 Task: Play online Dominion games.
Action: Mouse moved to (540, 506)
Screenshot: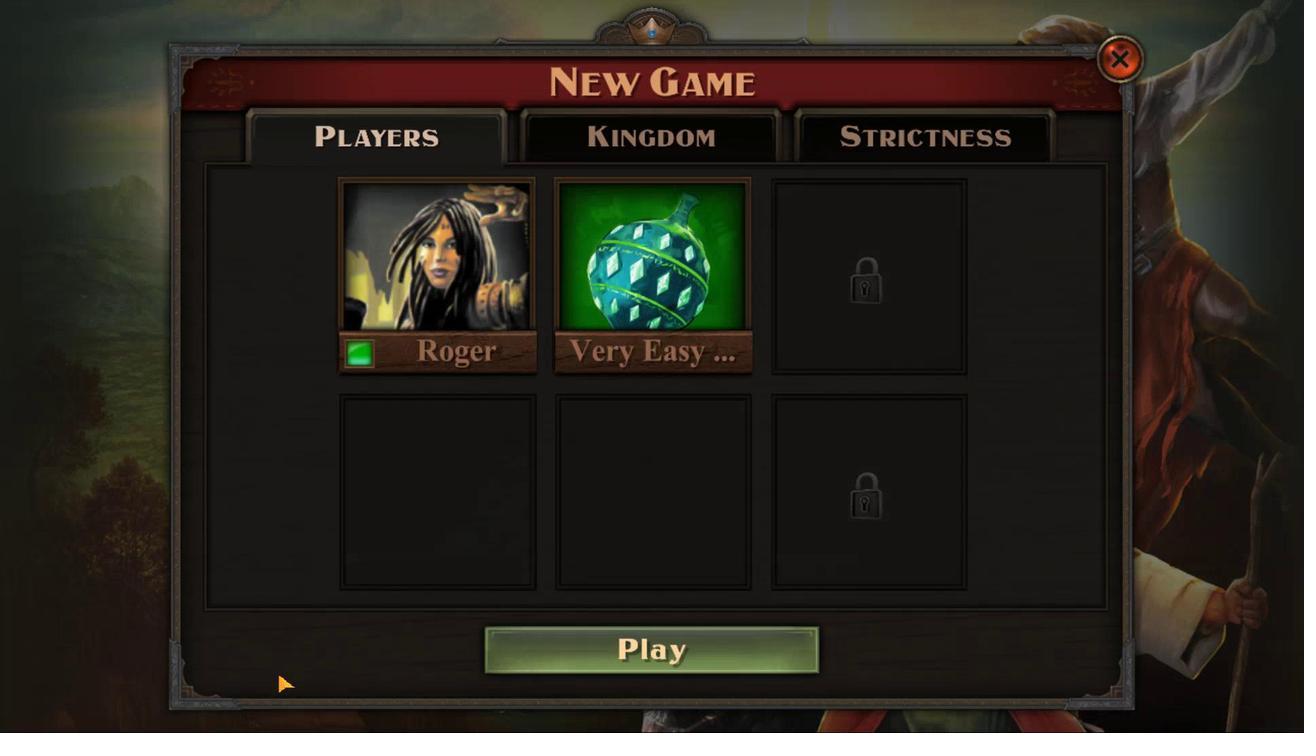 
Action: Mouse pressed left at (540, 506)
Screenshot: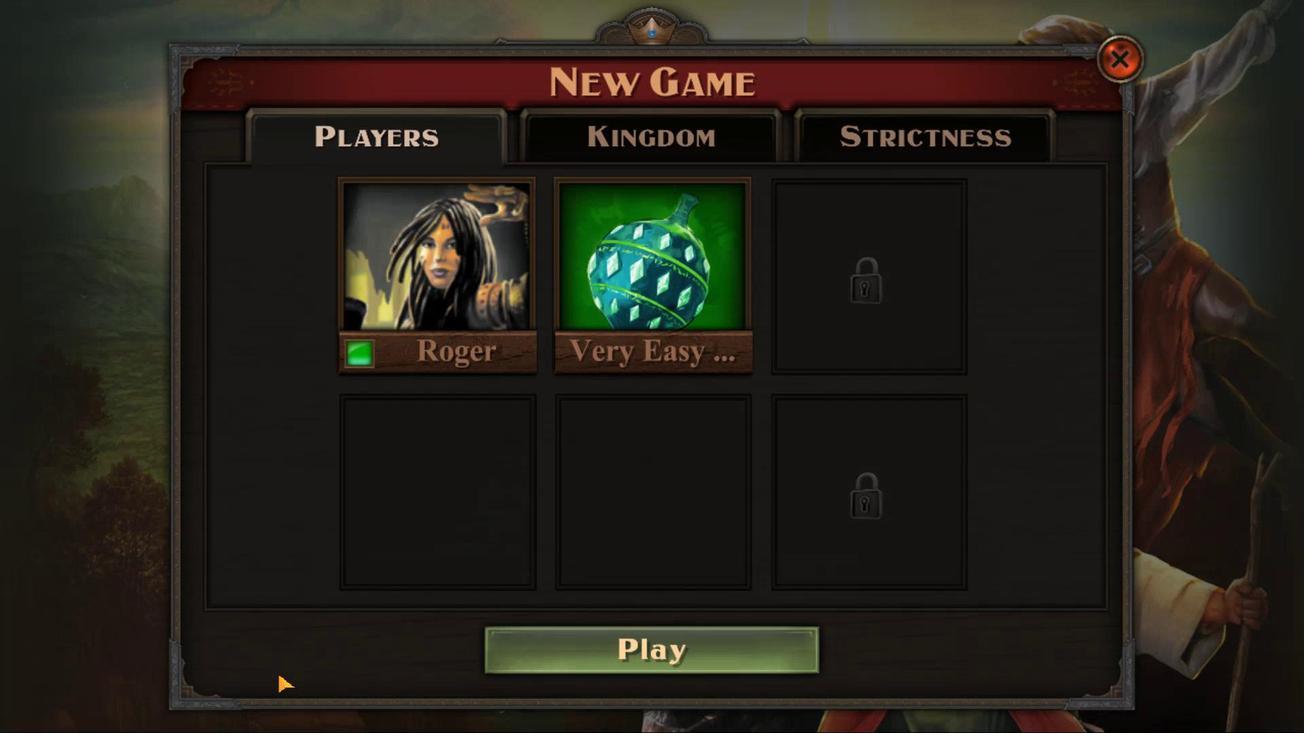 
Action: Mouse moved to (609, 683)
Screenshot: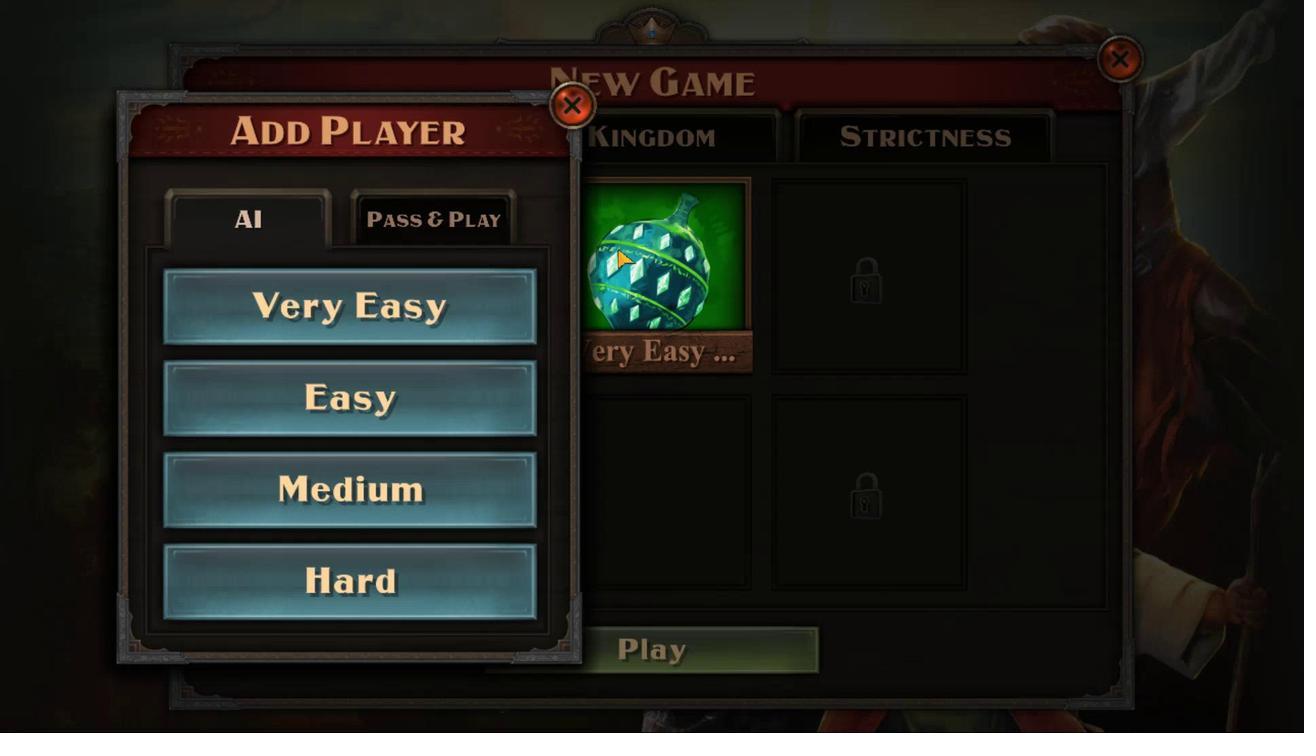 
Action: Mouse pressed left at (609, 683)
Screenshot: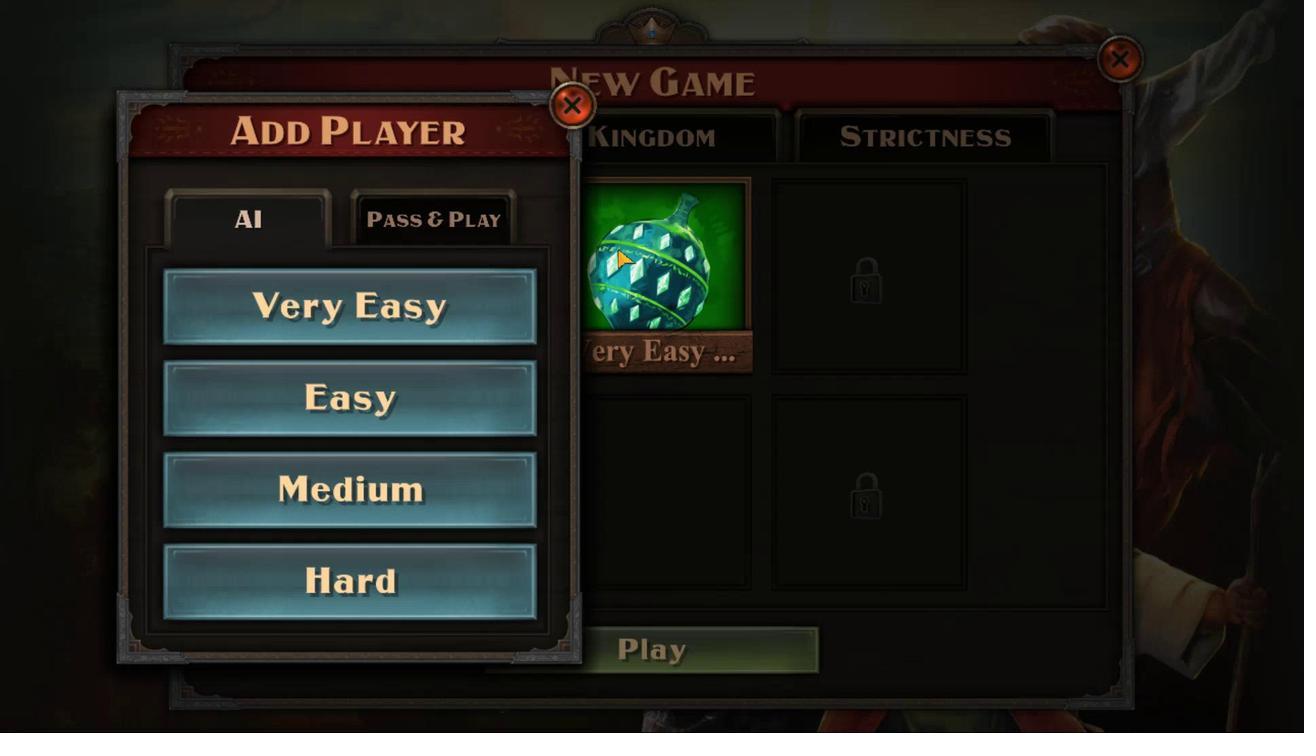 
Action: Mouse moved to (584, 620)
Screenshot: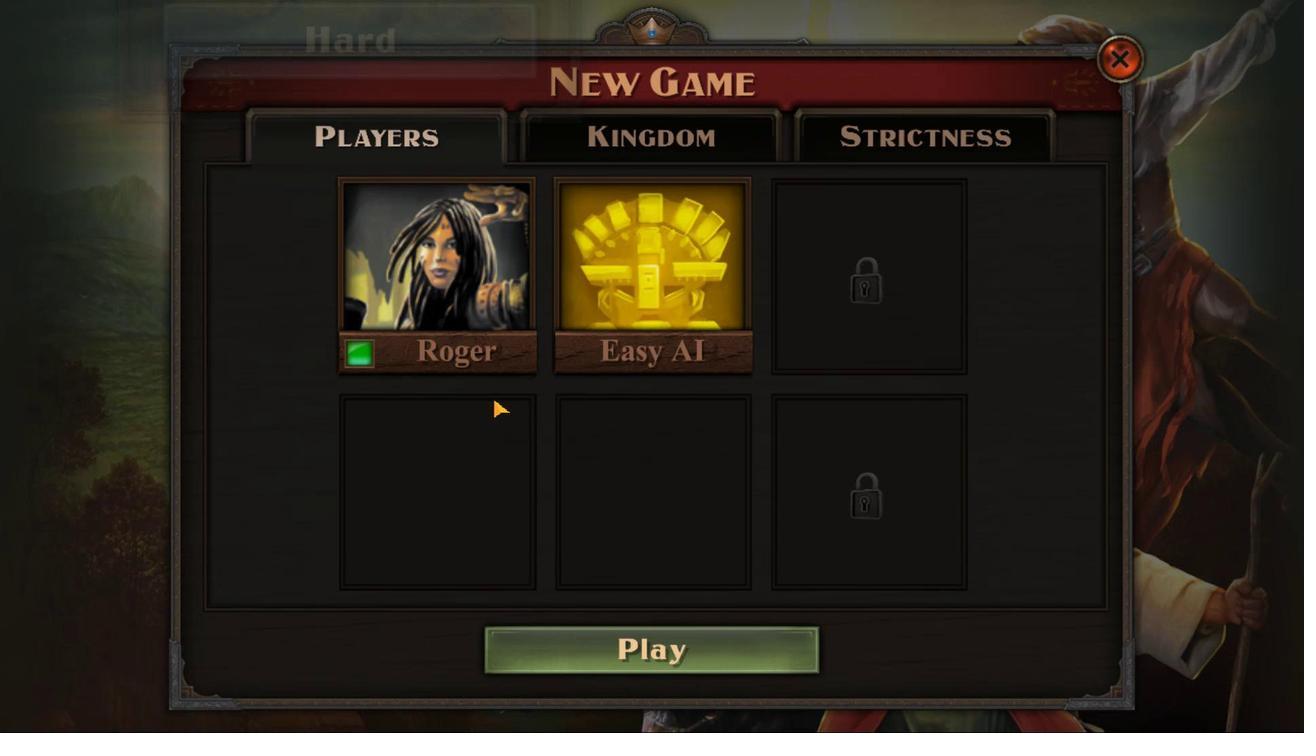 
Action: Mouse pressed left at (584, 620)
Screenshot: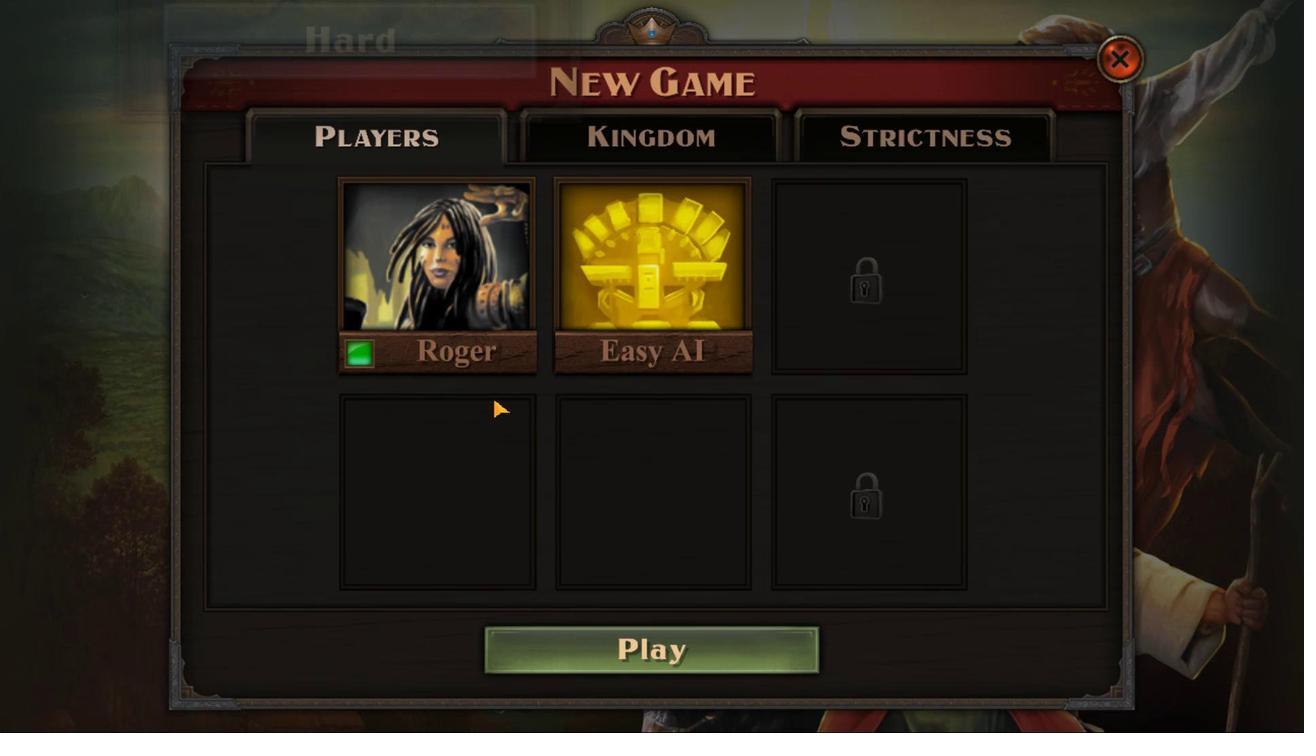 
Action: Mouse moved to (630, 518)
Screenshot: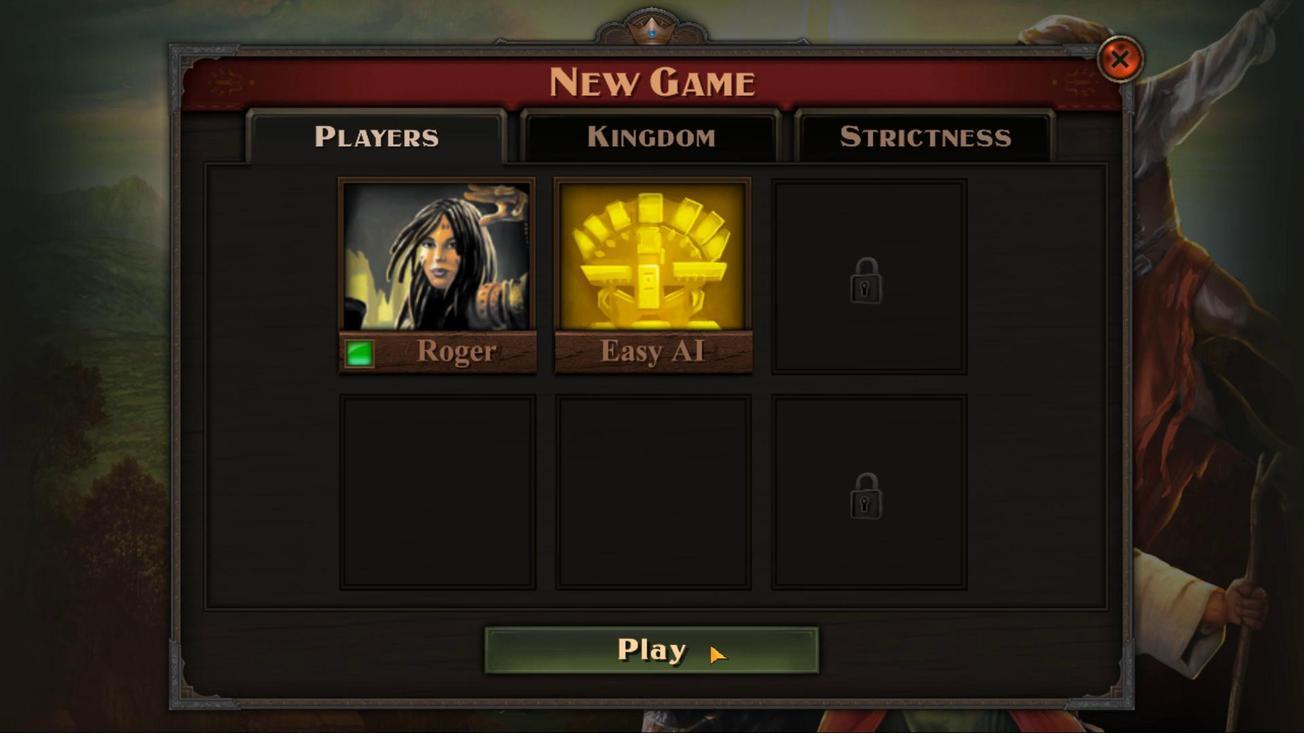 
Action: Mouse pressed left at (630, 518)
Screenshot: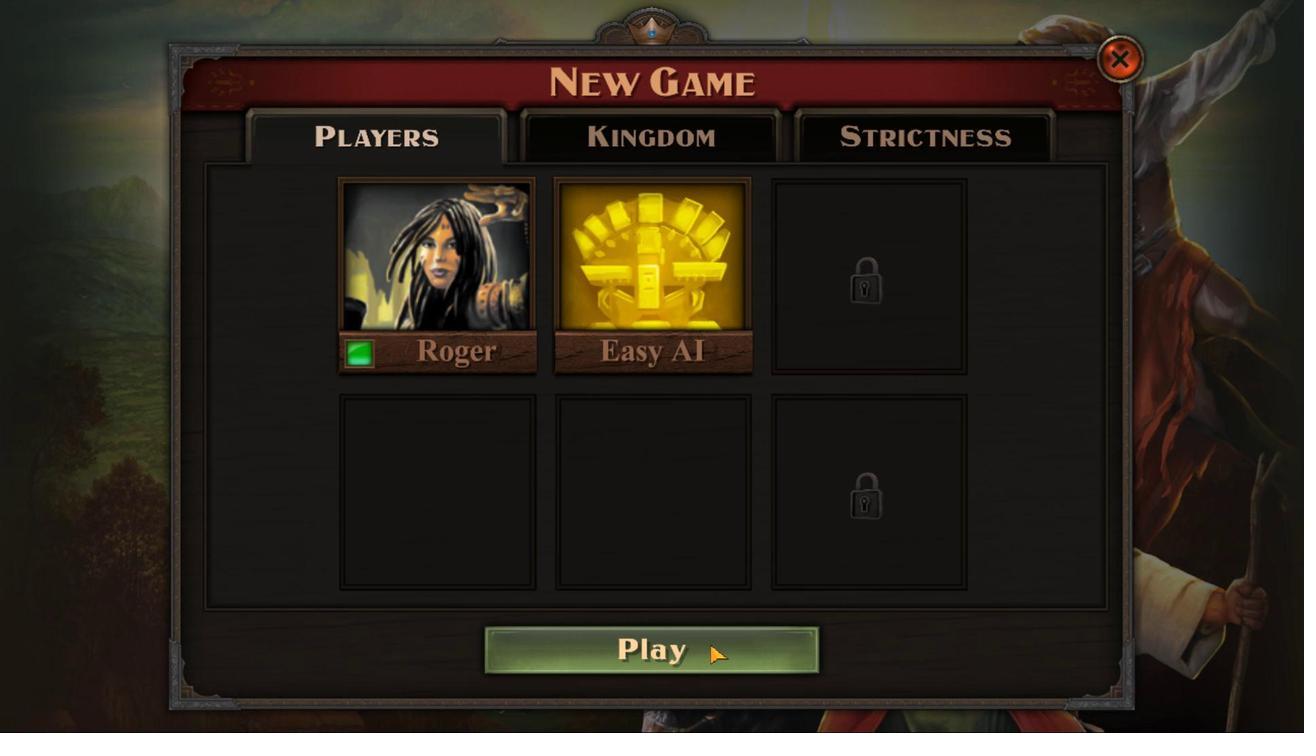 
Action: Mouse moved to (656, 523)
Screenshot: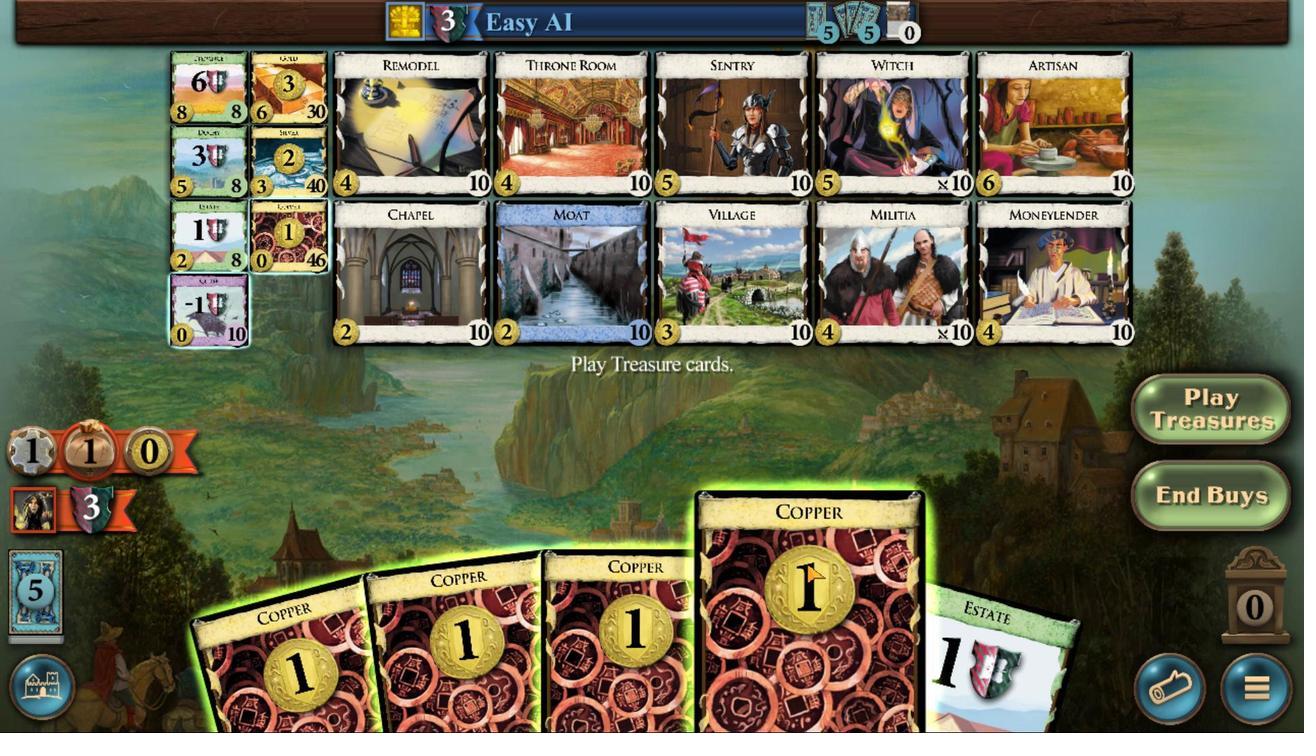 
Action: Mouse pressed left at (656, 523)
Screenshot: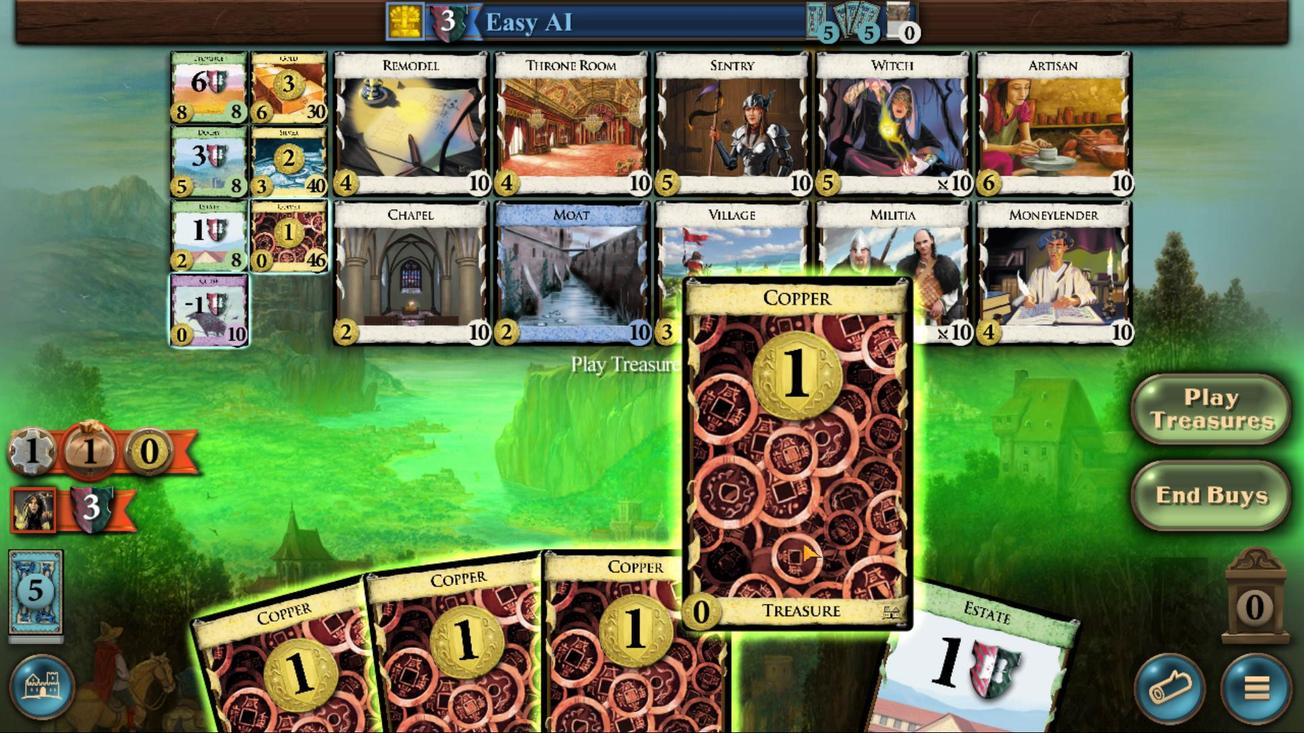
Action: Mouse moved to (629, 516)
Screenshot: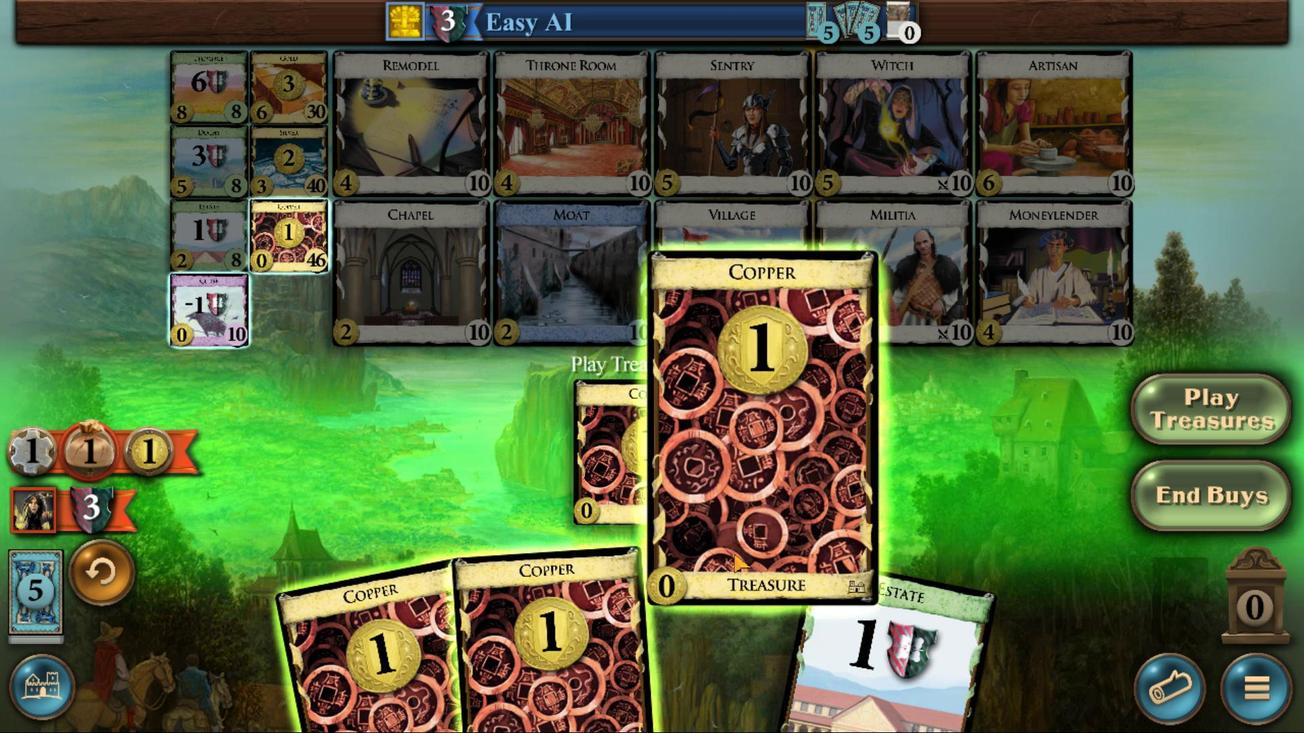 
Action: Mouse pressed left at (629, 516)
Screenshot: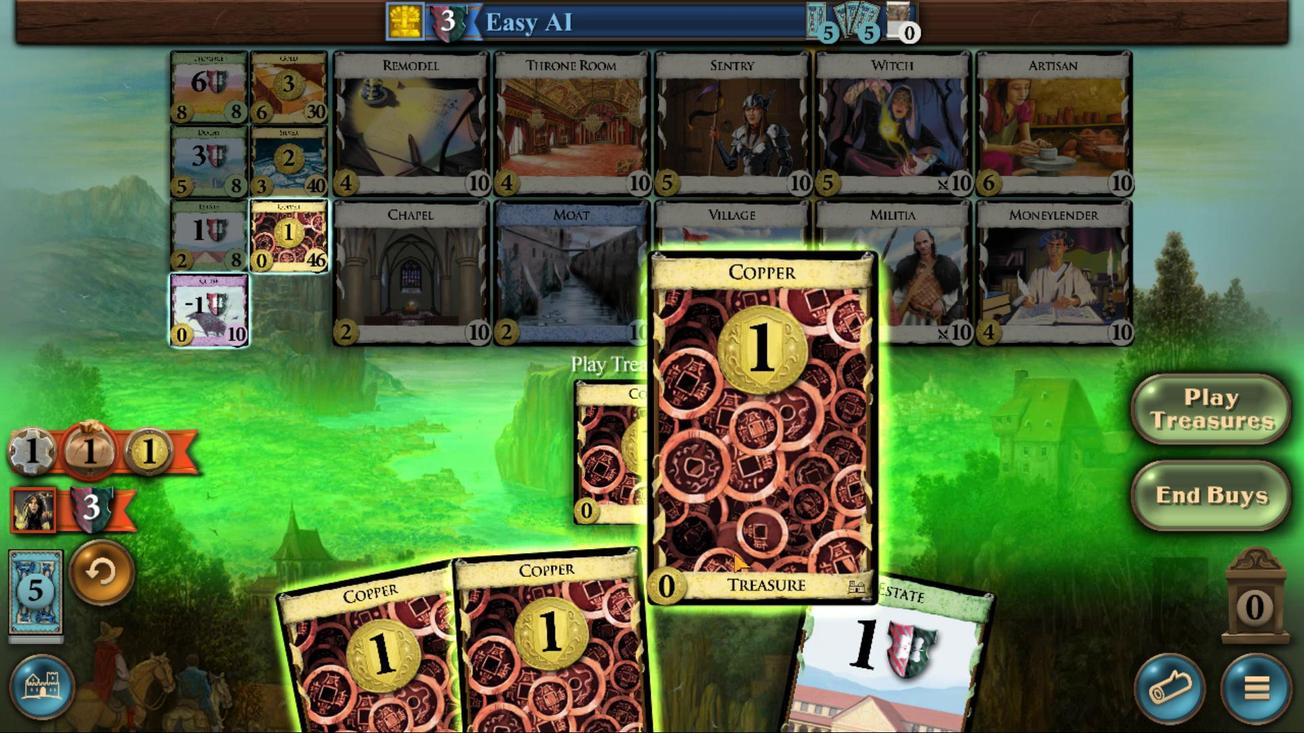 
Action: Mouse moved to (614, 516)
Screenshot: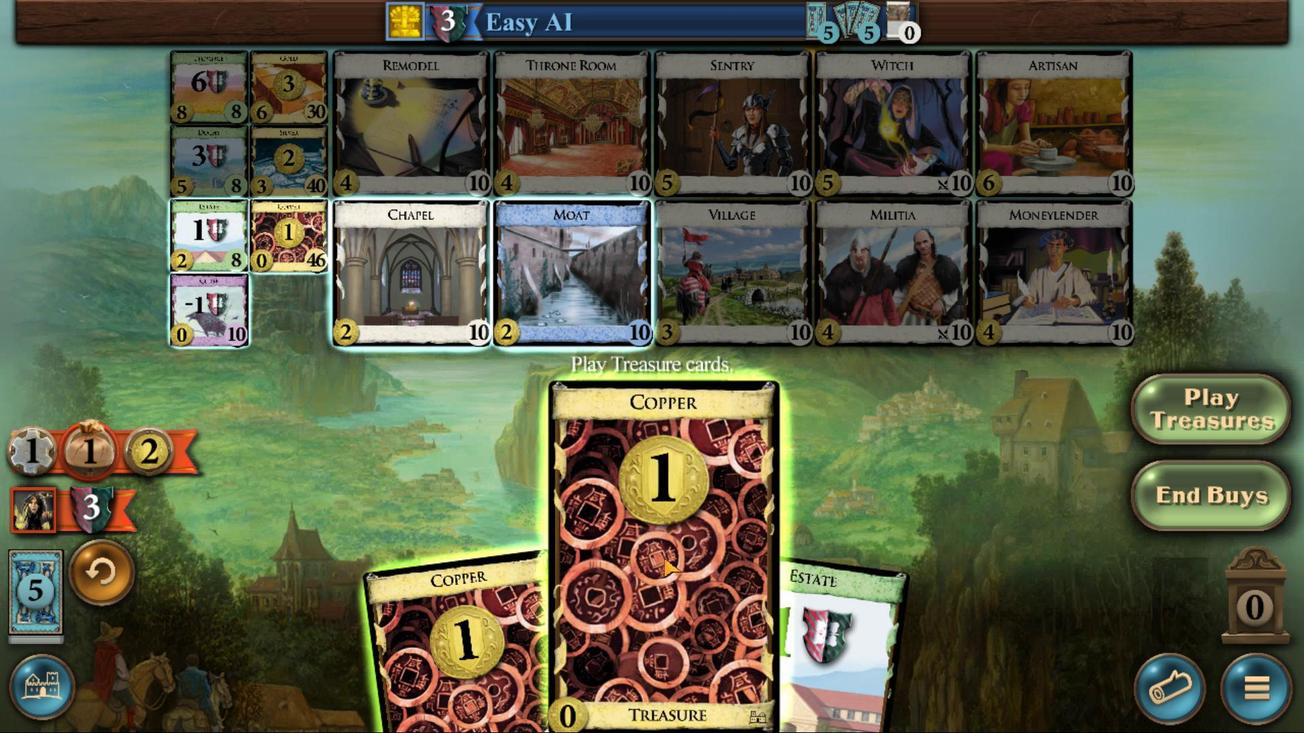 
Action: Mouse pressed left at (614, 516)
Screenshot: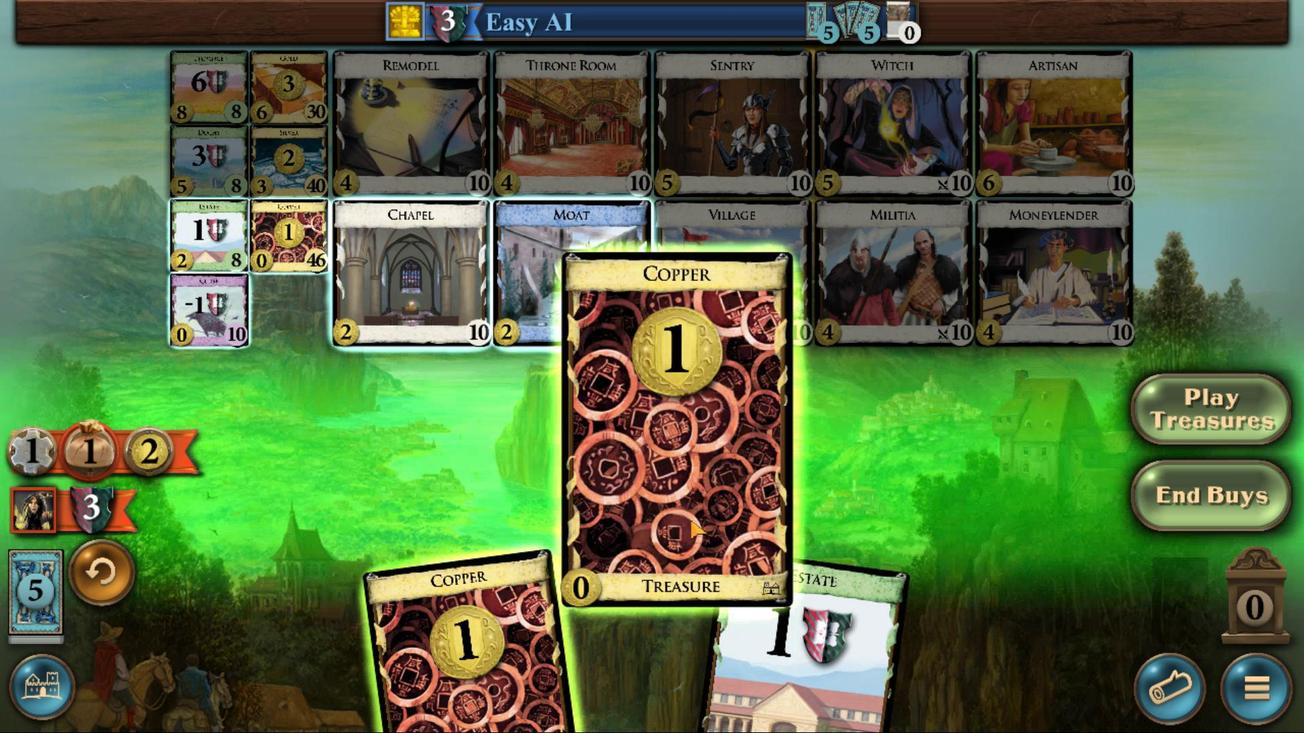 
Action: Mouse moved to (546, 714)
Screenshot: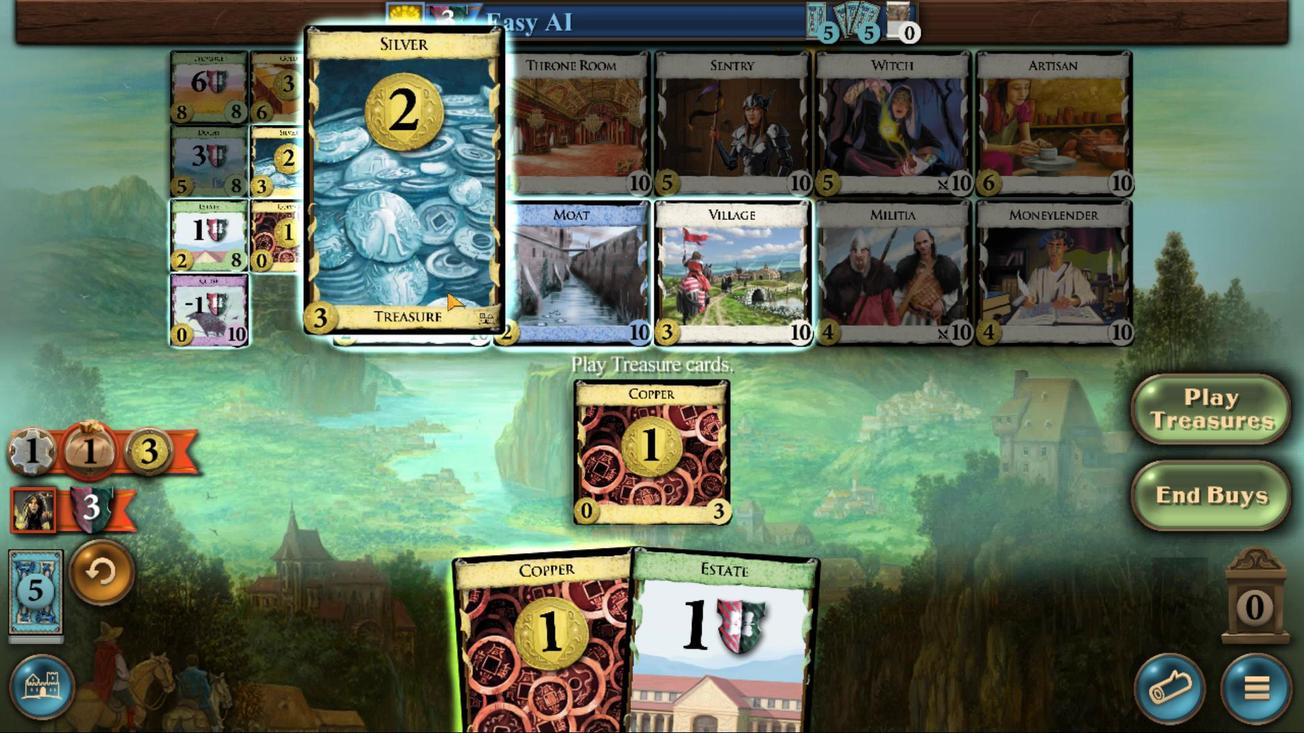 
Action: Mouse pressed left at (546, 714)
Screenshot: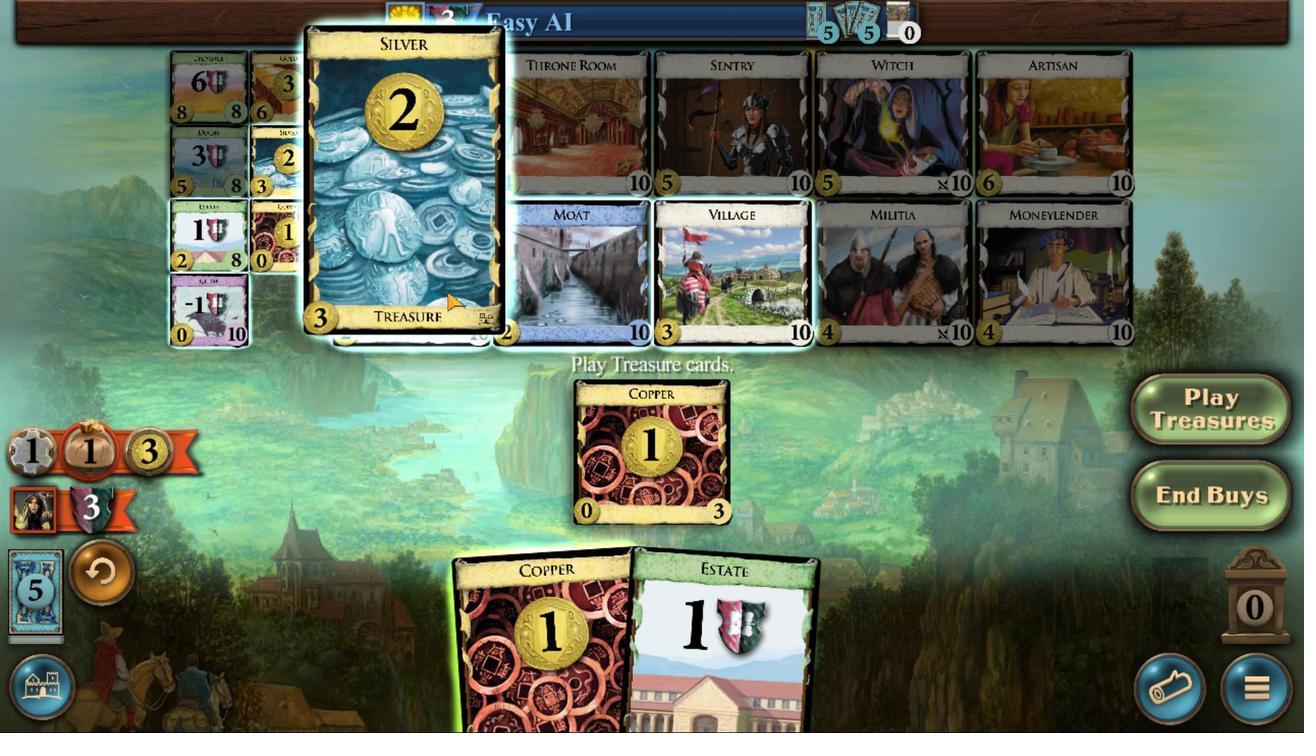 
Action: Mouse moved to (611, 527)
Screenshot: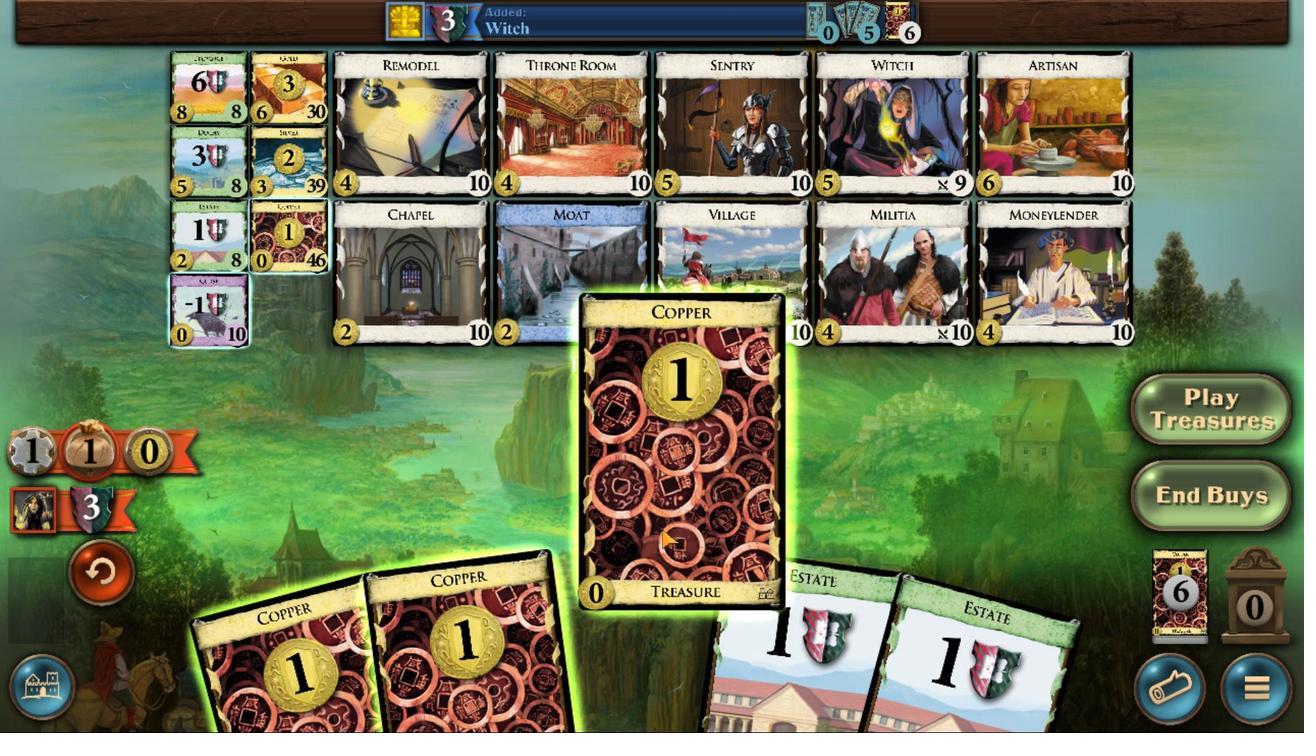 
Action: Mouse pressed left at (611, 527)
Screenshot: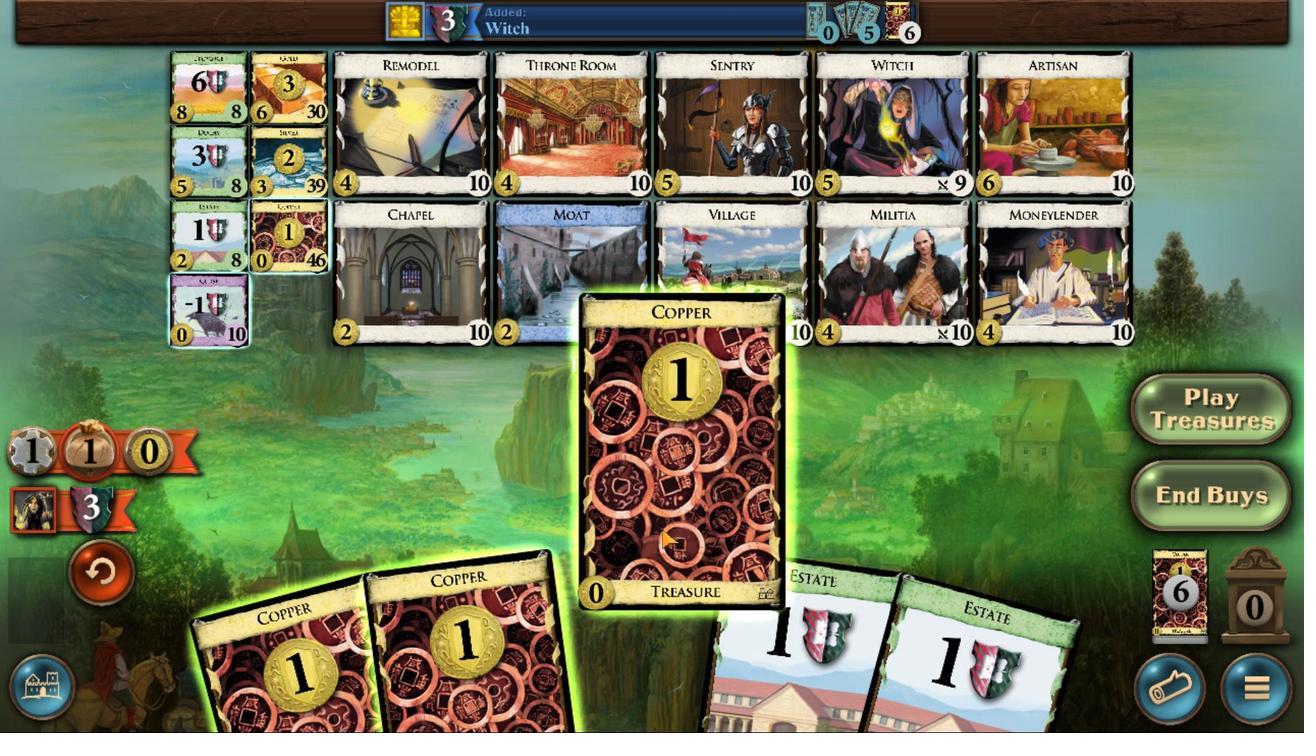 
Action: Mouse moved to (602, 529)
Screenshot: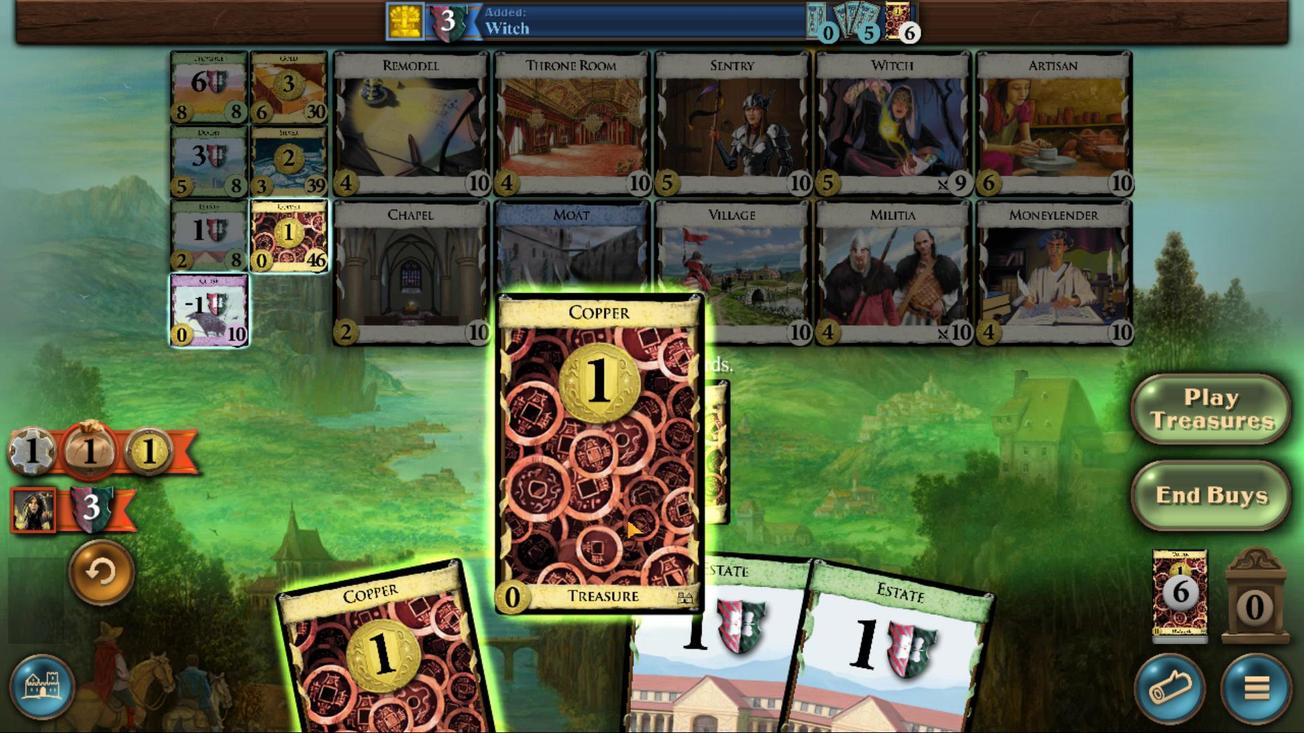 
Action: Mouse pressed left at (602, 529)
Screenshot: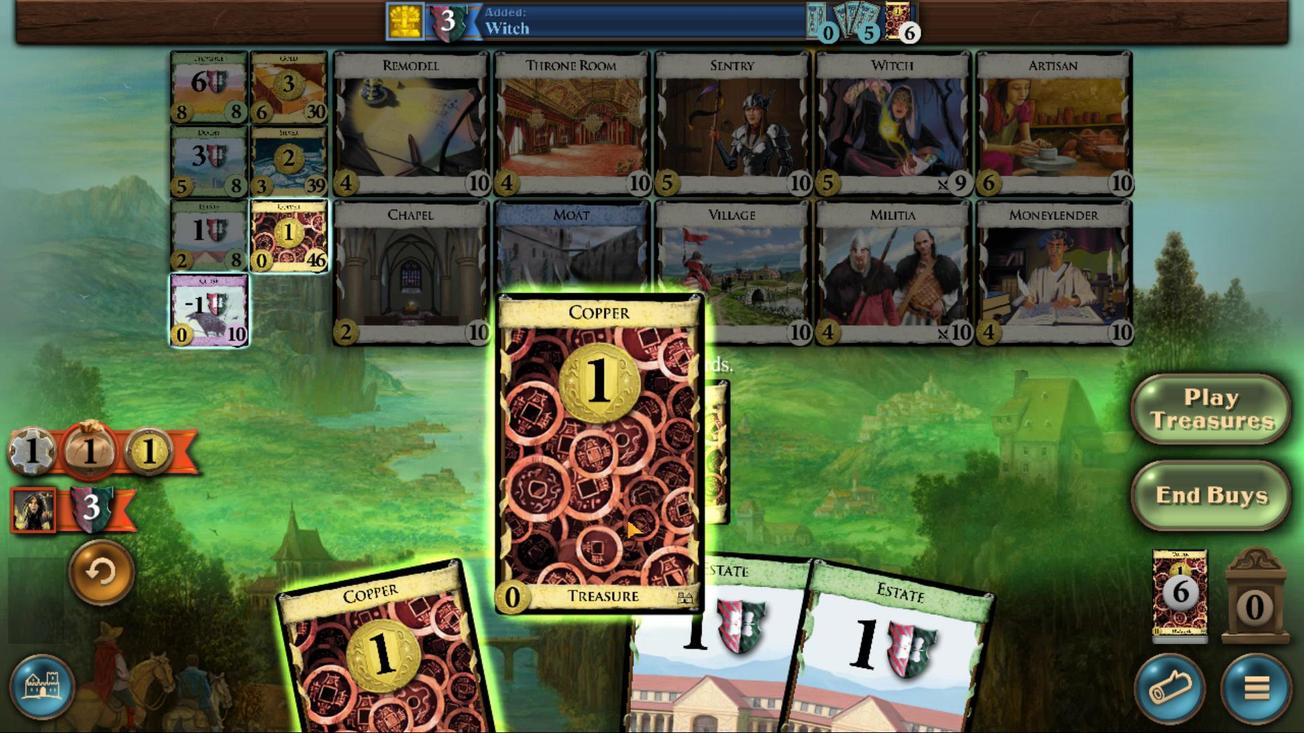 
Action: Mouse moved to (576, 527)
Screenshot: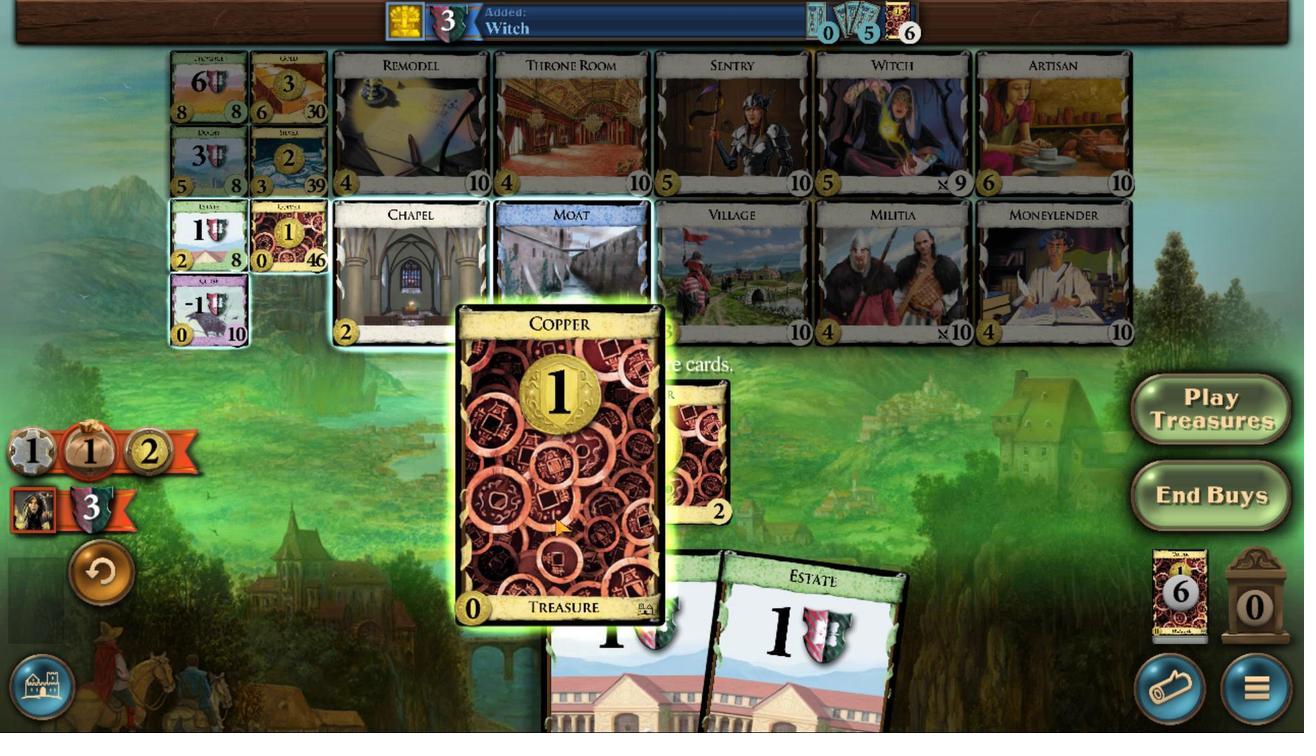 
Action: Mouse pressed left at (576, 527)
Screenshot: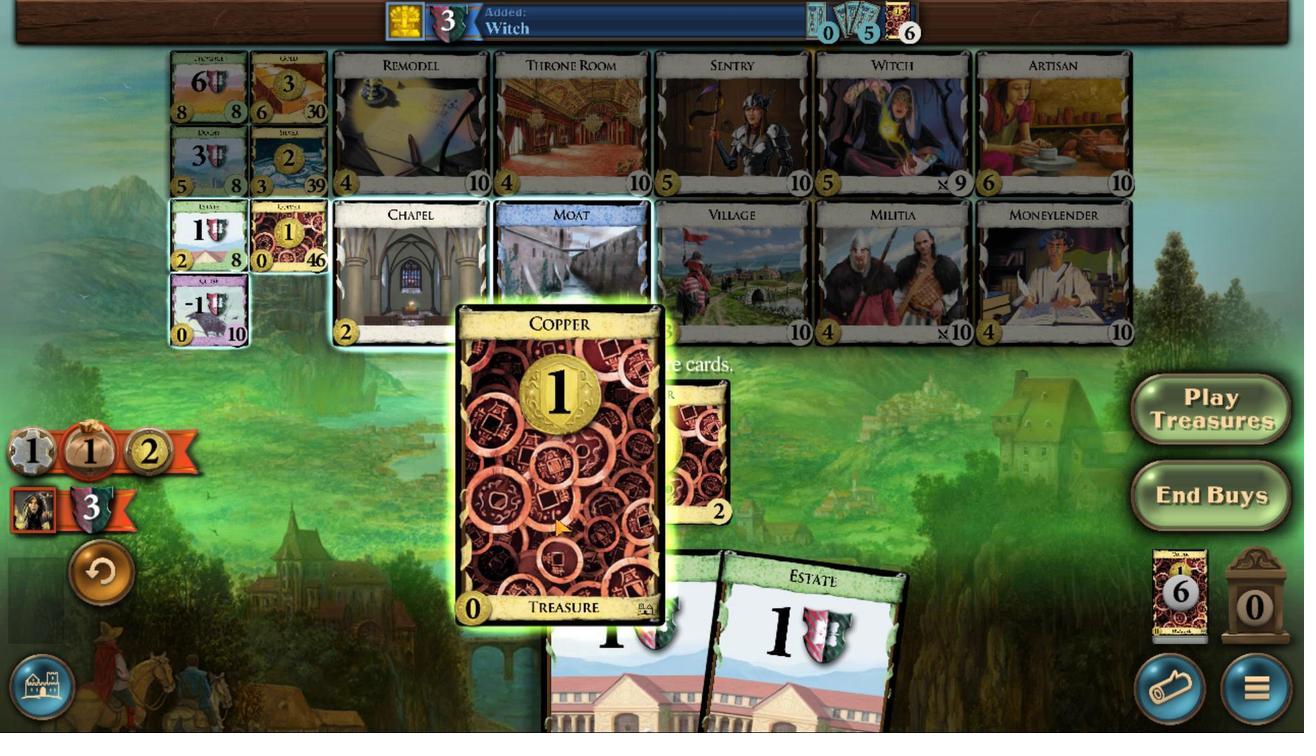 
Action: Mouse moved to (542, 722)
Screenshot: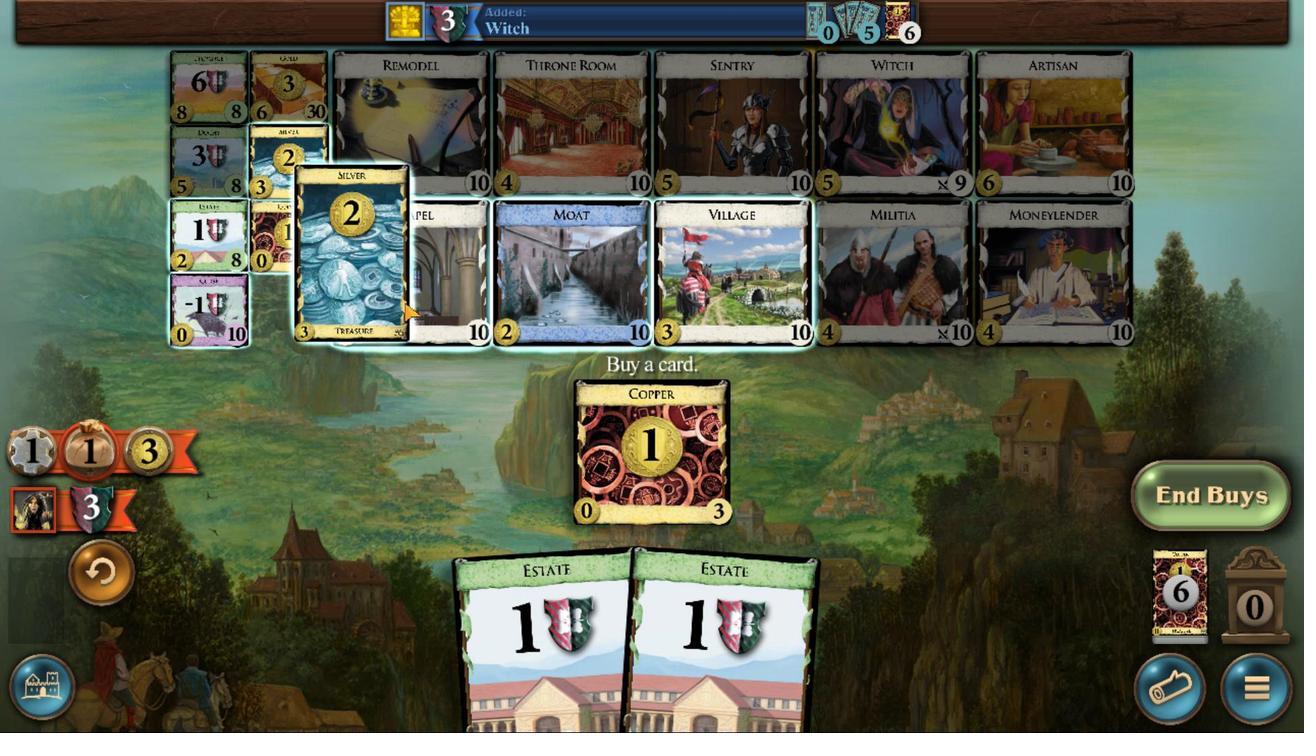 
Action: Mouse pressed left at (542, 722)
Screenshot: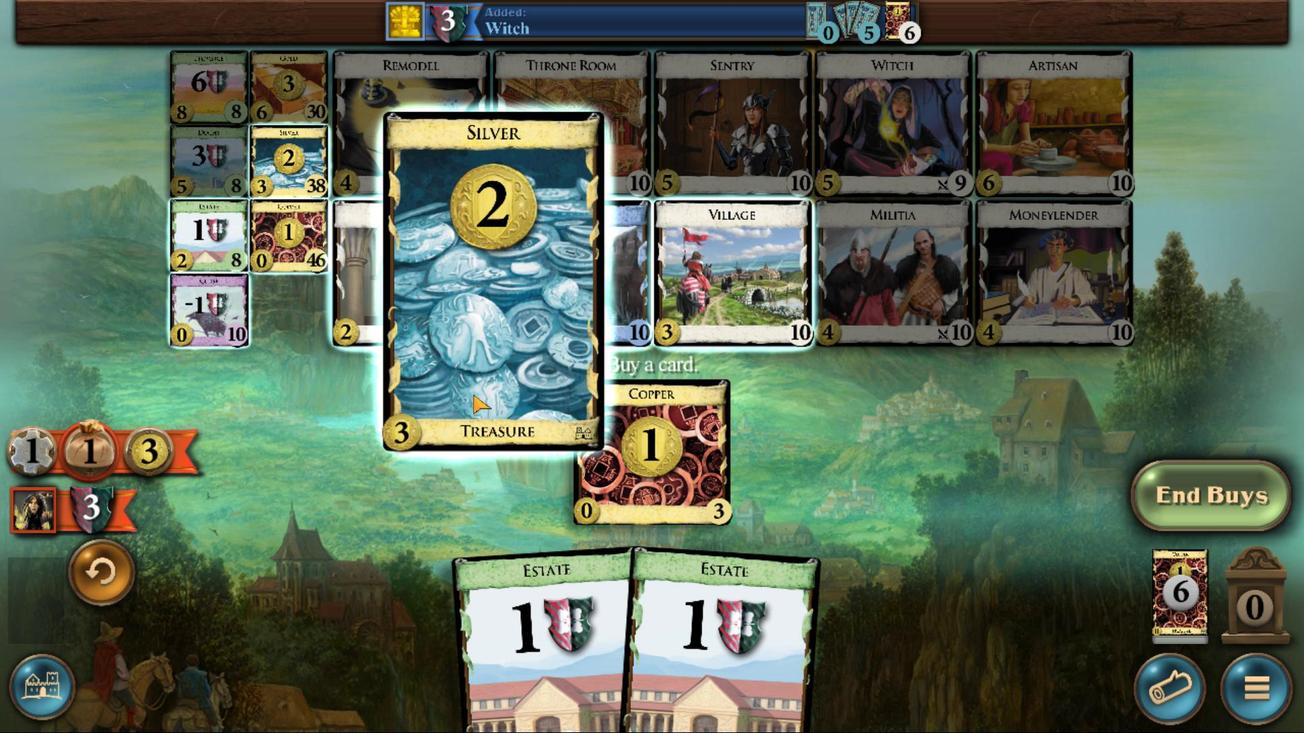 
Action: Mouse moved to (609, 543)
Screenshot: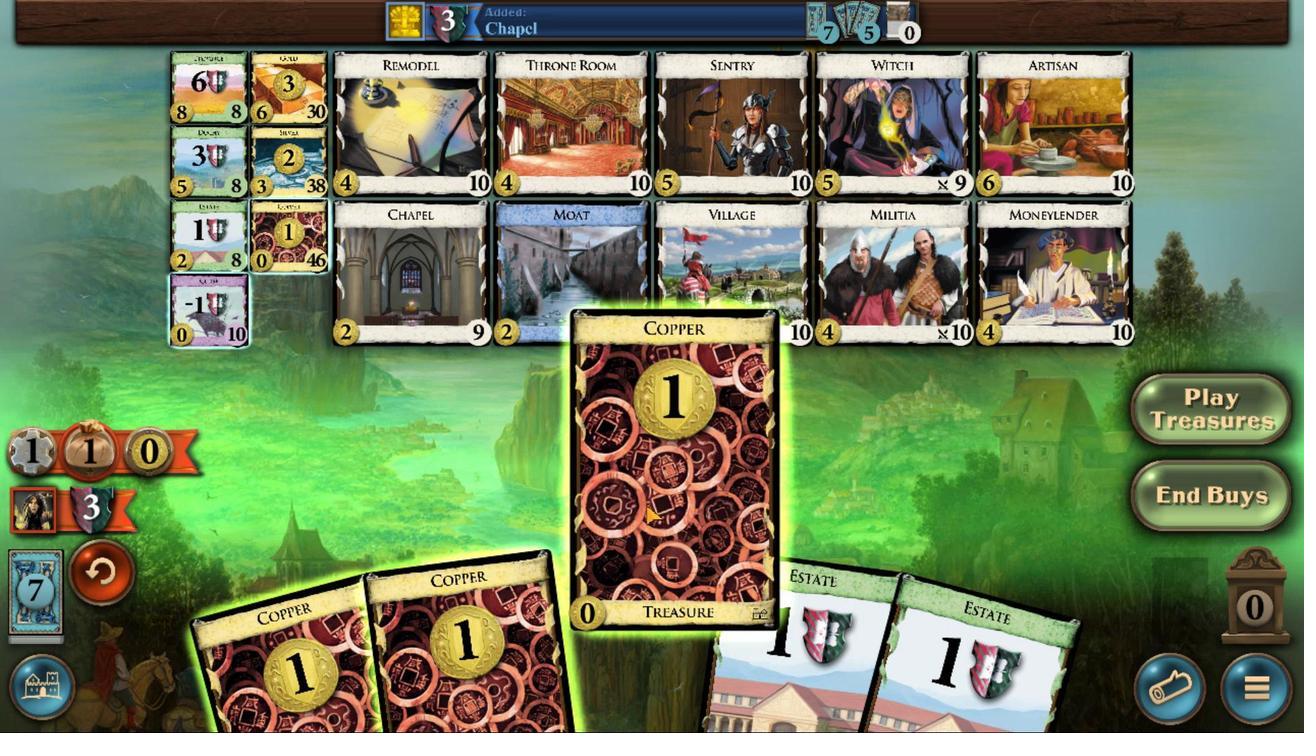 
Action: Mouse pressed left at (609, 543)
Screenshot: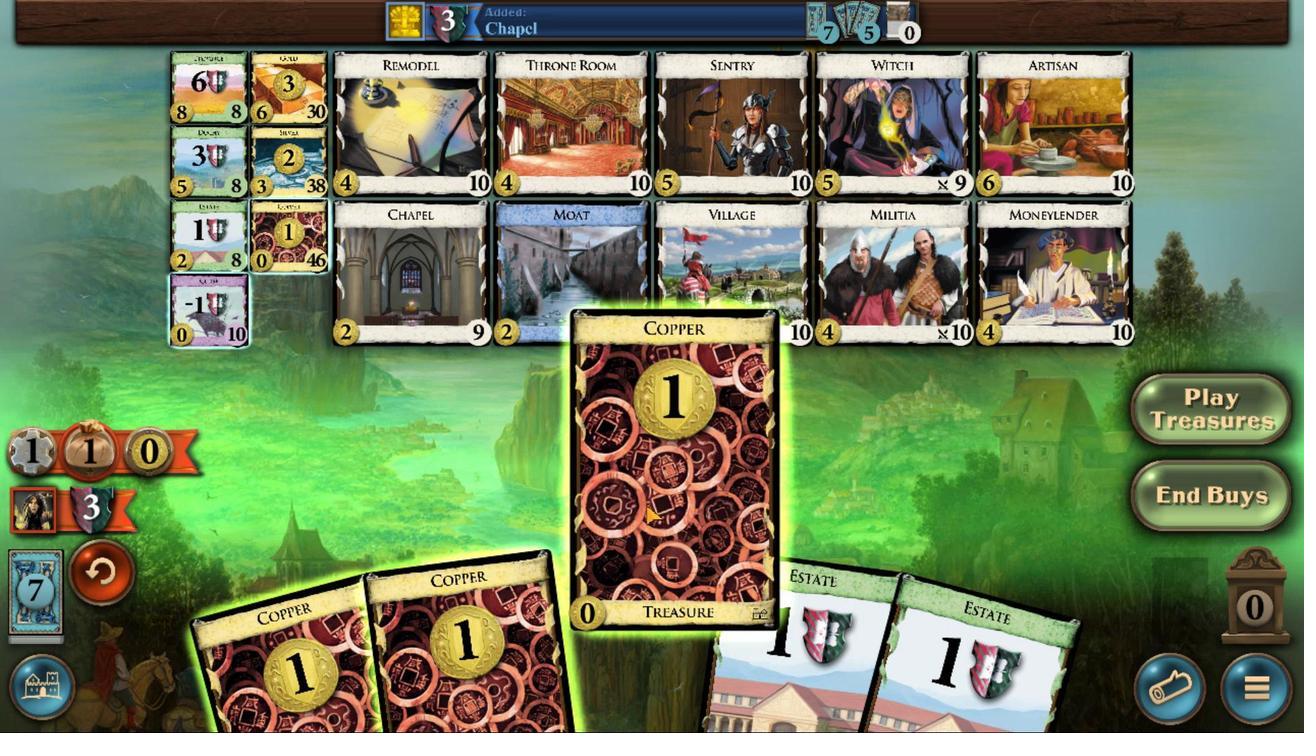 
Action: Mouse moved to (601, 508)
Screenshot: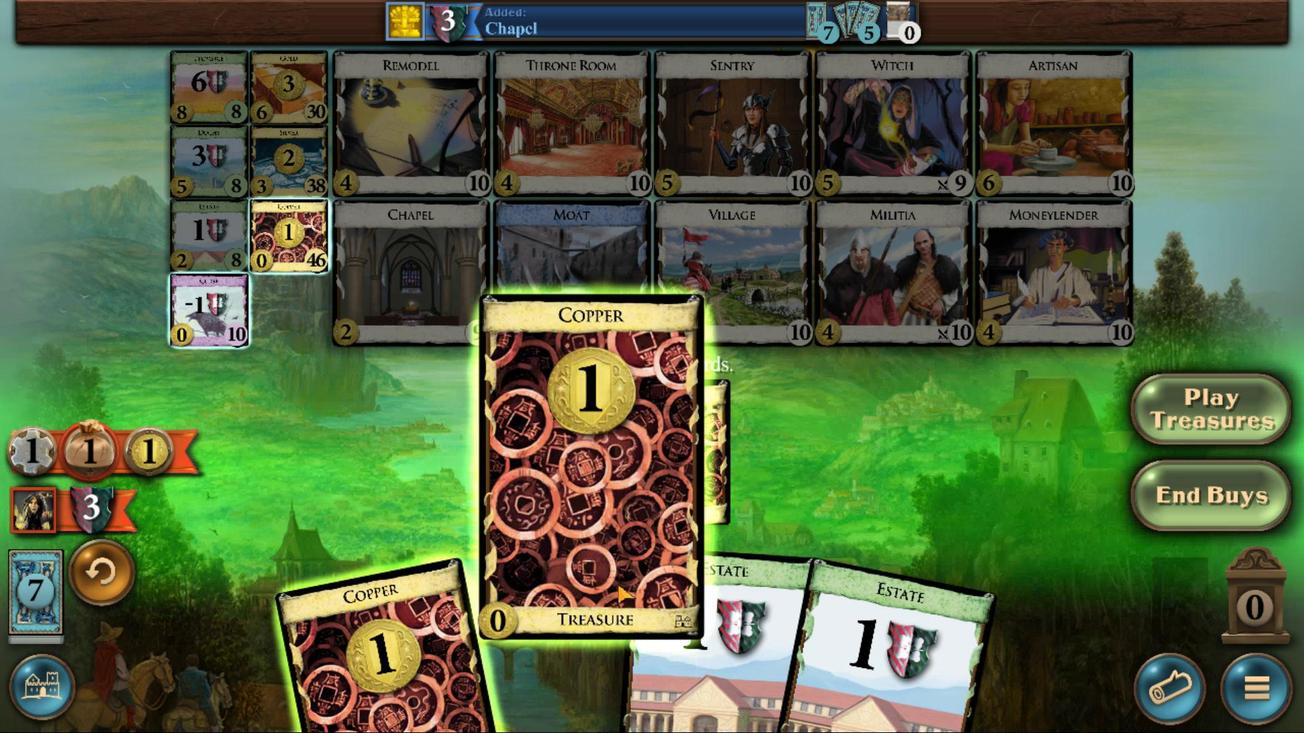 
Action: Mouse pressed left at (601, 508)
Screenshot: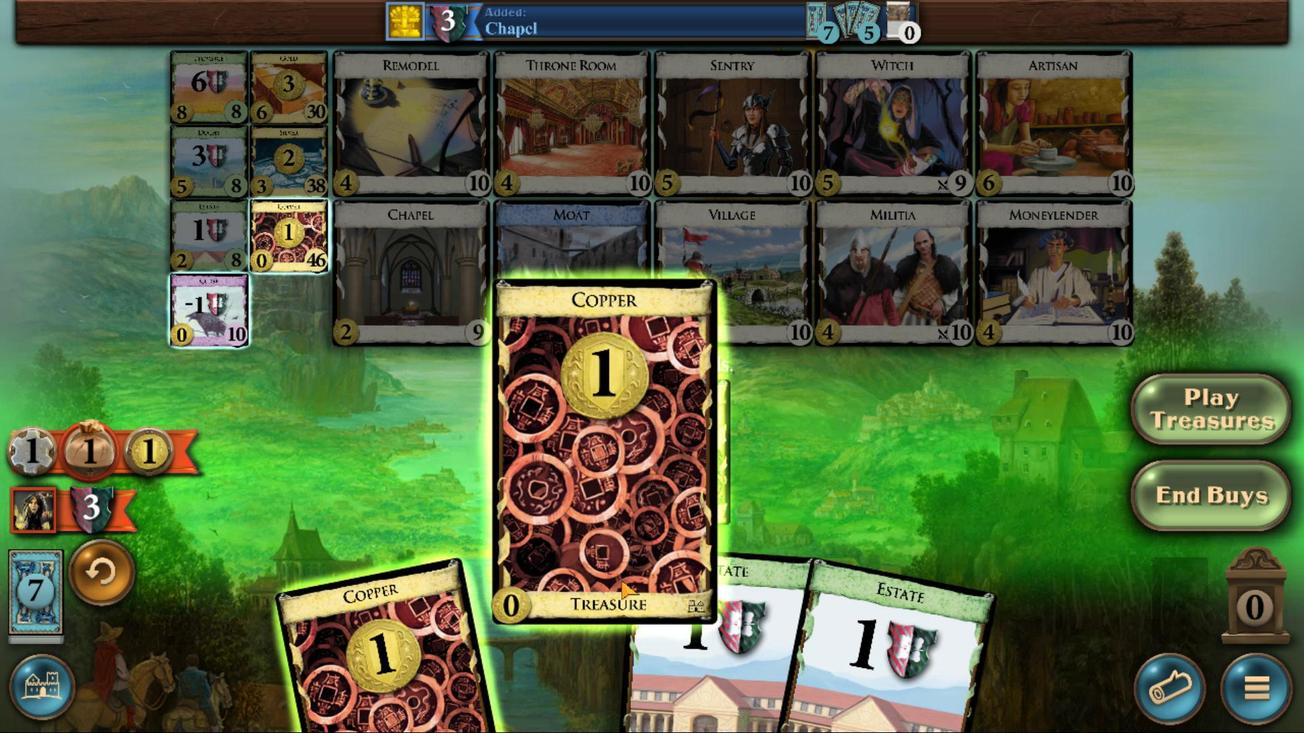 
Action: Mouse moved to (588, 517)
Screenshot: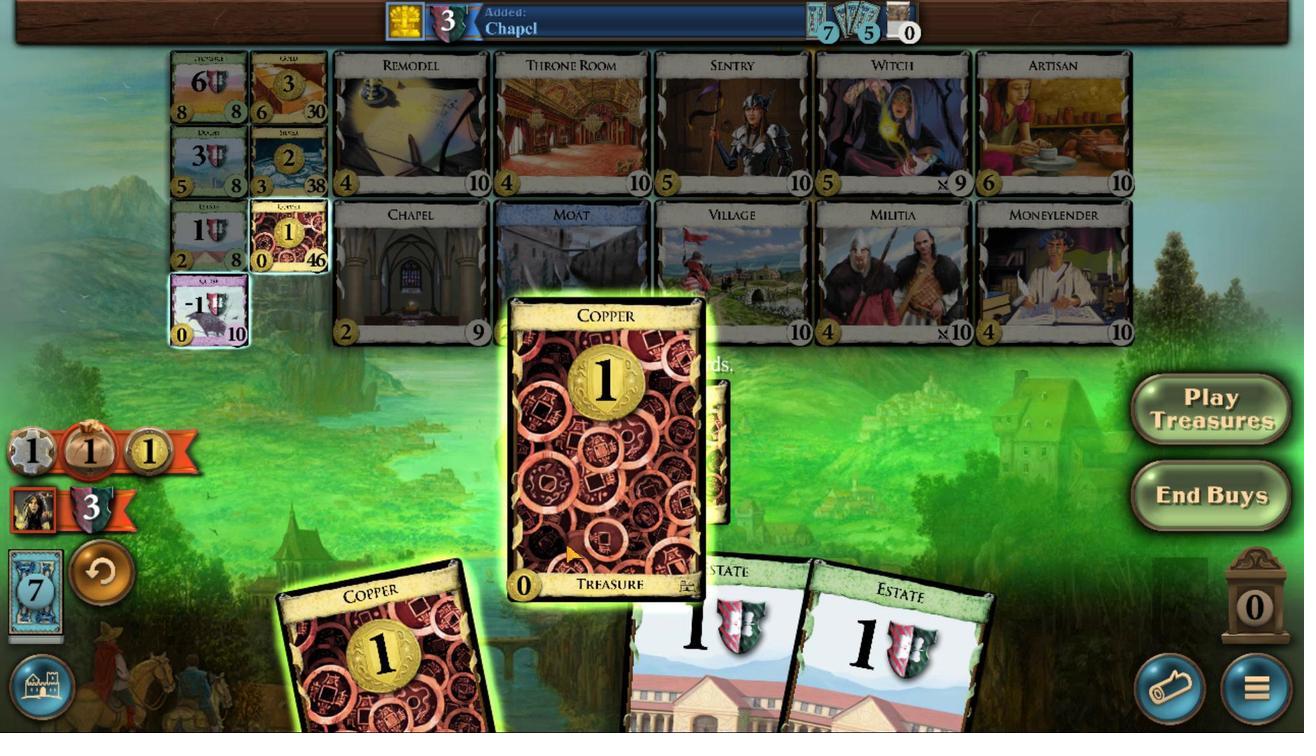 
Action: Mouse pressed left at (588, 517)
Screenshot: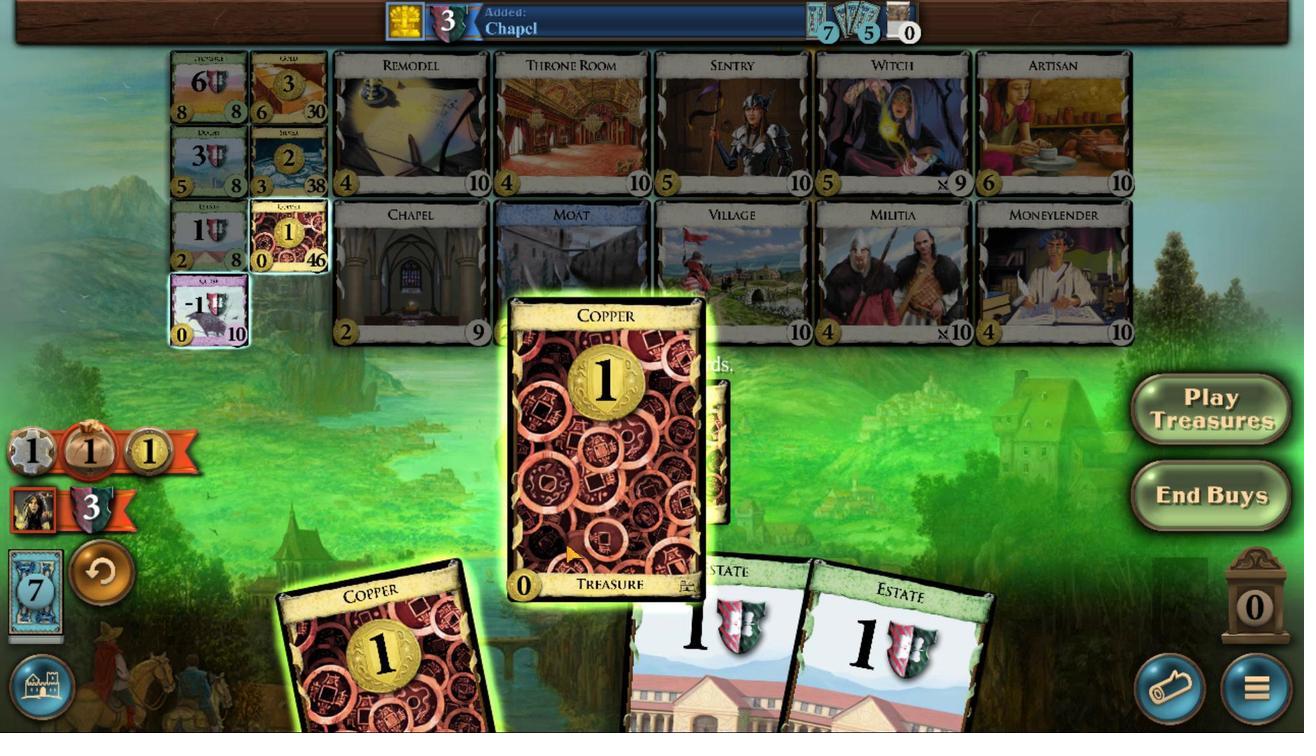 
Action: Mouse moved to (576, 520)
Screenshot: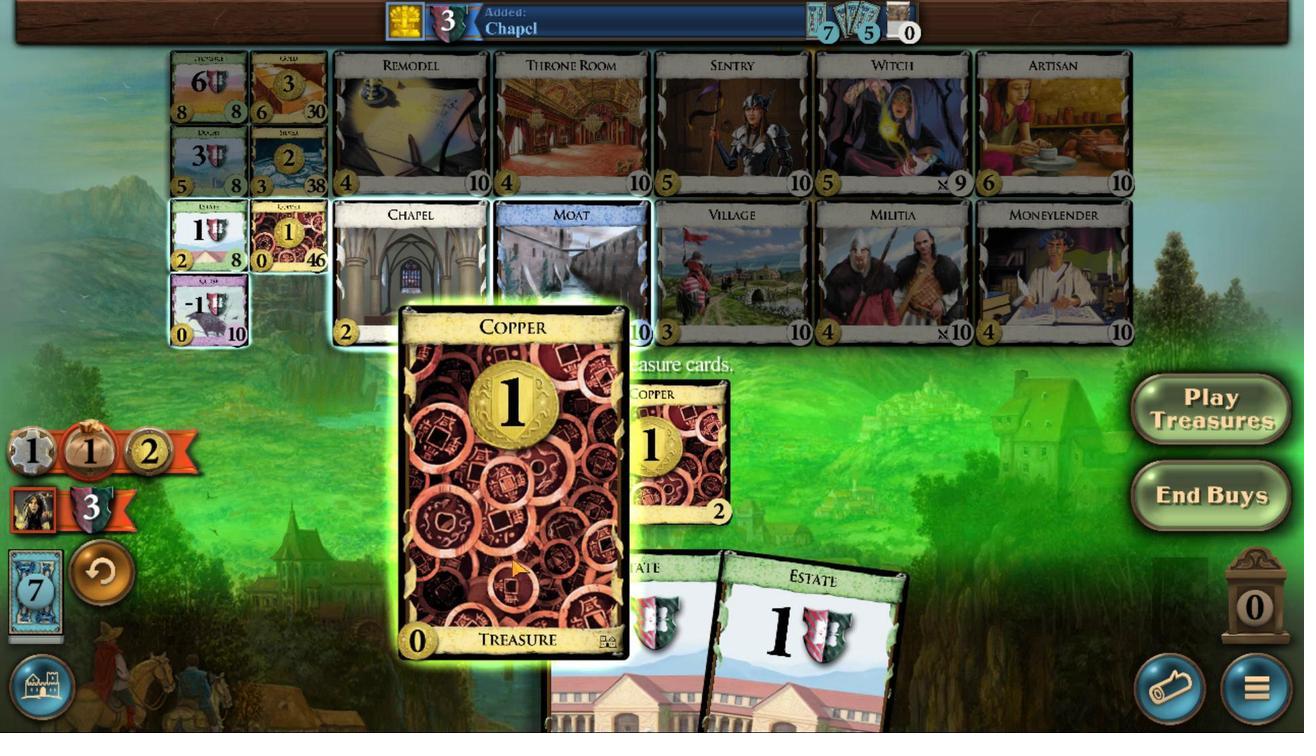 
Action: Mouse pressed left at (576, 520)
Screenshot: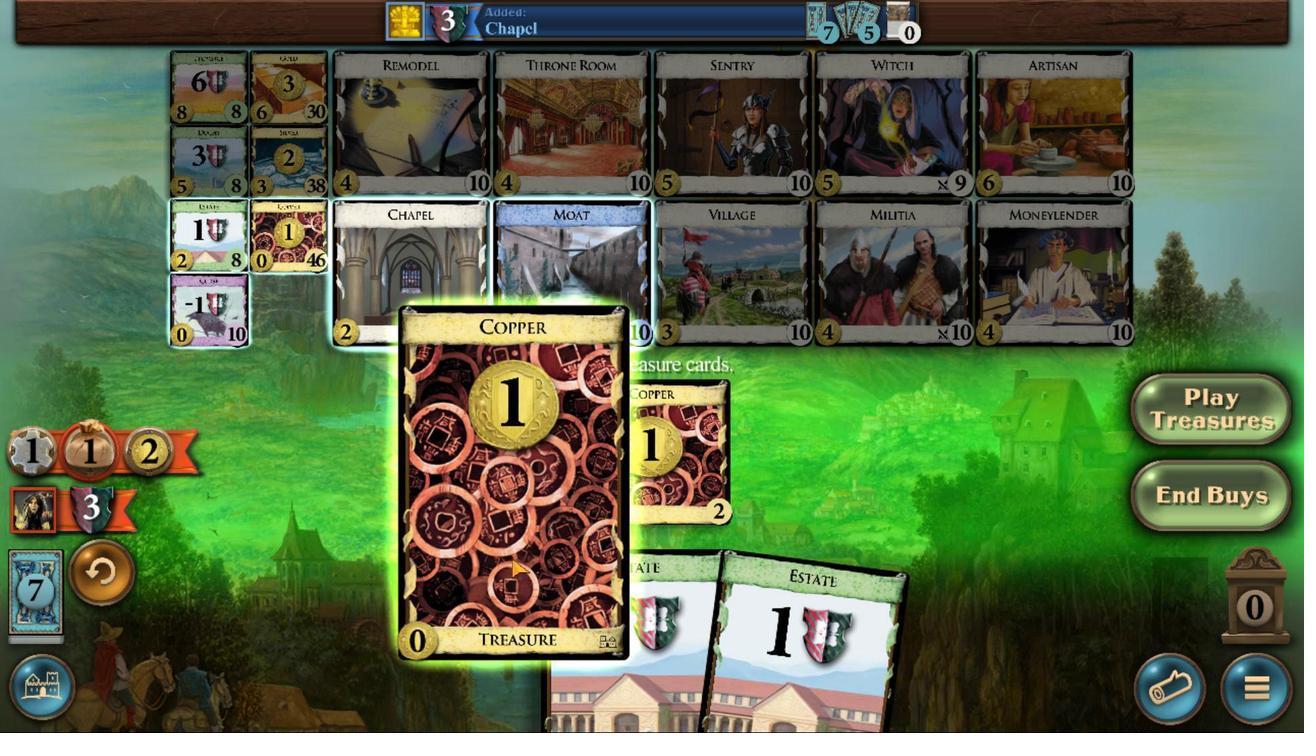 
Action: Mouse moved to (541, 714)
Screenshot: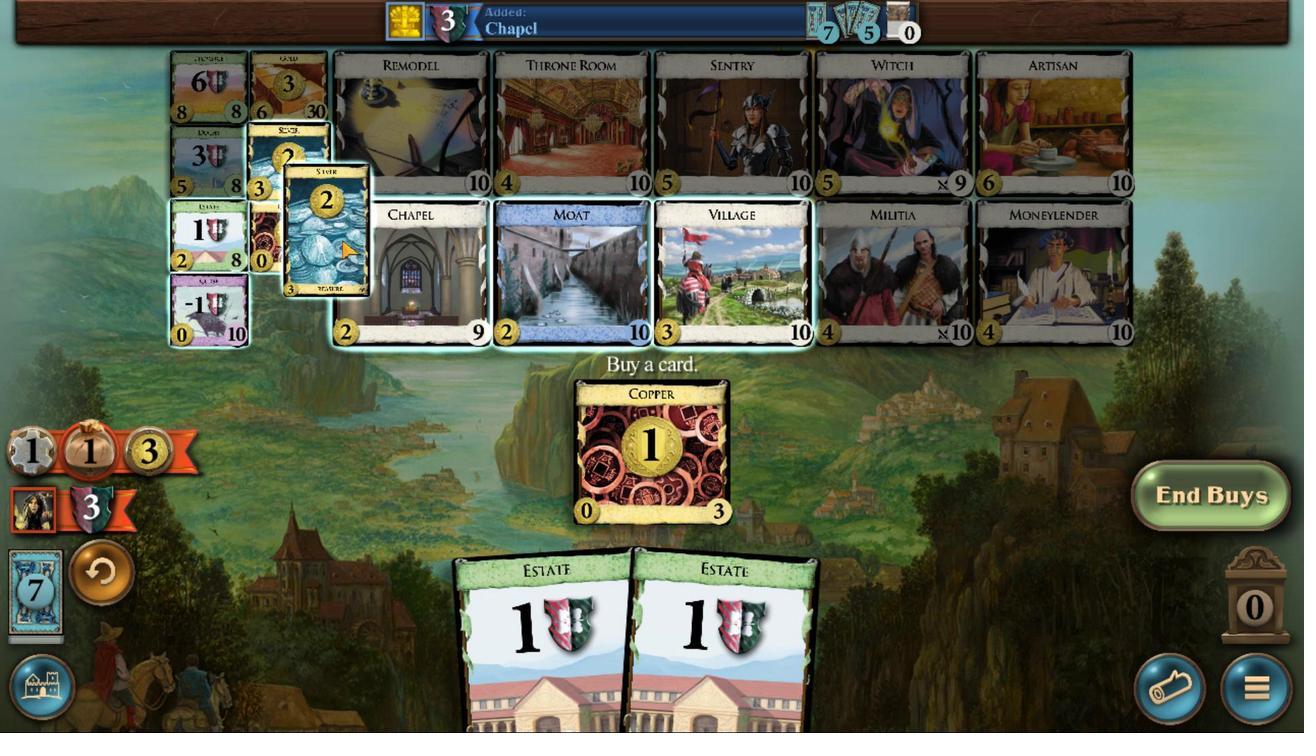 
Action: Mouse pressed left at (541, 714)
Screenshot: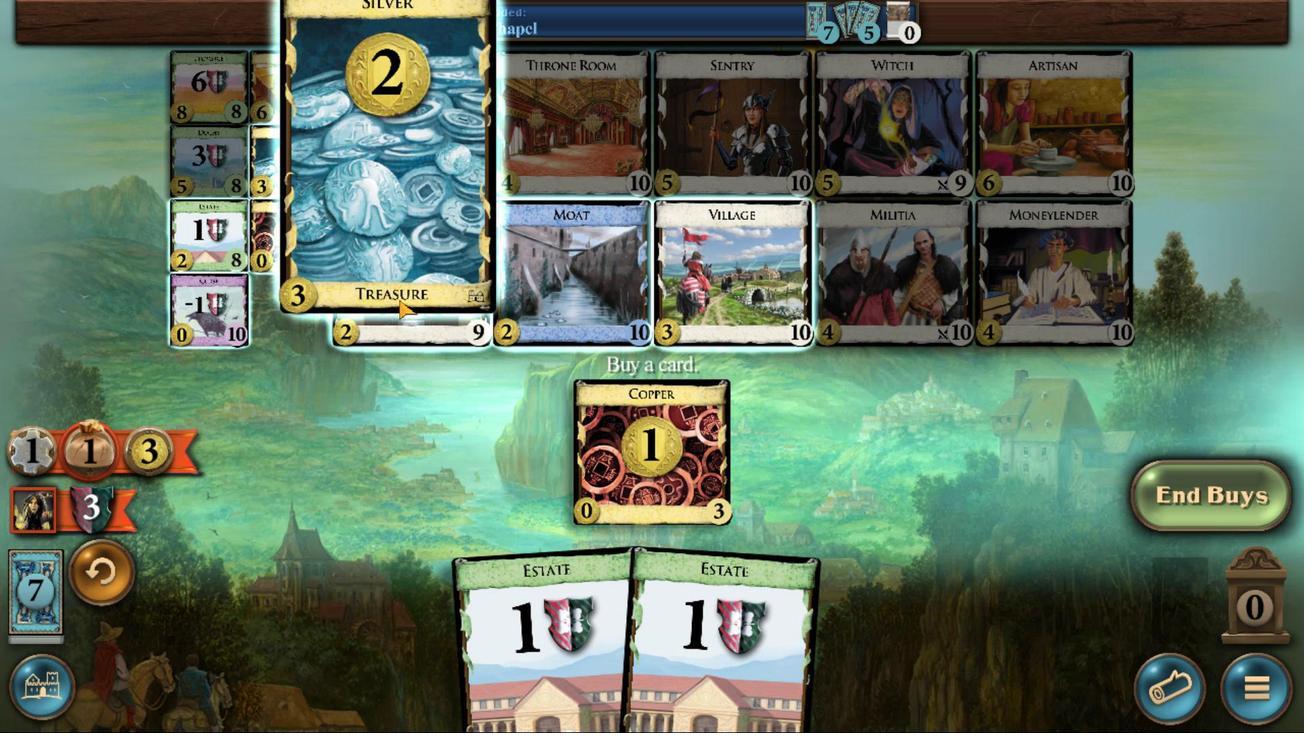 
Action: Mouse moved to (673, 536)
Screenshot: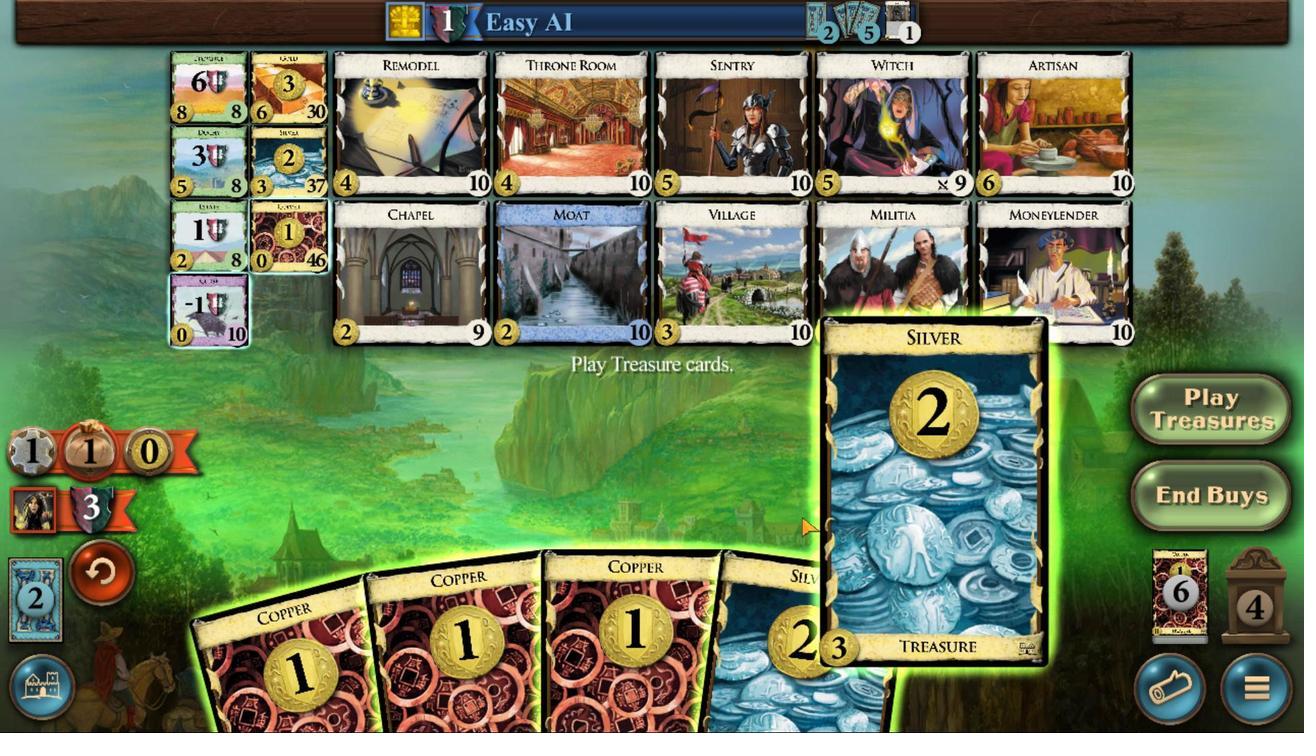 
Action: Mouse pressed left at (673, 536)
Screenshot: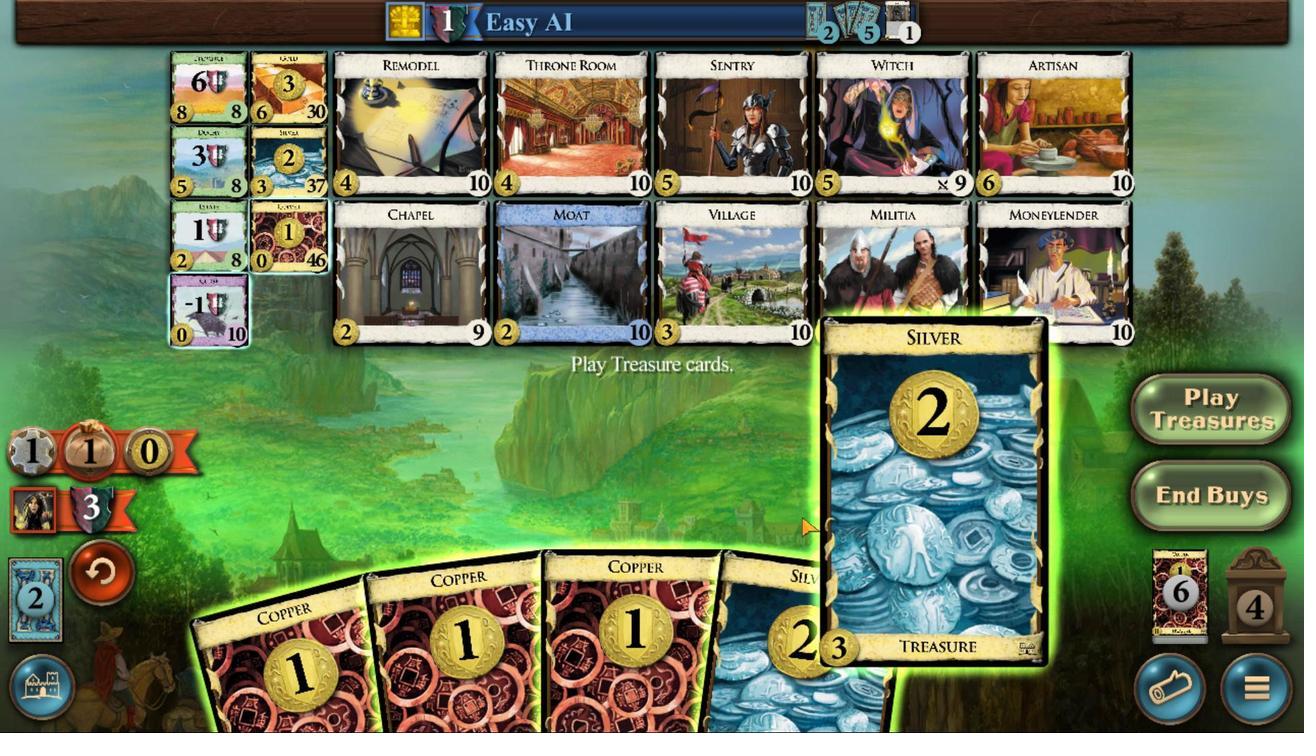 
Action: Mouse moved to (671, 517)
Screenshot: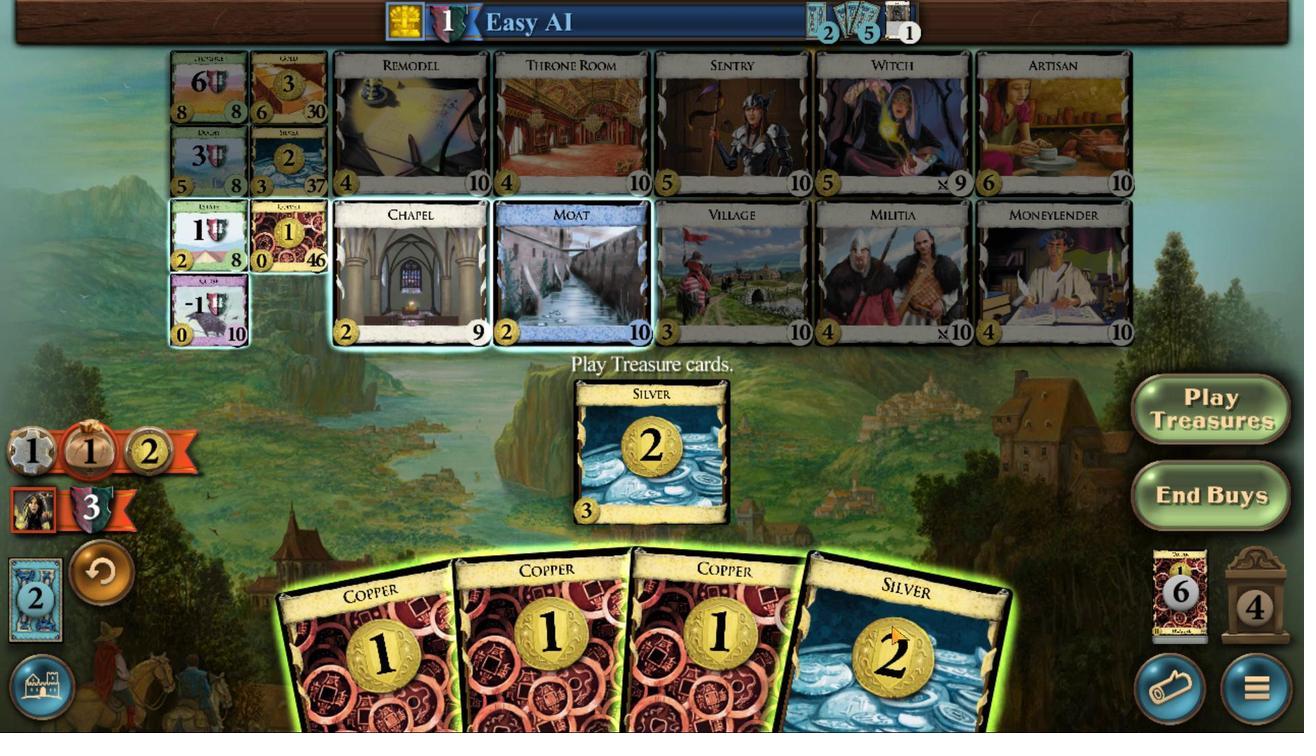 
Action: Mouse pressed left at (671, 517)
Screenshot: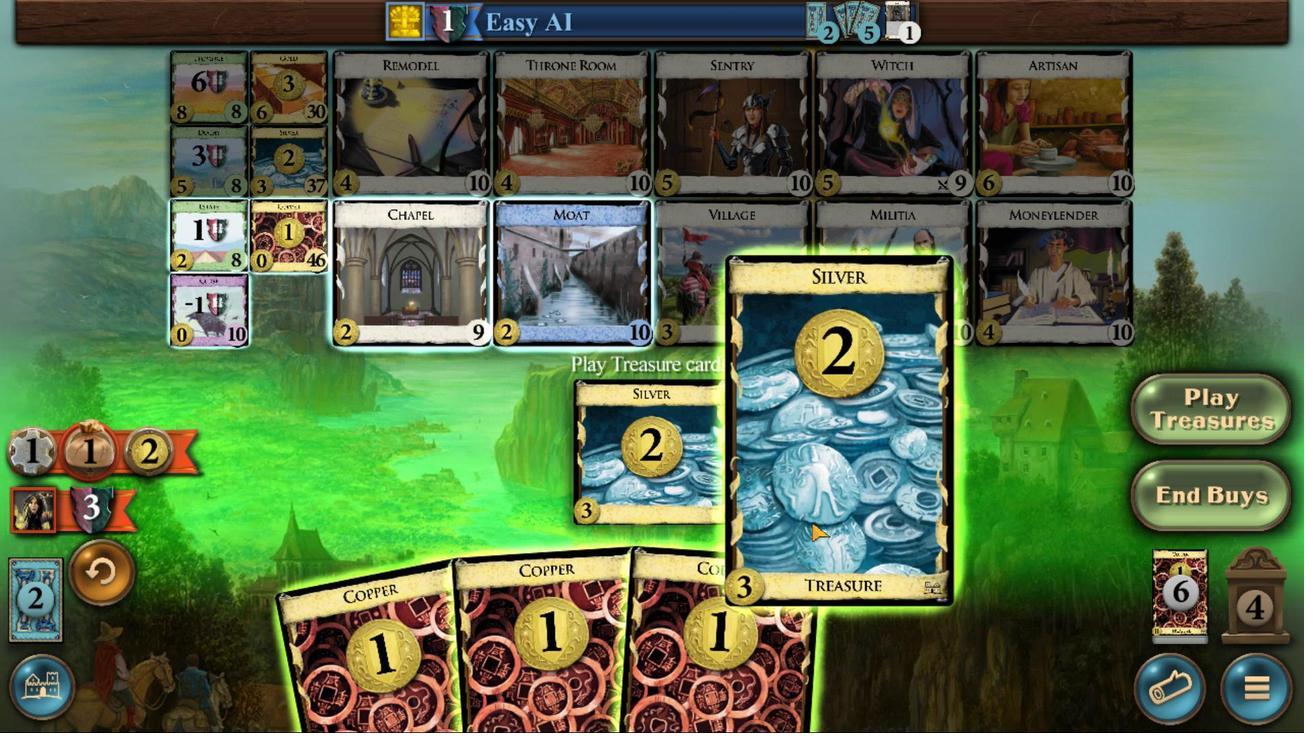 
Action: Mouse moved to (659, 524)
Screenshot: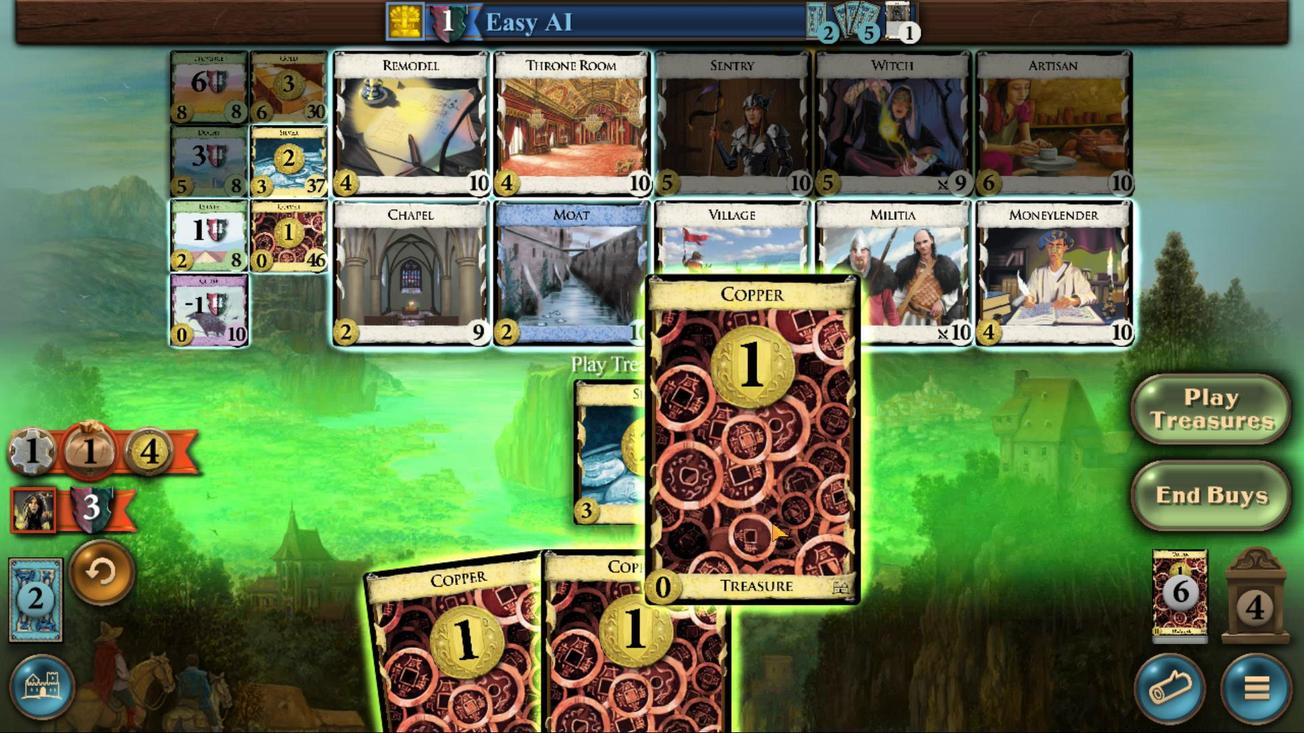 
Action: Mouse pressed left at (659, 524)
Screenshot: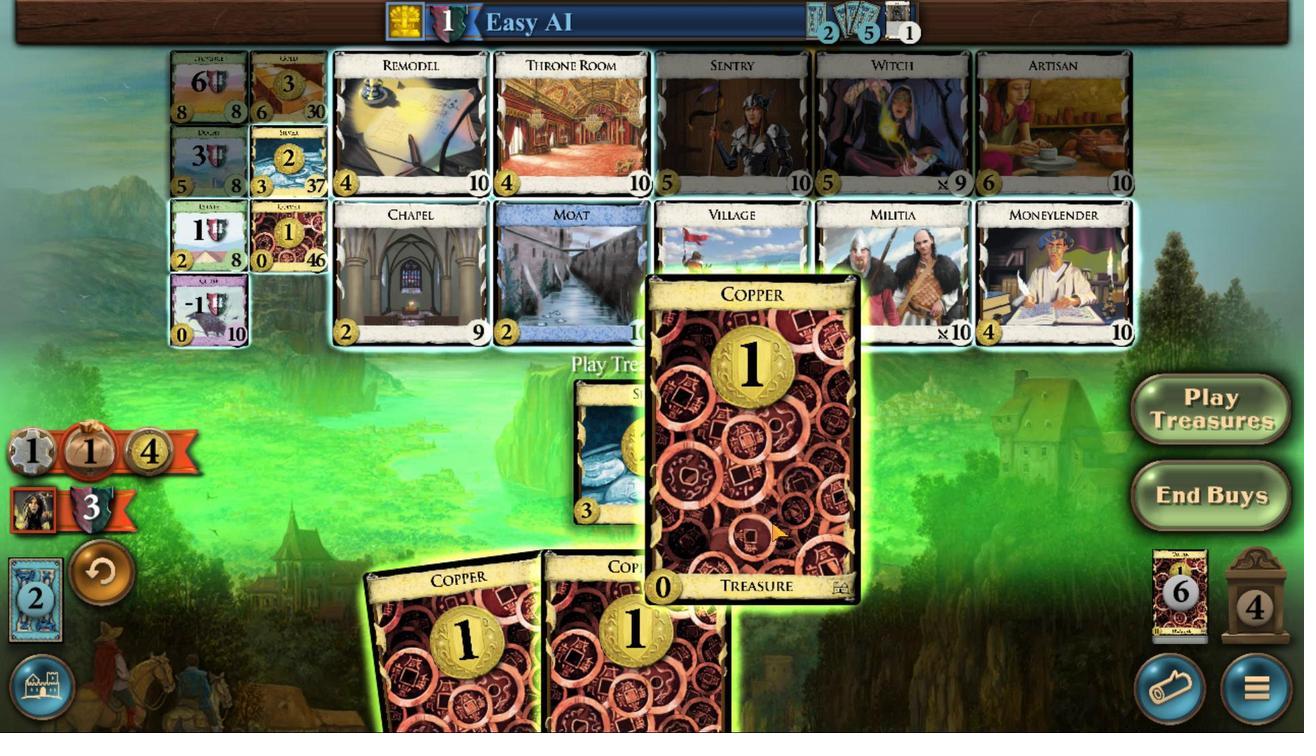 
Action: Mouse moved to (639, 521)
Screenshot: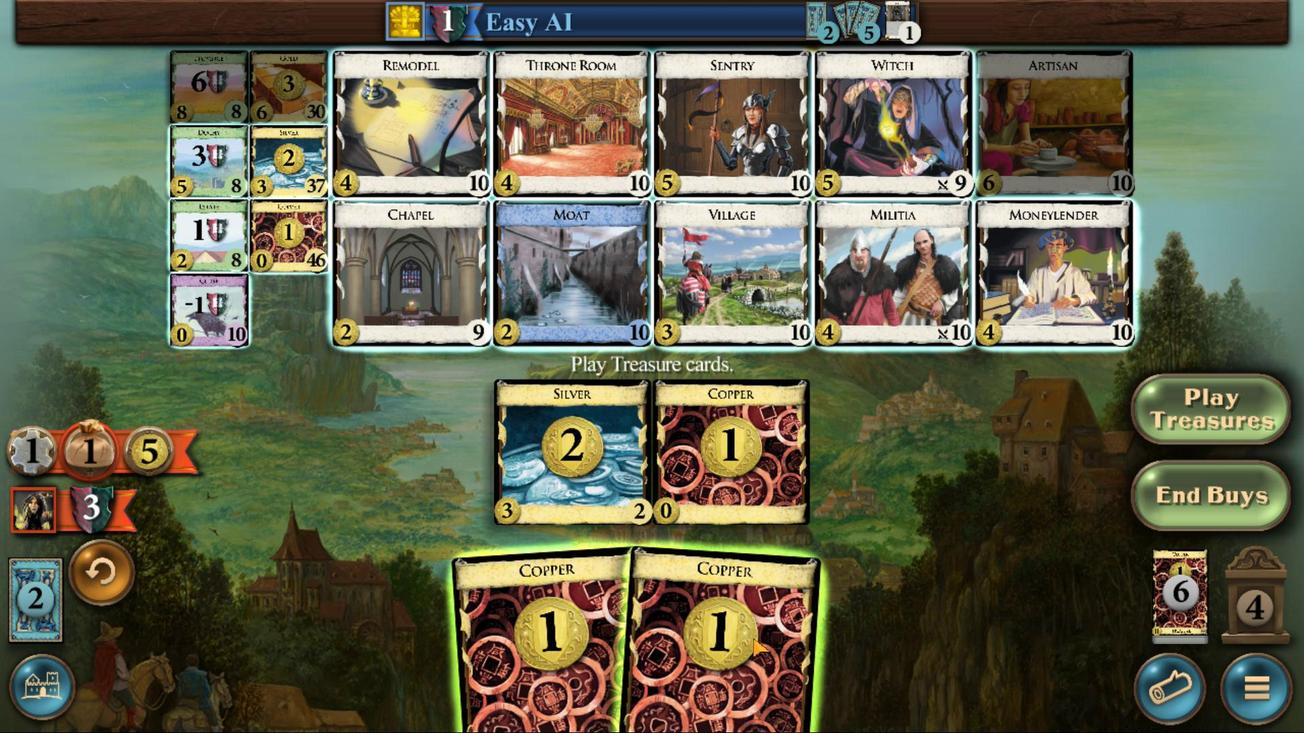 
Action: Mouse pressed left at (639, 521)
Screenshot: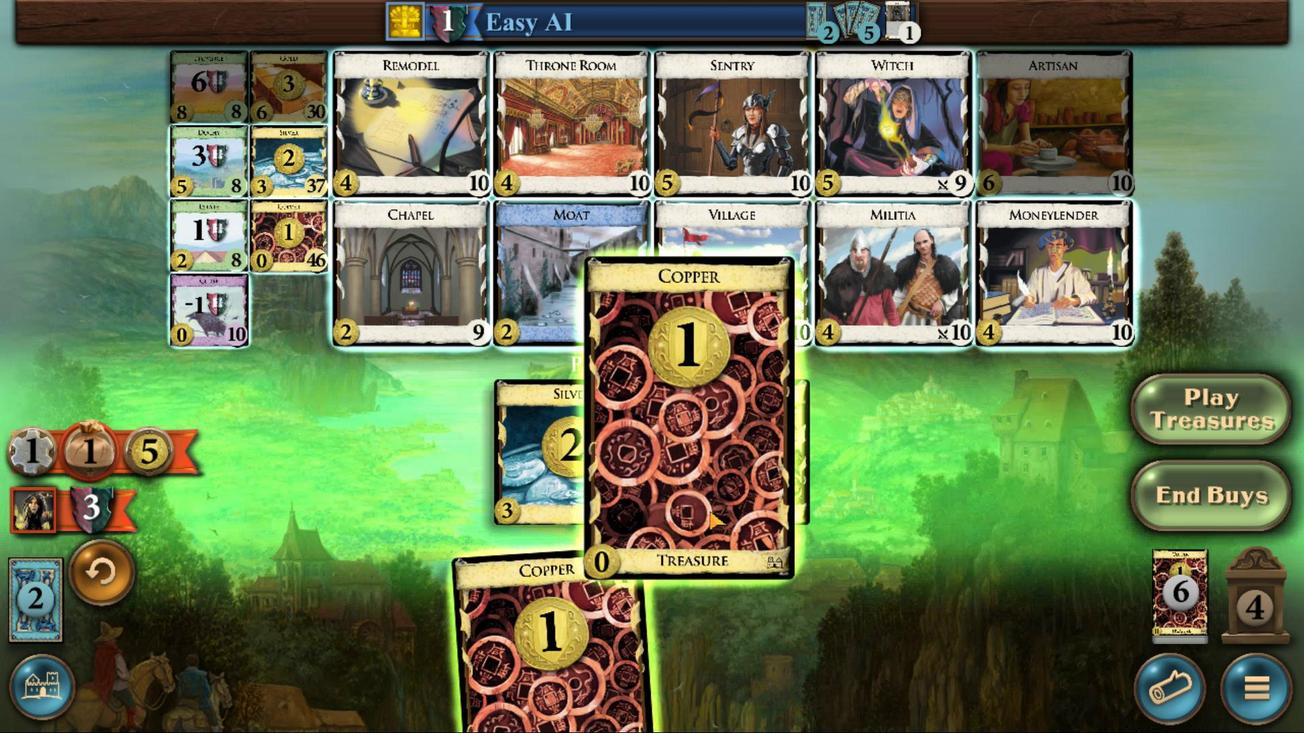 
Action: Mouse moved to (544, 748)
Screenshot: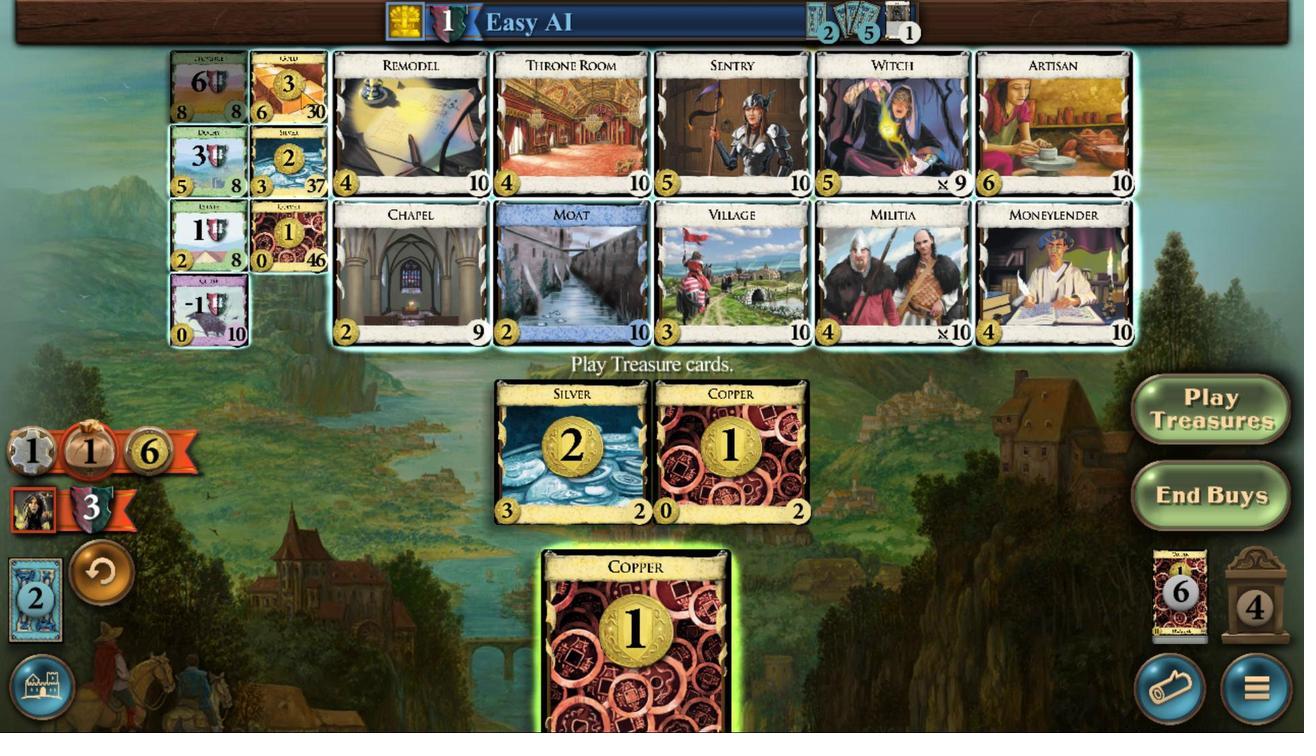 
Action: Mouse pressed left at (544, 748)
Screenshot: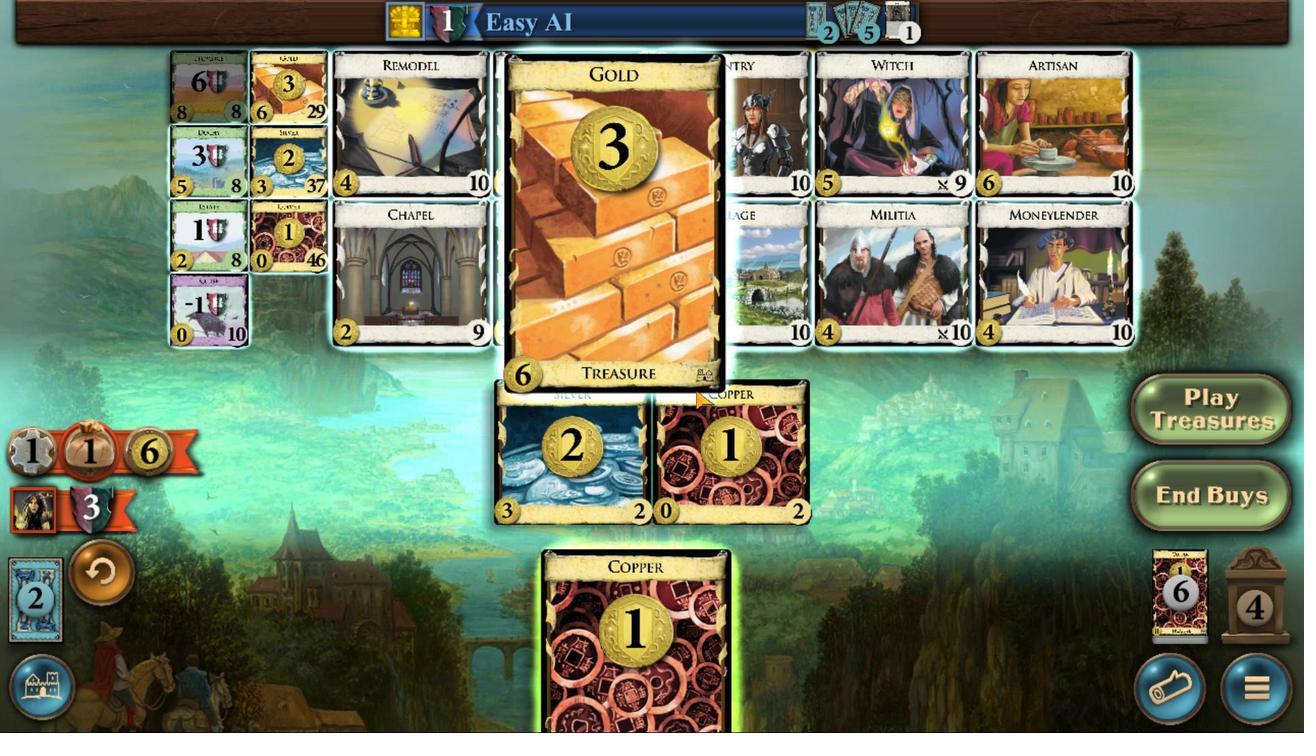 
Action: Mouse moved to (602, 531)
Screenshot: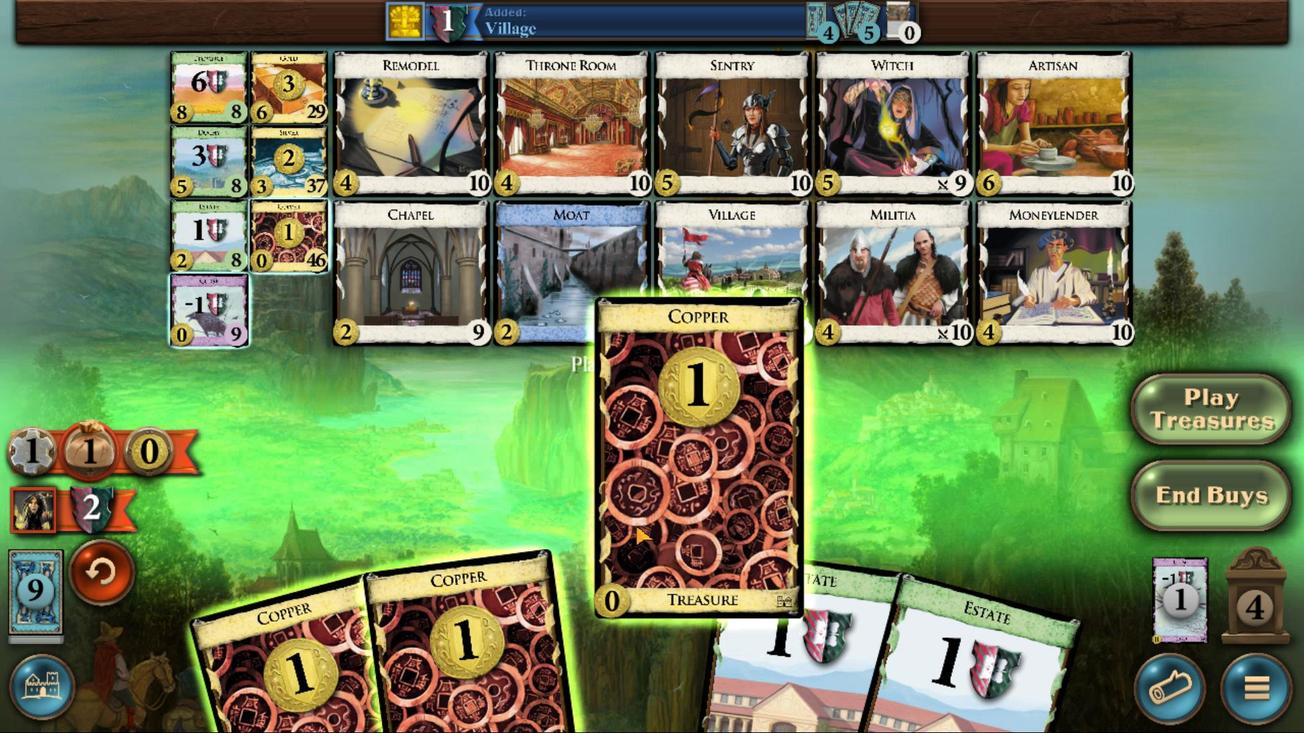 
Action: Mouse pressed left at (602, 531)
Screenshot: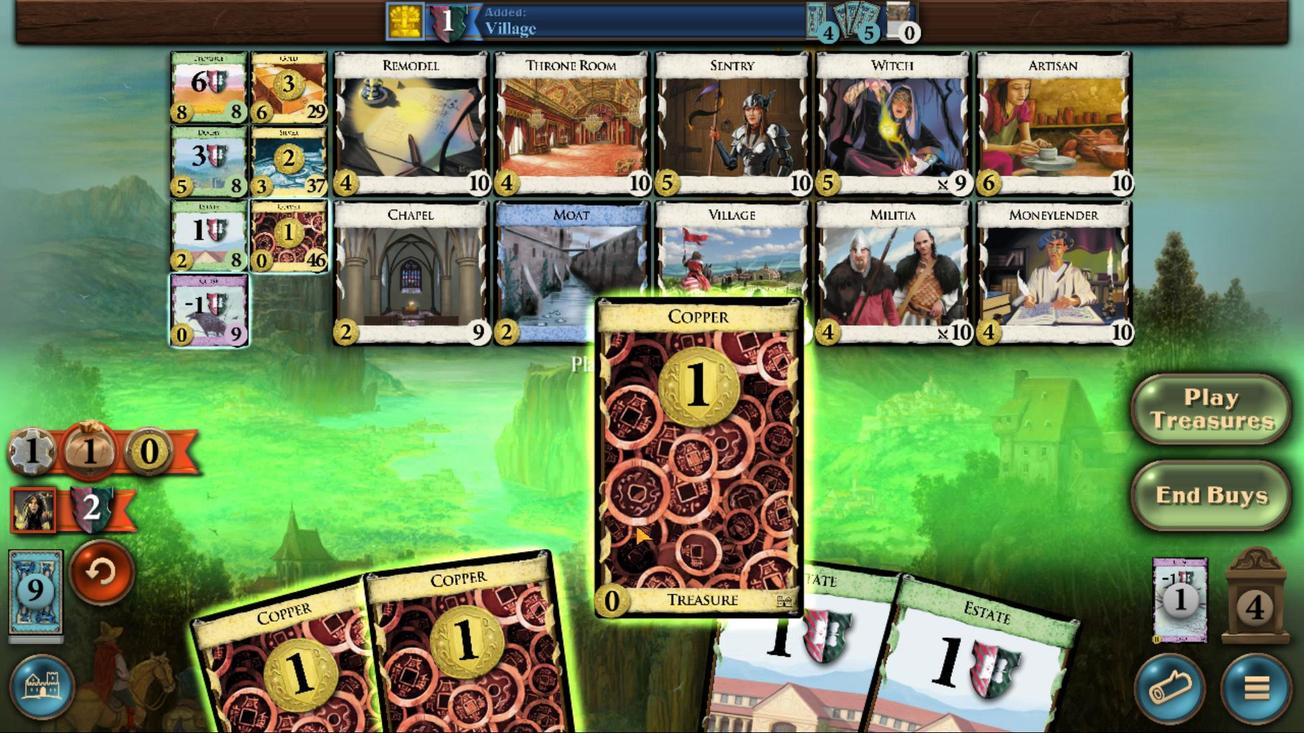 
Action: Mouse moved to (587, 538)
Screenshot: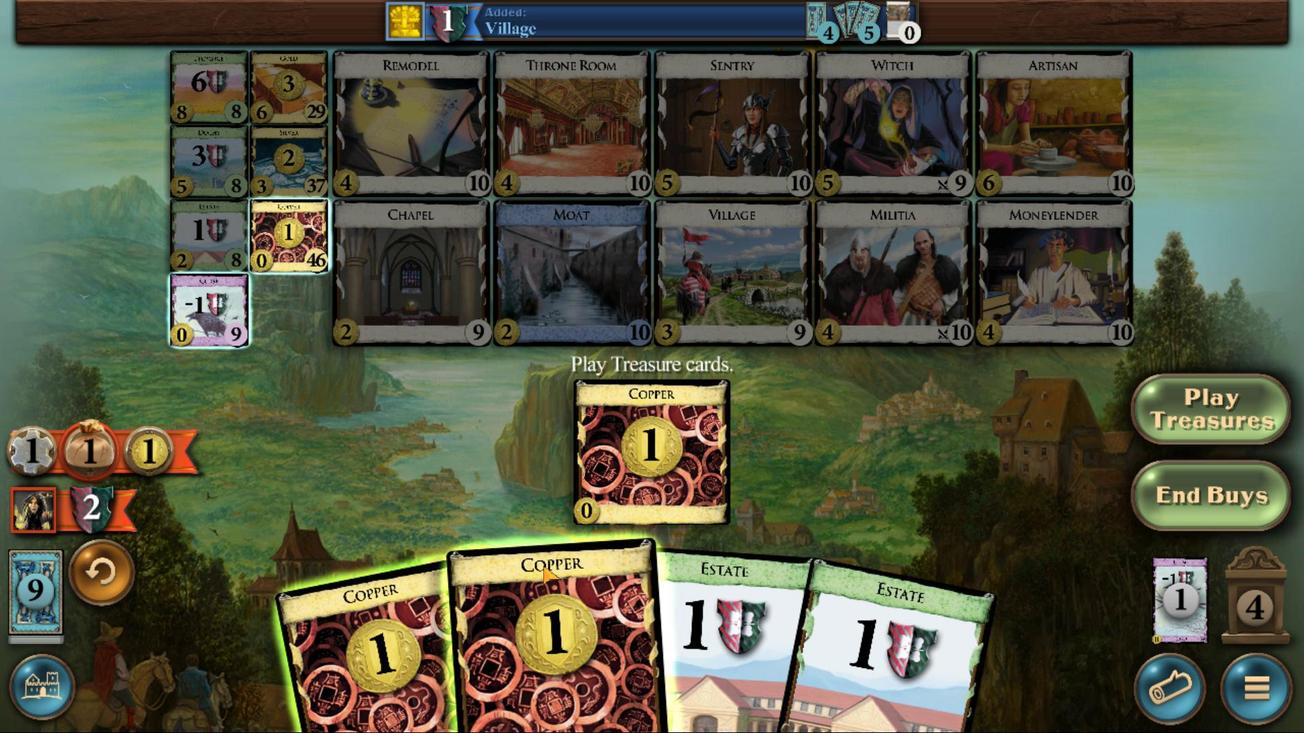 
Action: Mouse pressed left at (587, 538)
Screenshot: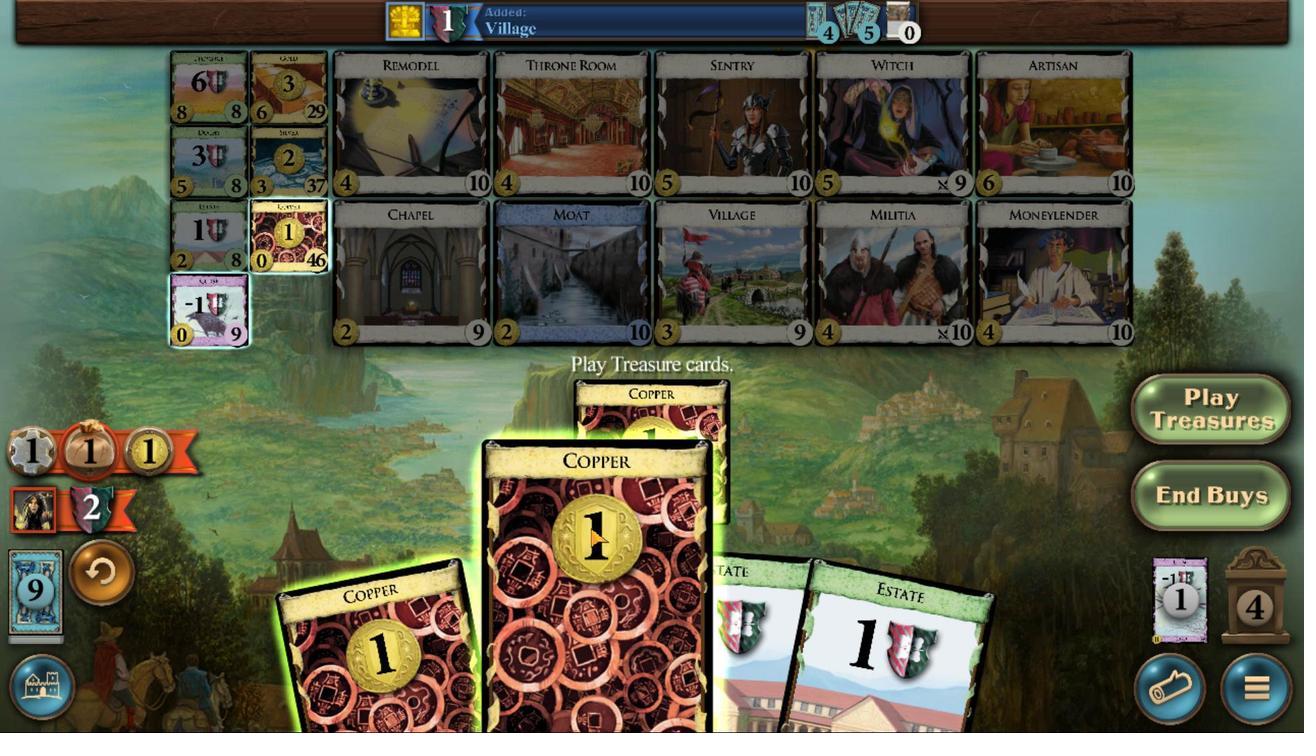 
Action: Mouse moved to (581, 534)
Screenshot: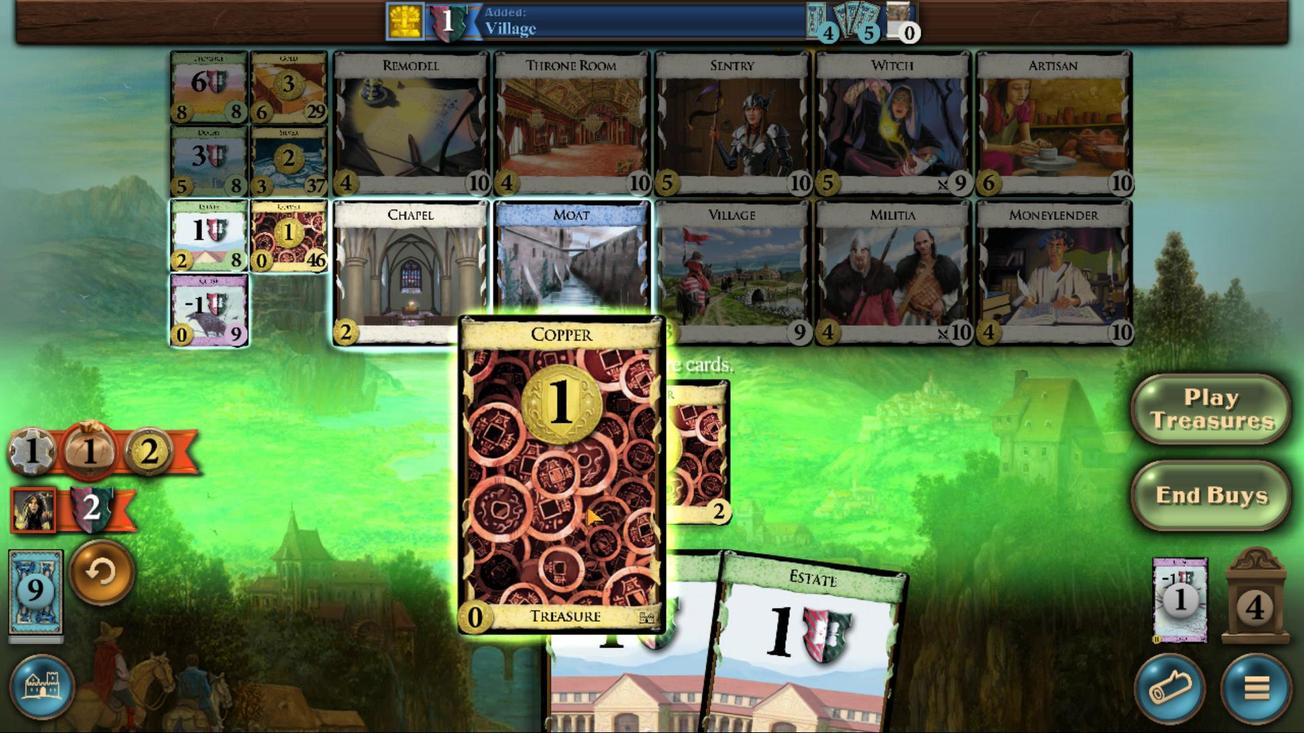 
Action: Mouse pressed left at (581, 534)
Screenshot: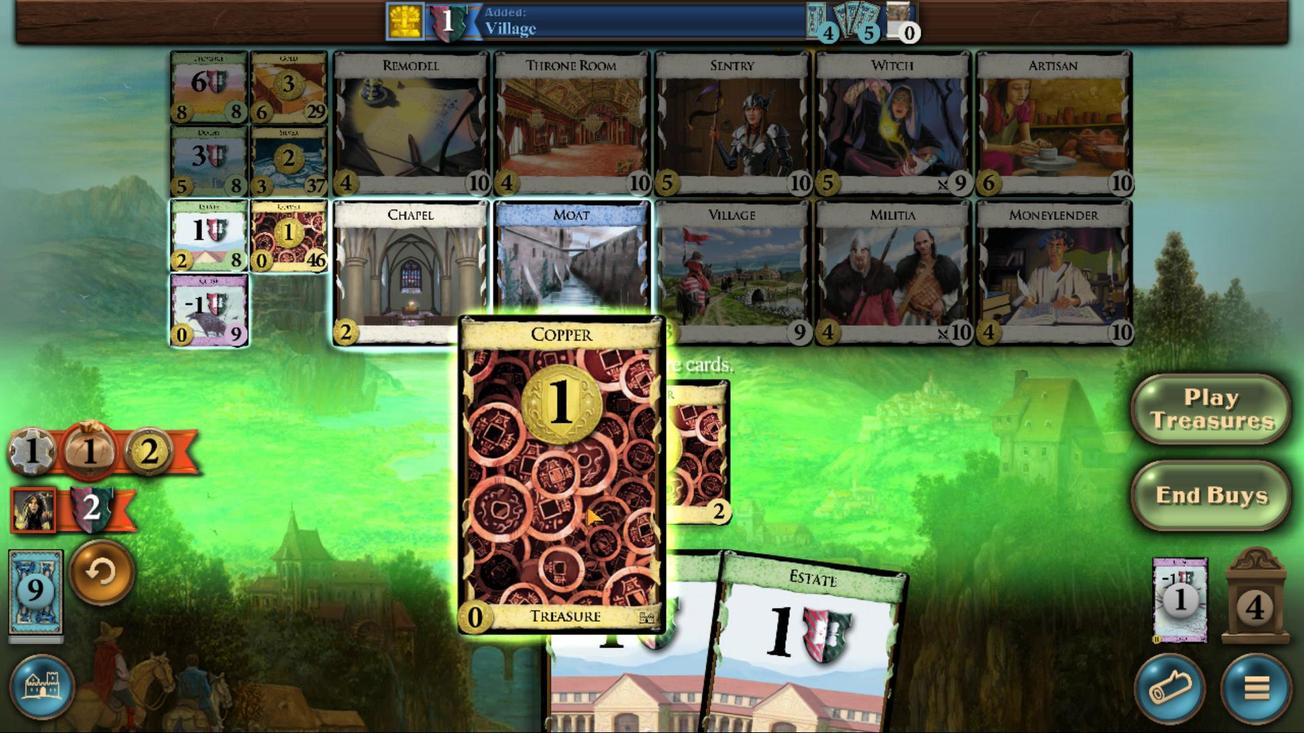 
Action: Mouse moved to (543, 716)
Screenshot: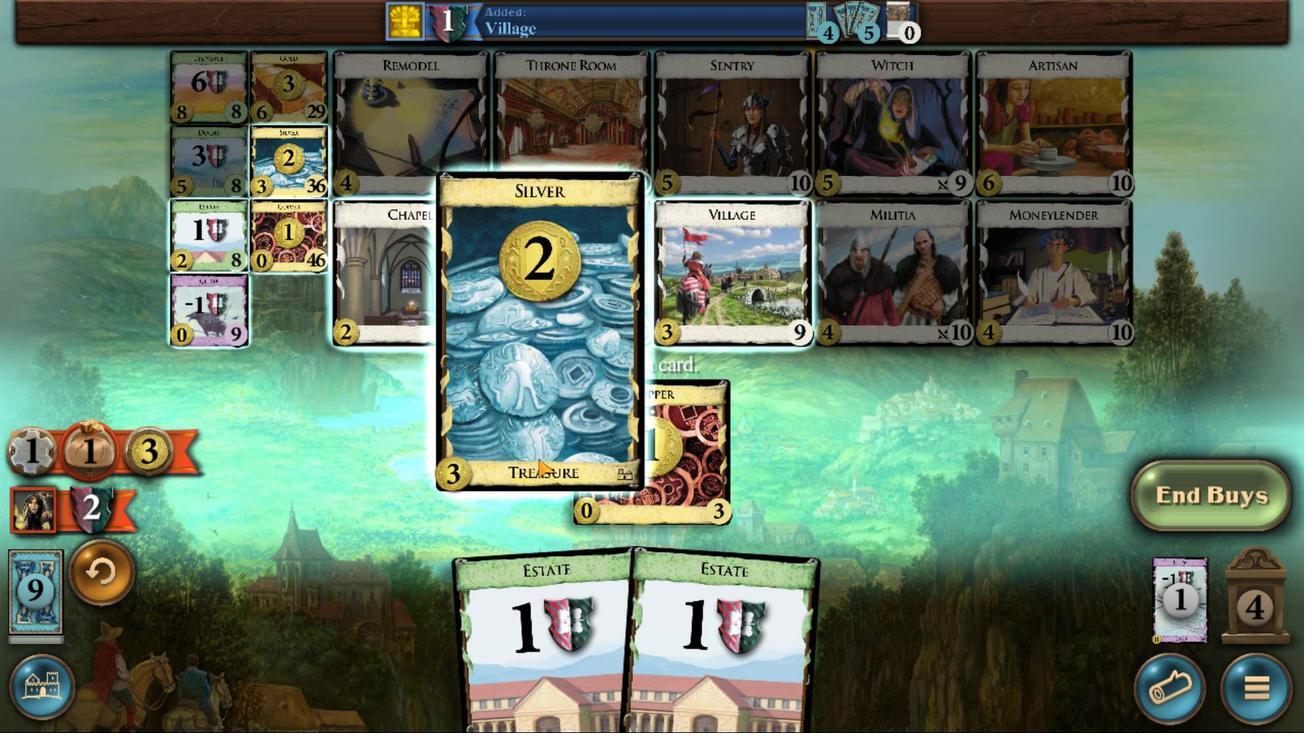 
Action: Mouse pressed left at (543, 716)
Screenshot: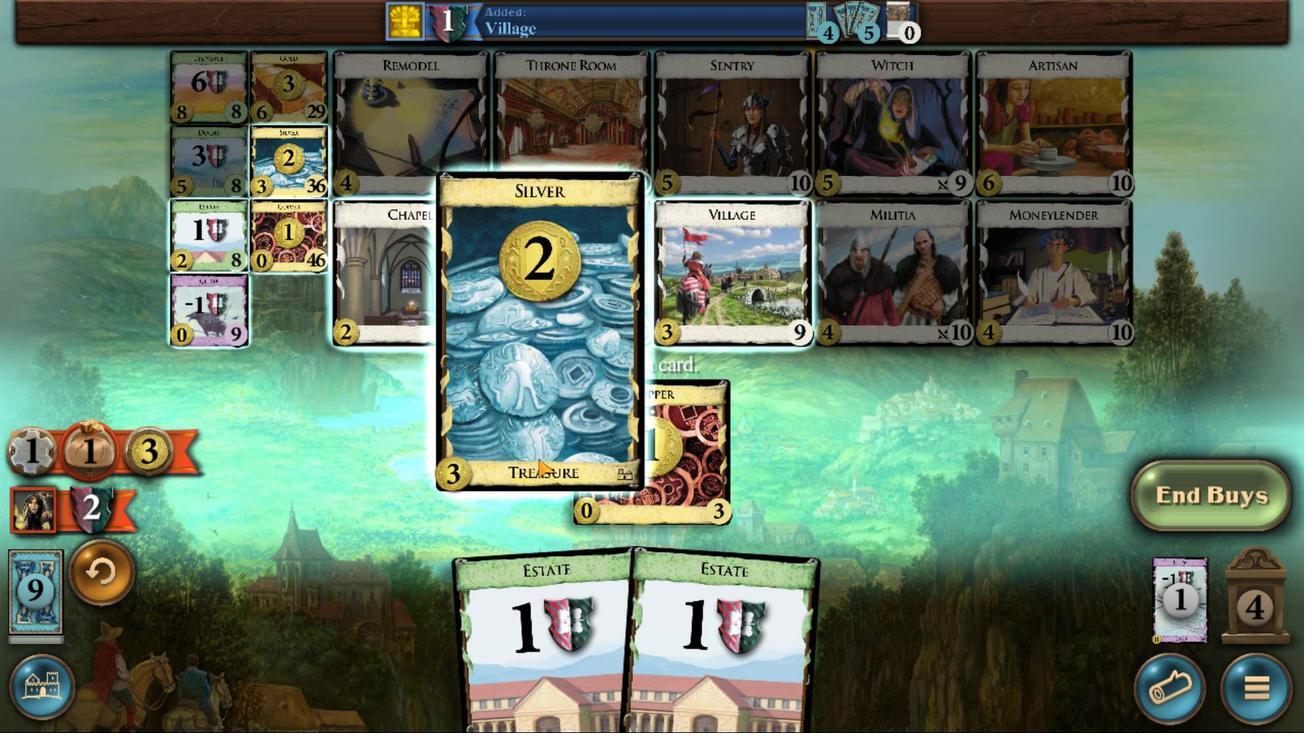 
Action: Mouse moved to (655, 513)
Screenshot: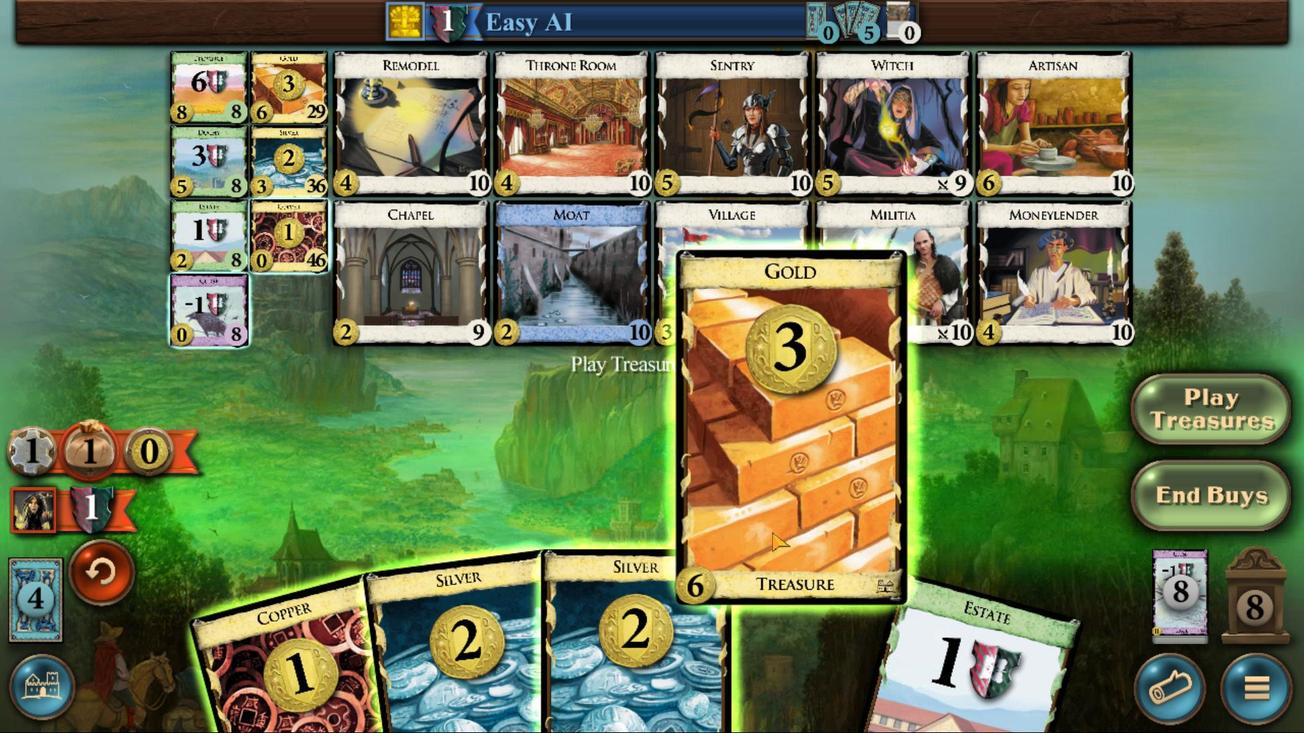 
Action: Mouse pressed left at (655, 513)
Screenshot: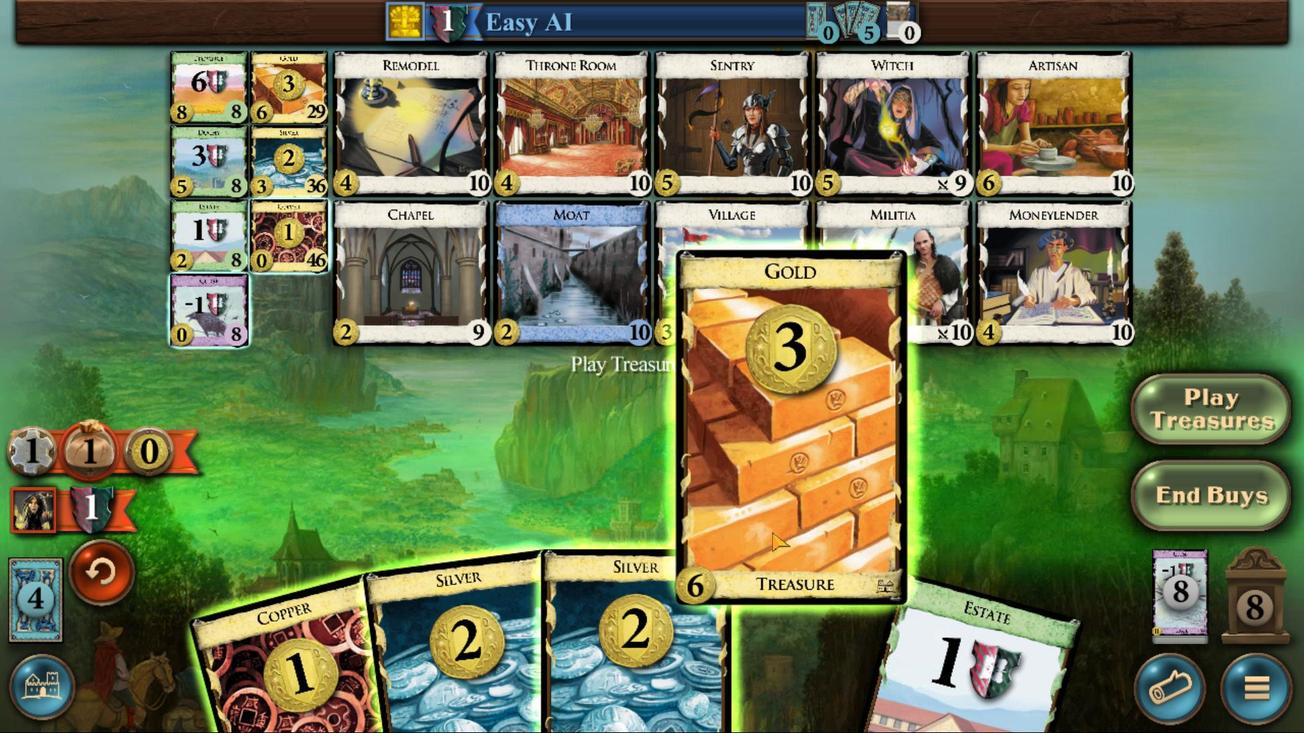 
Action: Mouse moved to (561, 527)
Screenshot: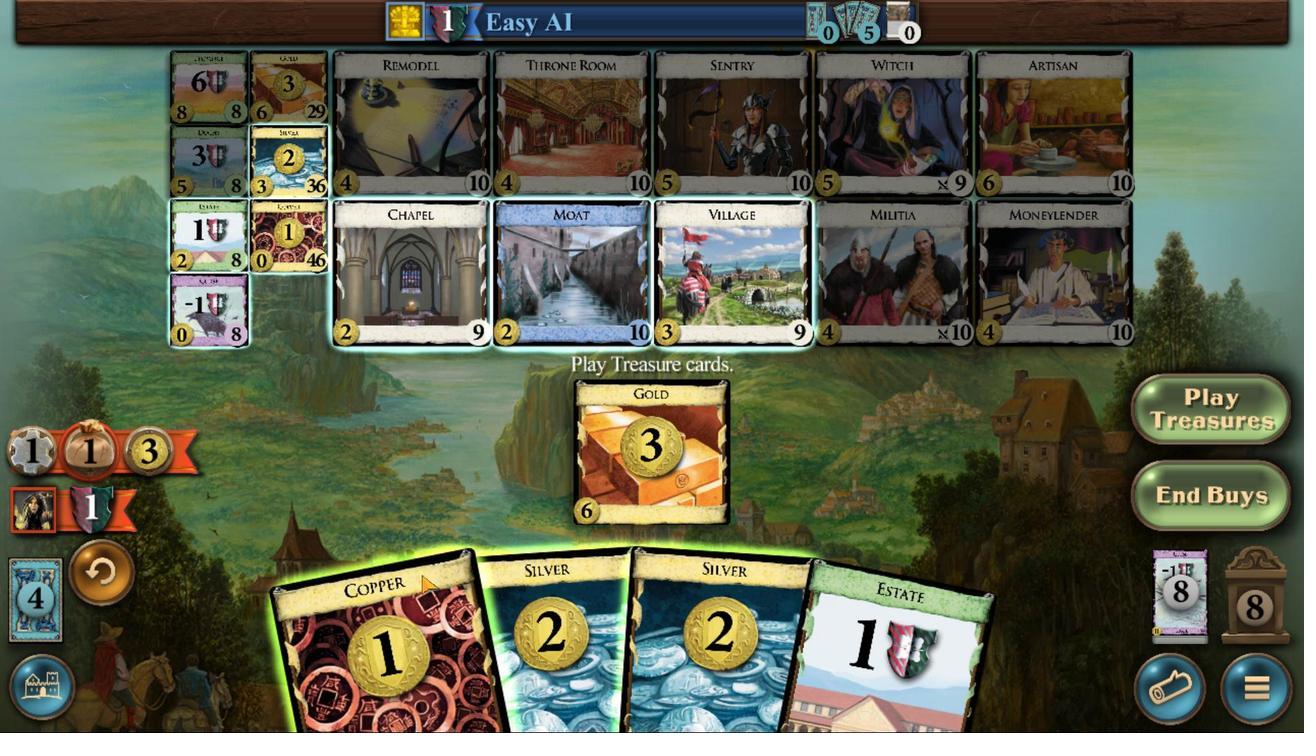 
Action: Mouse pressed left at (561, 527)
Screenshot: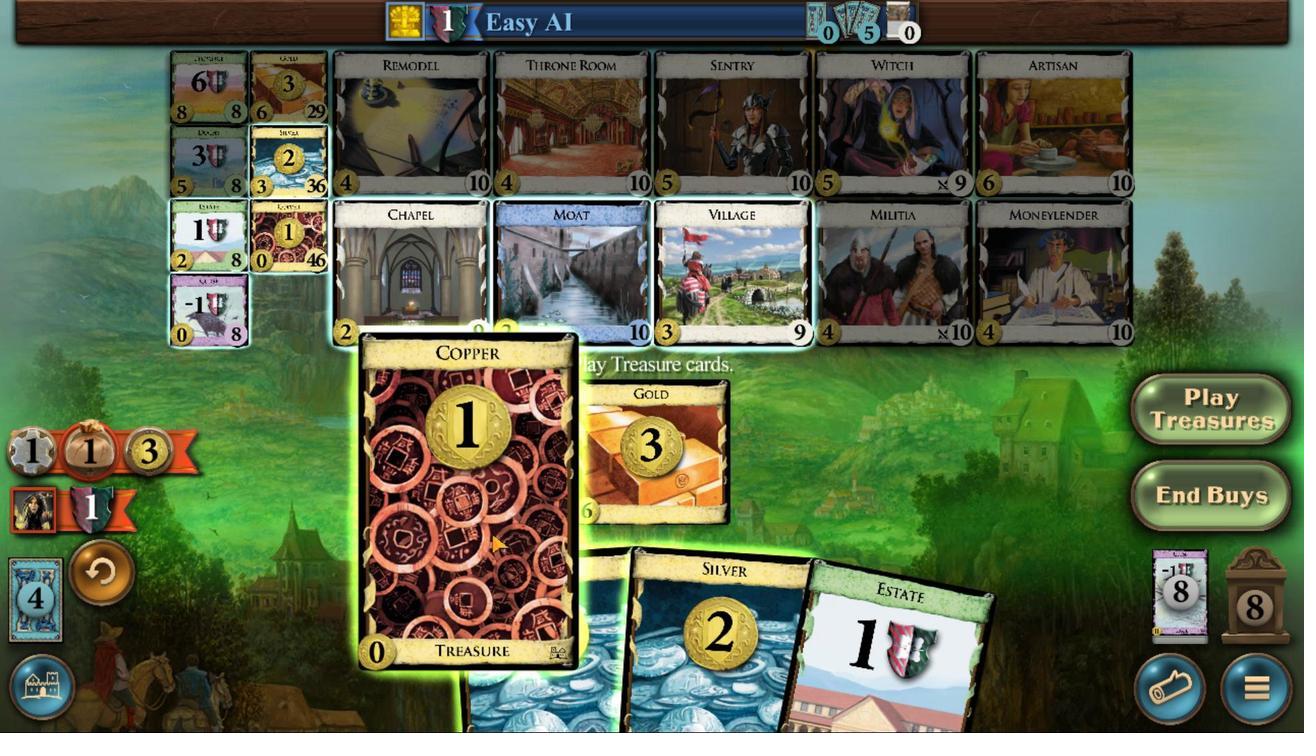 
Action: Mouse moved to (610, 530)
Screenshot: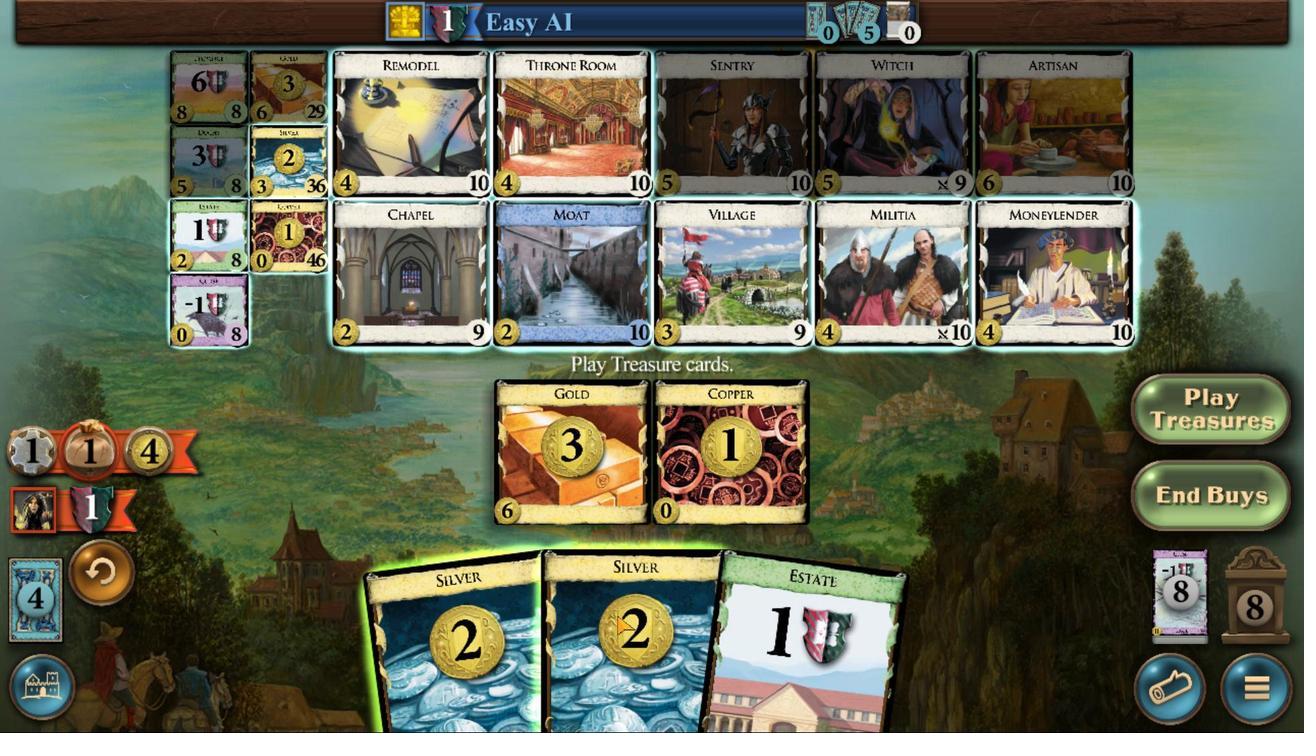 
Action: Mouse pressed left at (610, 530)
Screenshot: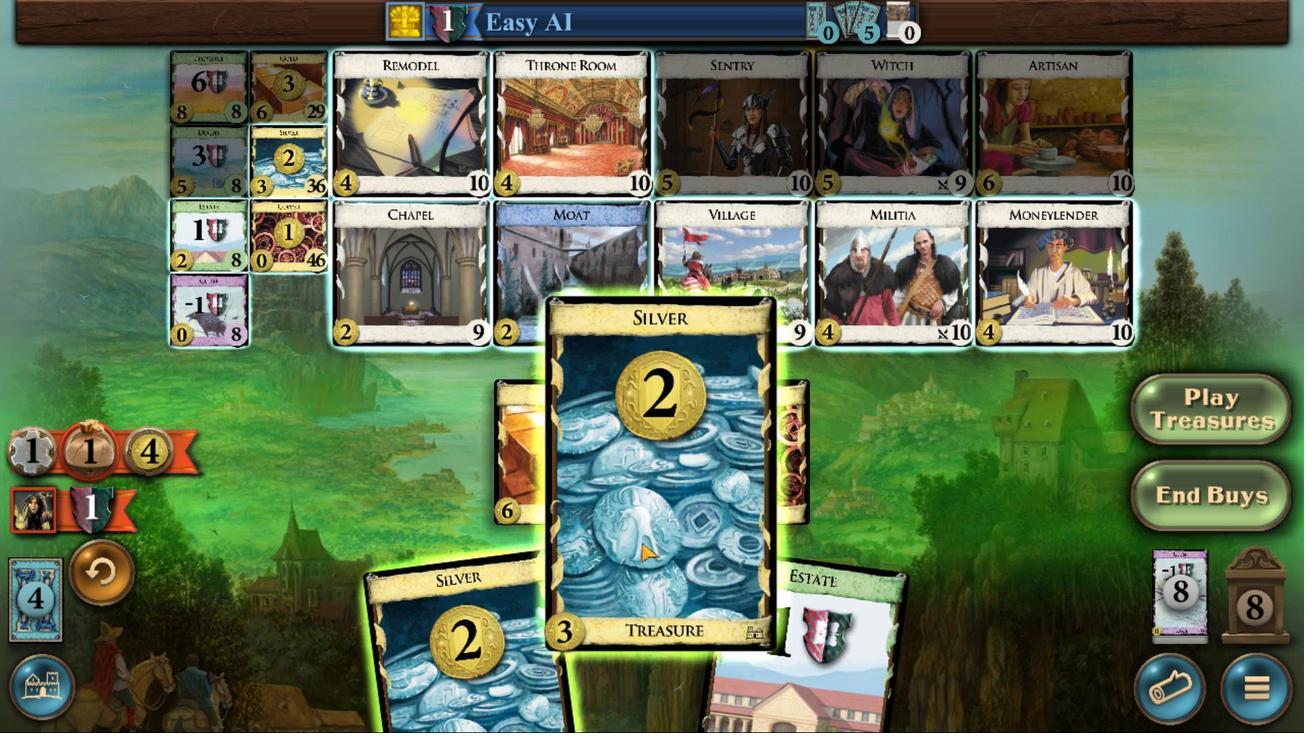 
Action: Mouse moved to (602, 536)
Screenshot: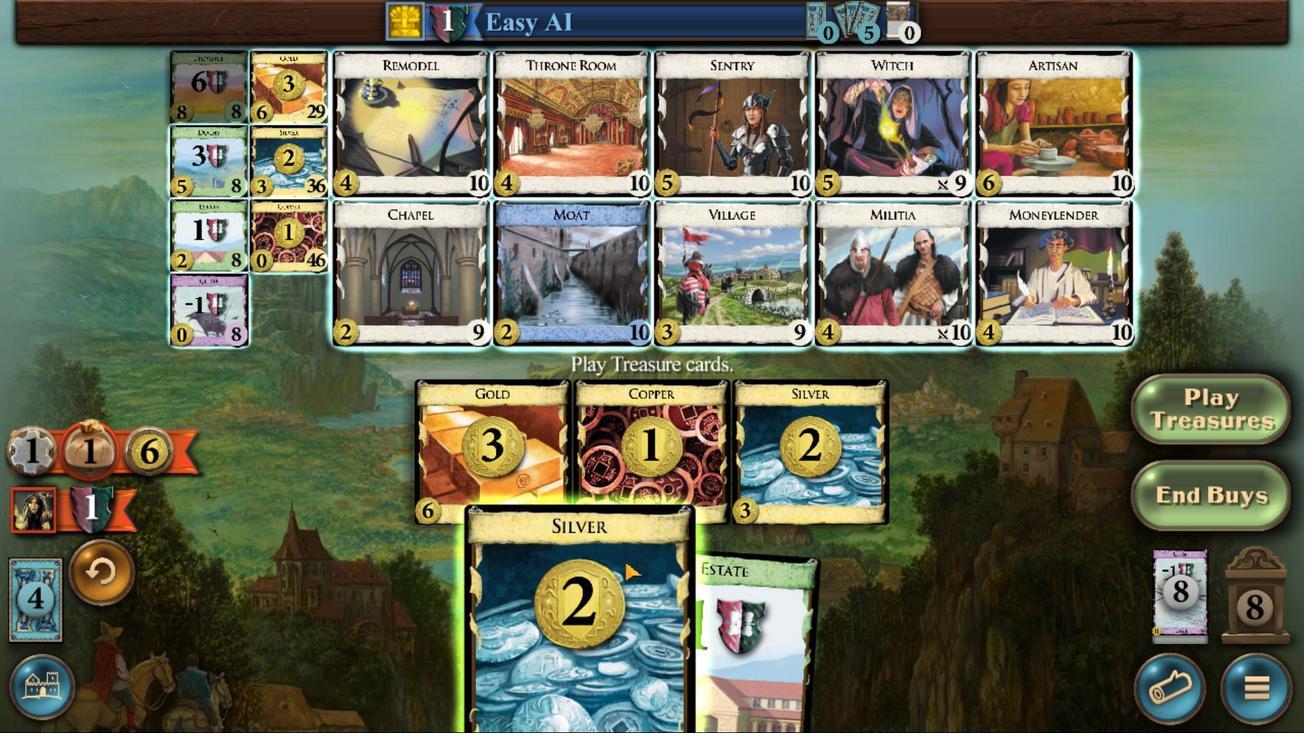 
Action: Mouse pressed left at (602, 536)
Screenshot: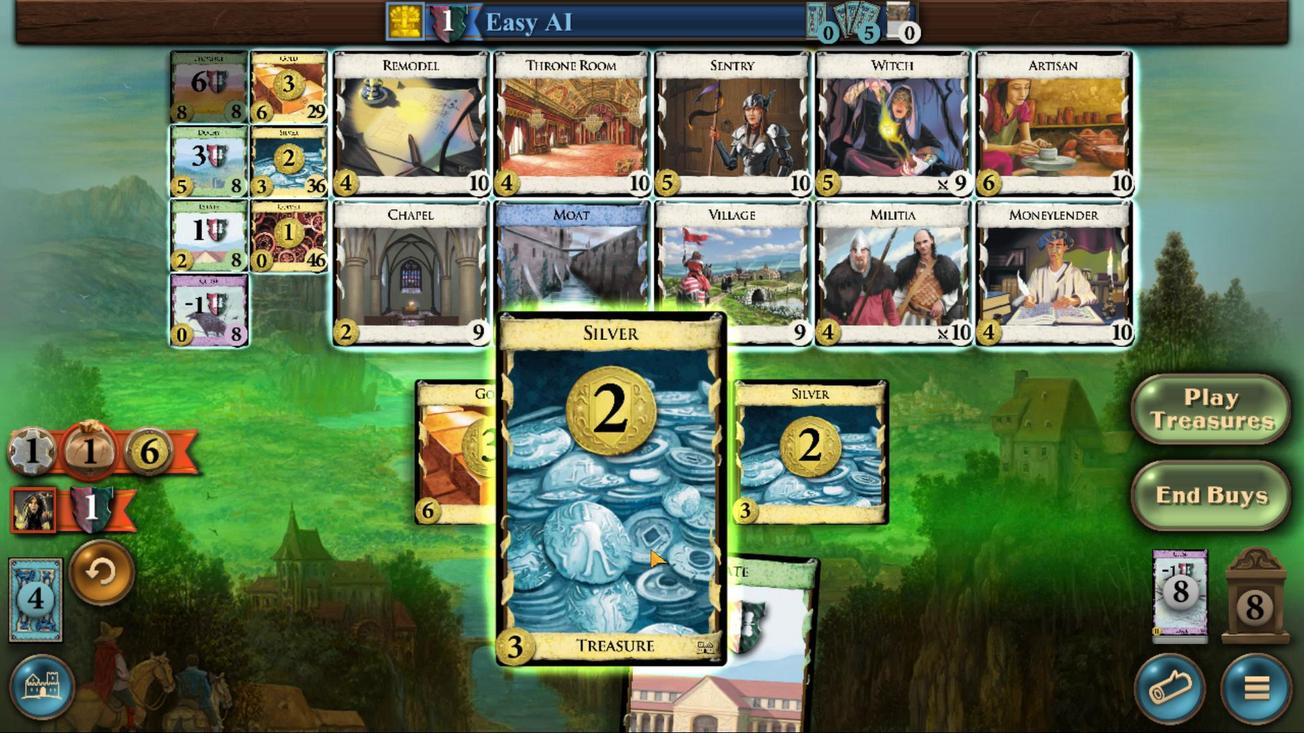 
Action: Mouse moved to (527, 752)
Screenshot: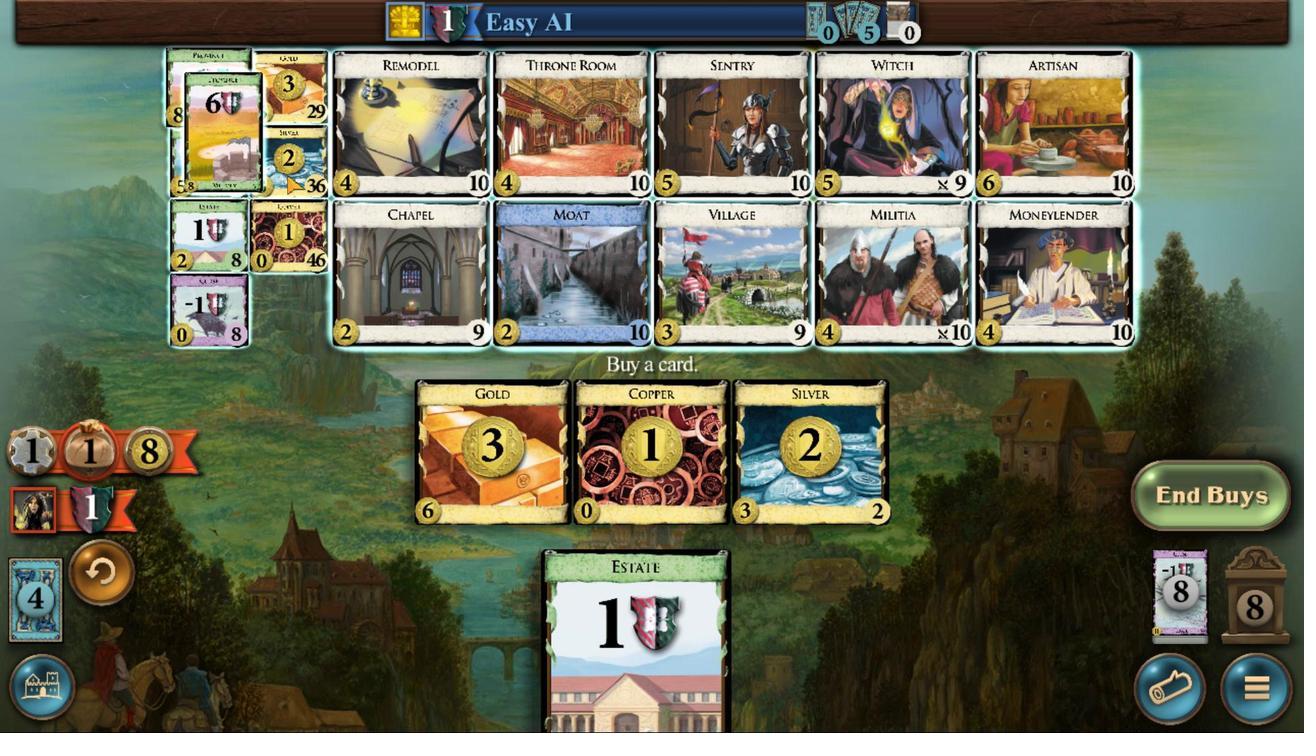 
Action: Mouse pressed left at (527, 752)
Screenshot: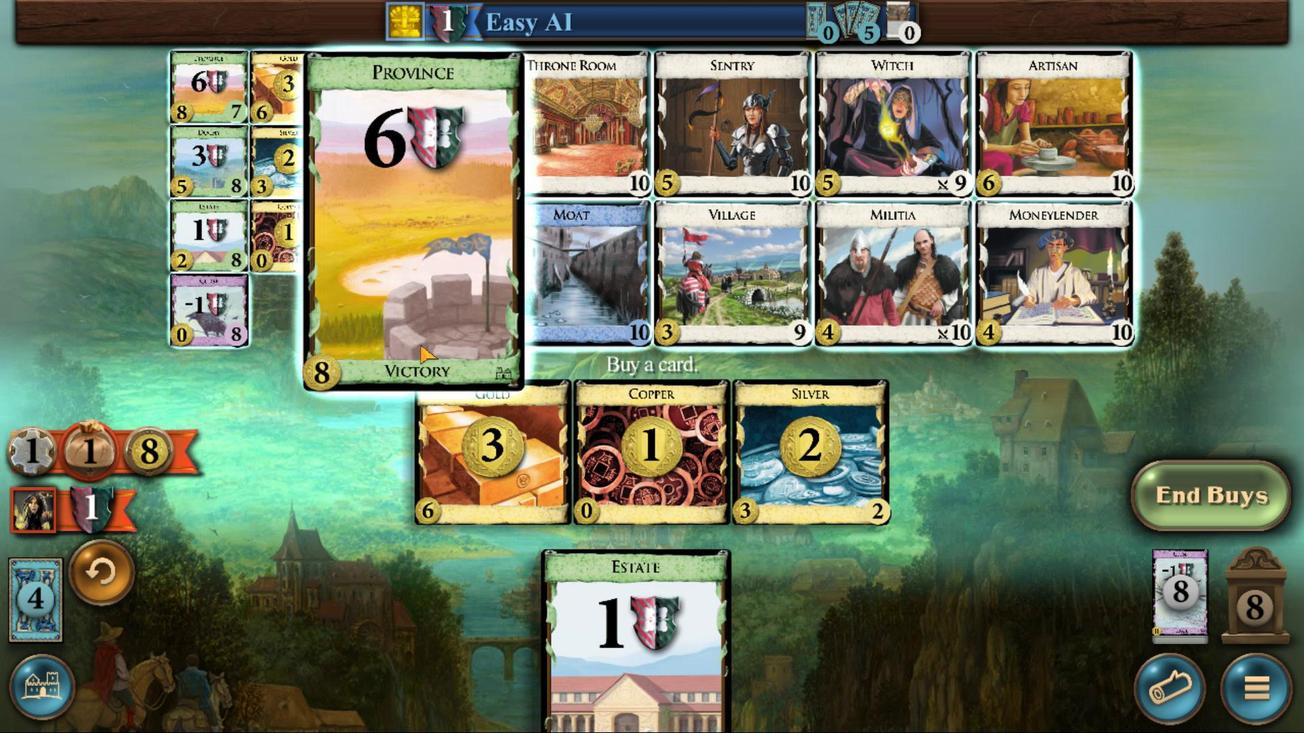 
Action: Mouse moved to (678, 512)
Screenshot: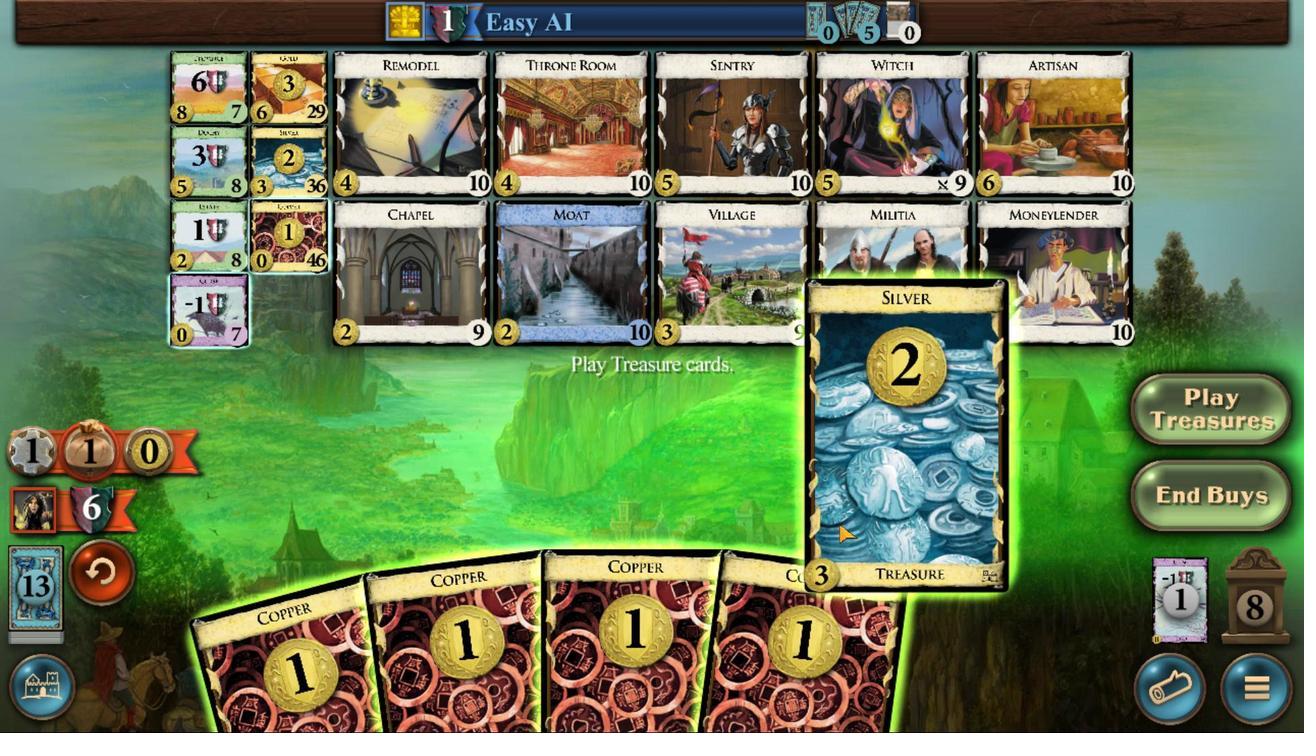 
Action: Mouse pressed left at (678, 512)
Screenshot: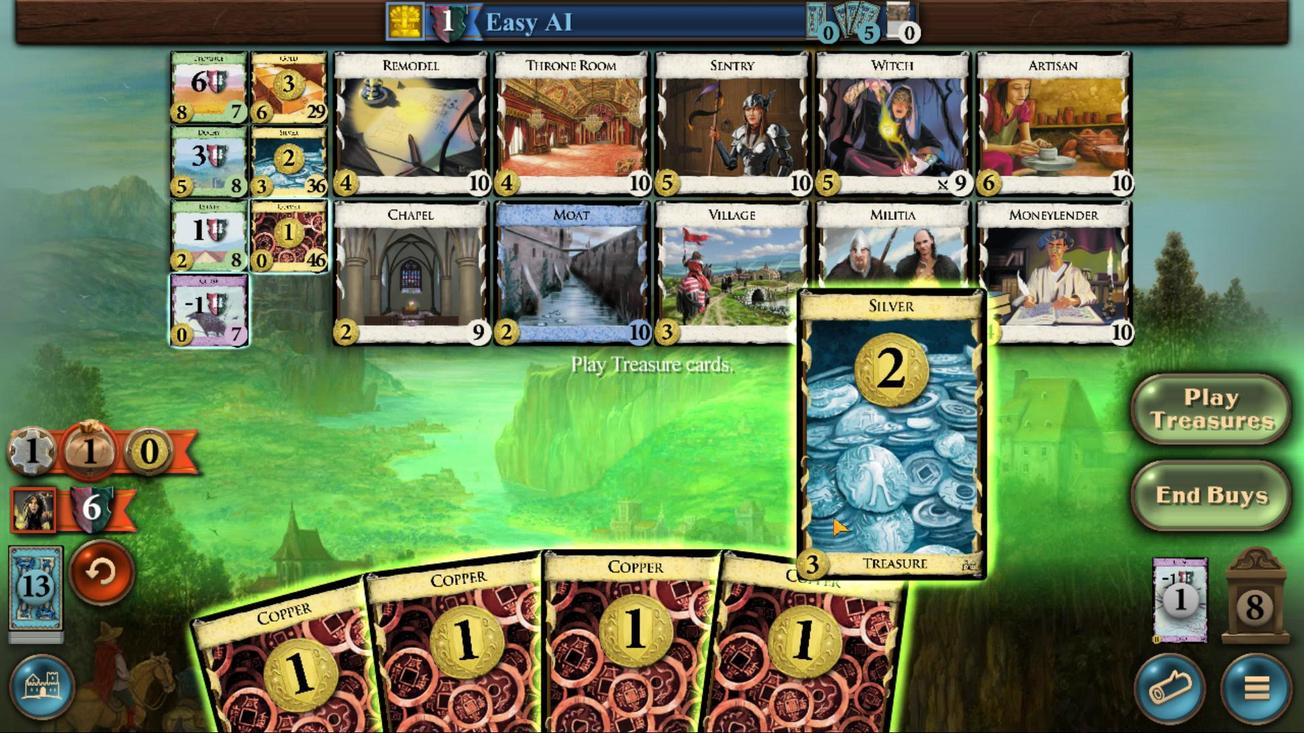 
Action: Mouse moved to (667, 508)
Screenshot: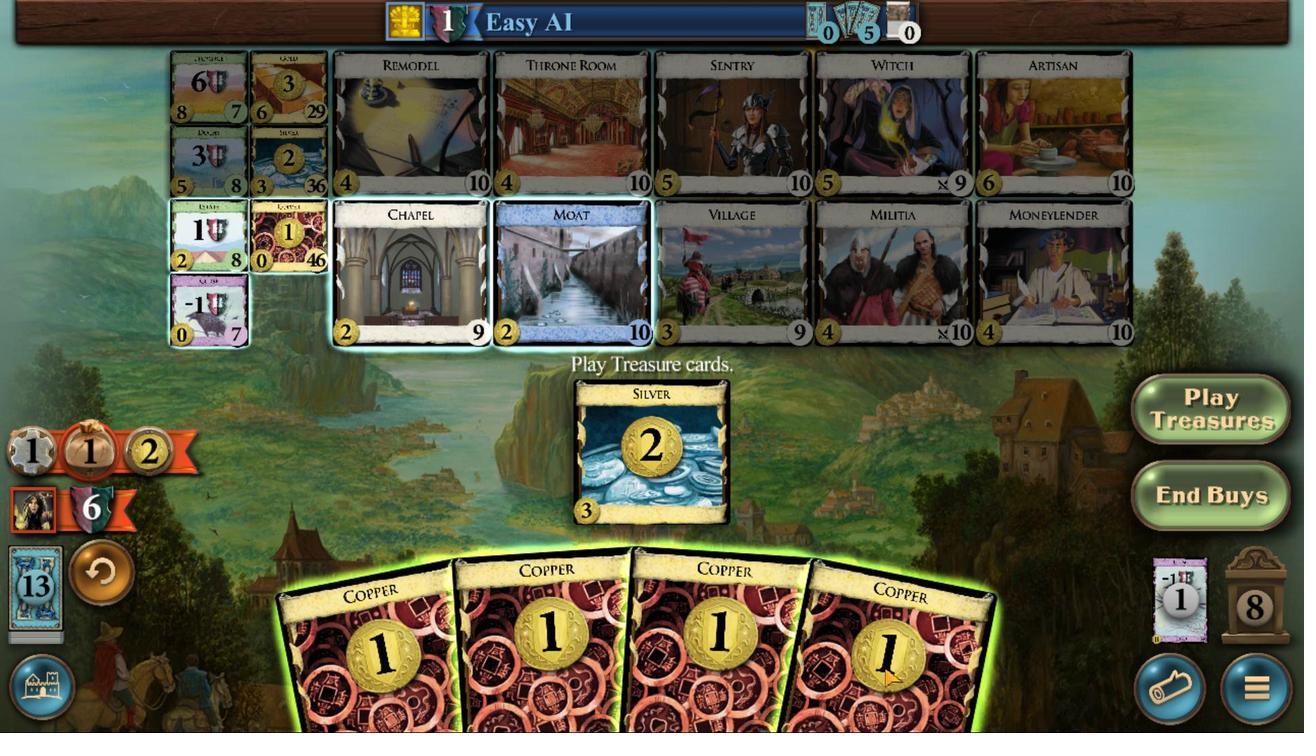 
Action: Mouse pressed left at (667, 508)
Screenshot: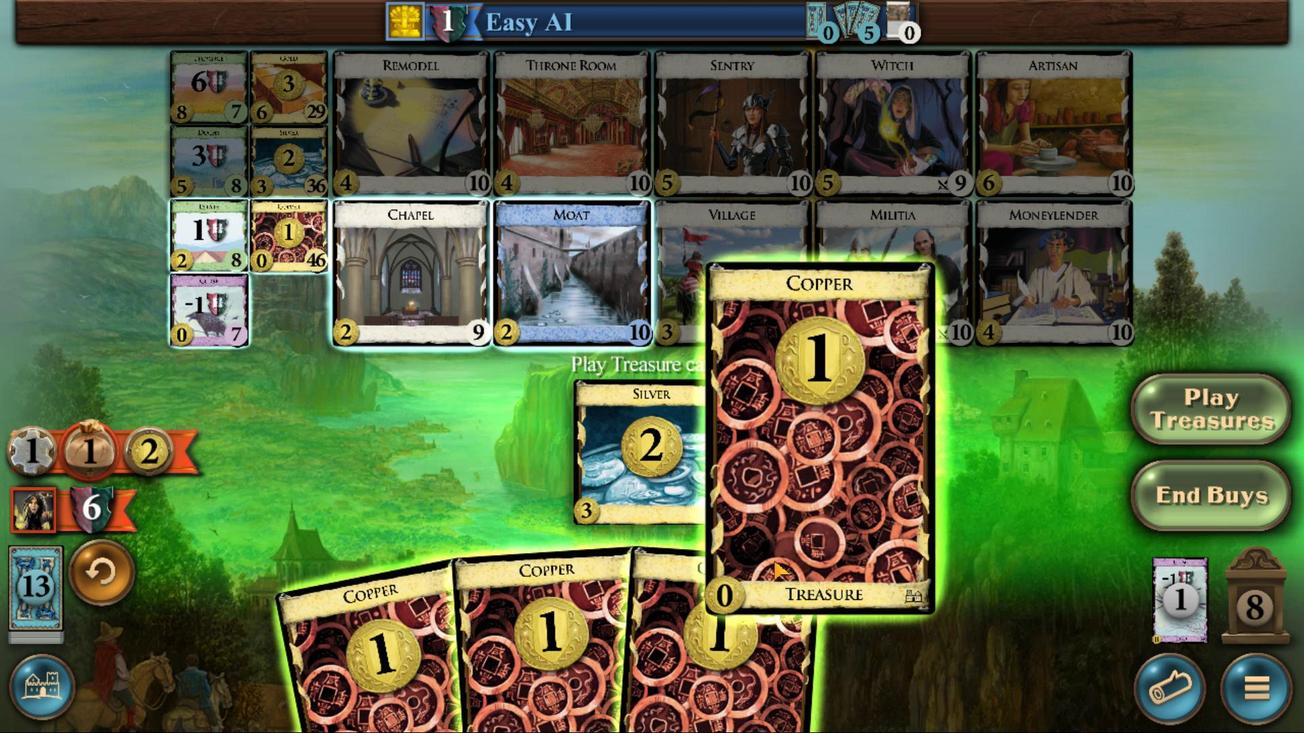 
Action: Mouse moved to (646, 512)
Screenshot: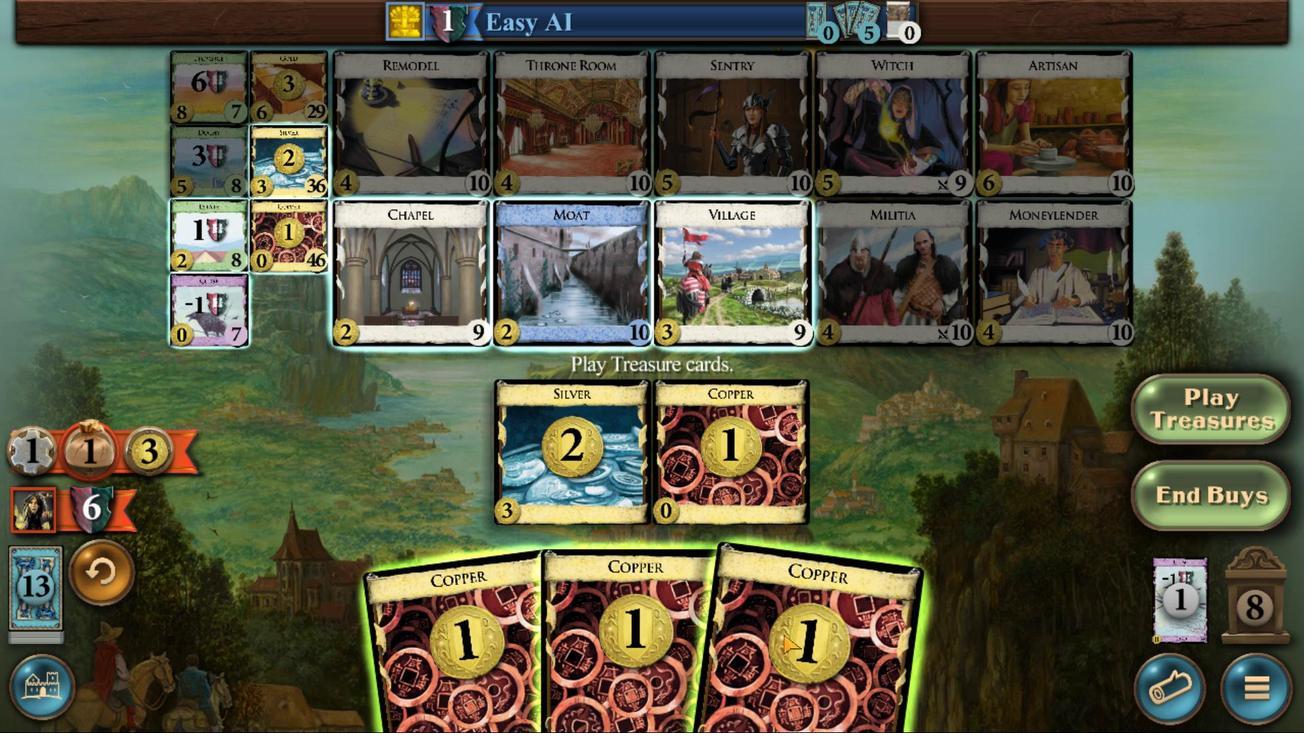 
Action: Mouse pressed left at (646, 512)
Screenshot: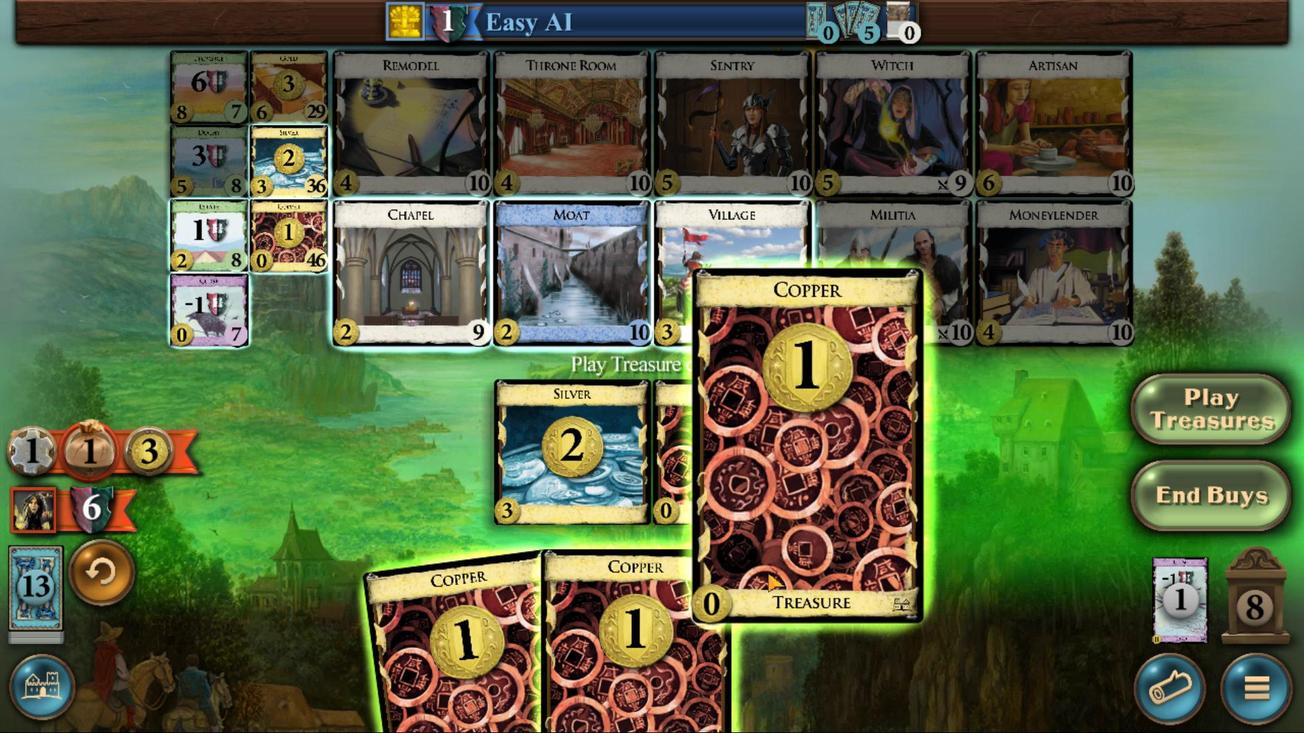 
Action: Mouse moved to (634, 510)
Screenshot: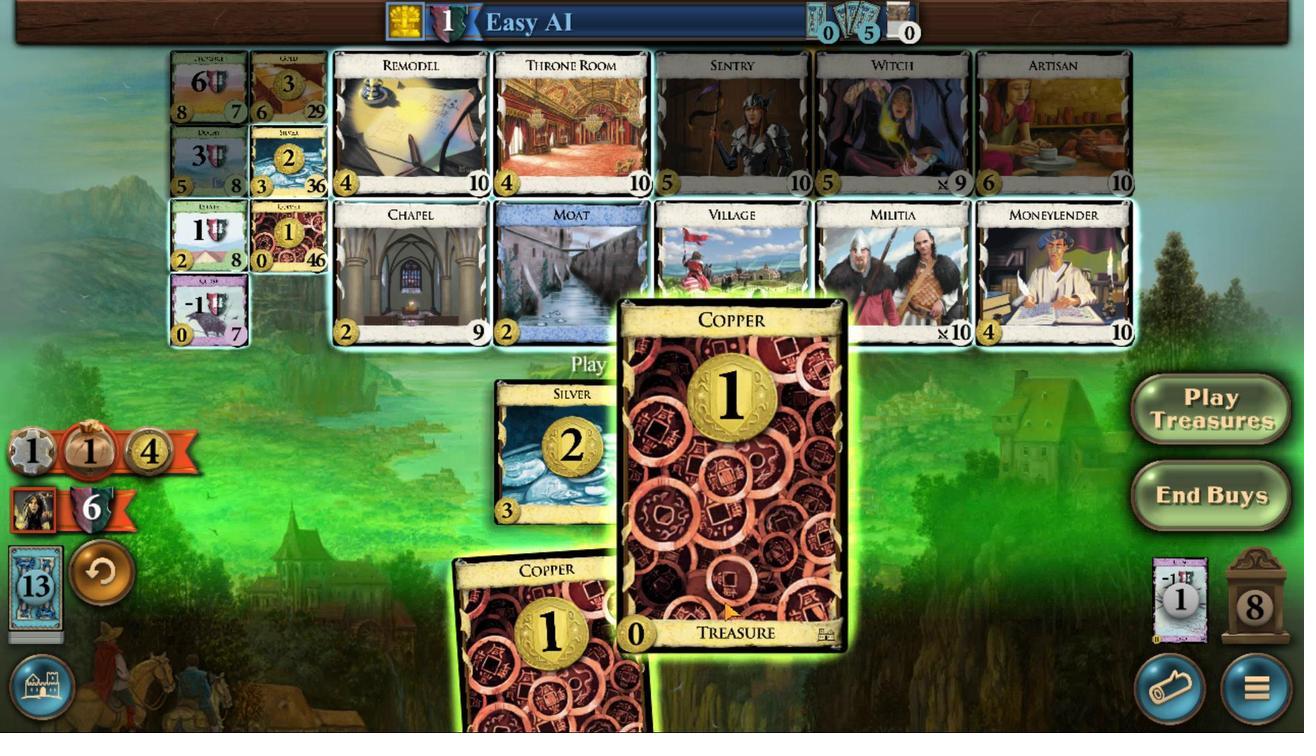 
Action: Mouse pressed left at (634, 510)
Screenshot: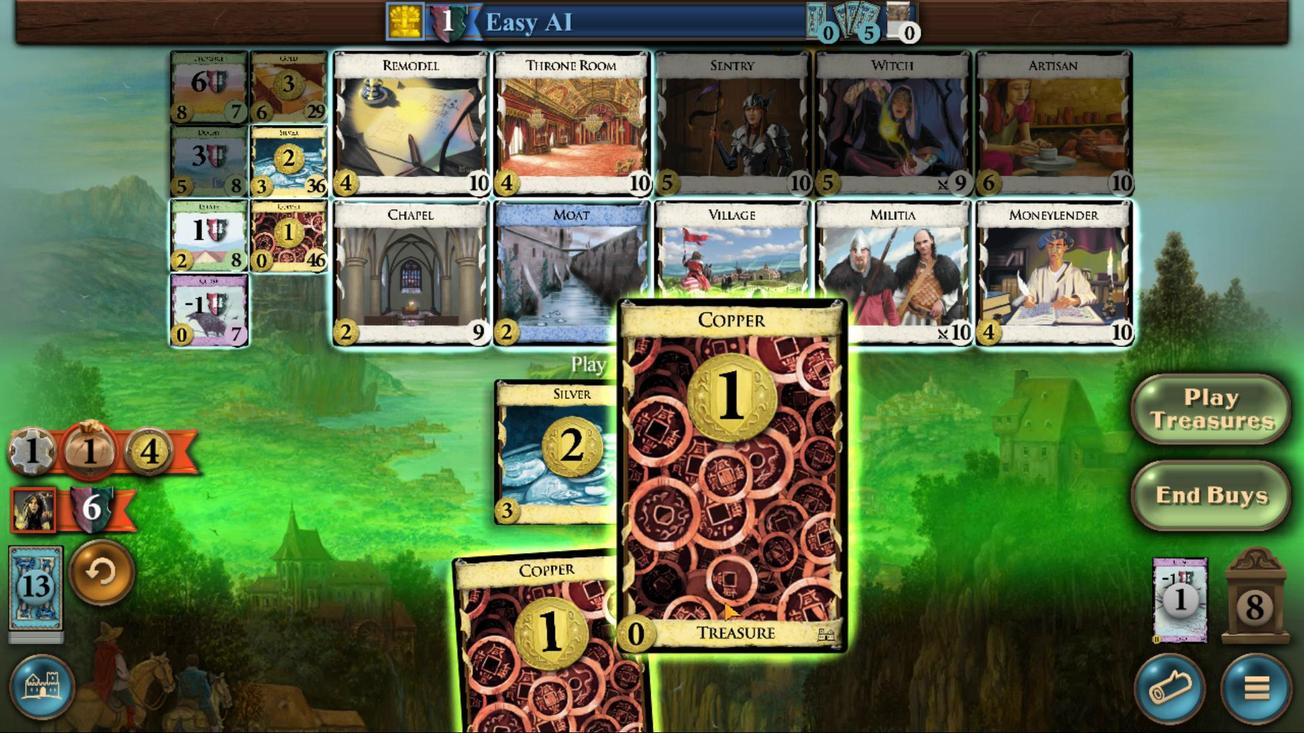 
Action: Mouse moved to (633, 539)
Screenshot: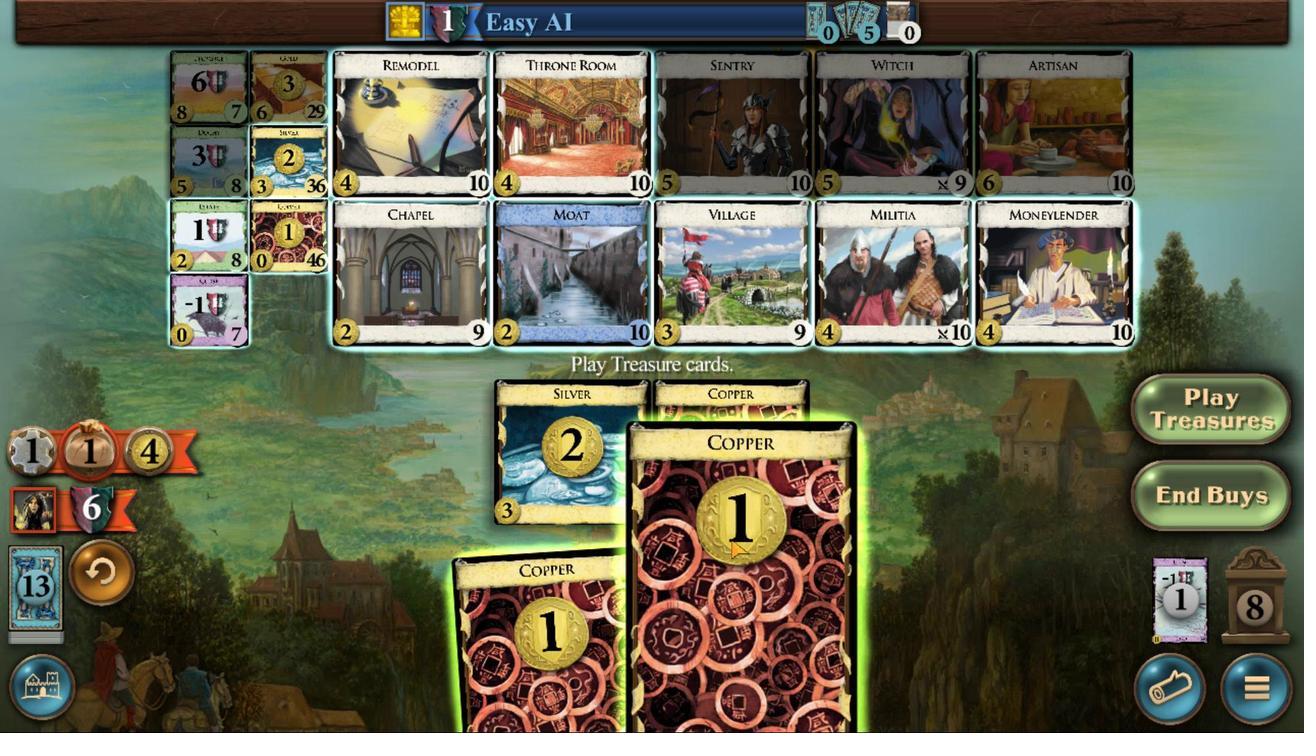 
Action: Mouse pressed left at (633, 539)
Screenshot: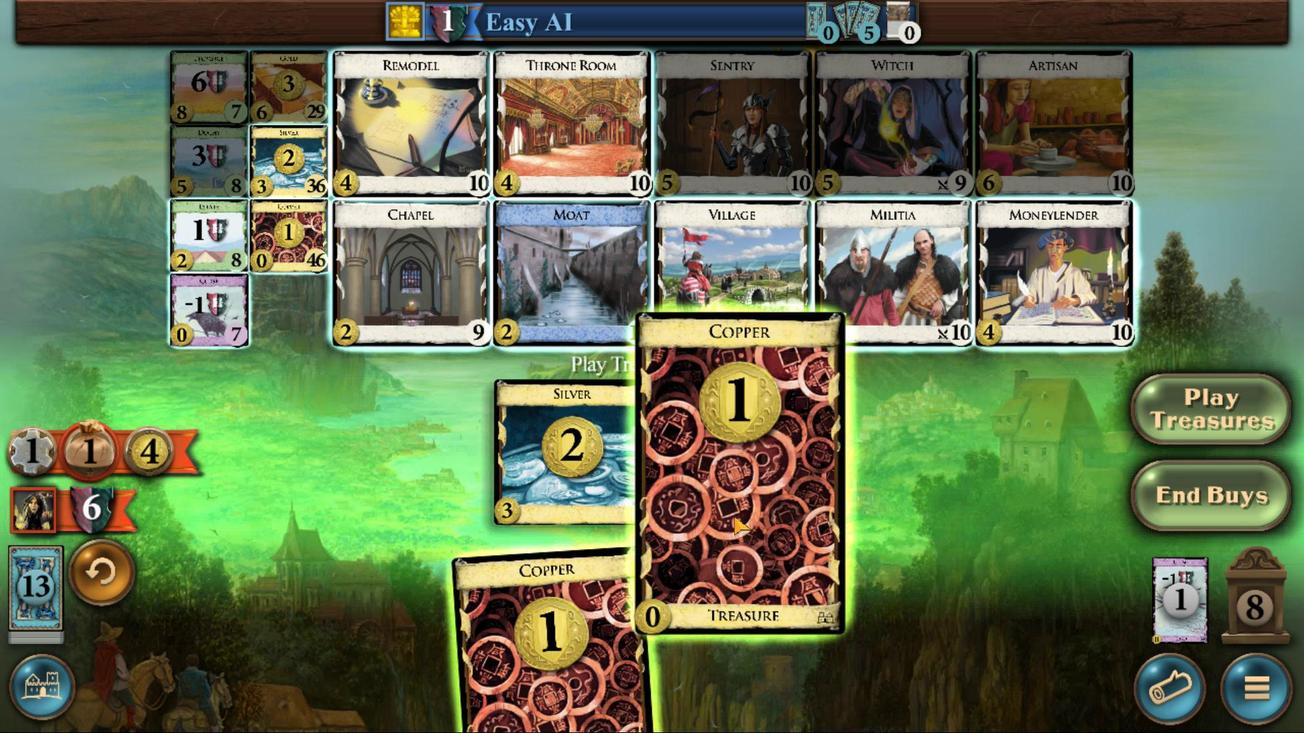 
Action: Mouse moved to (625, 531)
Screenshot: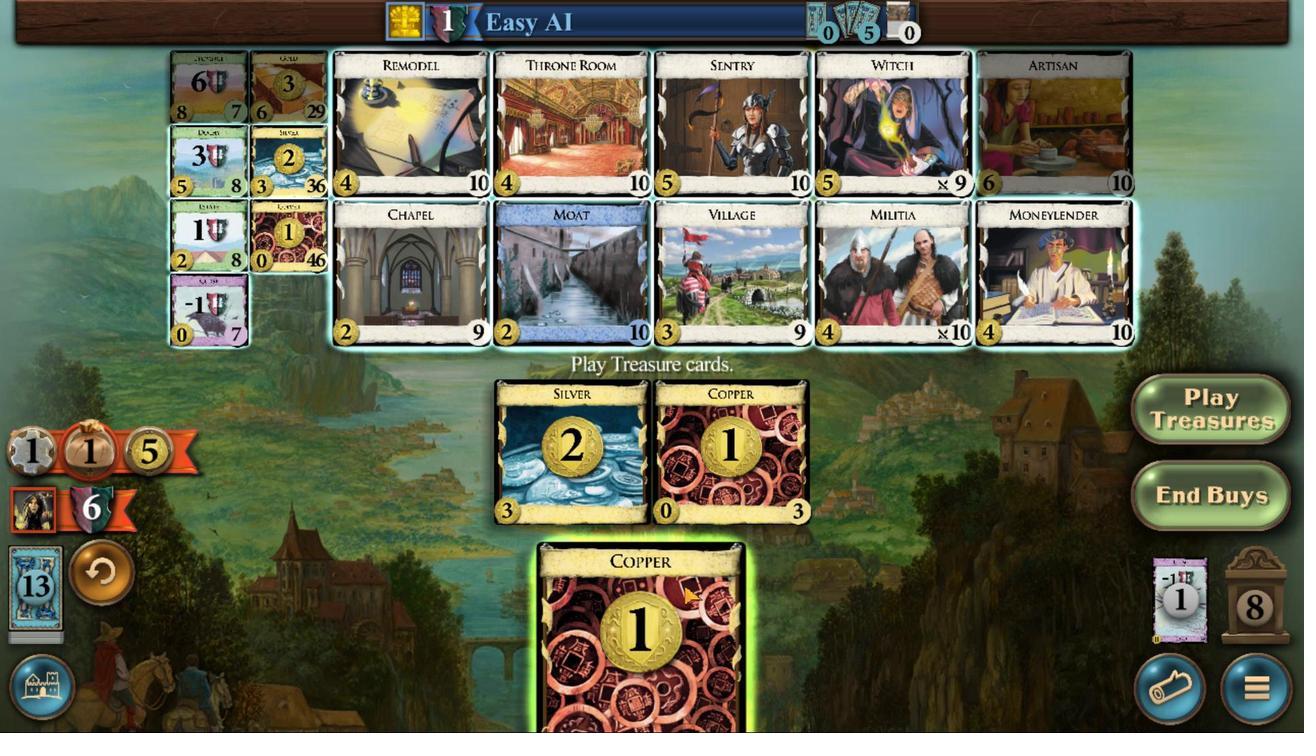 
Action: Mouse pressed left at (625, 531)
Screenshot: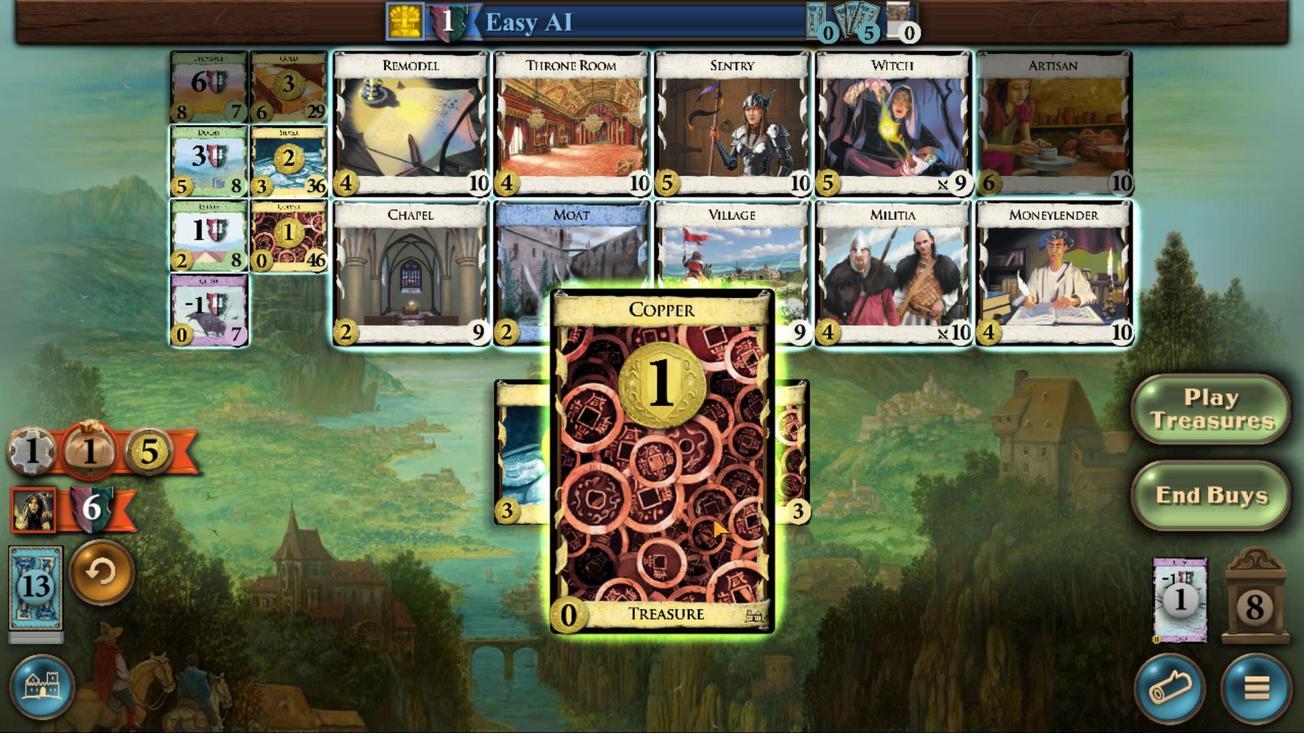 
Action: Mouse moved to (539, 756)
Screenshot: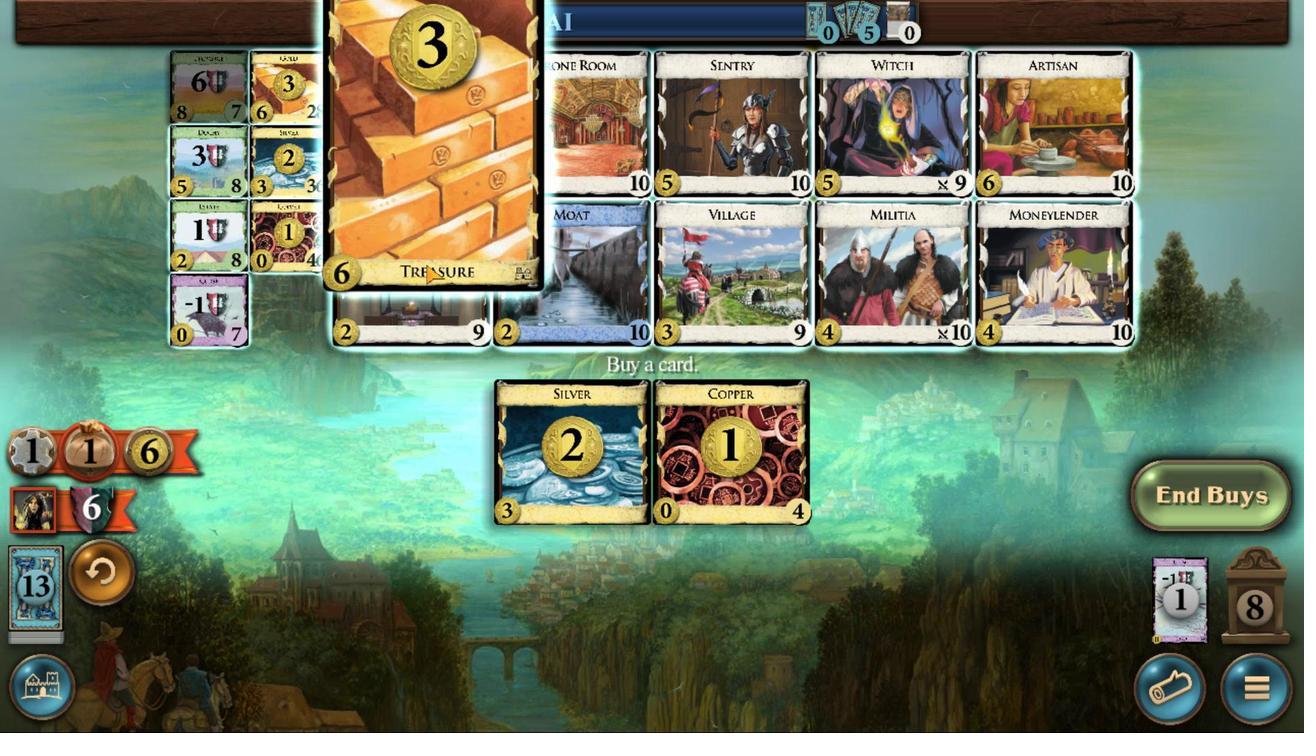 
Action: Mouse pressed left at (539, 756)
Screenshot: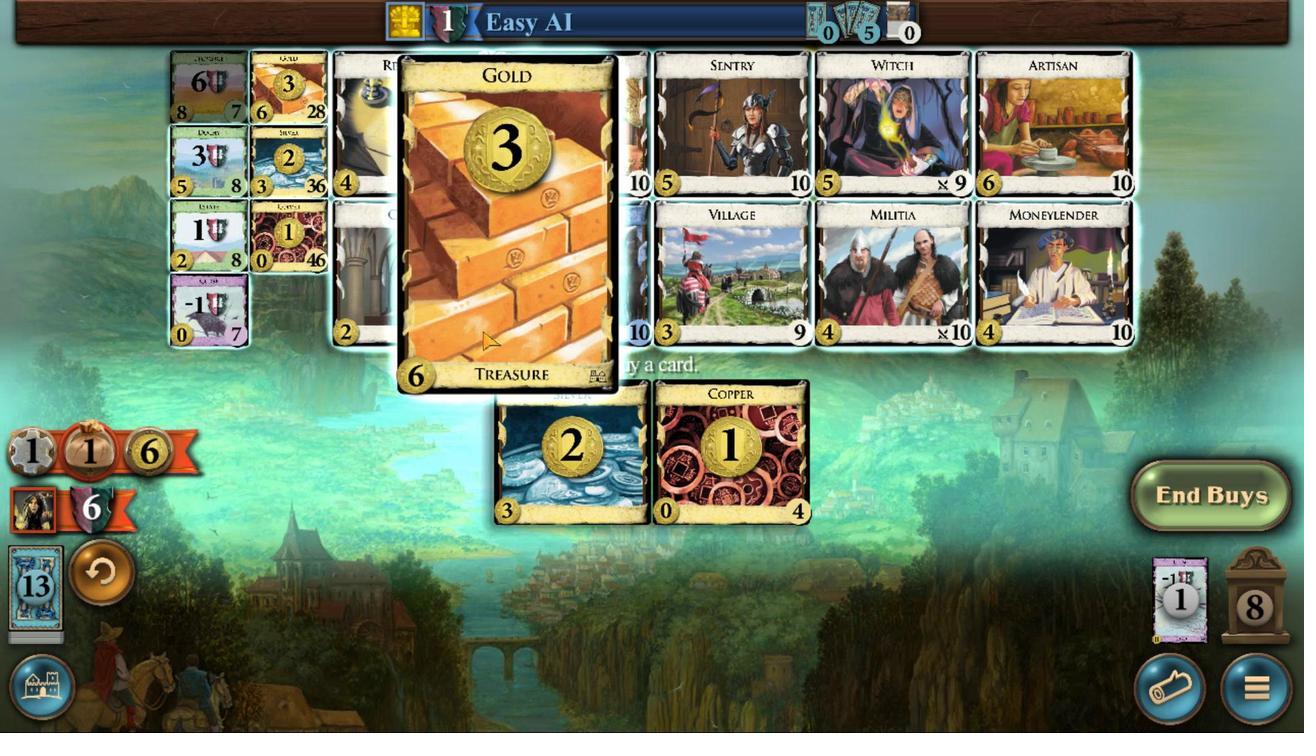 
Action: Mouse moved to (576, 544)
Screenshot: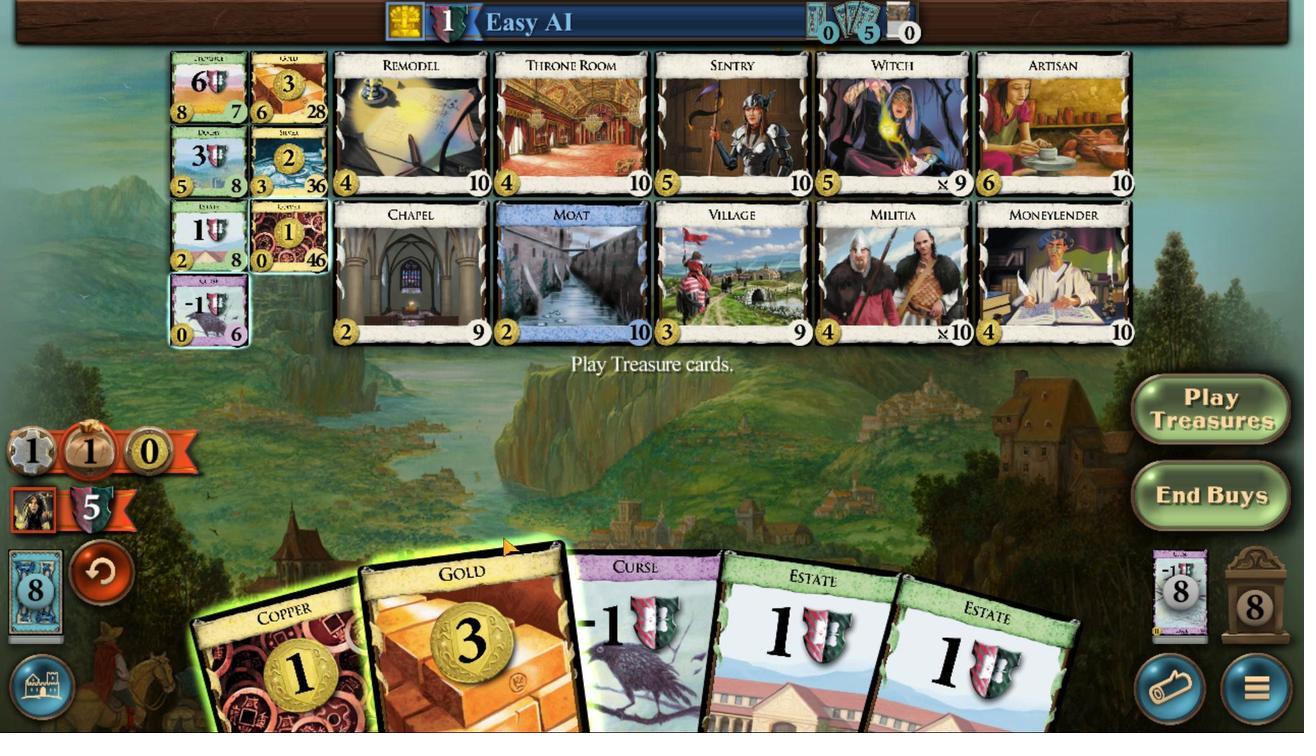 
Action: Mouse pressed left at (576, 544)
Screenshot: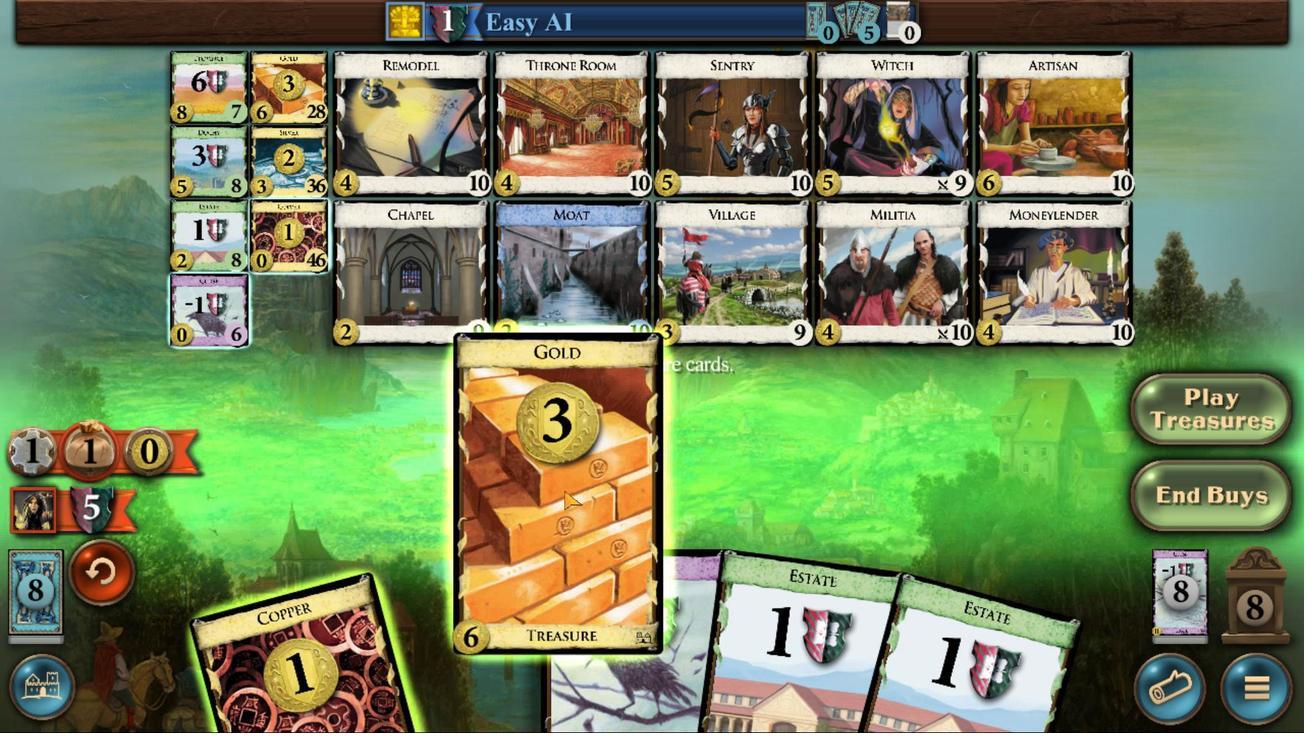 
Action: Mouse moved to (540, 714)
Screenshot: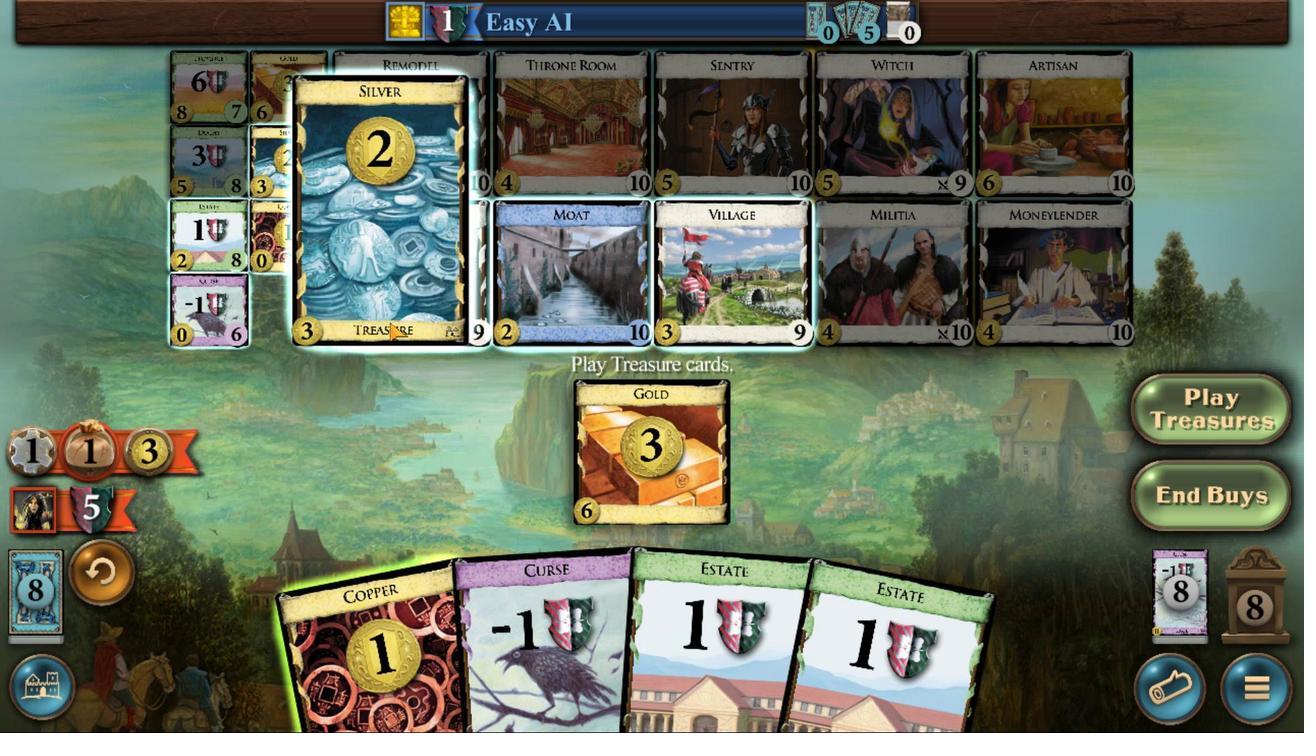
Action: Mouse pressed left at (540, 714)
Screenshot: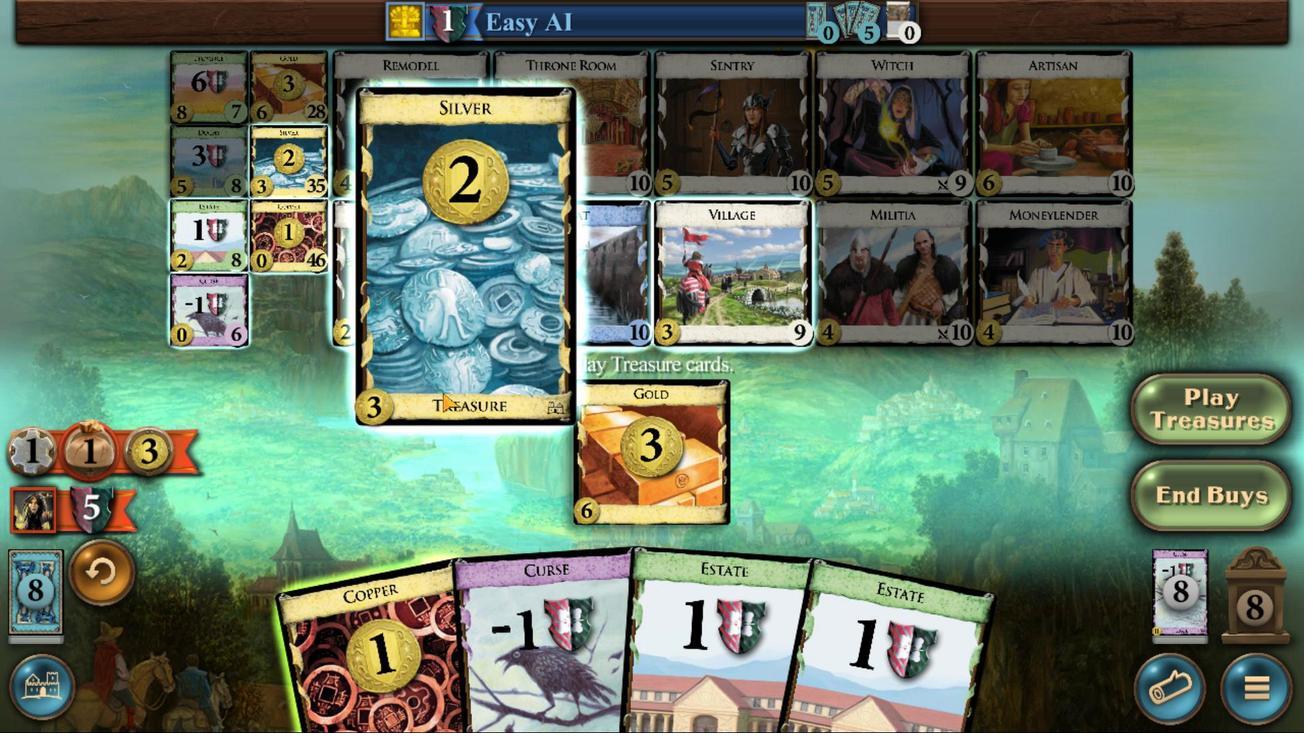 
Action: Mouse moved to (613, 527)
Screenshot: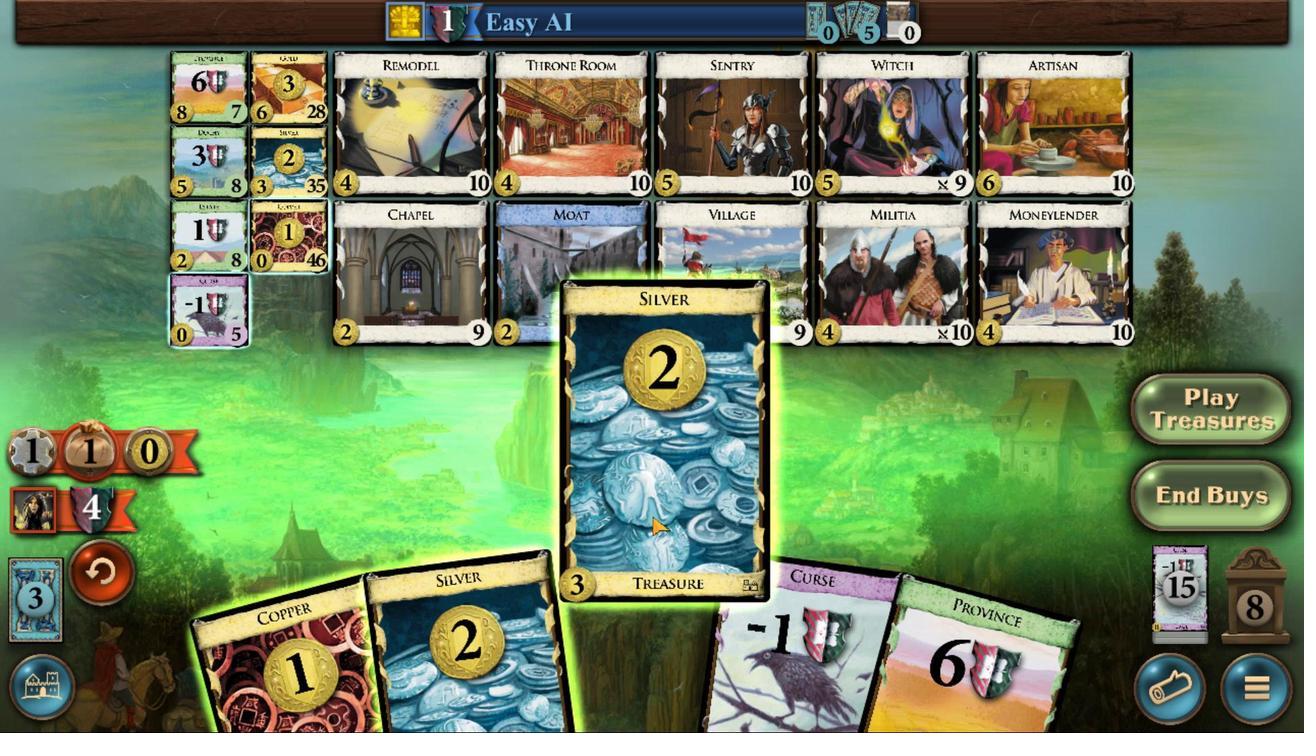 
Action: Mouse pressed left at (613, 527)
Screenshot: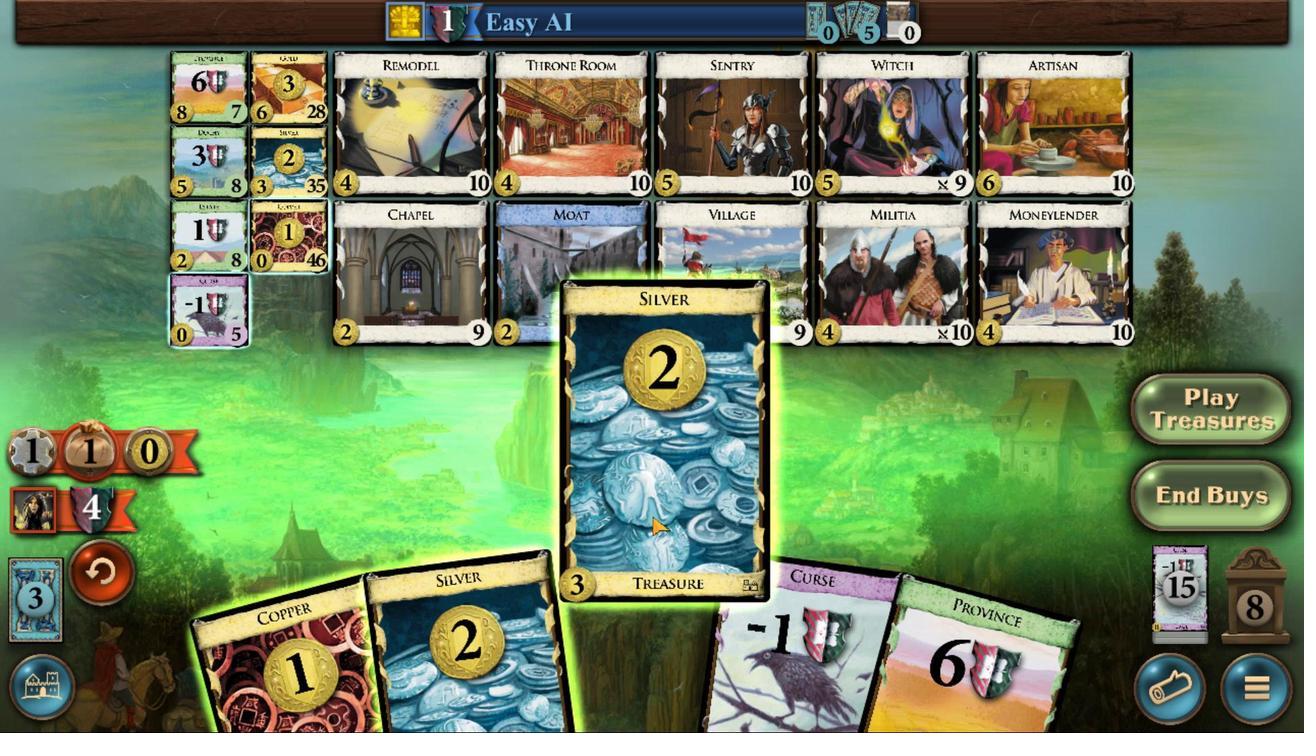 
Action: Mouse moved to (565, 523)
Screenshot: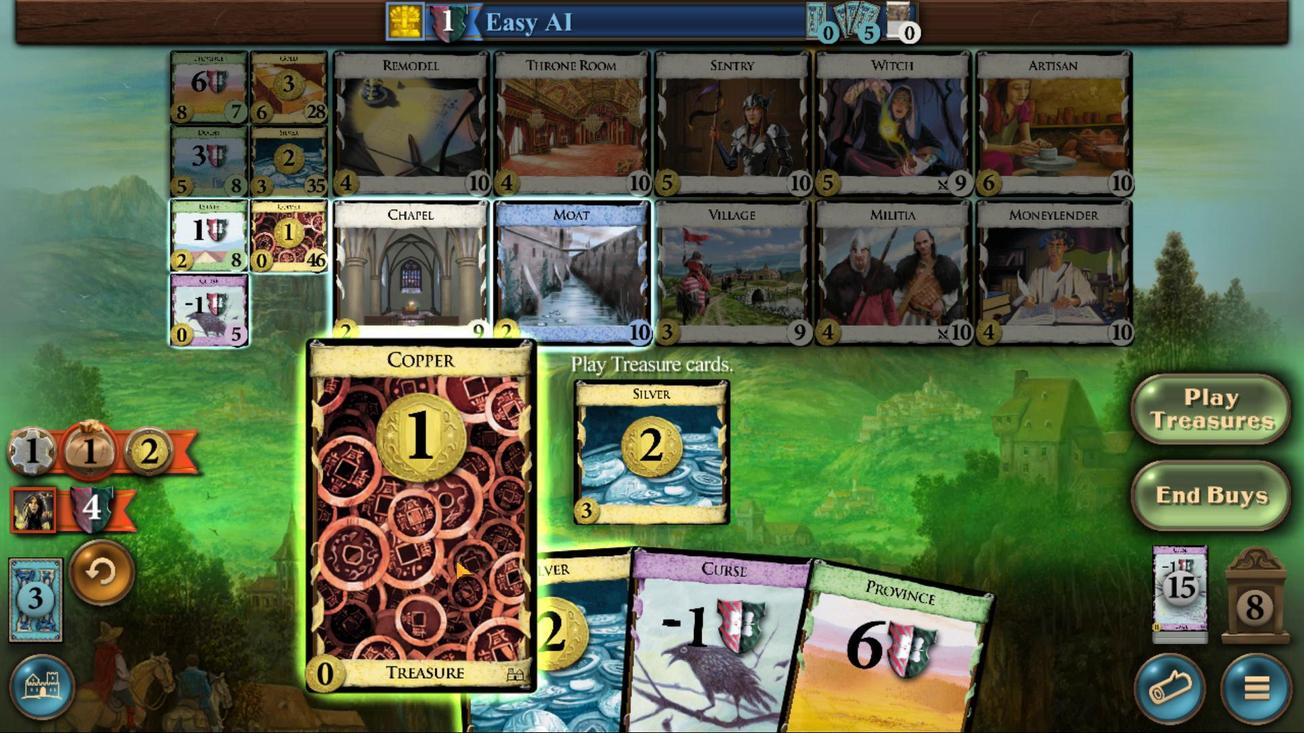 
Action: Mouse pressed left at (565, 523)
Screenshot: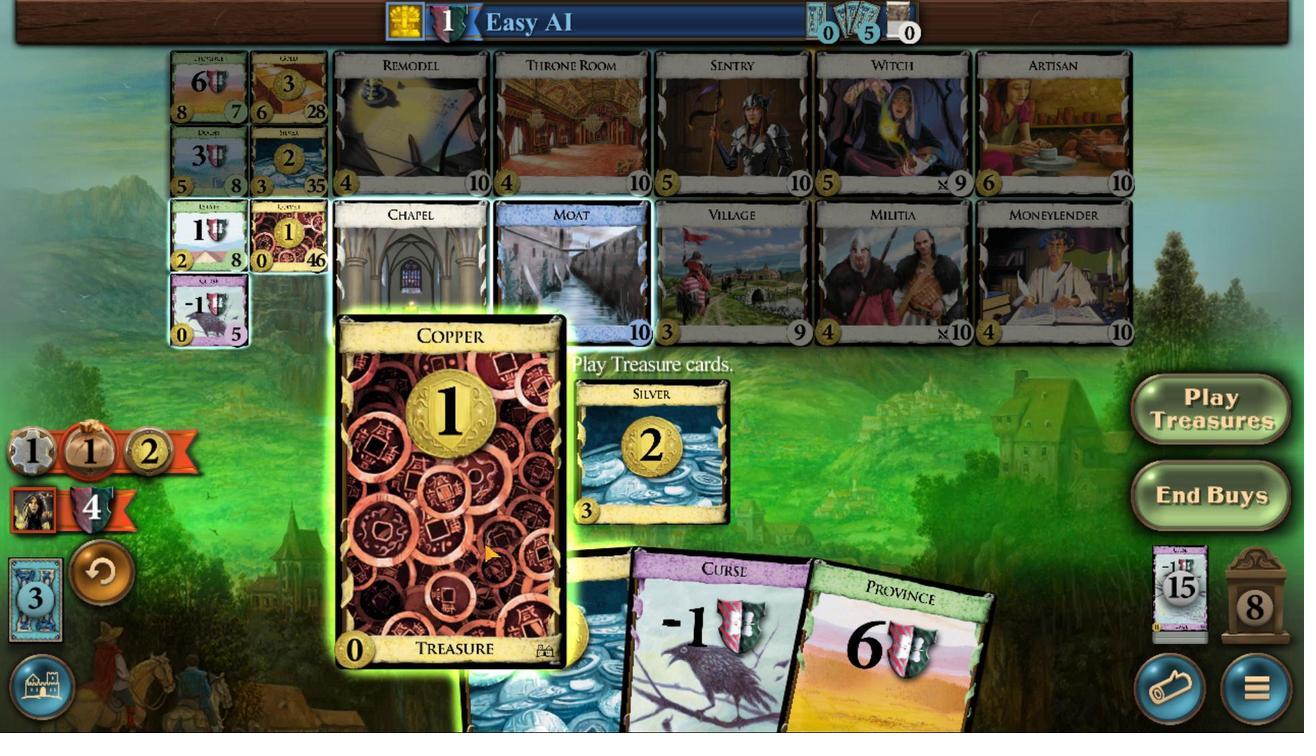 
Action: Mouse moved to (538, 722)
Screenshot: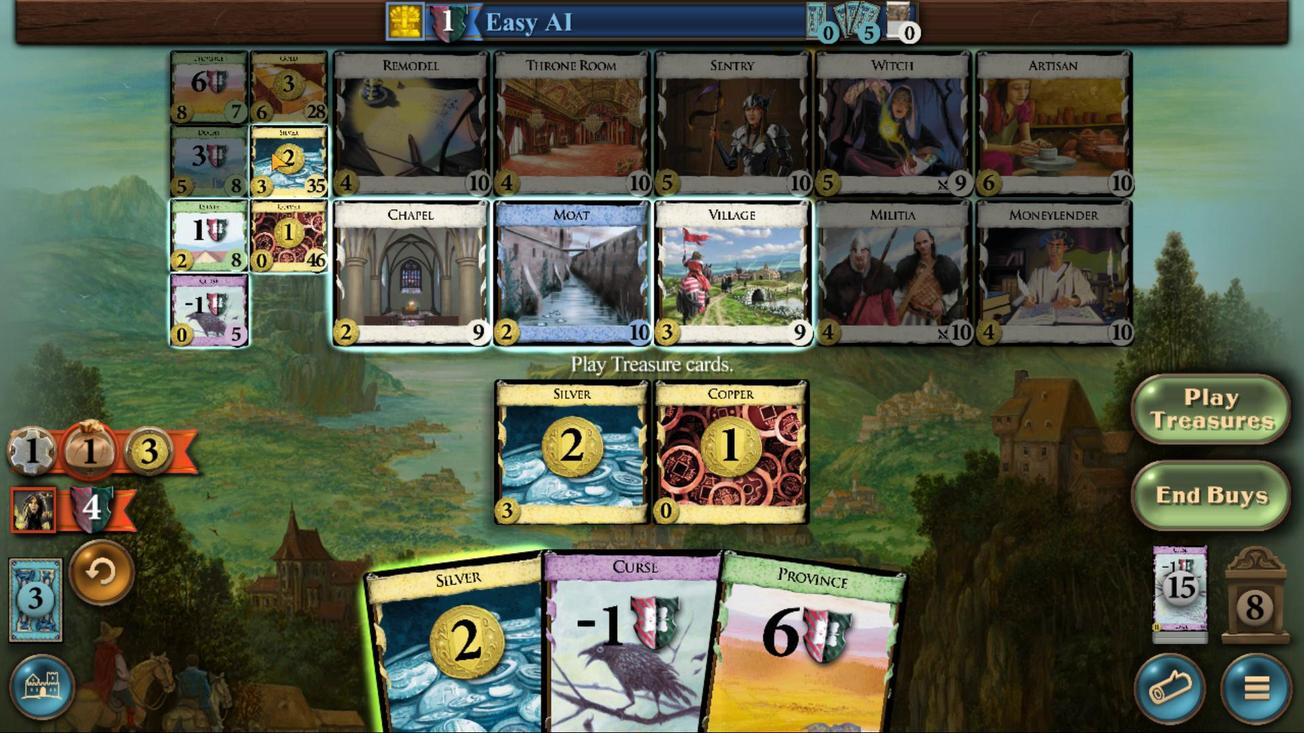 
Action: Mouse pressed left at (538, 722)
Screenshot: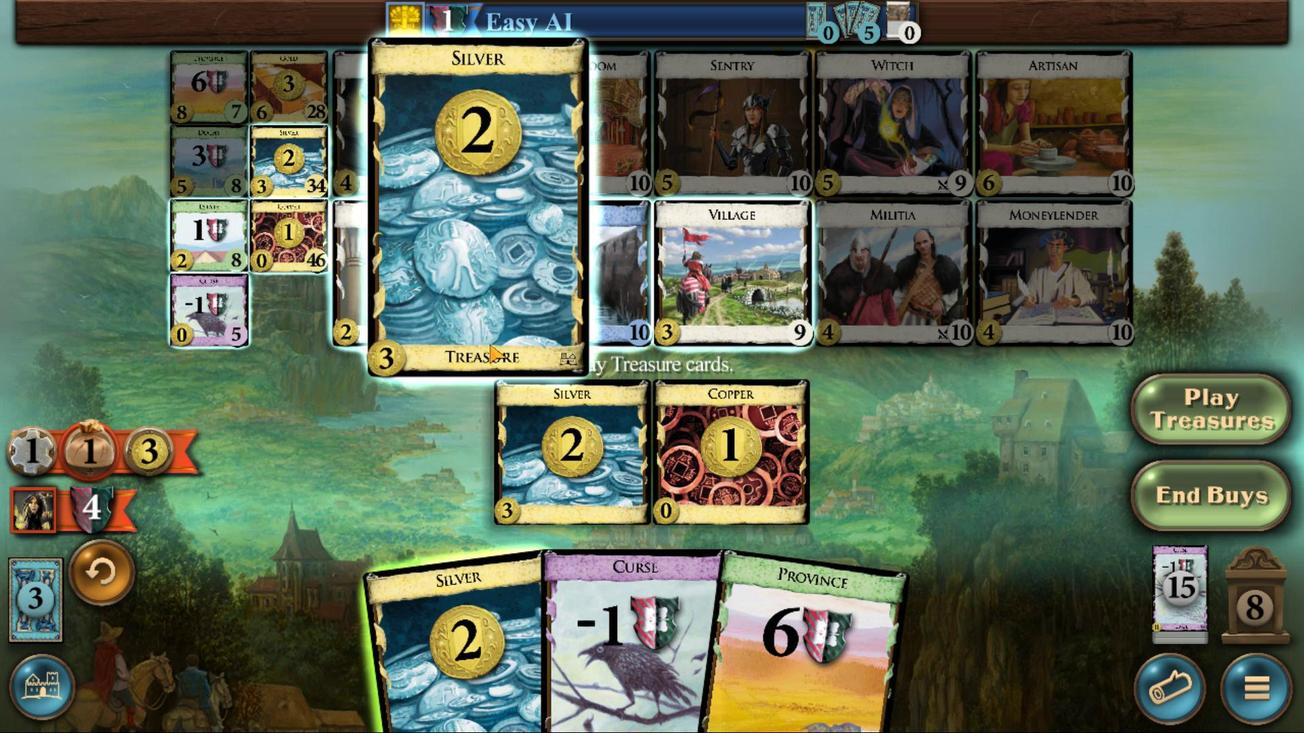 
Action: Mouse moved to (616, 528)
Screenshot: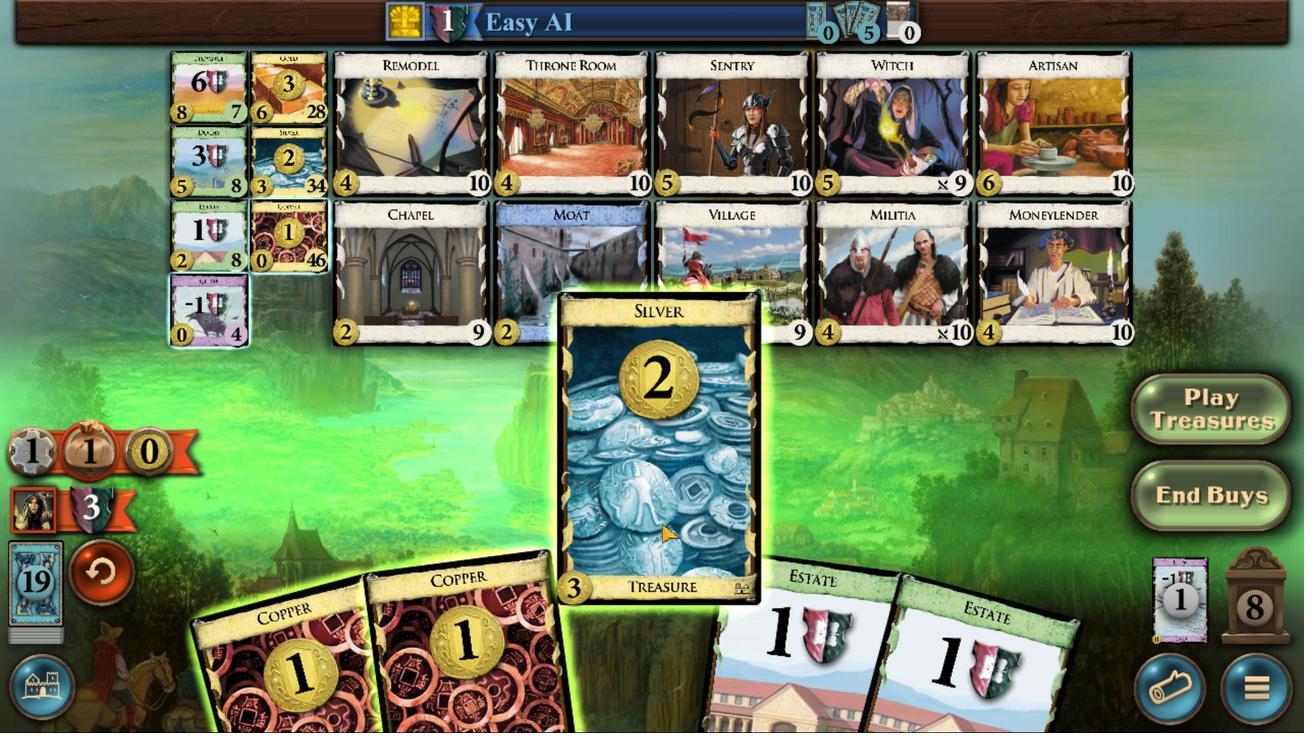 
Action: Mouse pressed left at (616, 528)
Screenshot: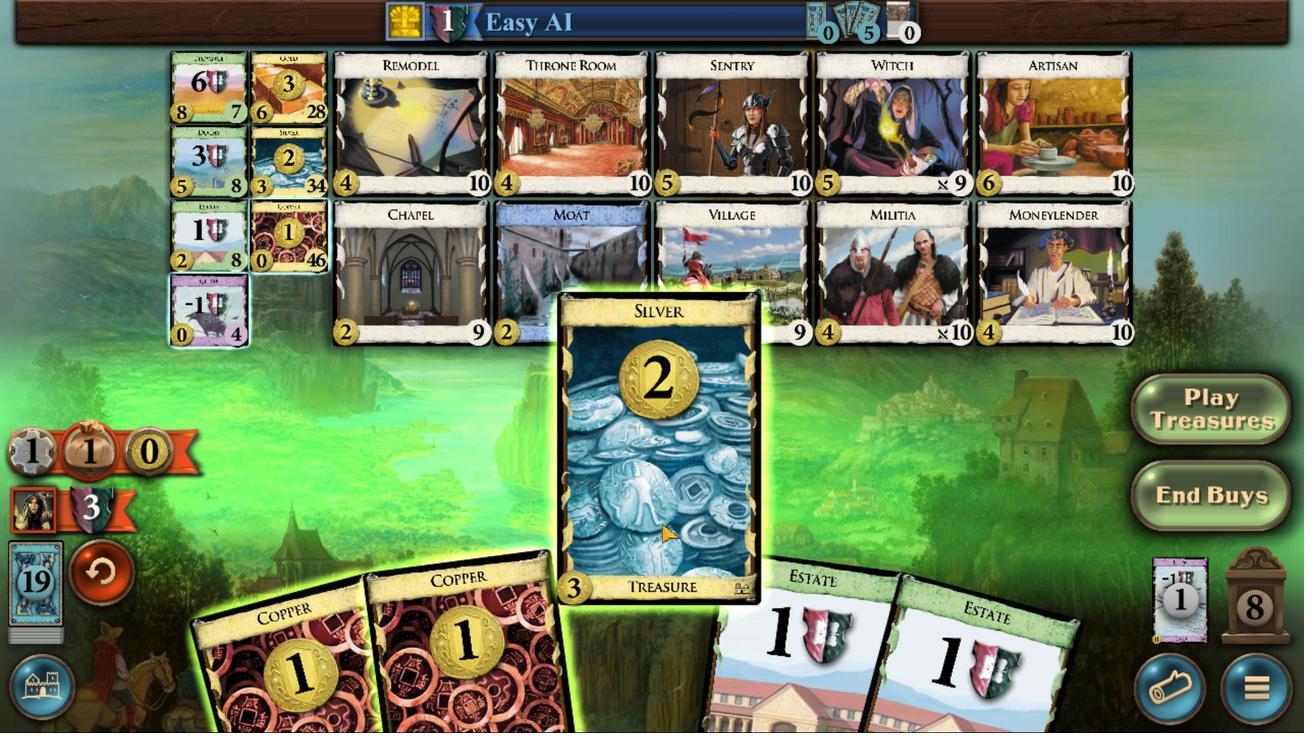 
Action: Mouse moved to (599, 531)
Screenshot: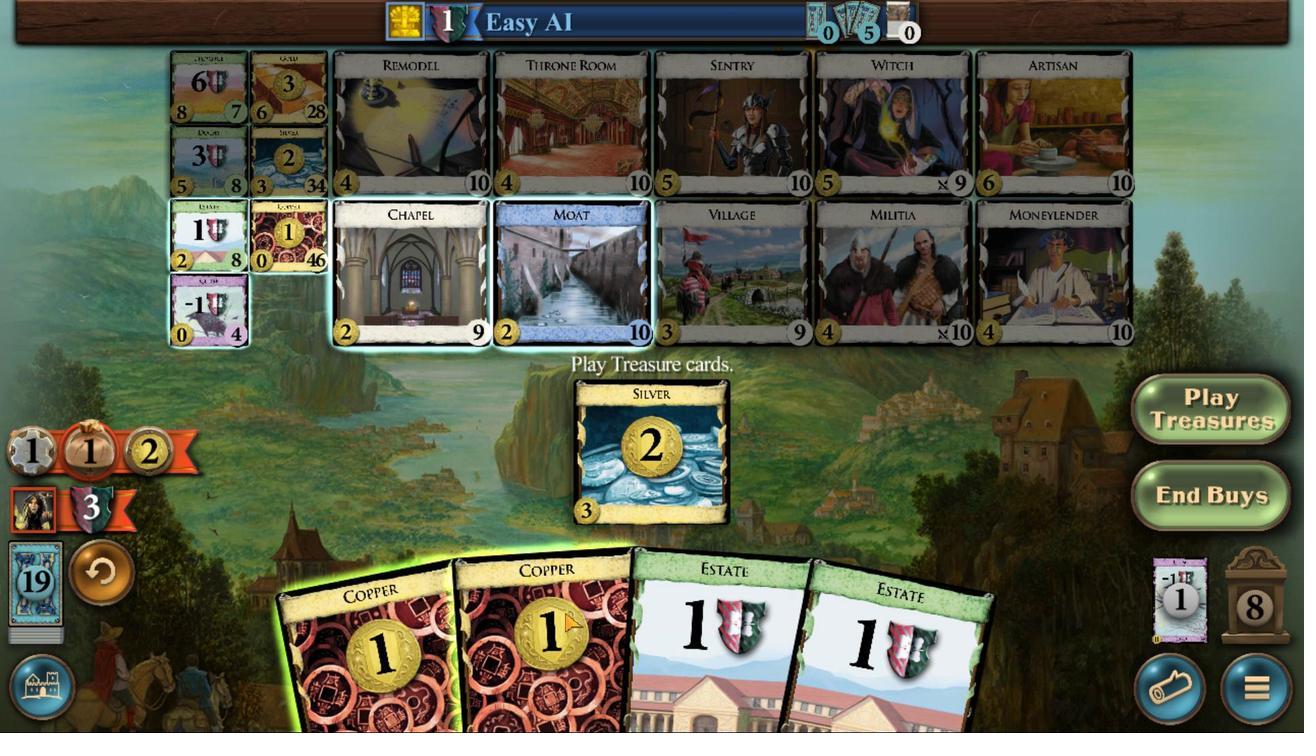 
Action: Mouse pressed left at (599, 531)
Screenshot: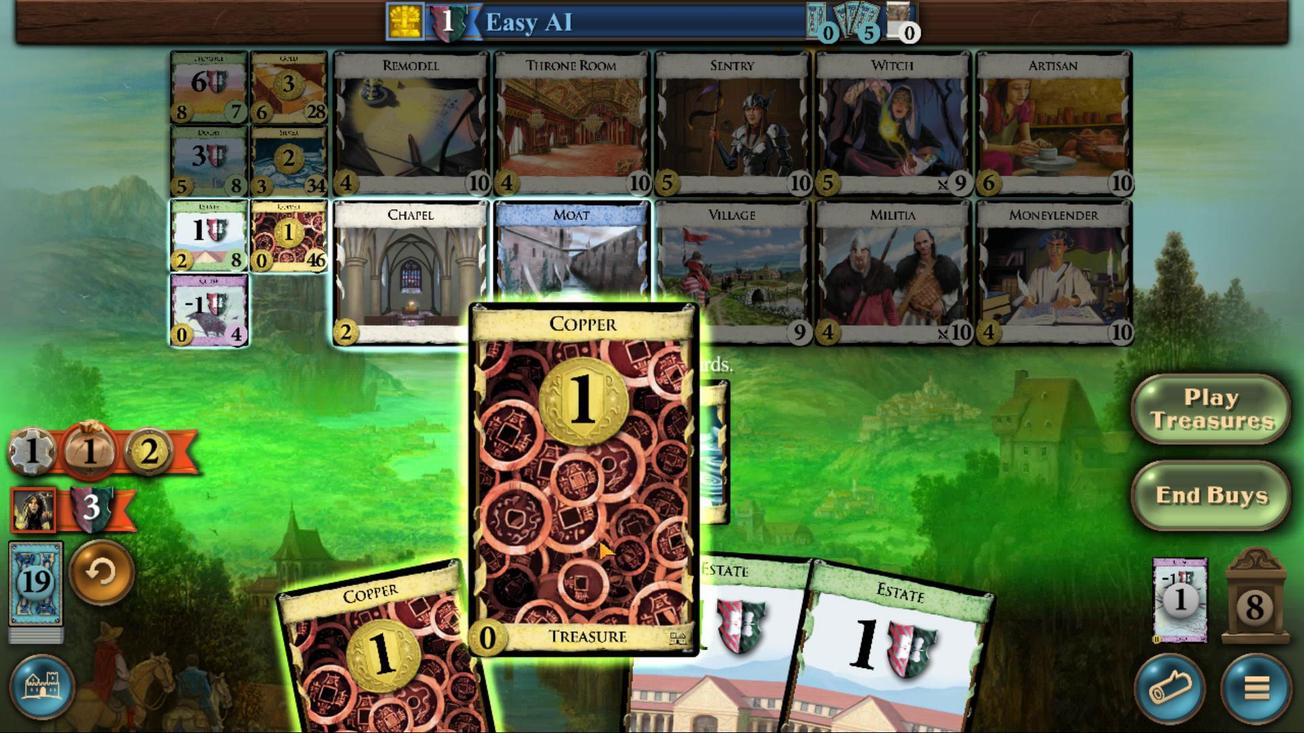 
Action: Mouse moved to (541, 724)
Screenshot: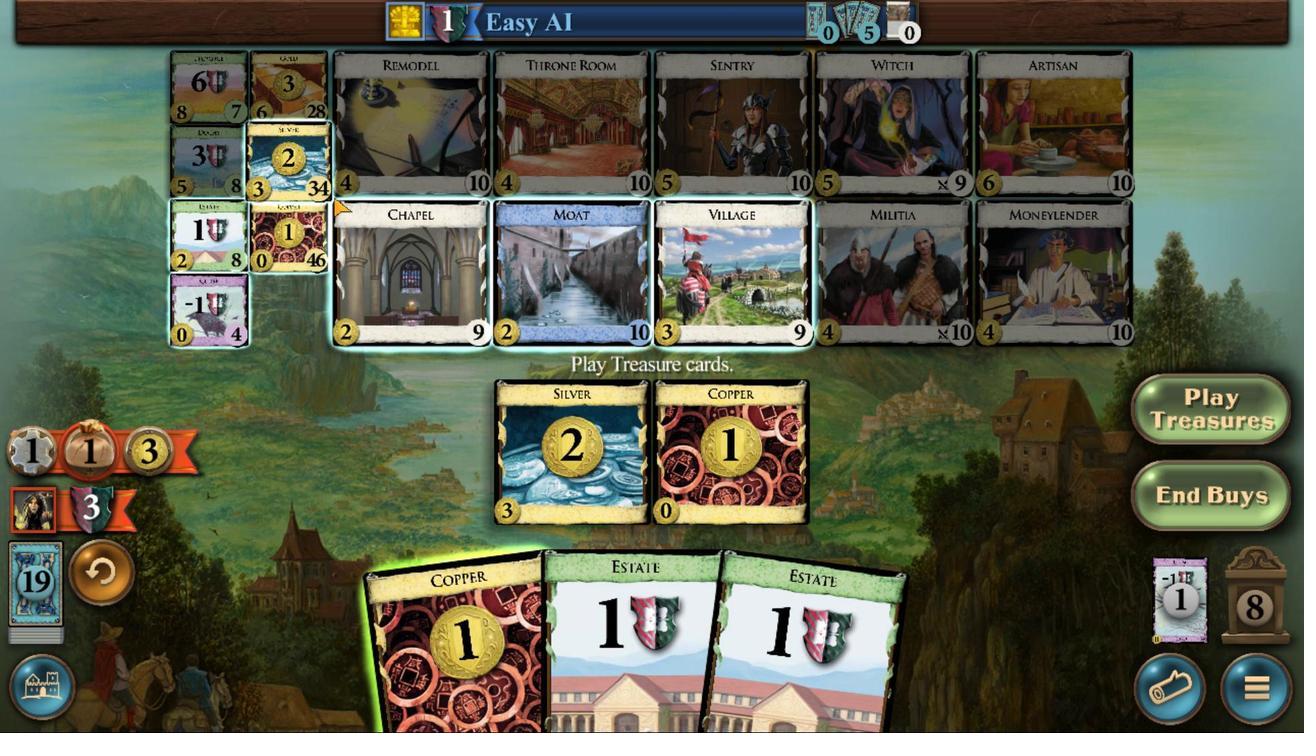 
Action: Mouse pressed left at (541, 724)
Screenshot: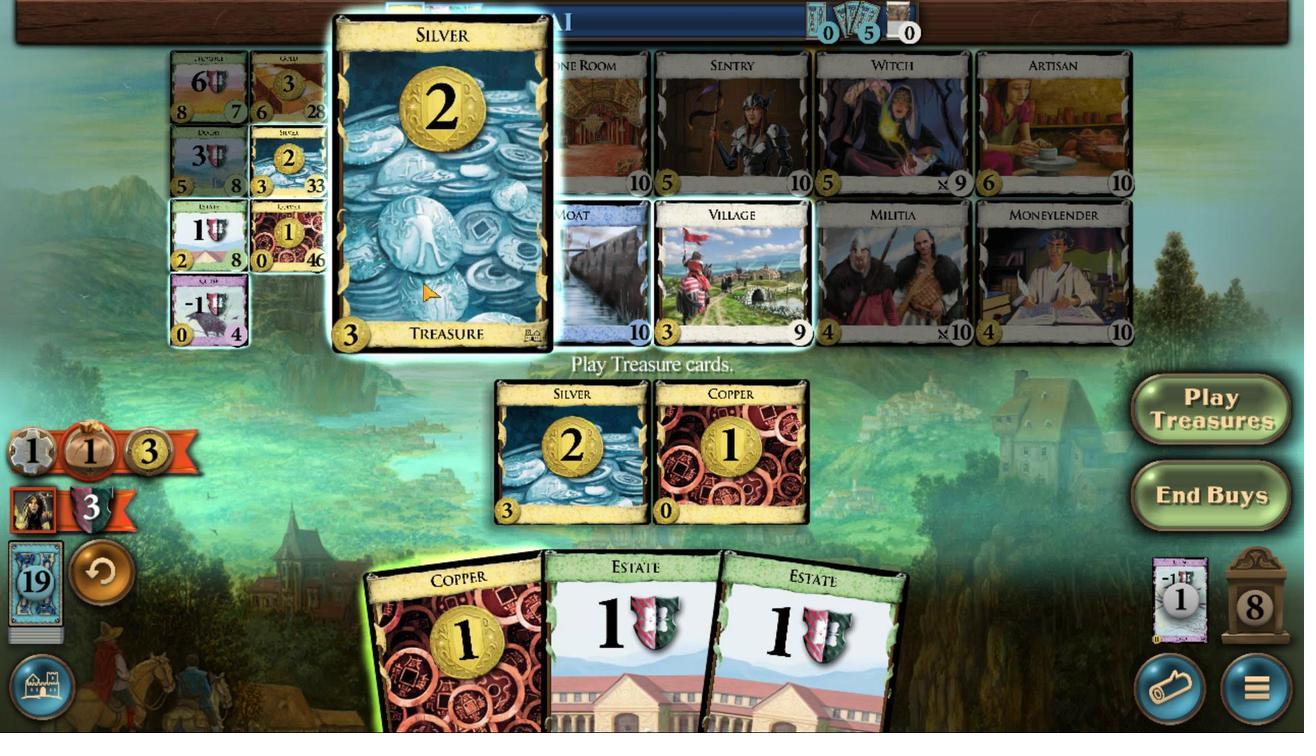 
Action: Mouse moved to (545, 528)
Screenshot: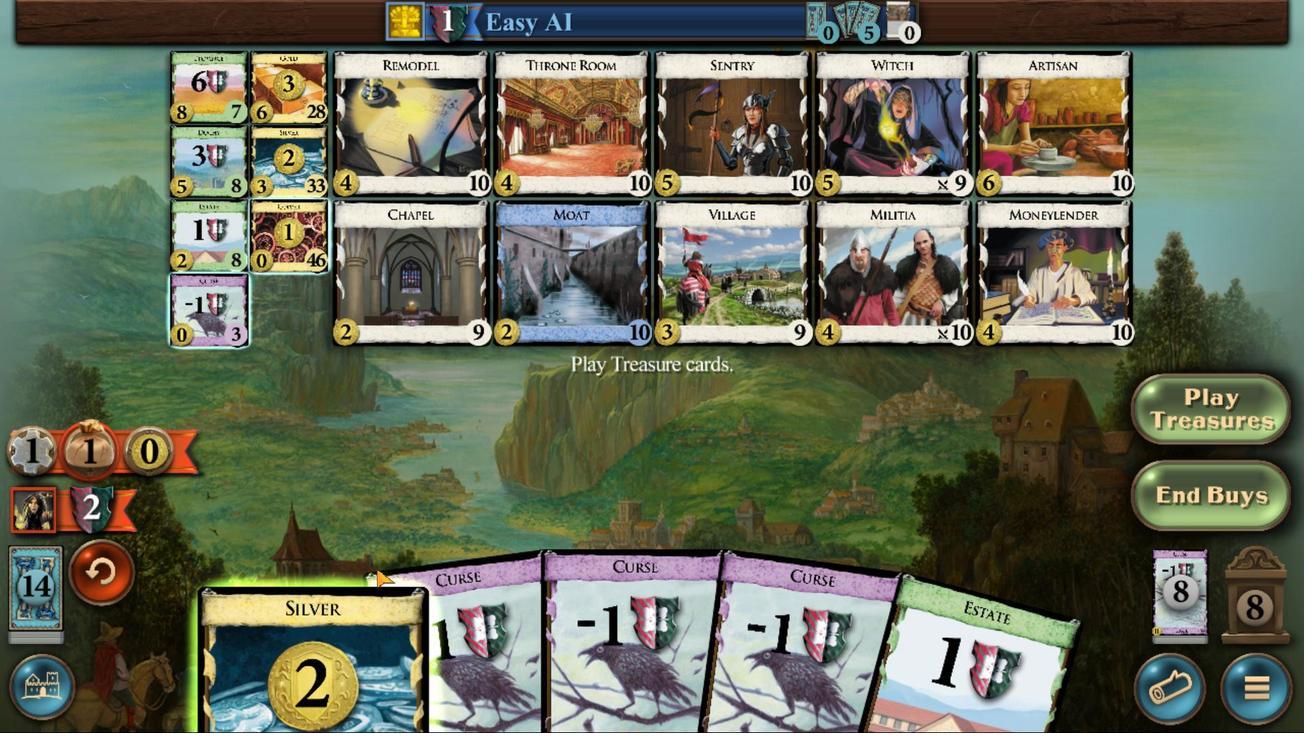
Action: Mouse pressed left at (545, 528)
Screenshot: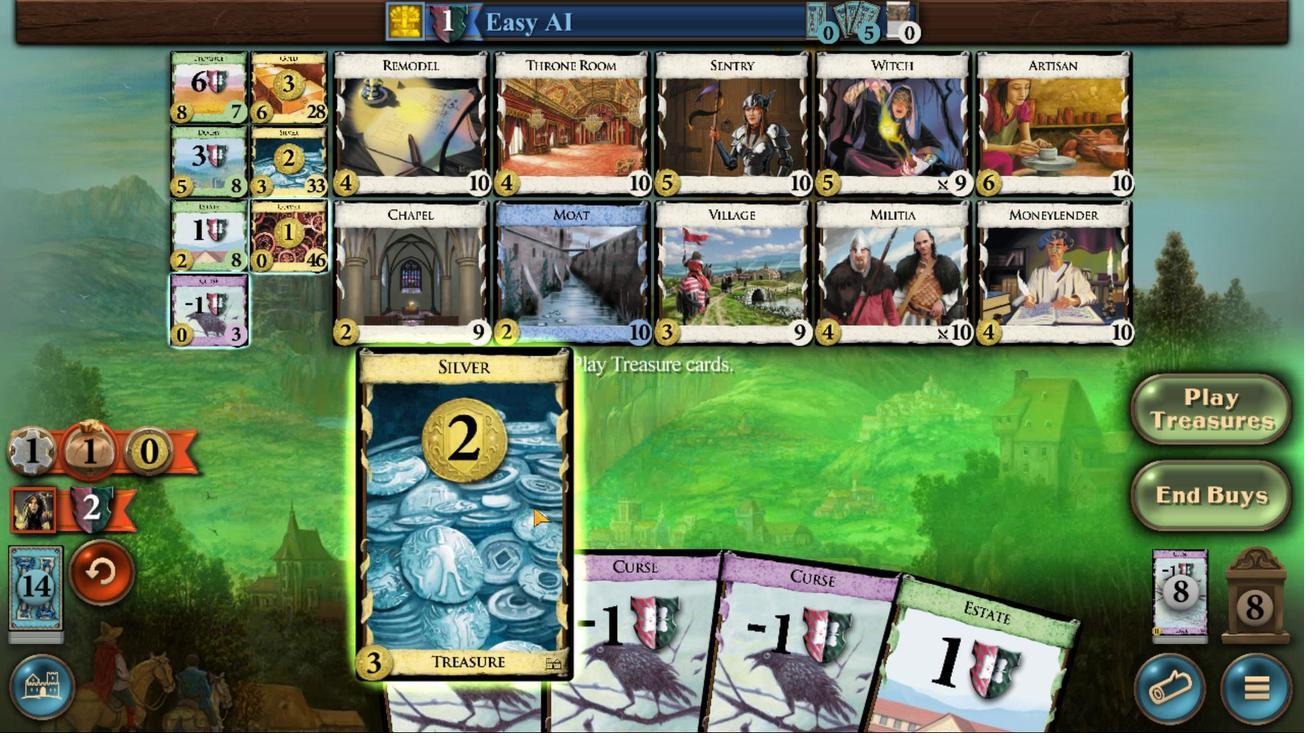 
Action: Mouse moved to (596, 669)
Screenshot: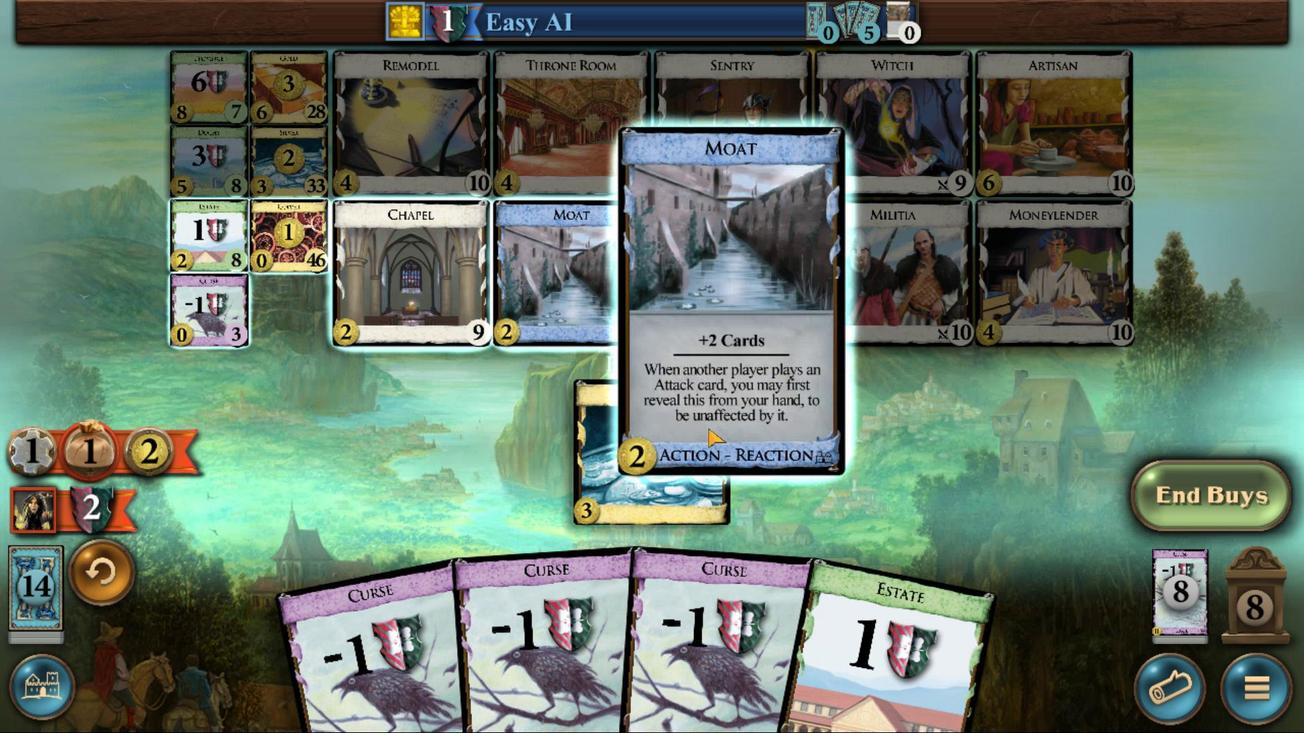 
Action: Mouse pressed left at (596, 669)
Screenshot: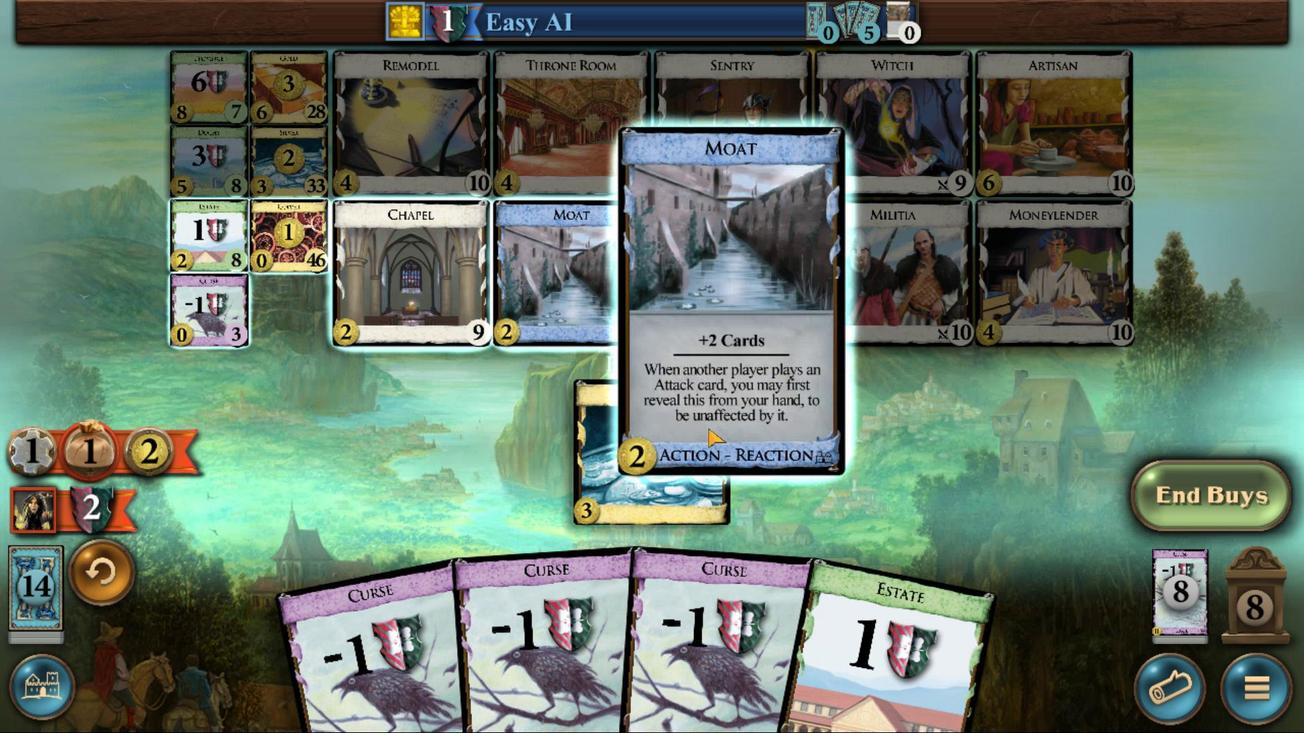 
Action: Mouse moved to (638, 520)
Screenshot: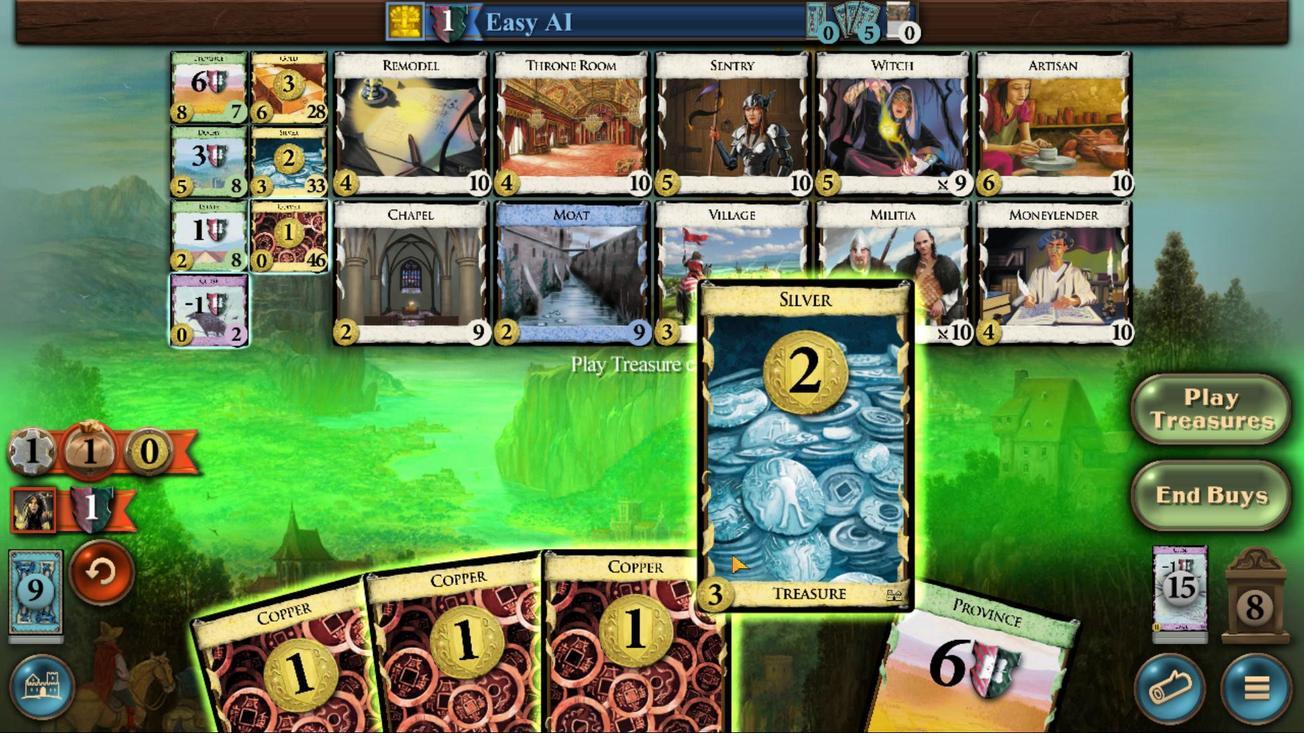 
Action: Mouse pressed left at (638, 520)
Screenshot: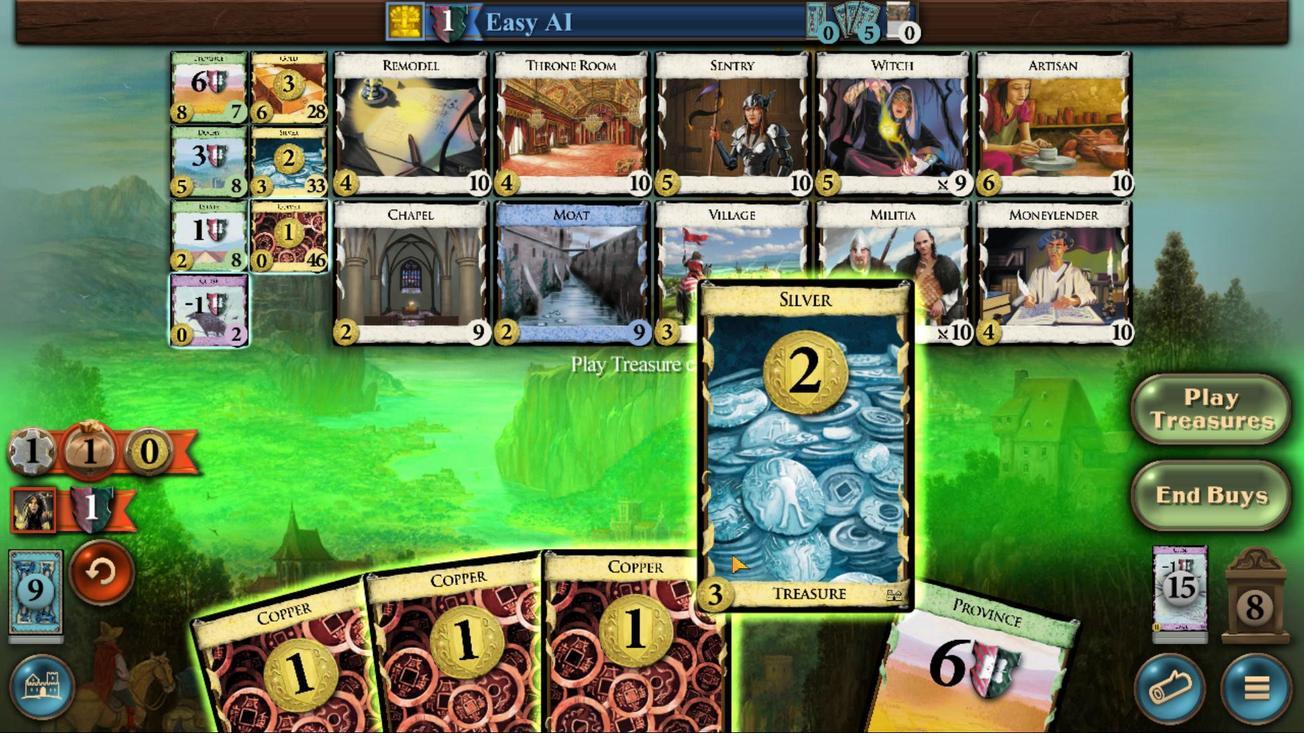 
Action: Mouse moved to (623, 529)
Screenshot: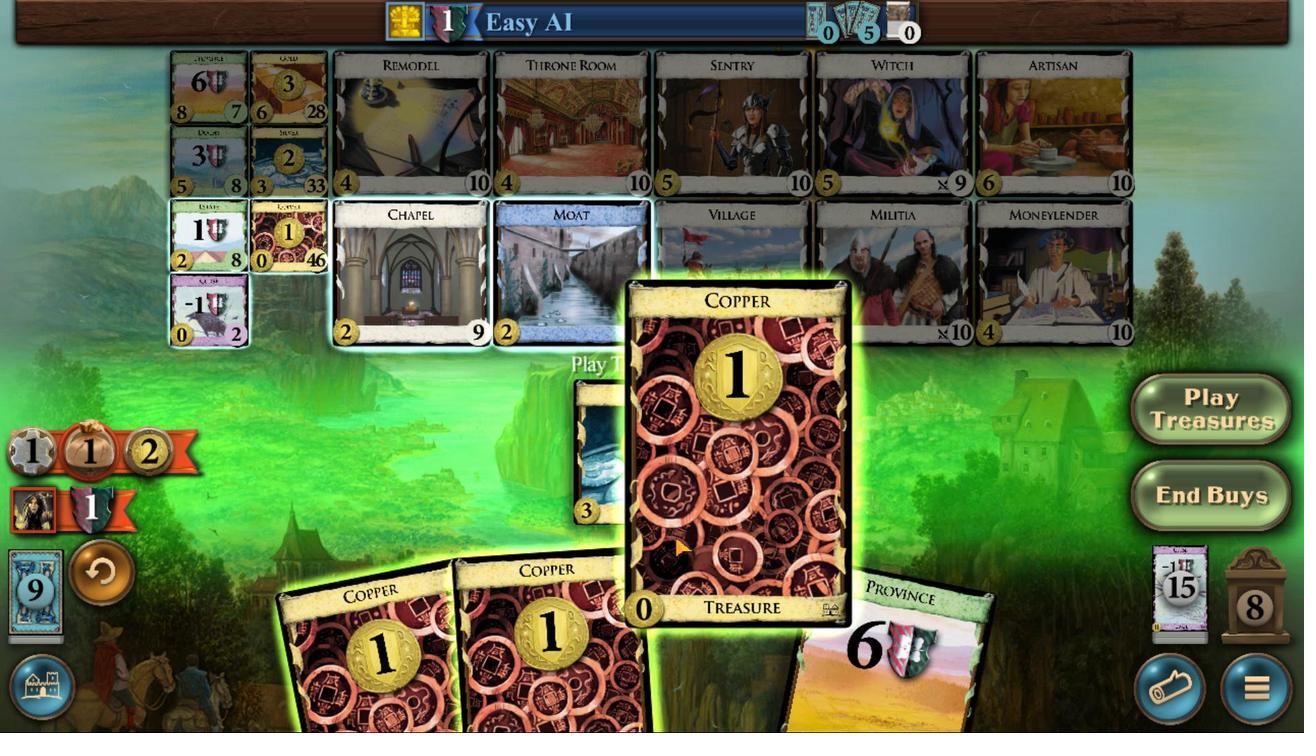 
Action: Mouse pressed left at (623, 529)
Screenshot: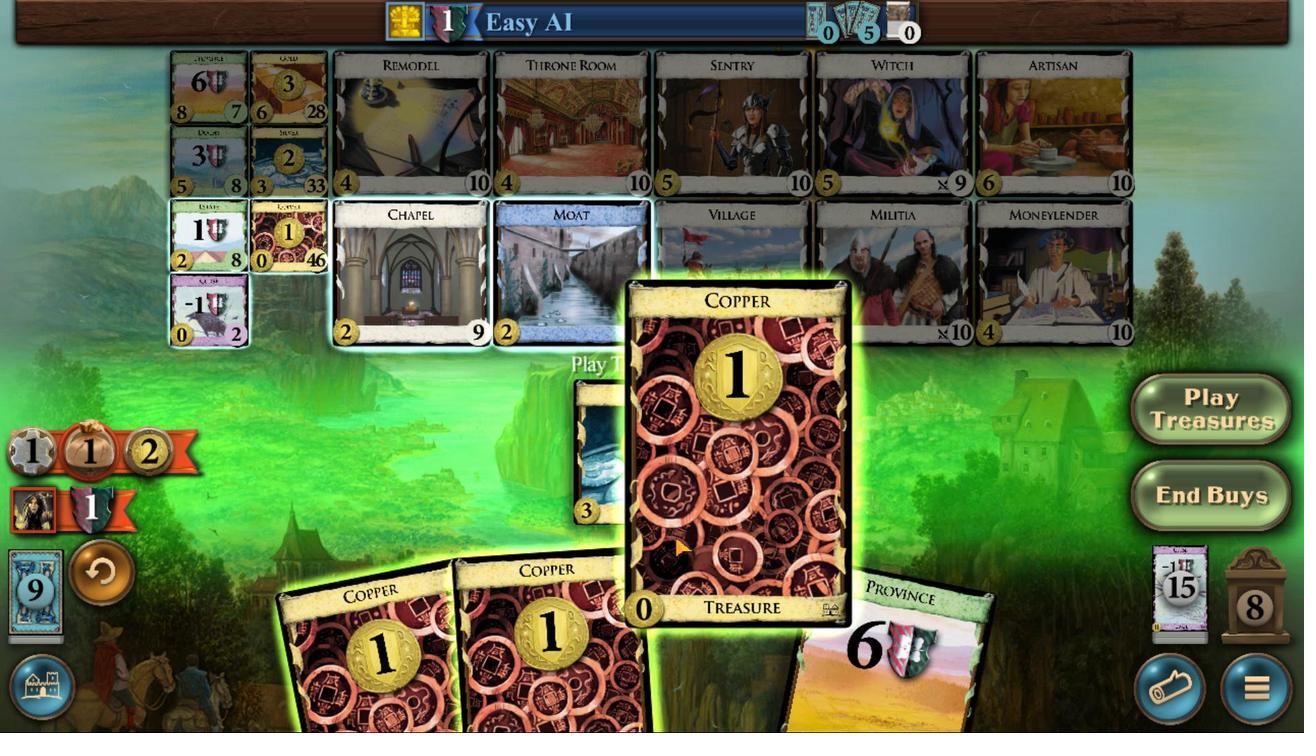 
Action: Mouse moved to (615, 542)
Screenshot: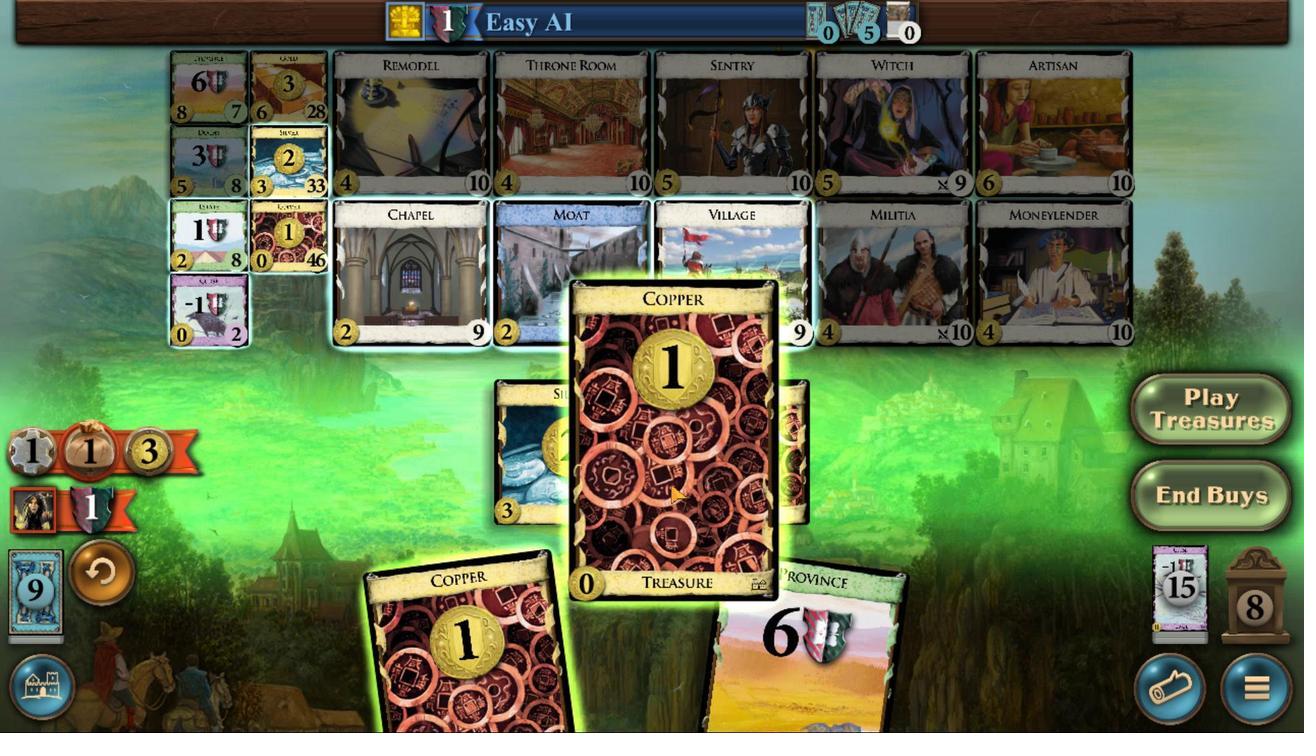 
Action: Mouse pressed left at (615, 542)
Screenshot: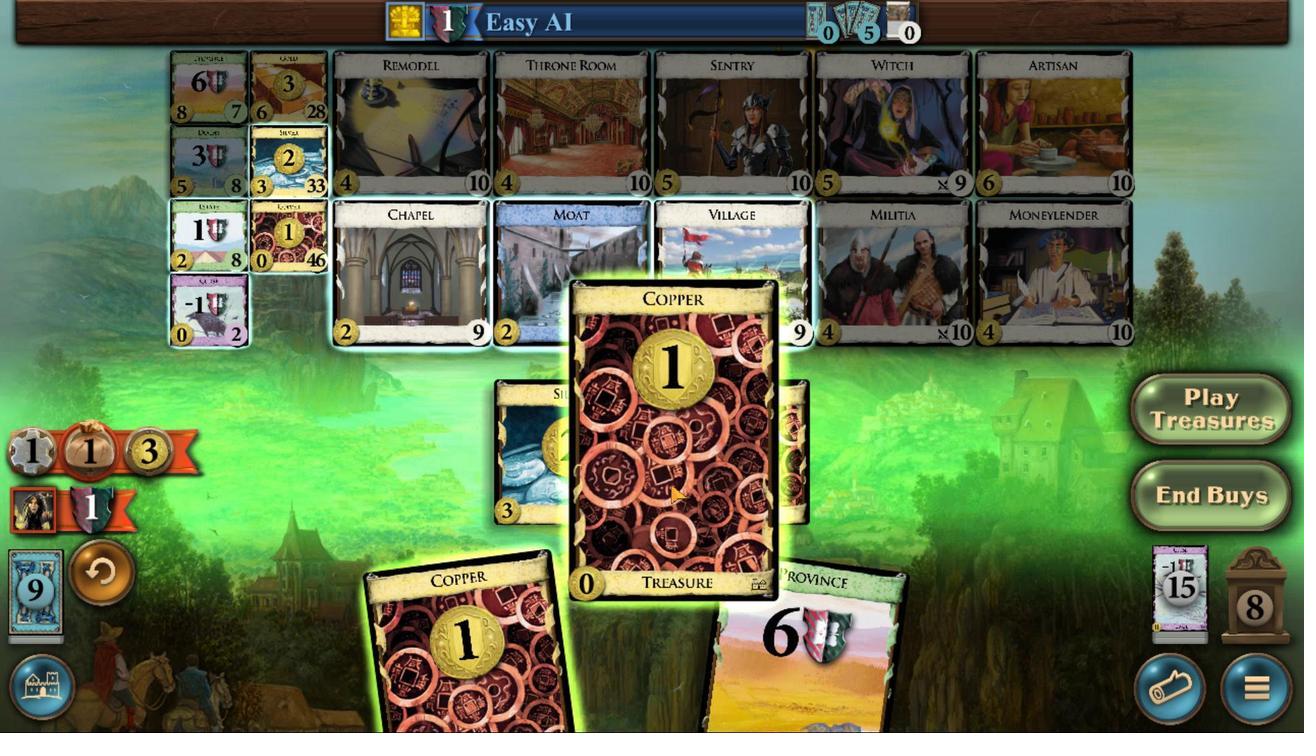
Action: Mouse moved to (543, 714)
Screenshot: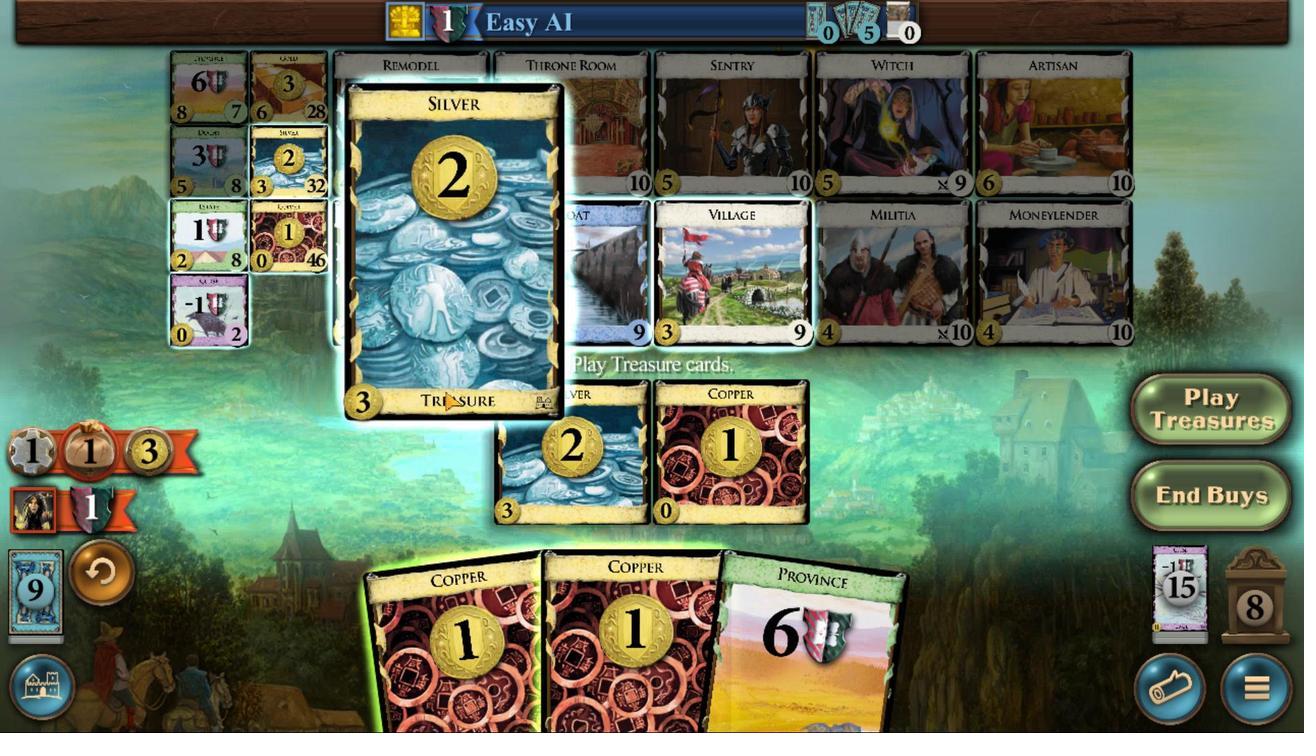 
Action: Mouse pressed left at (543, 714)
Screenshot: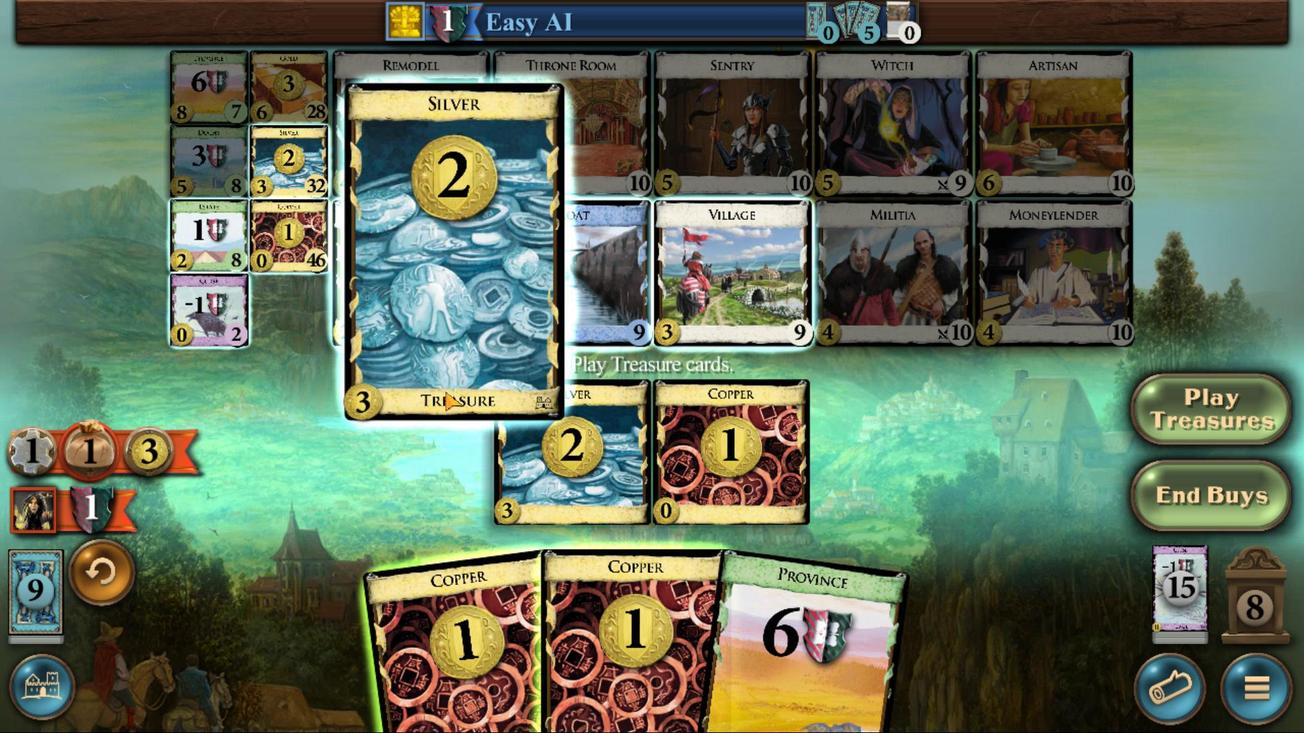 
Action: Mouse moved to (636, 537)
Screenshot: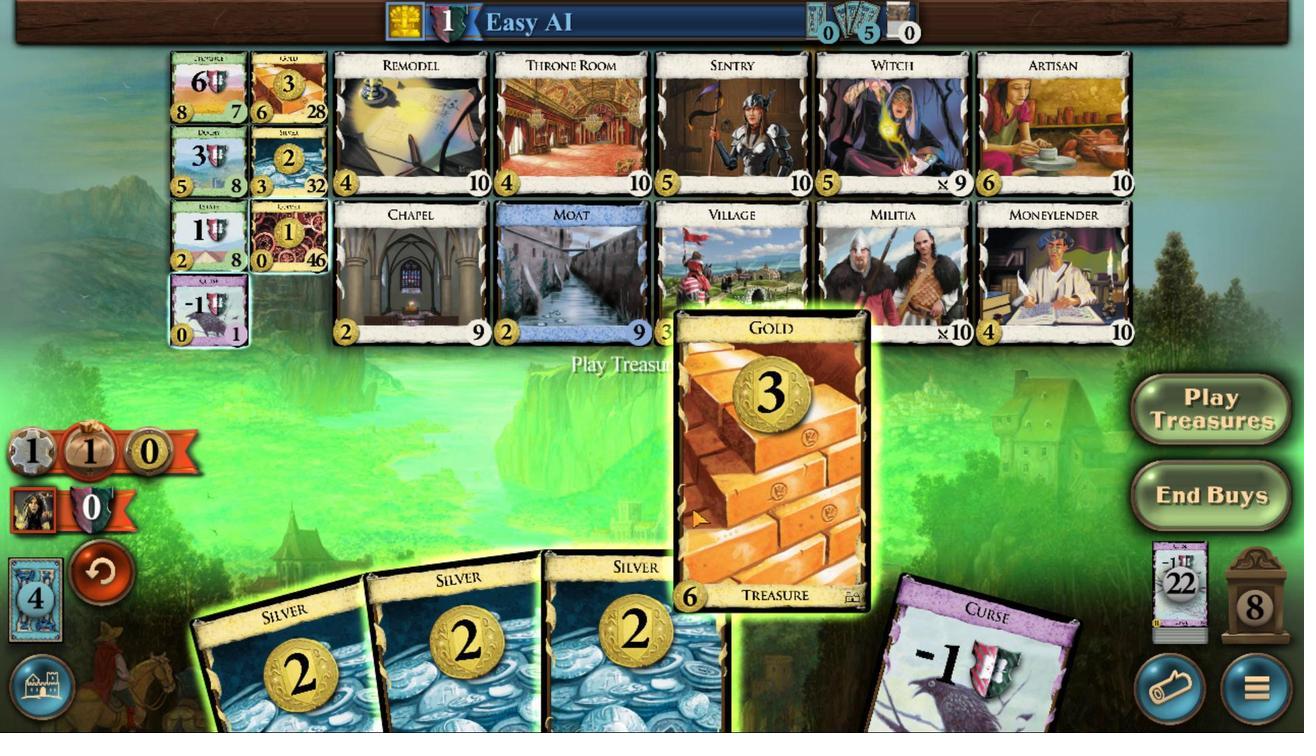 
Action: Mouse pressed left at (636, 537)
Screenshot: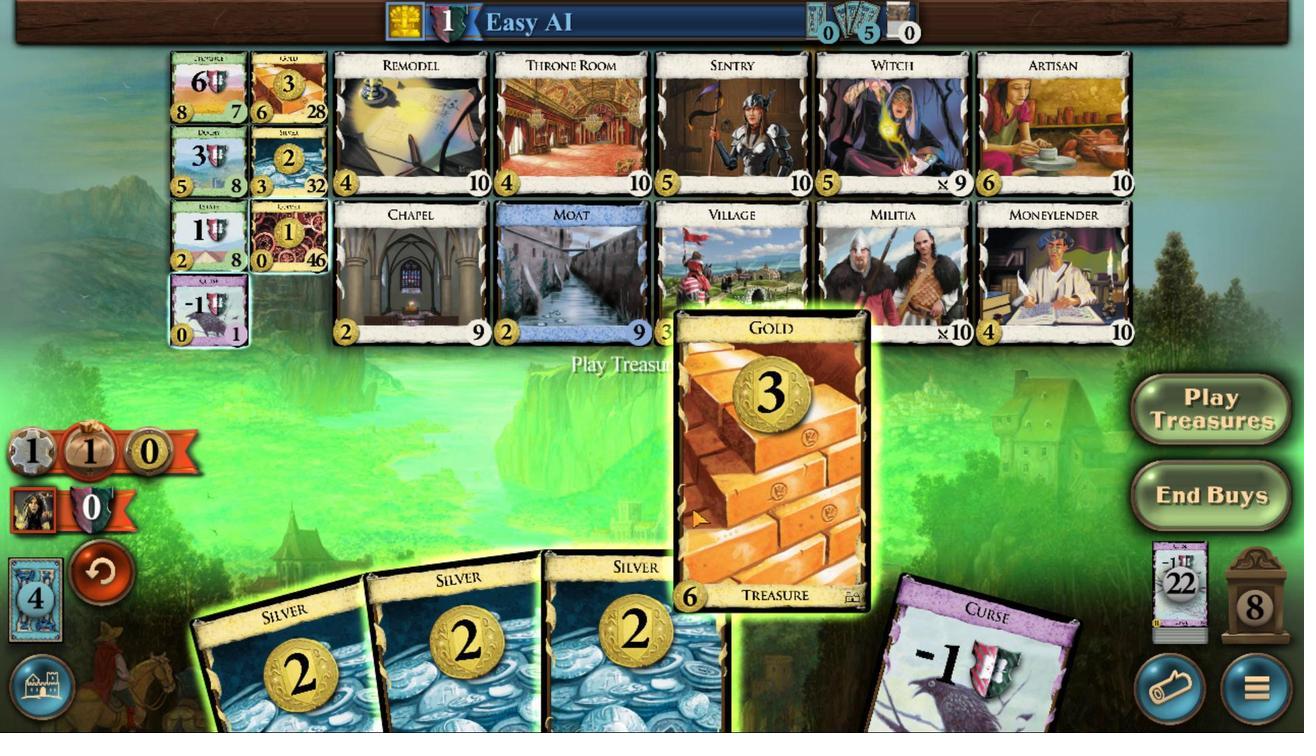 
Action: Mouse moved to (623, 542)
Screenshot: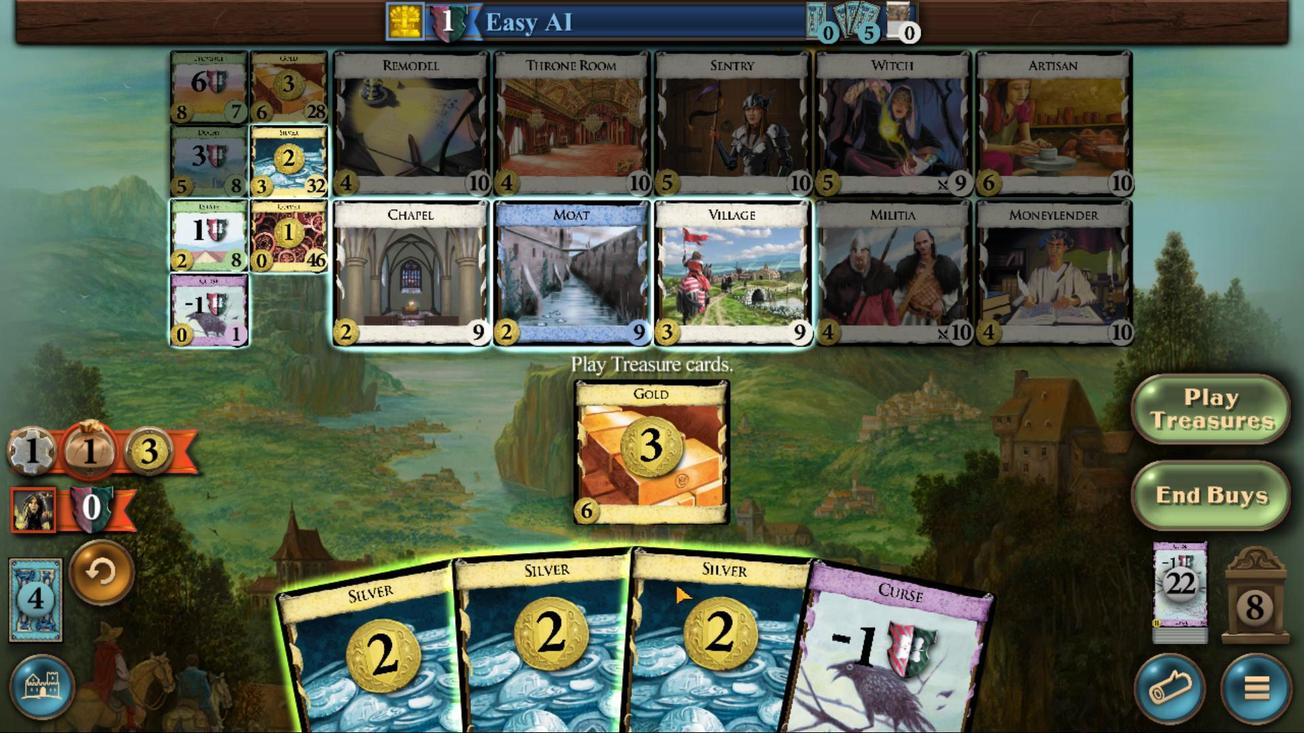 
Action: Mouse pressed left at (623, 542)
Screenshot: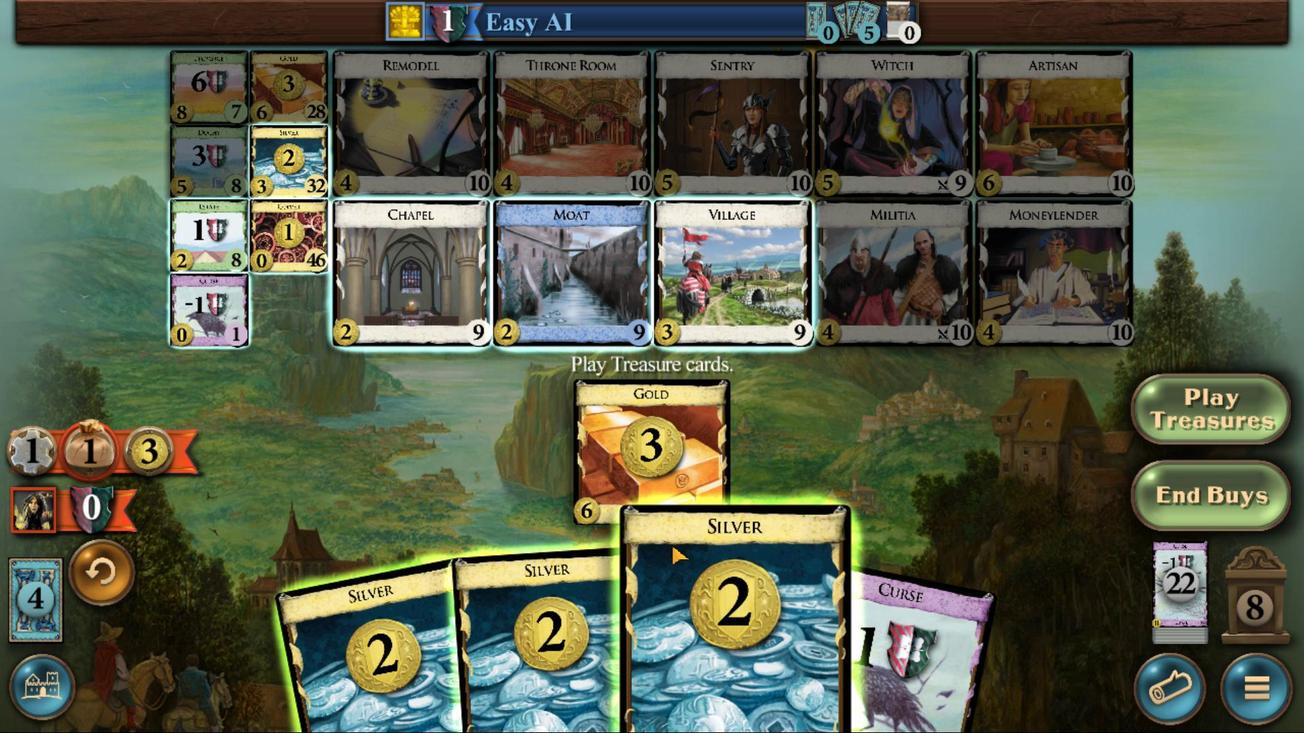 
Action: Mouse moved to (616, 544)
Screenshot: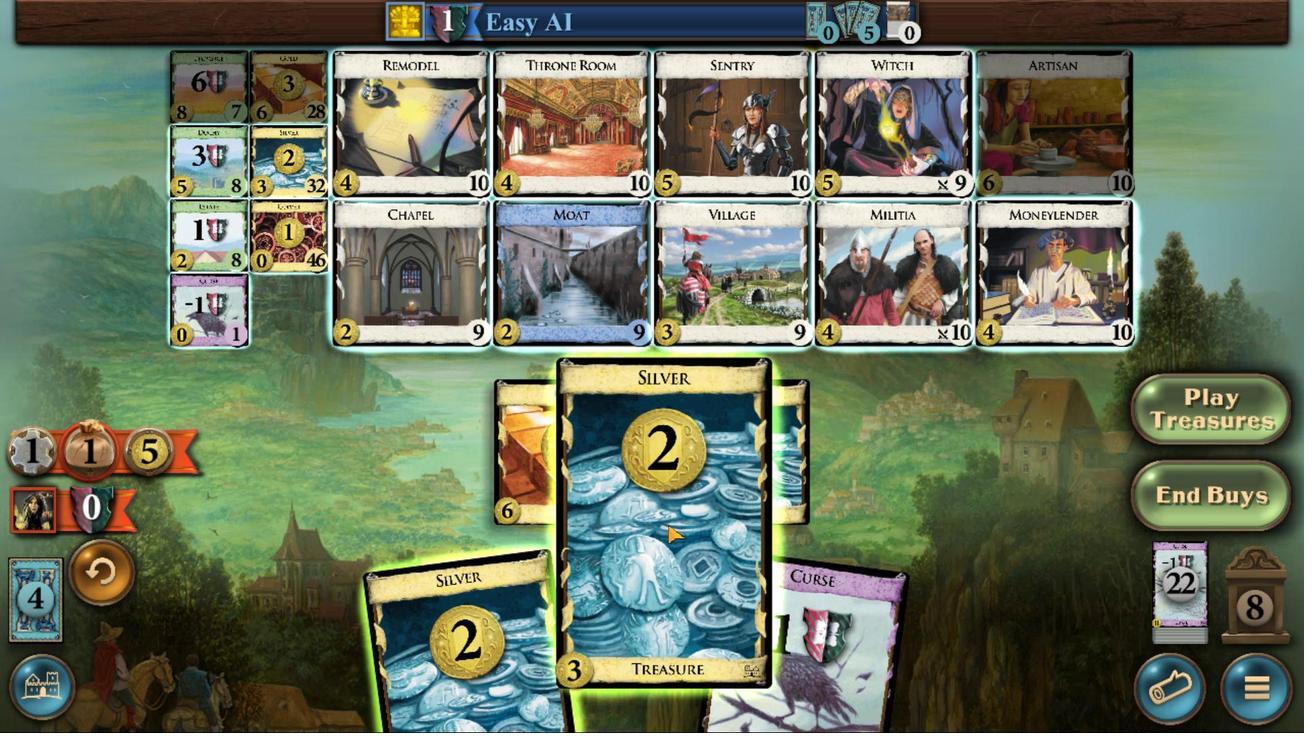 
Action: Mouse pressed left at (616, 544)
Screenshot: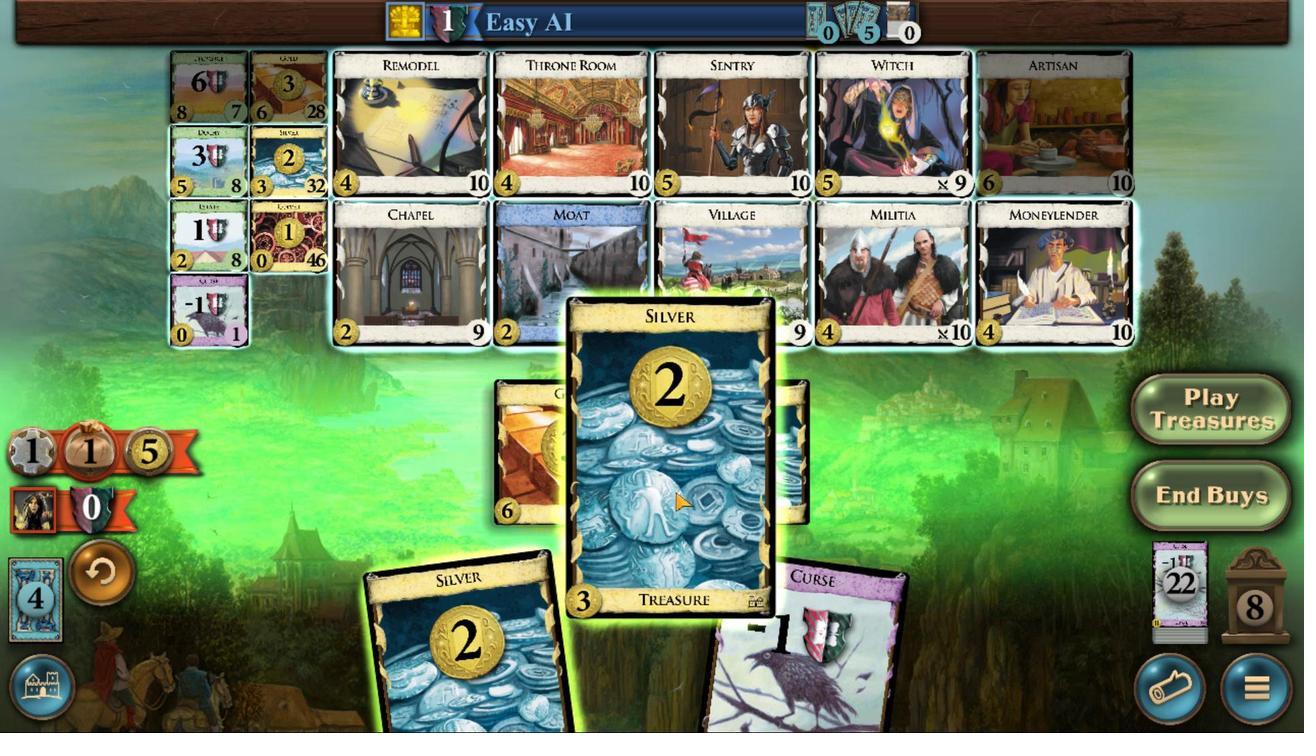 
Action: Mouse moved to (623, 584)
Screenshot: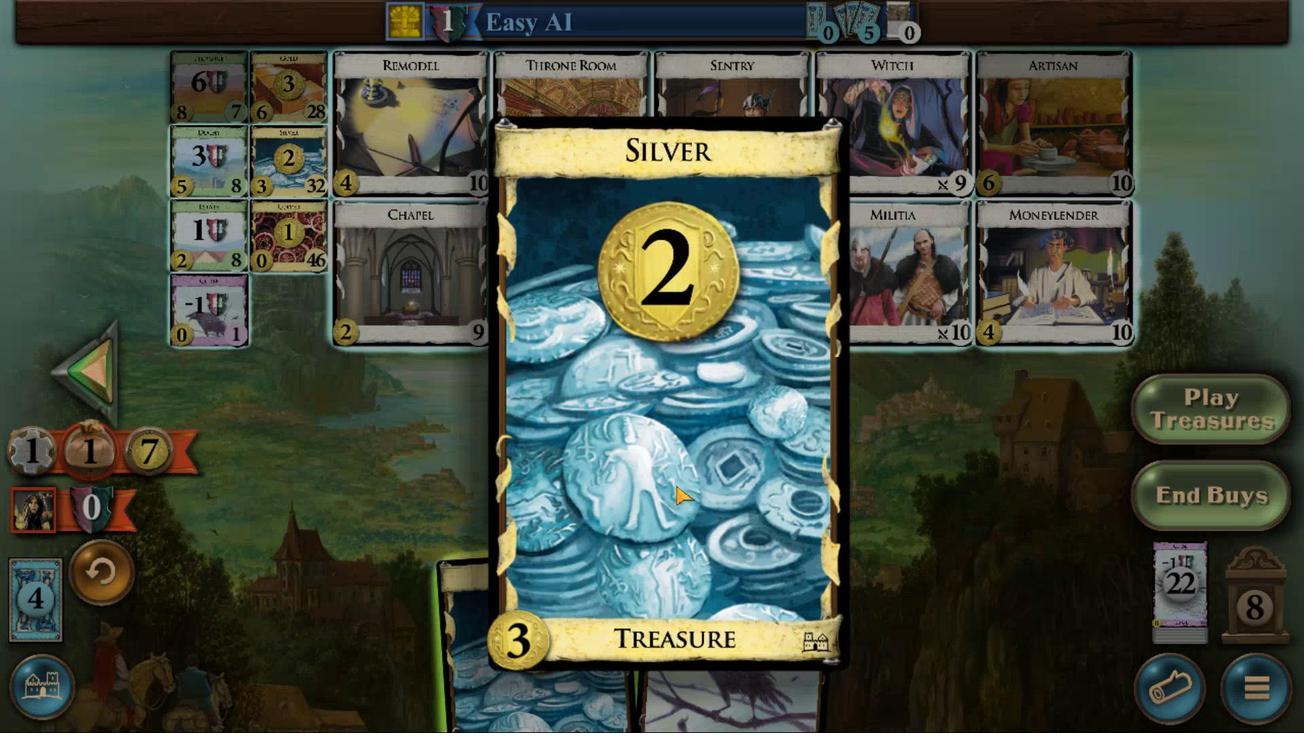 
Action: Mouse pressed left at (623, 584)
Screenshot: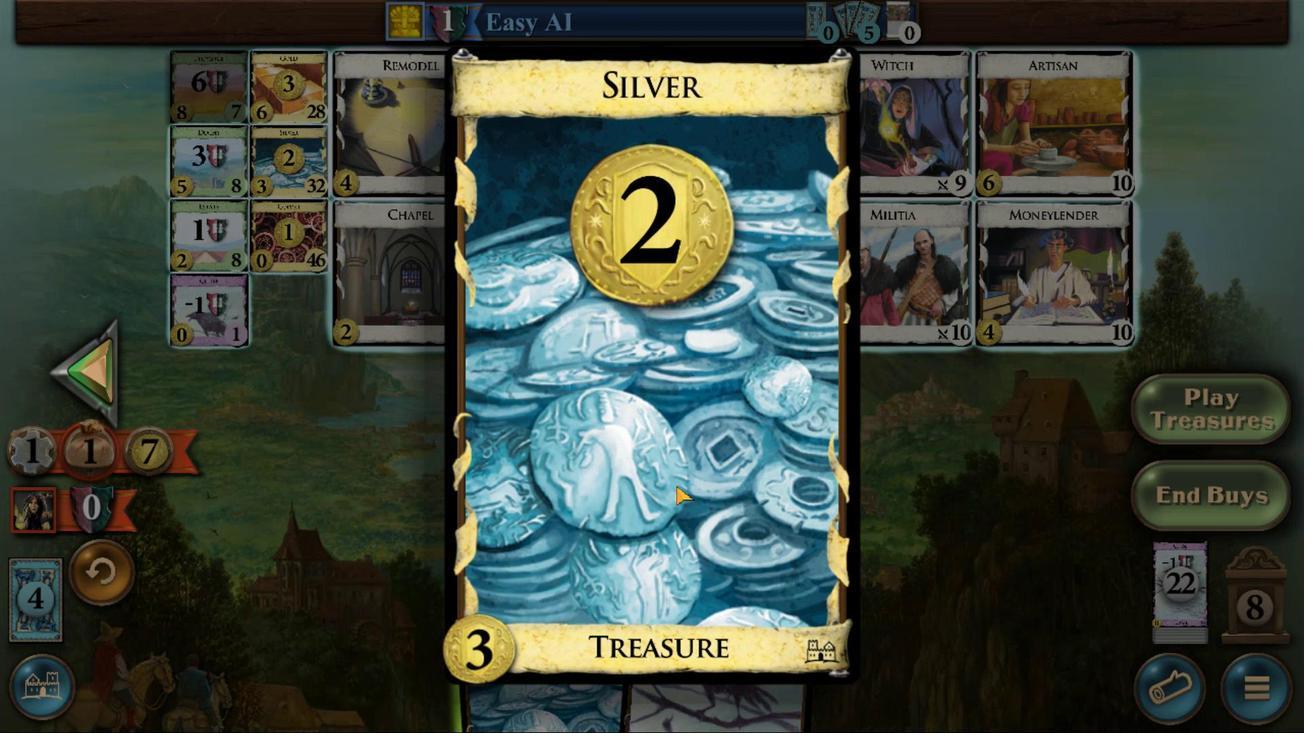 
Action: Mouse moved to (667, 591)
Screenshot: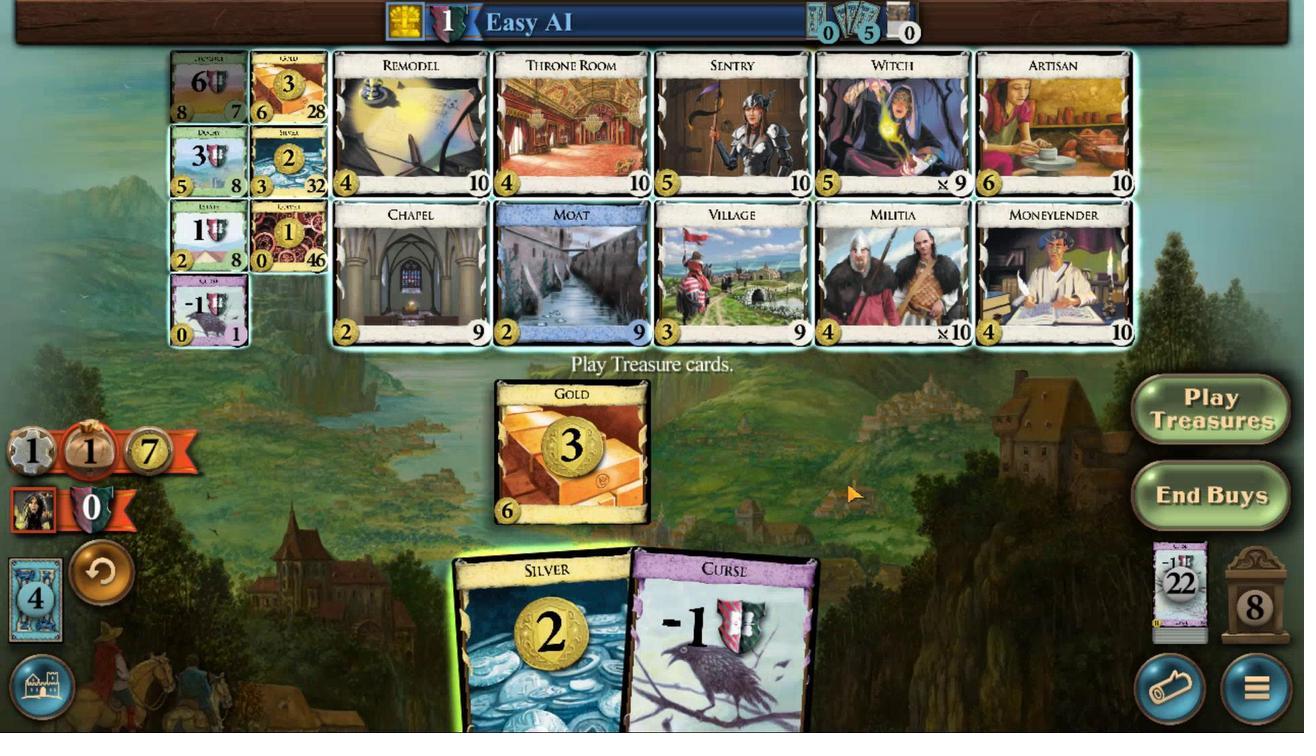 
Action: Mouse pressed left at (667, 591)
Screenshot: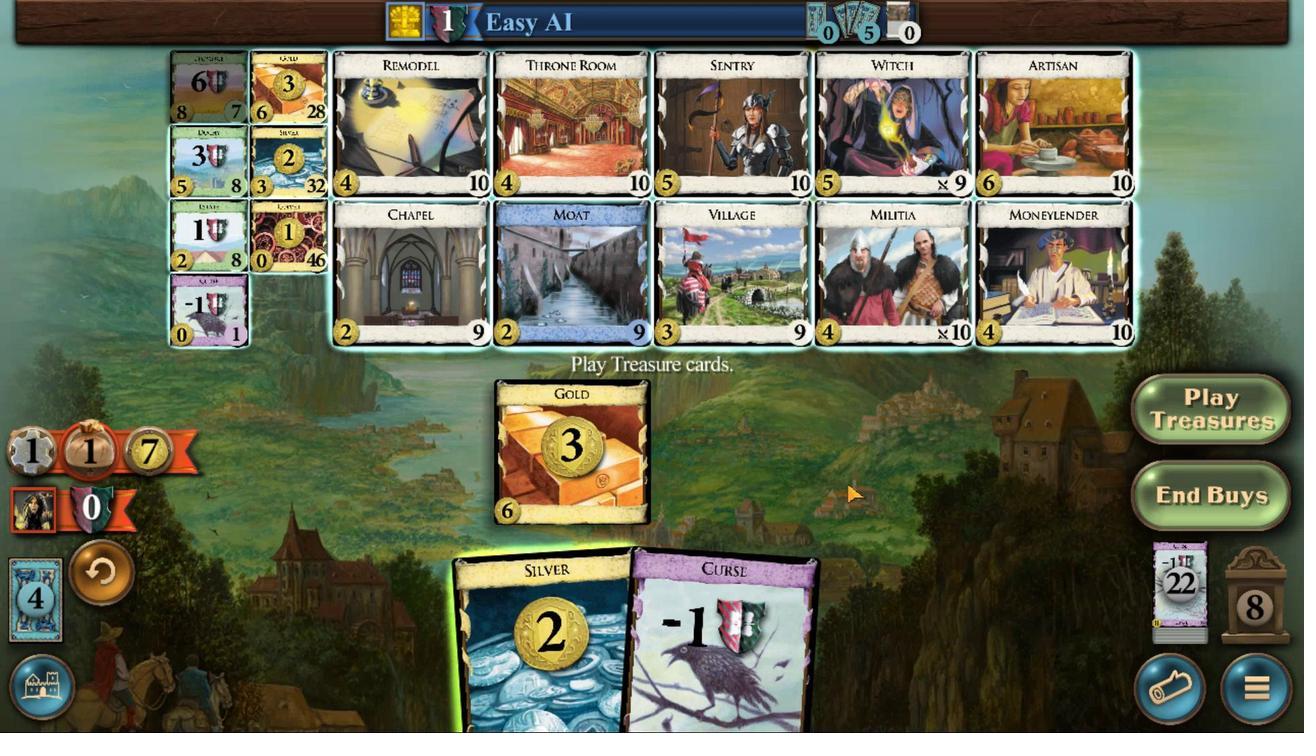
Action: Mouse moved to (605, 536)
Screenshot: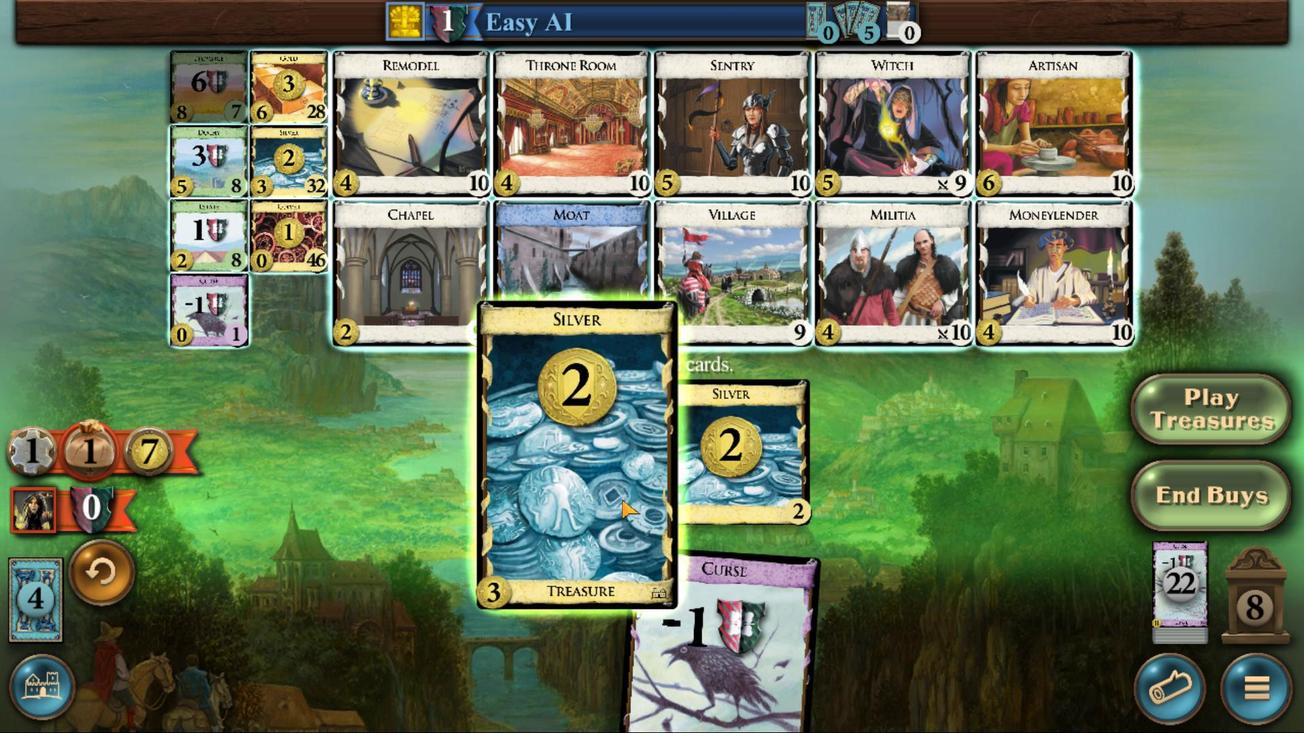 
Action: Mouse pressed left at (605, 536)
Screenshot: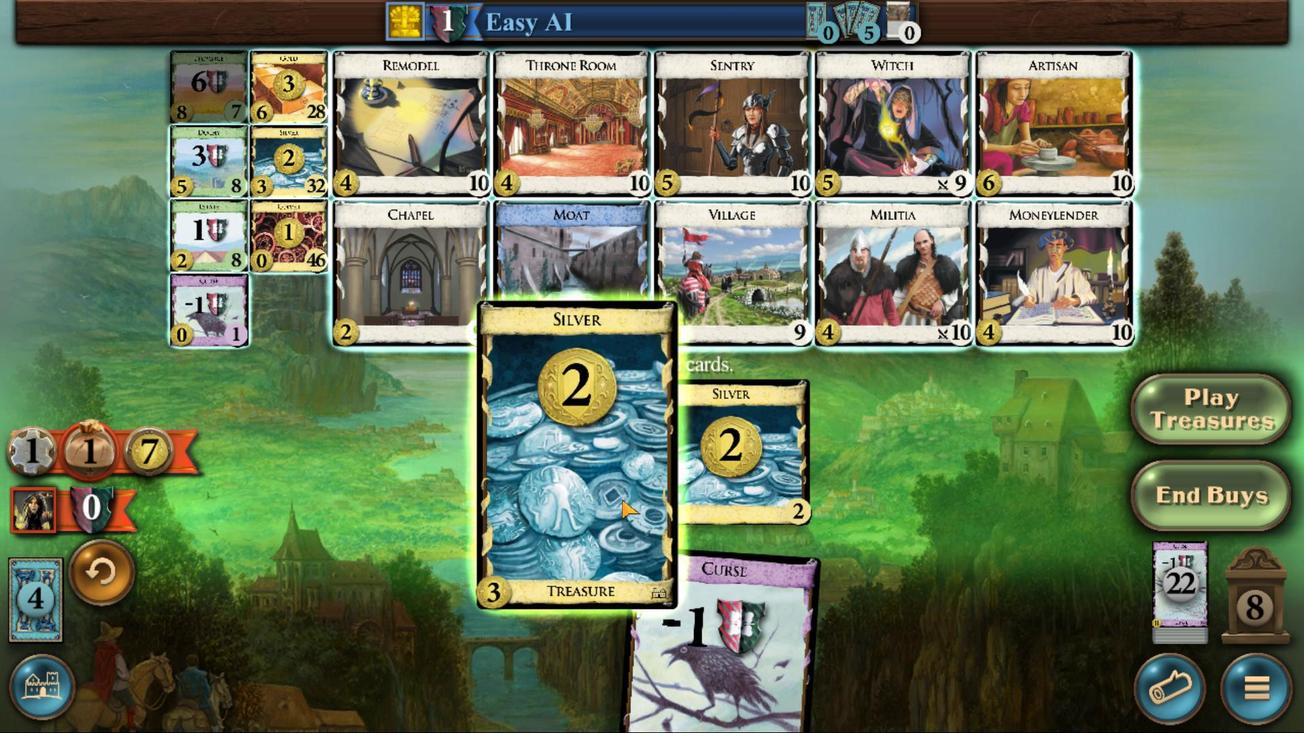 
Action: Mouse moved to (524, 748)
Screenshot: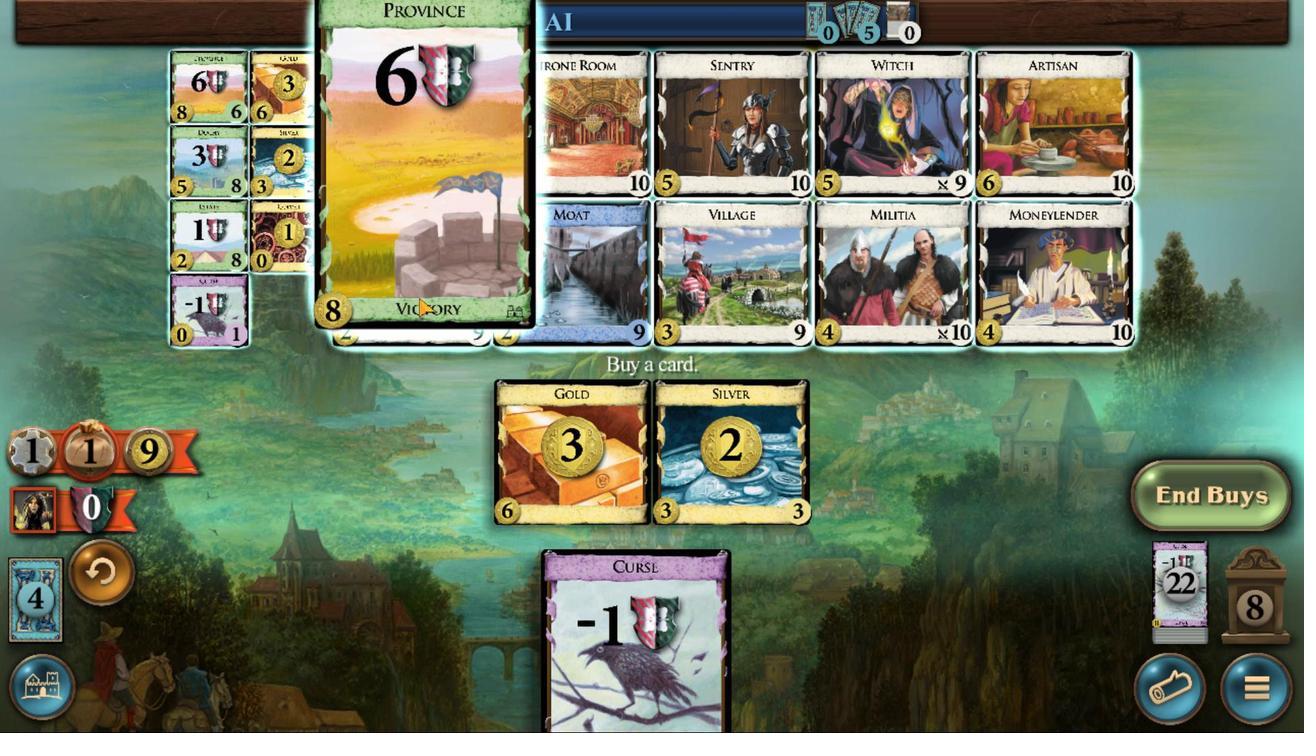 
Action: Mouse pressed left at (524, 748)
Screenshot: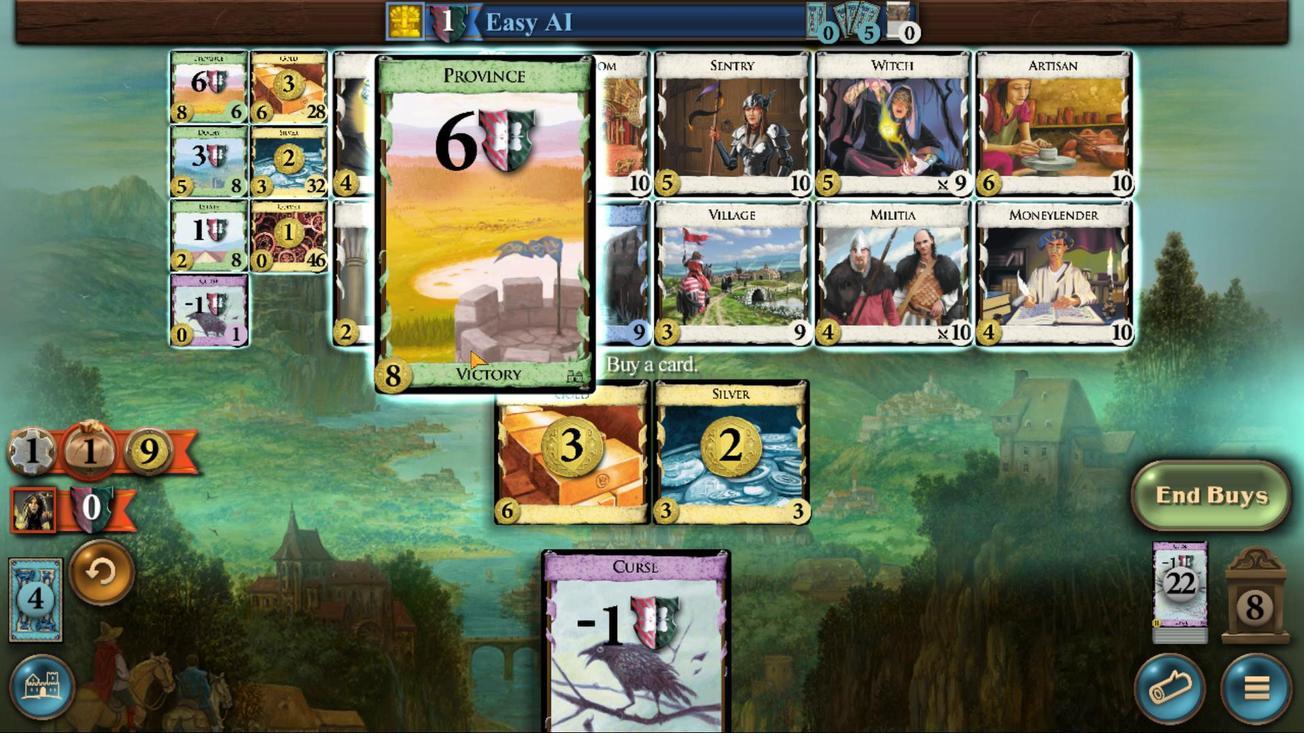 
Action: Mouse moved to (642, 547)
Screenshot: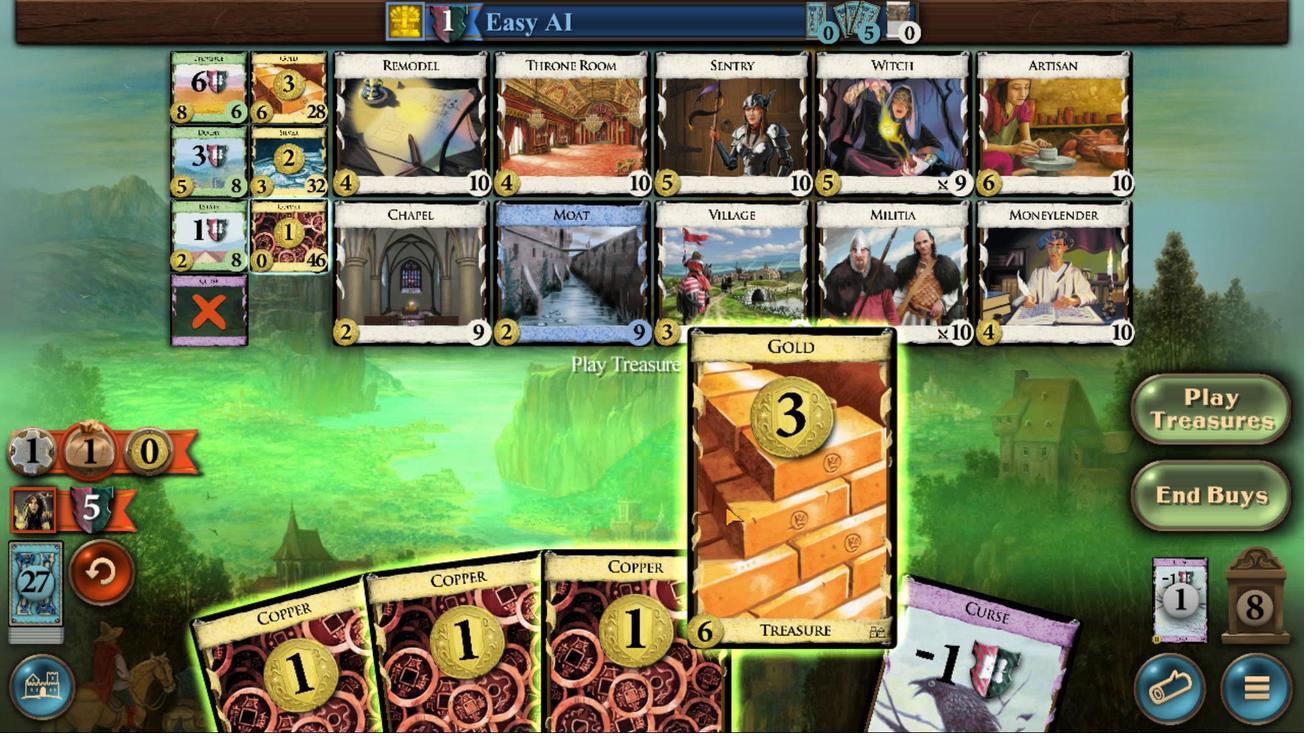 
Action: Mouse pressed left at (642, 547)
Screenshot: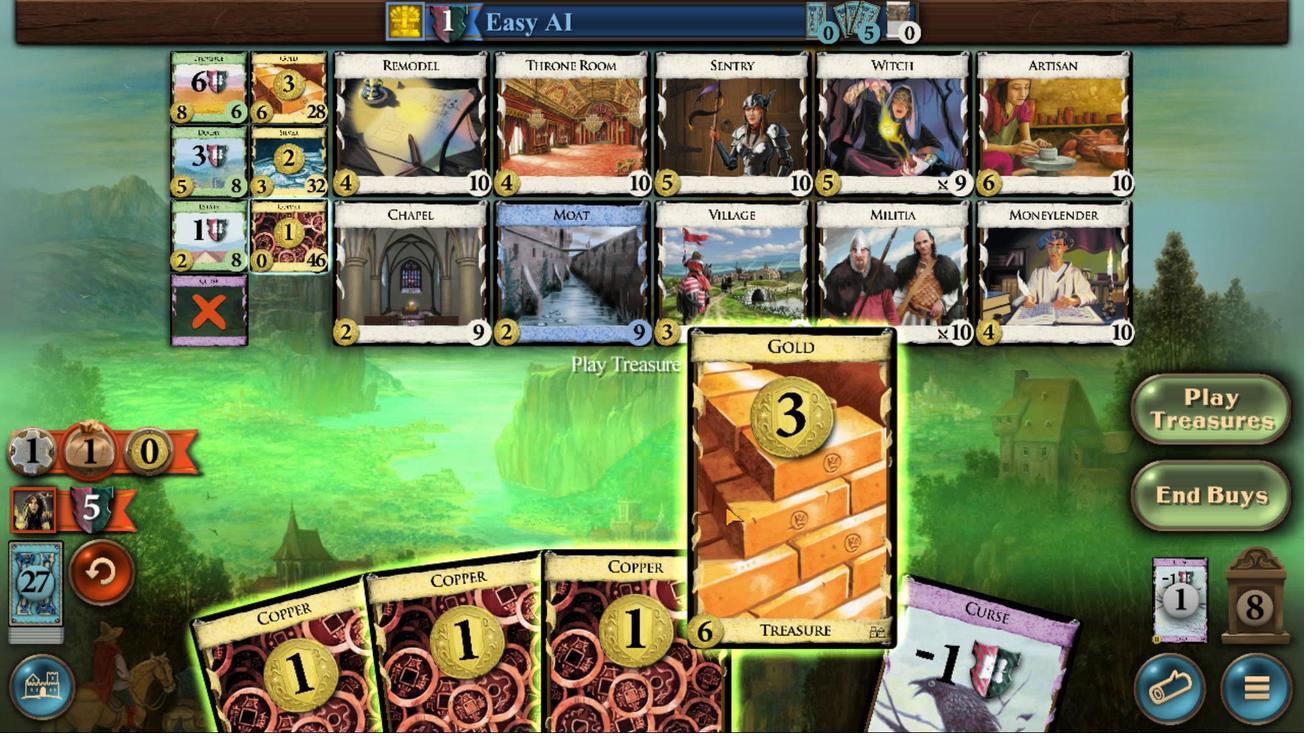 
Action: Mouse moved to (627, 538)
Screenshot: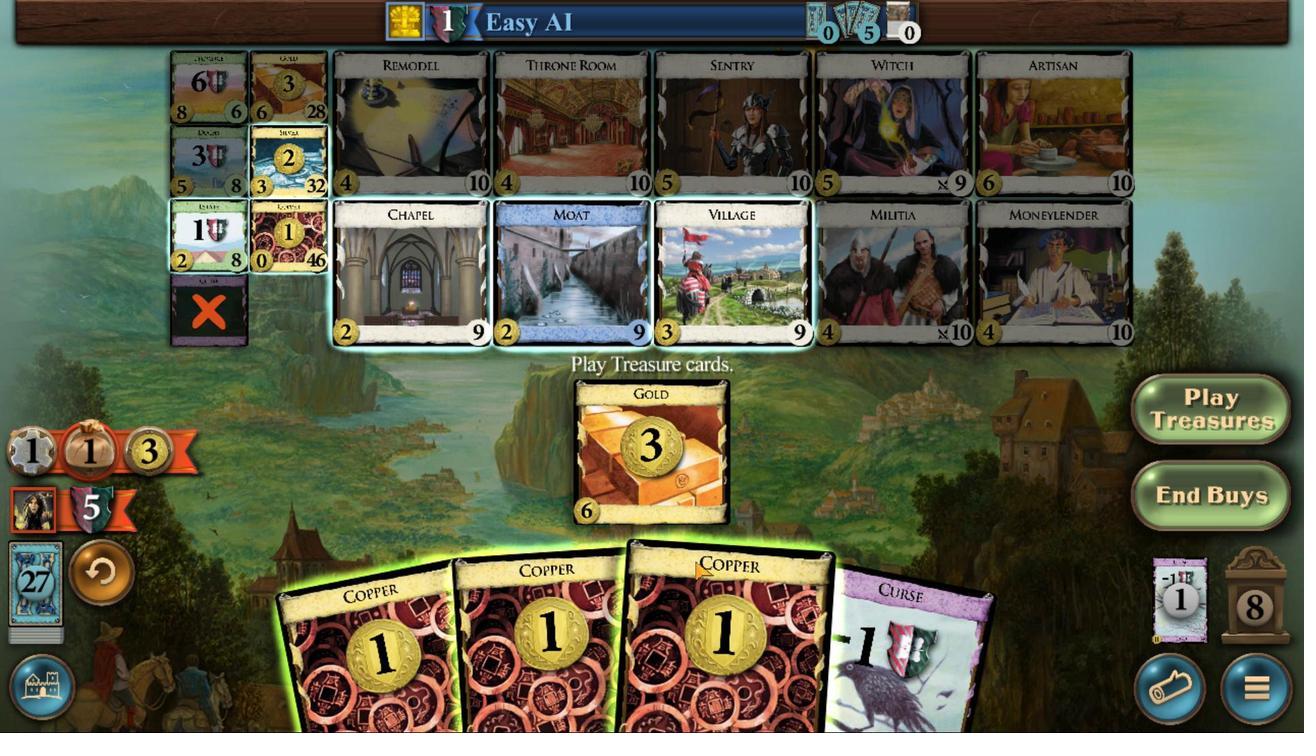 
Action: Mouse pressed left at (627, 538)
Screenshot: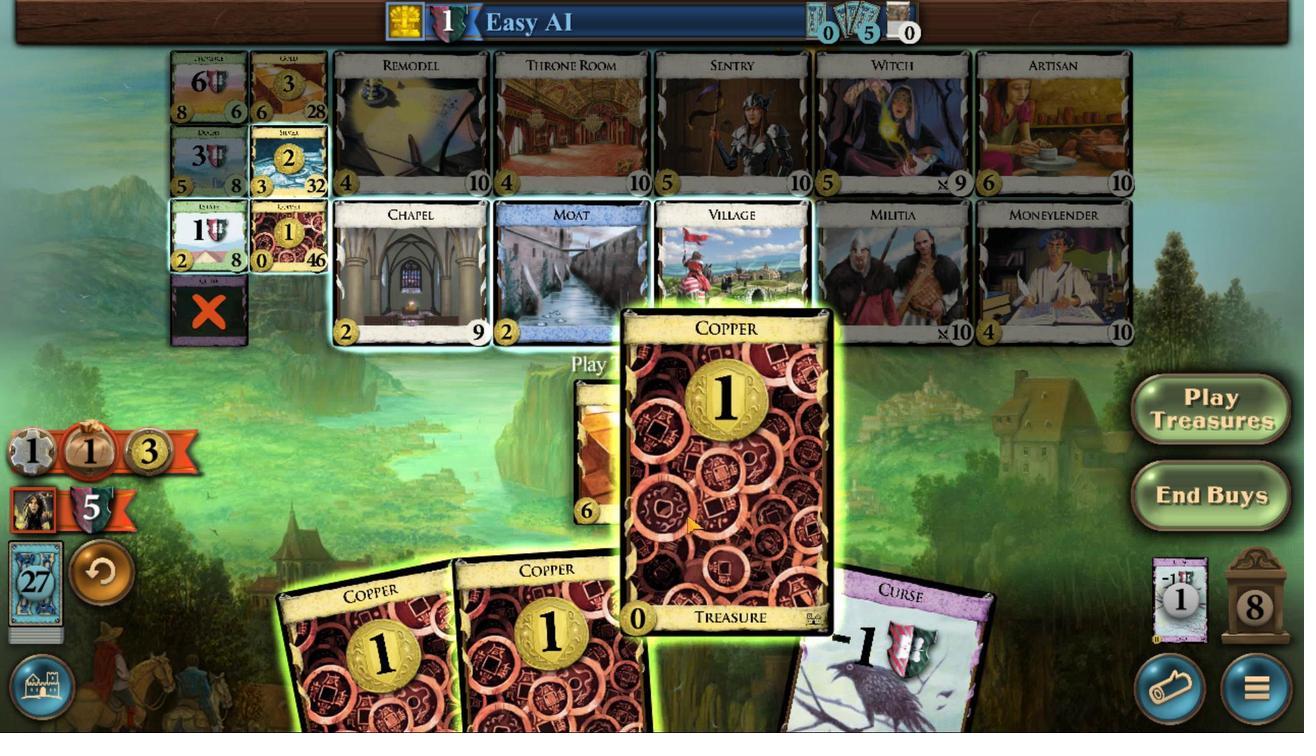 
Action: Mouse moved to (616, 546)
Screenshot: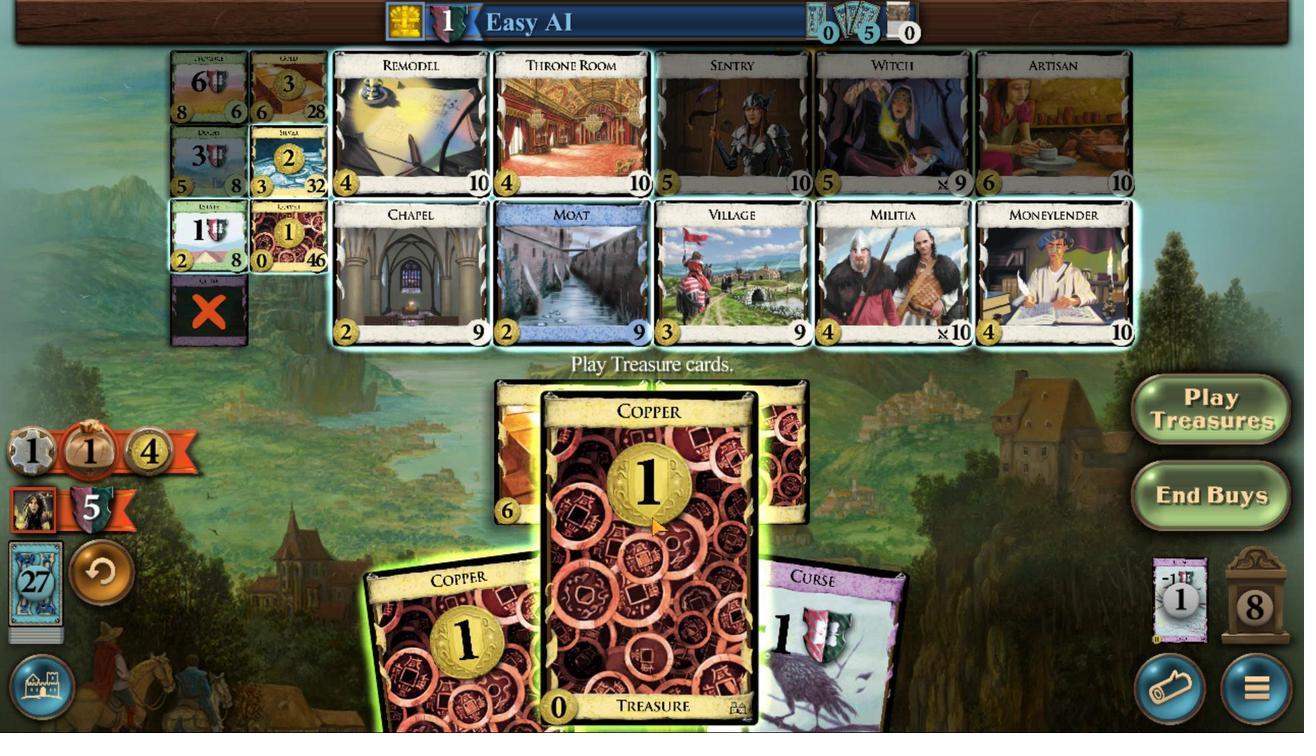 
Action: Mouse pressed left at (616, 546)
Screenshot: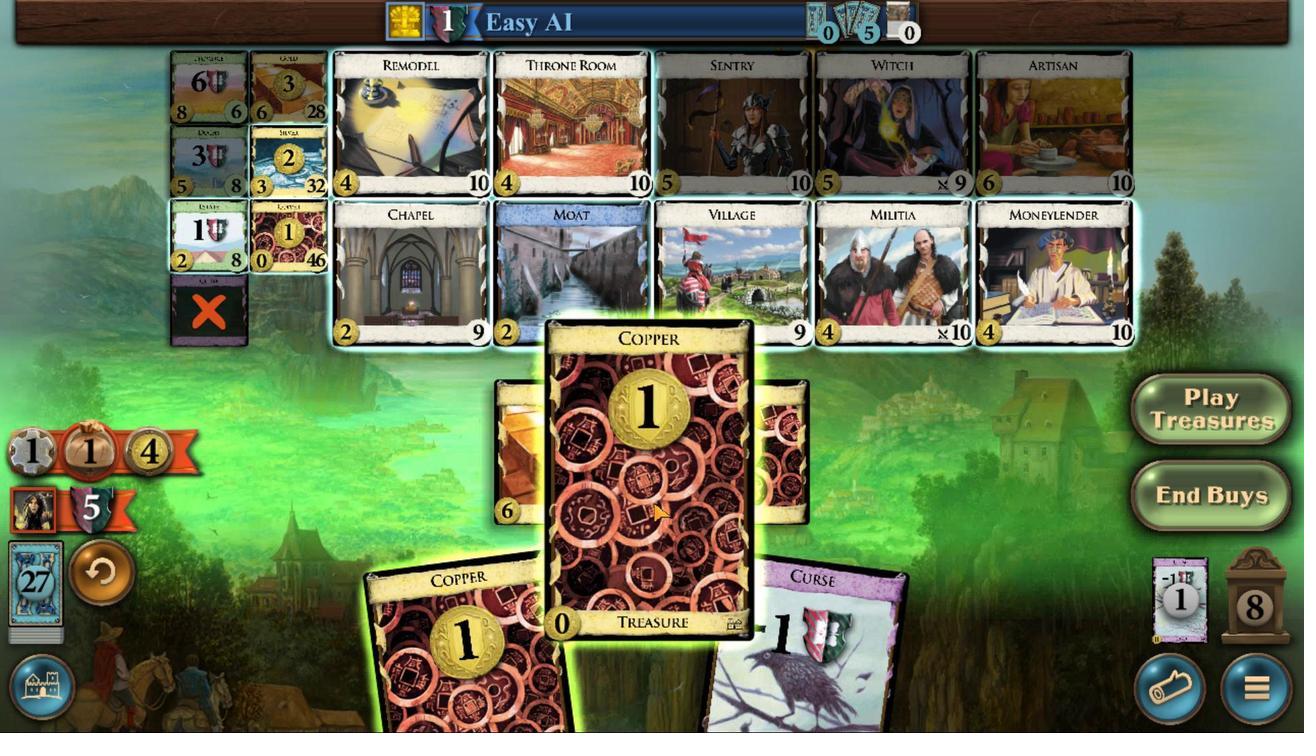 
Action: Mouse moved to (604, 542)
Screenshot: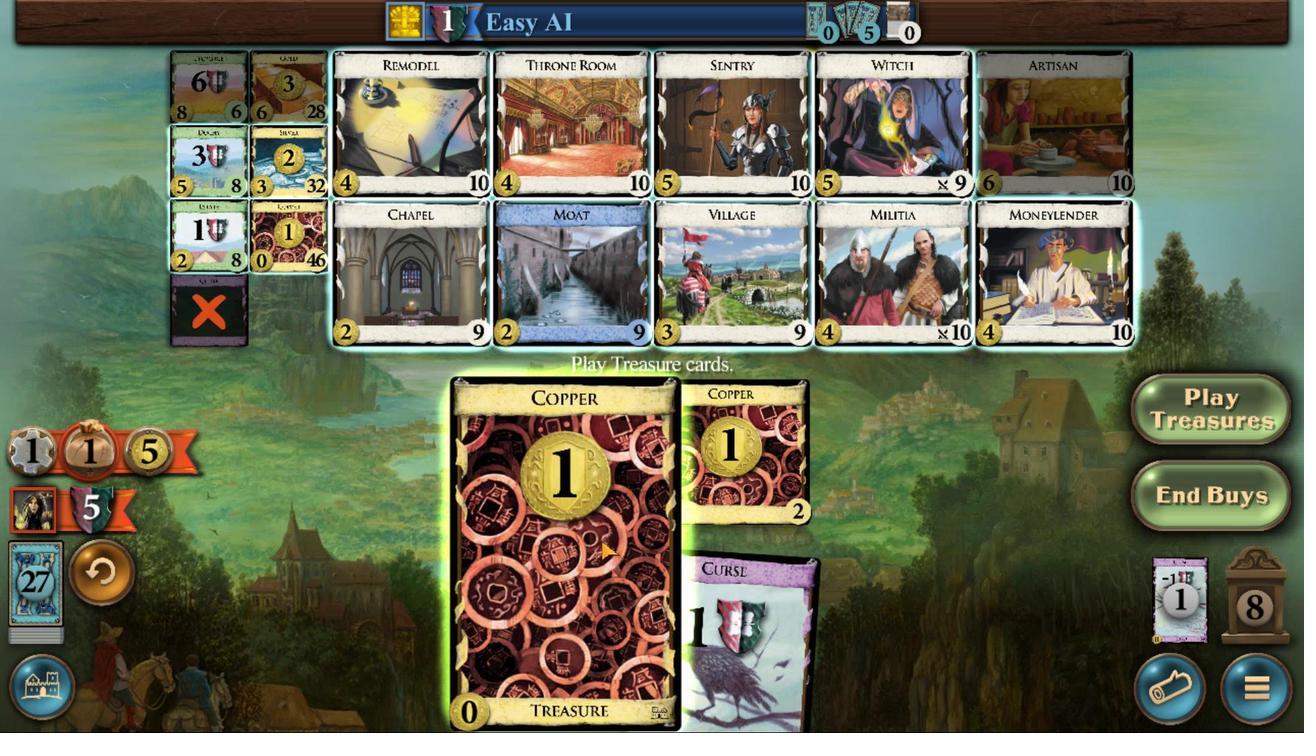 
Action: Mouse pressed left at (604, 542)
Screenshot: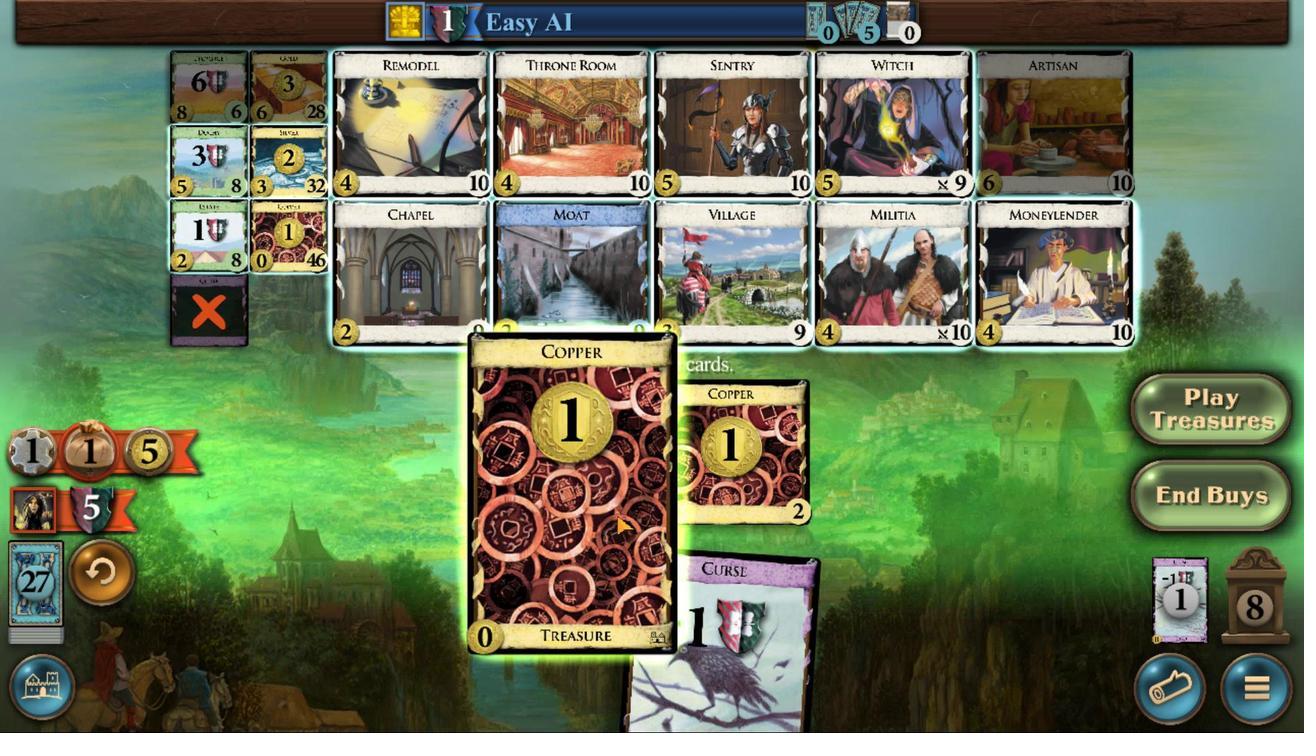 
Action: Mouse moved to (541, 752)
Screenshot: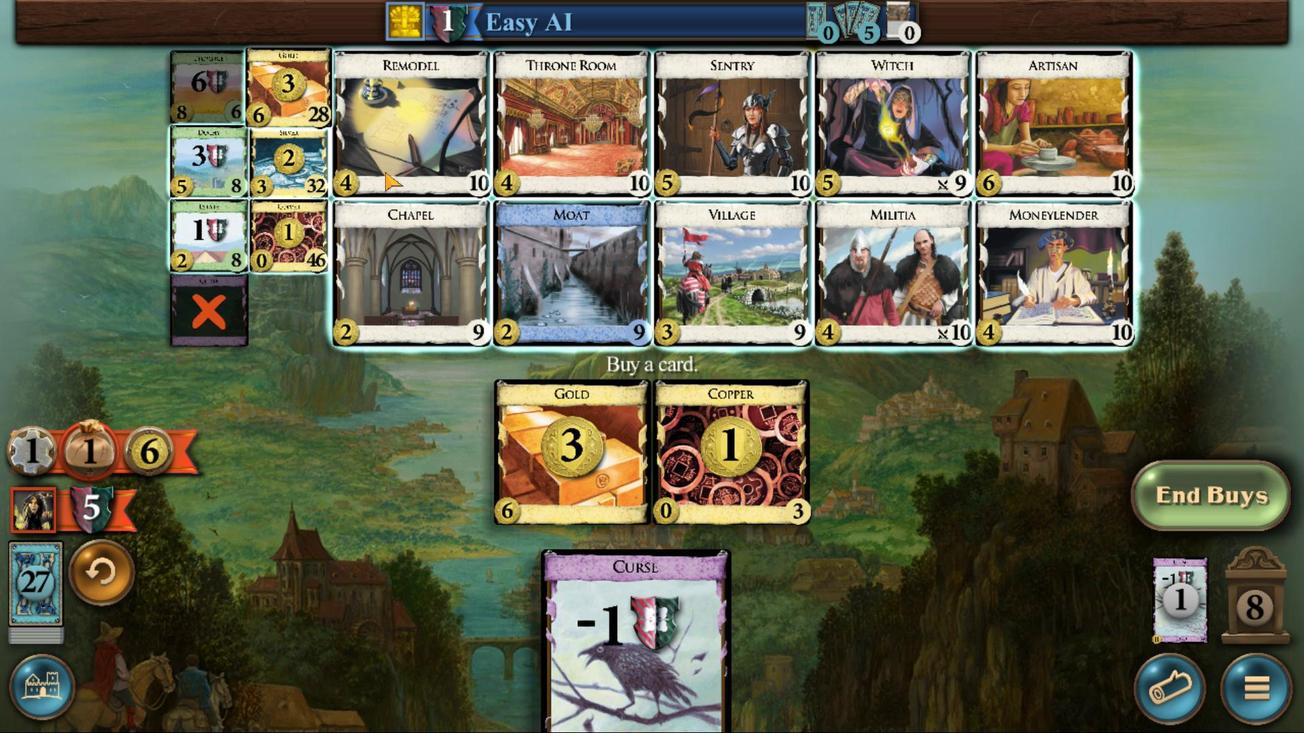 
Action: Mouse pressed left at (541, 752)
Screenshot: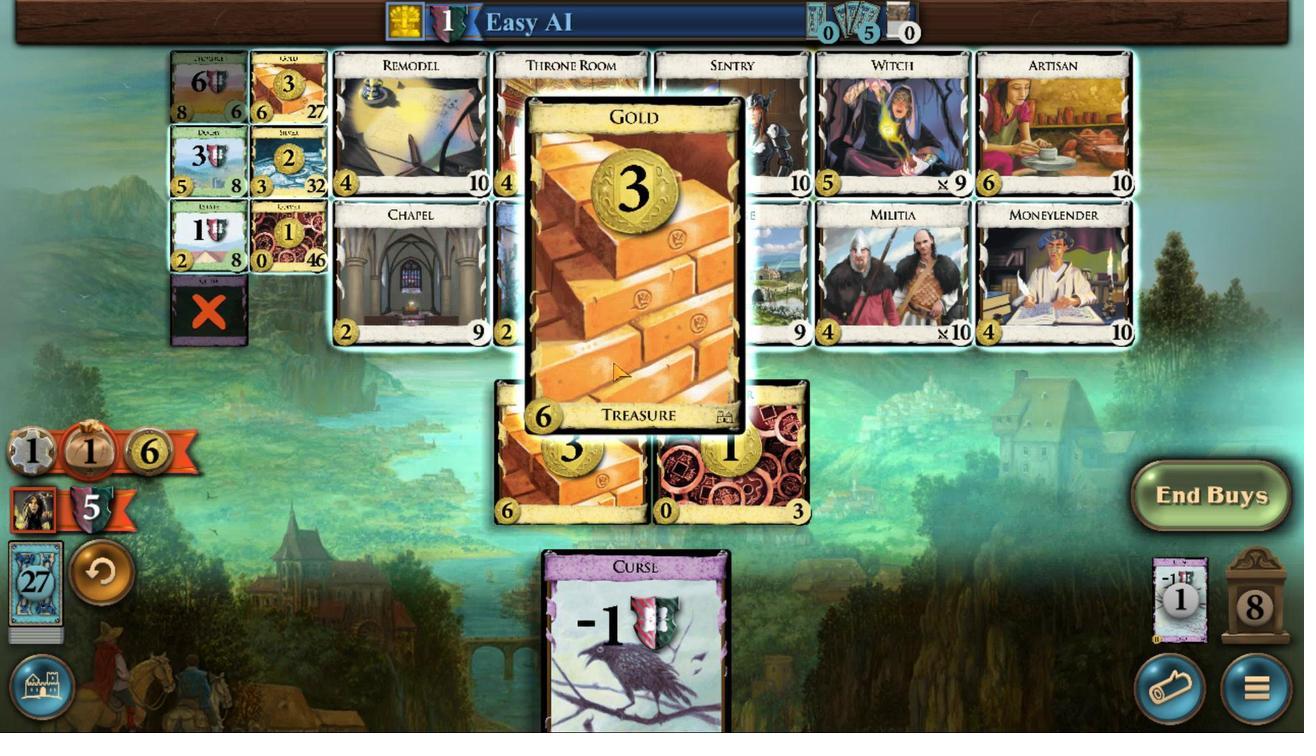 
Action: Mouse moved to (589, 540)
Screenshot: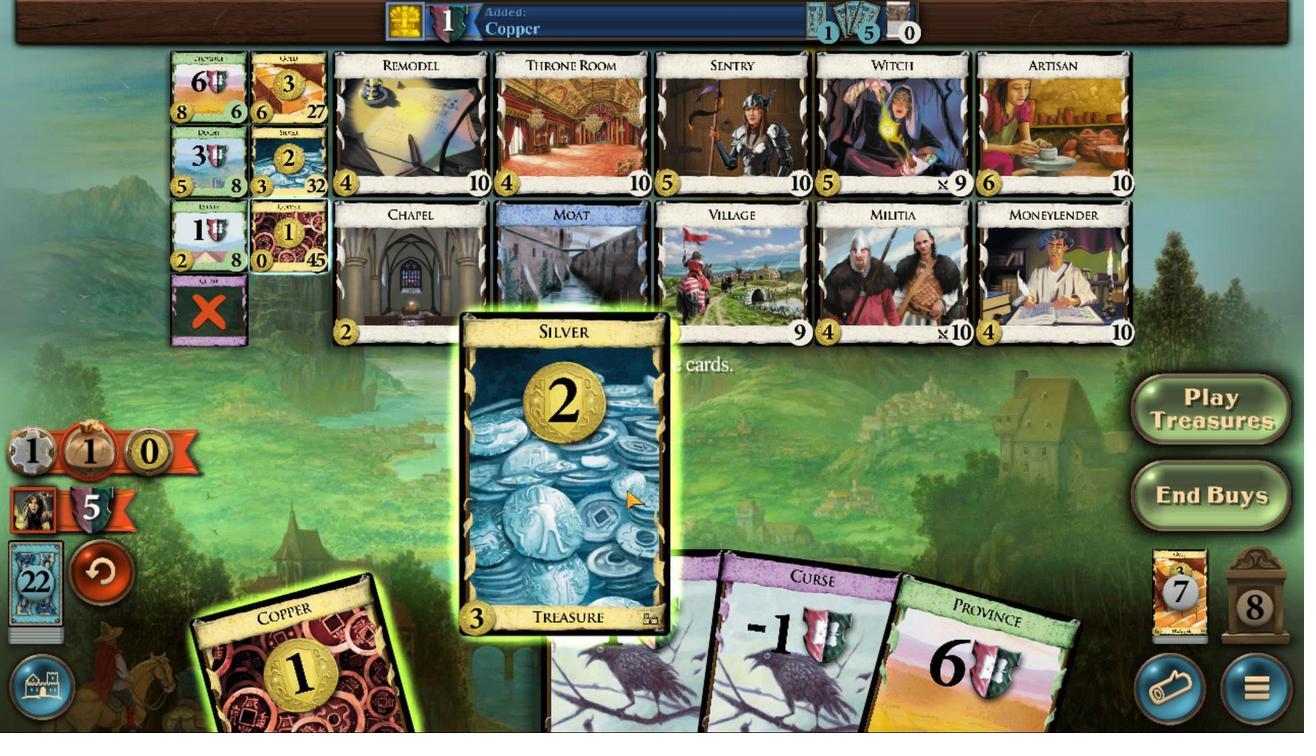 
Action: Mouse pressed left at (589, 540)
Screenshot: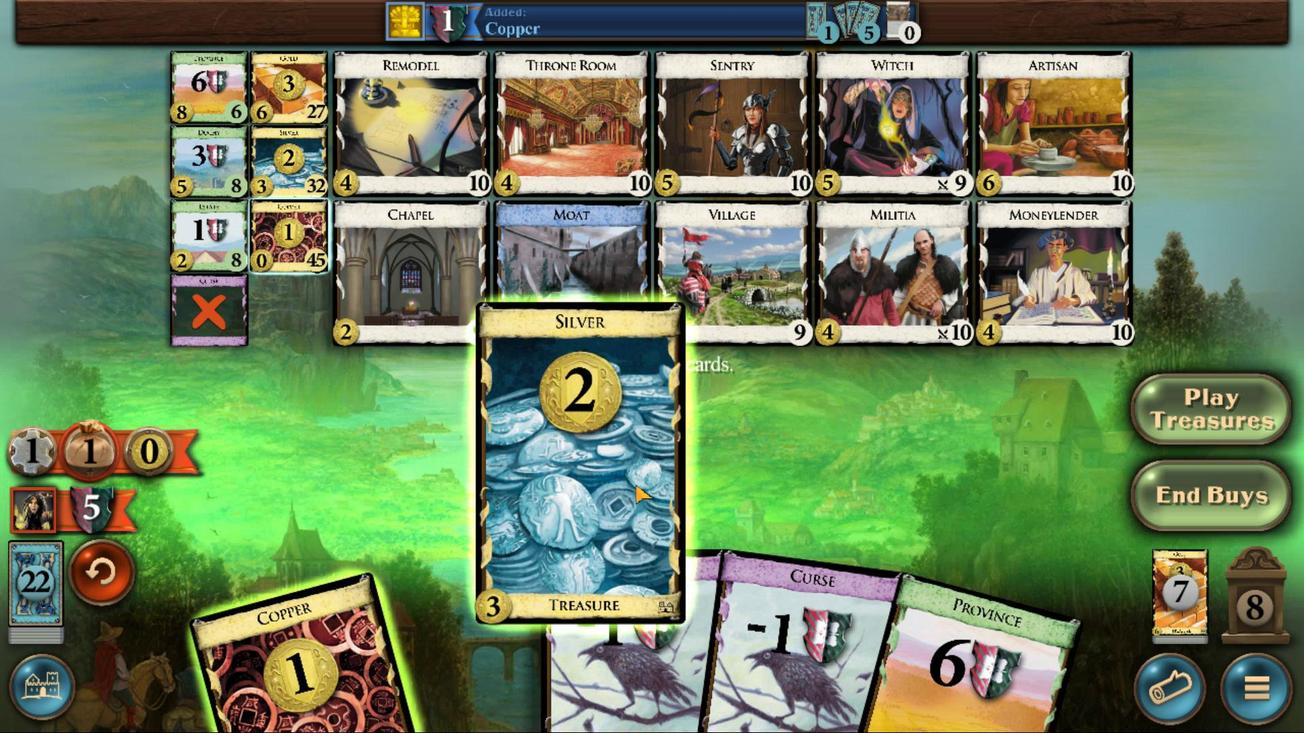 
Action: Mouse moved to (567, 517)
Screenshot: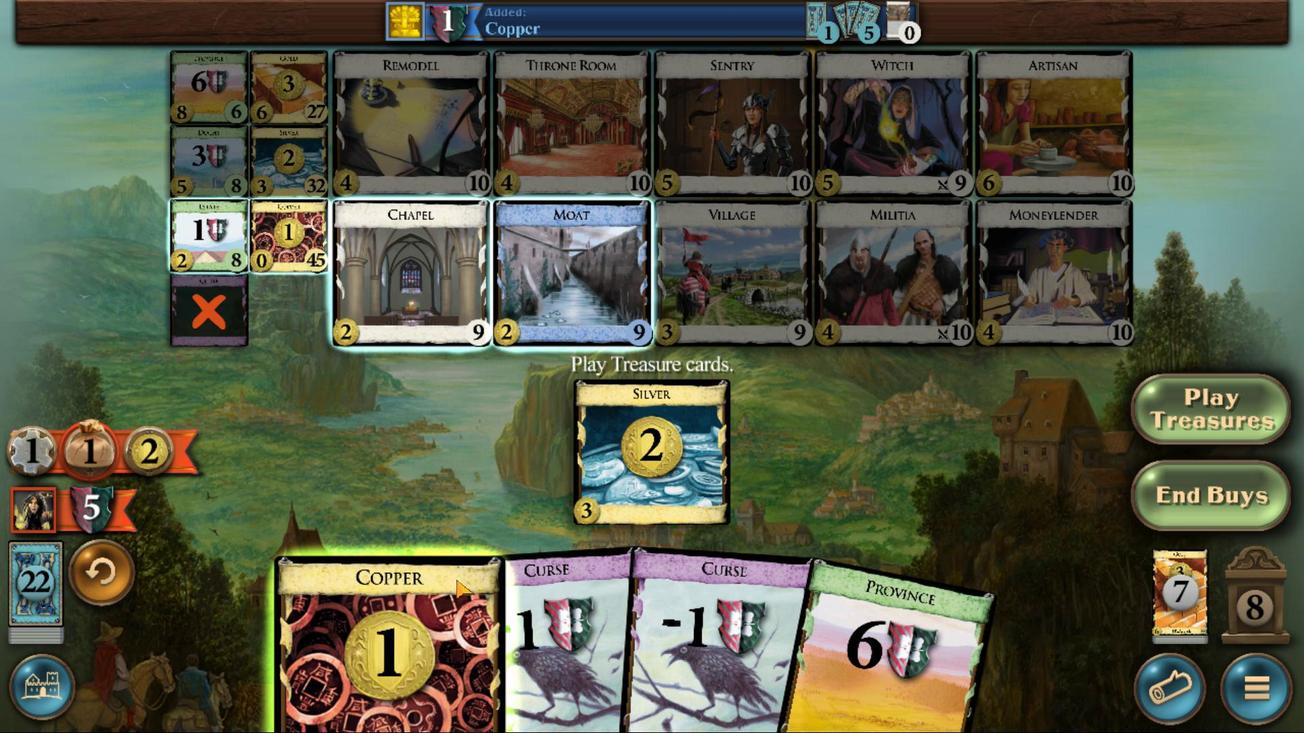 
Action: Mouse pressed left at (567, 517)
Screenshot: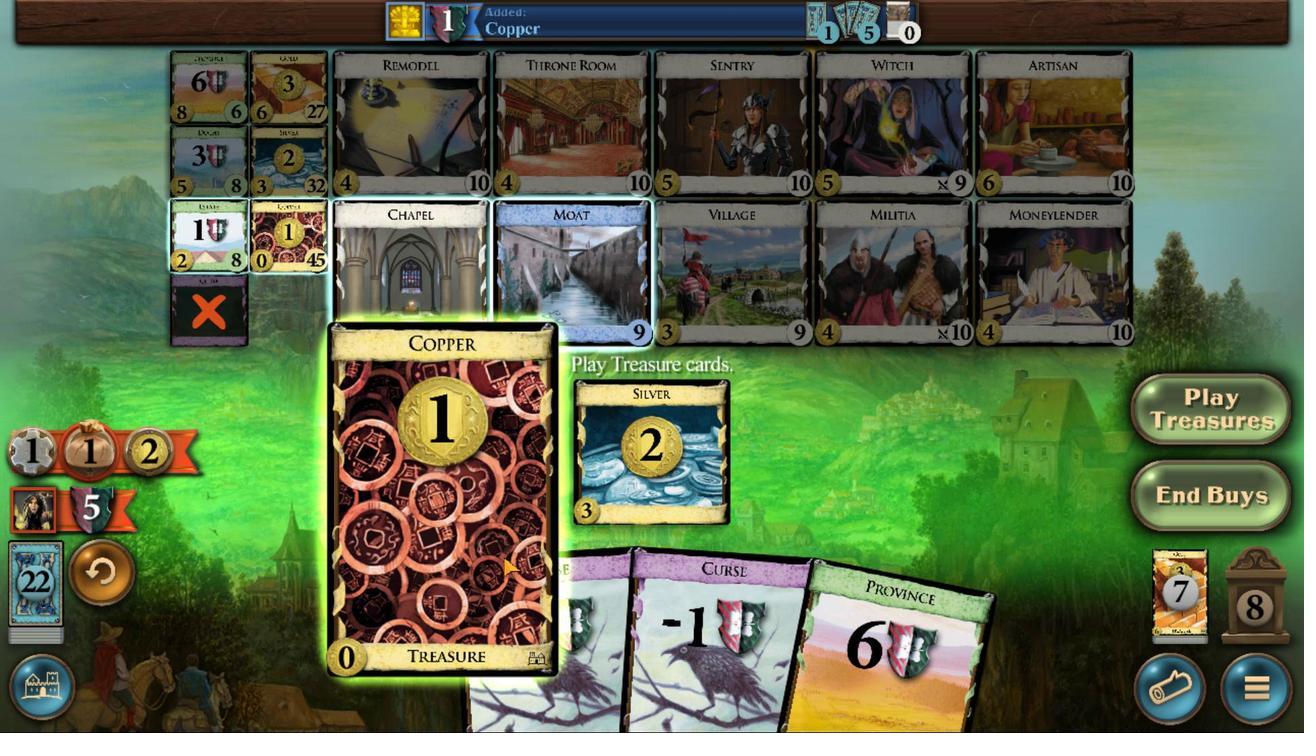 
Action: Mouse moved to (543, 715)
Screenshot: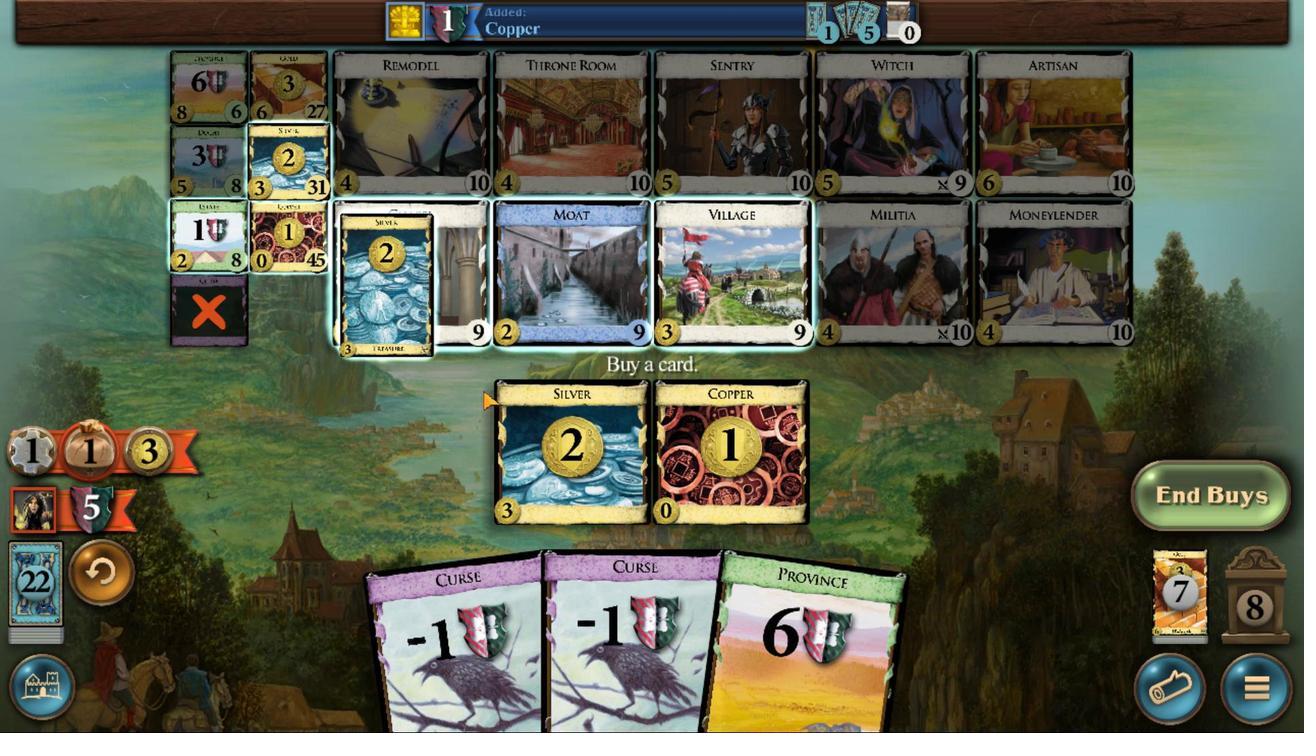 
Action: Mouse pressed left at (543, 715)
Screenshot: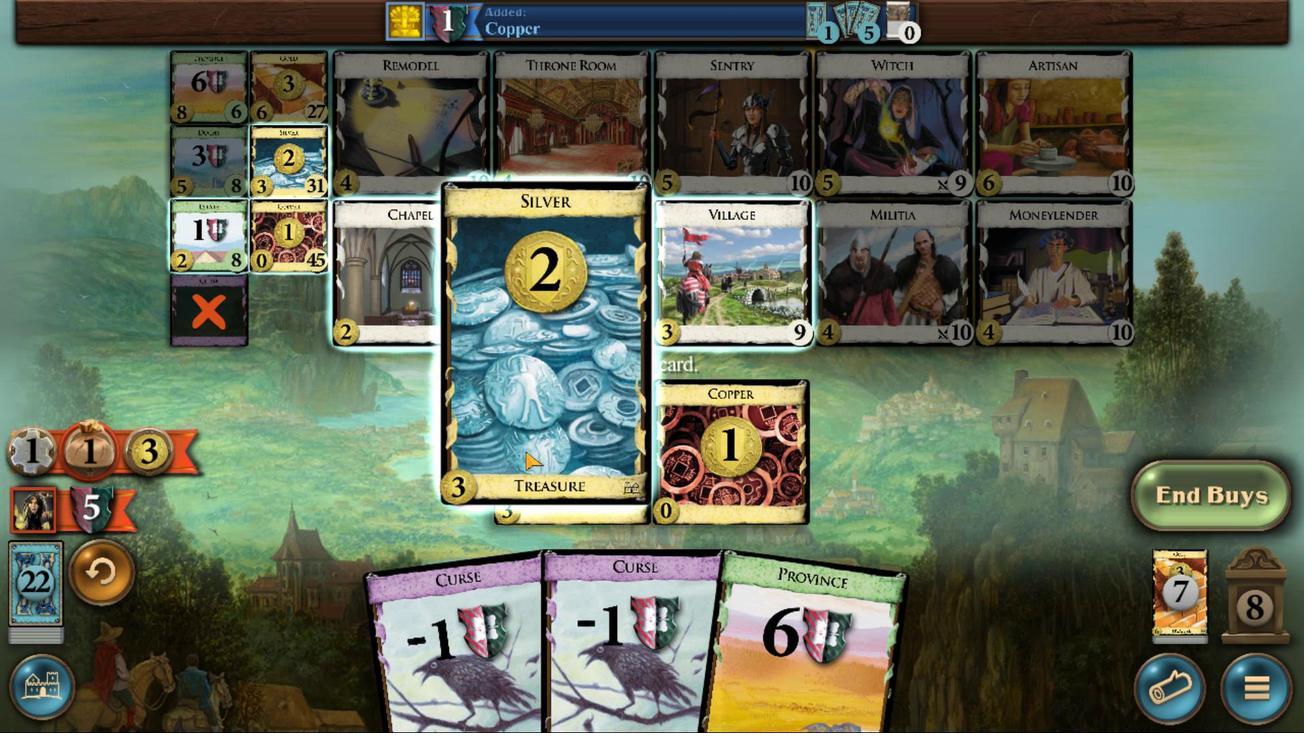 
Action: Mouse moved to (582, 544)
Screenshot: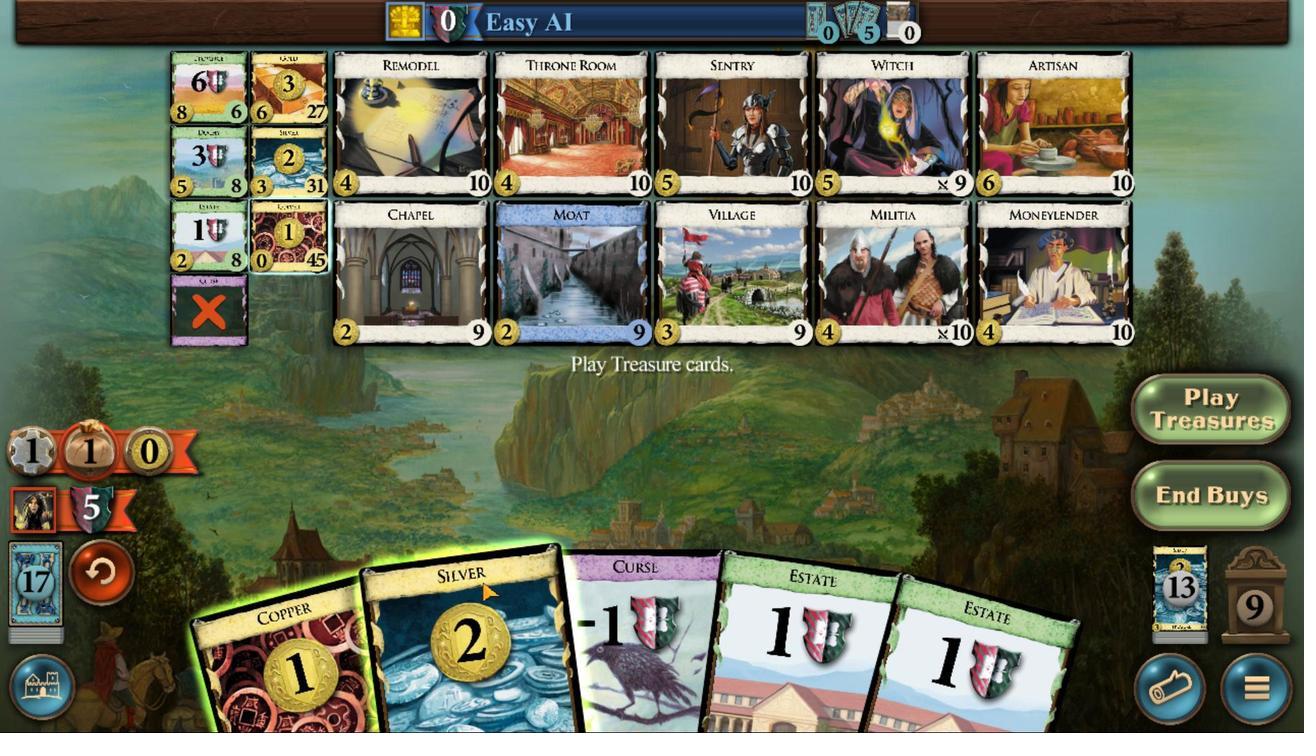 
Action: Mouse pressed left at (582, 544)
Screenshot: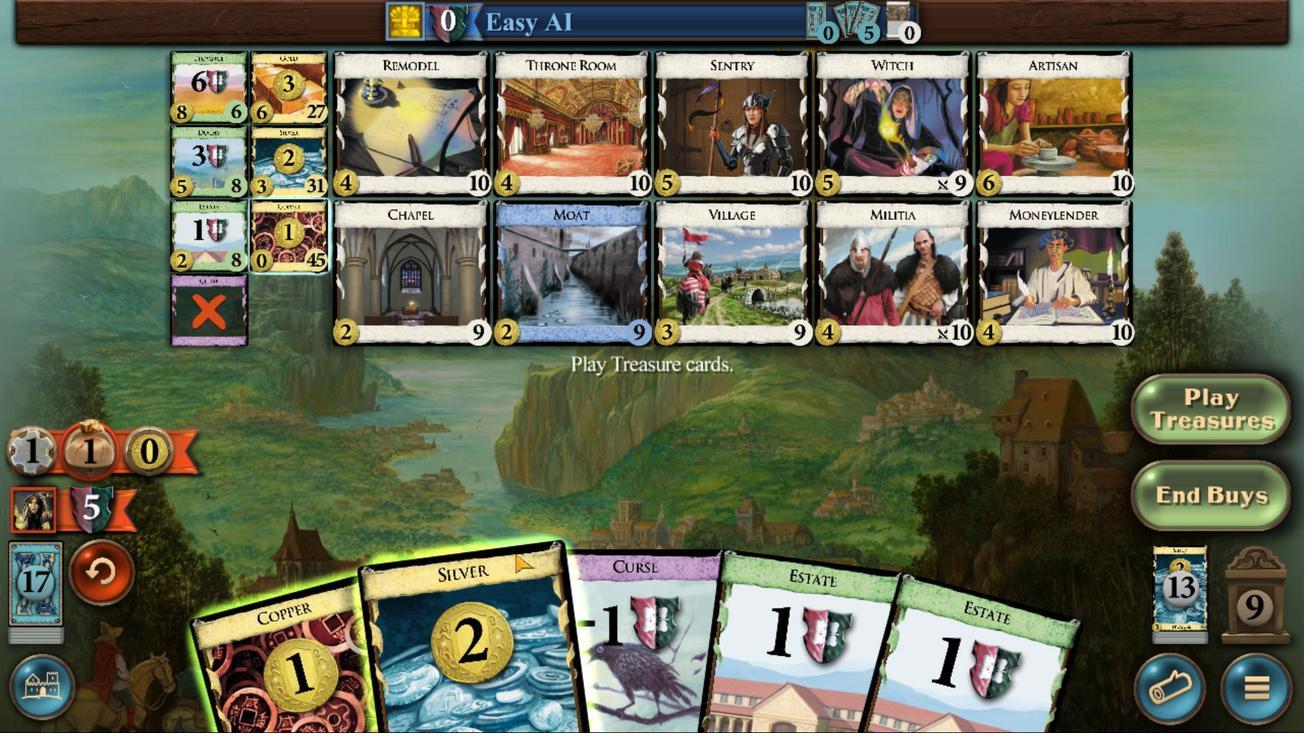
Action: Mouse moved to (568, 540)
Screenshot: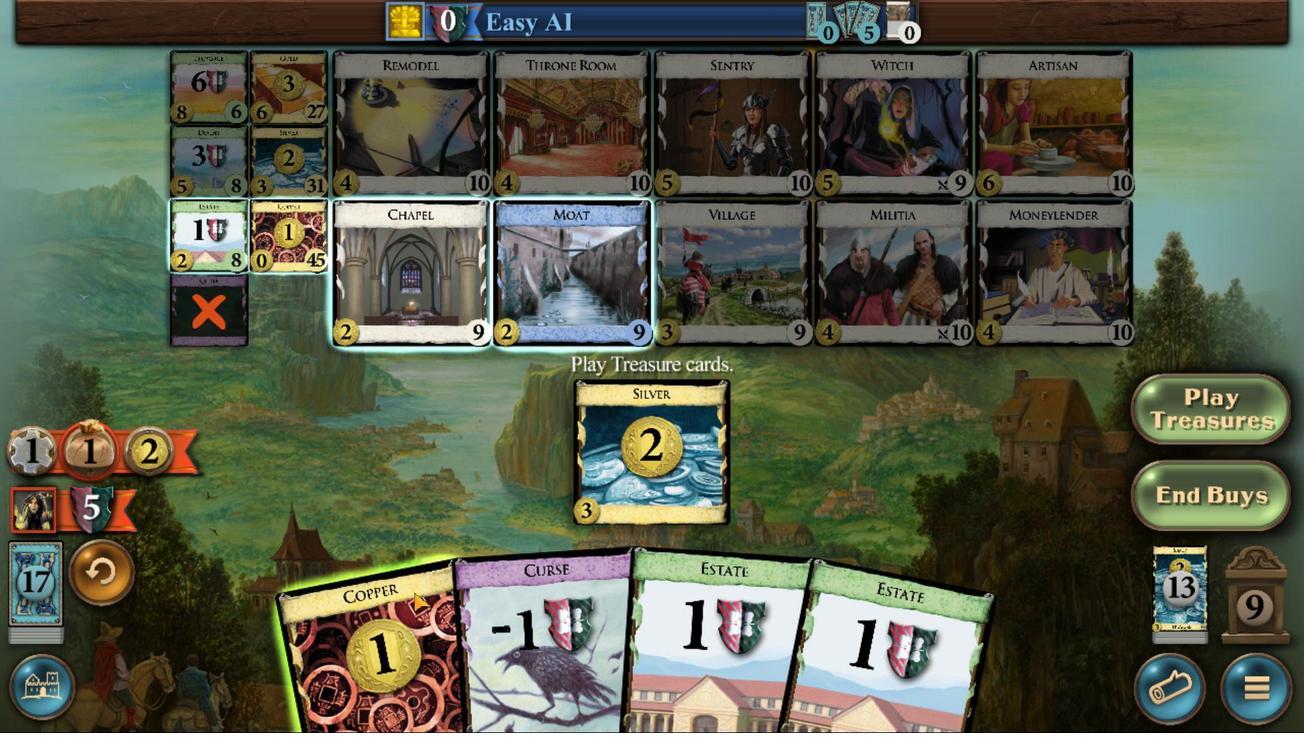 
Action: Mouse pressed left at (568, 540)
Screenshot: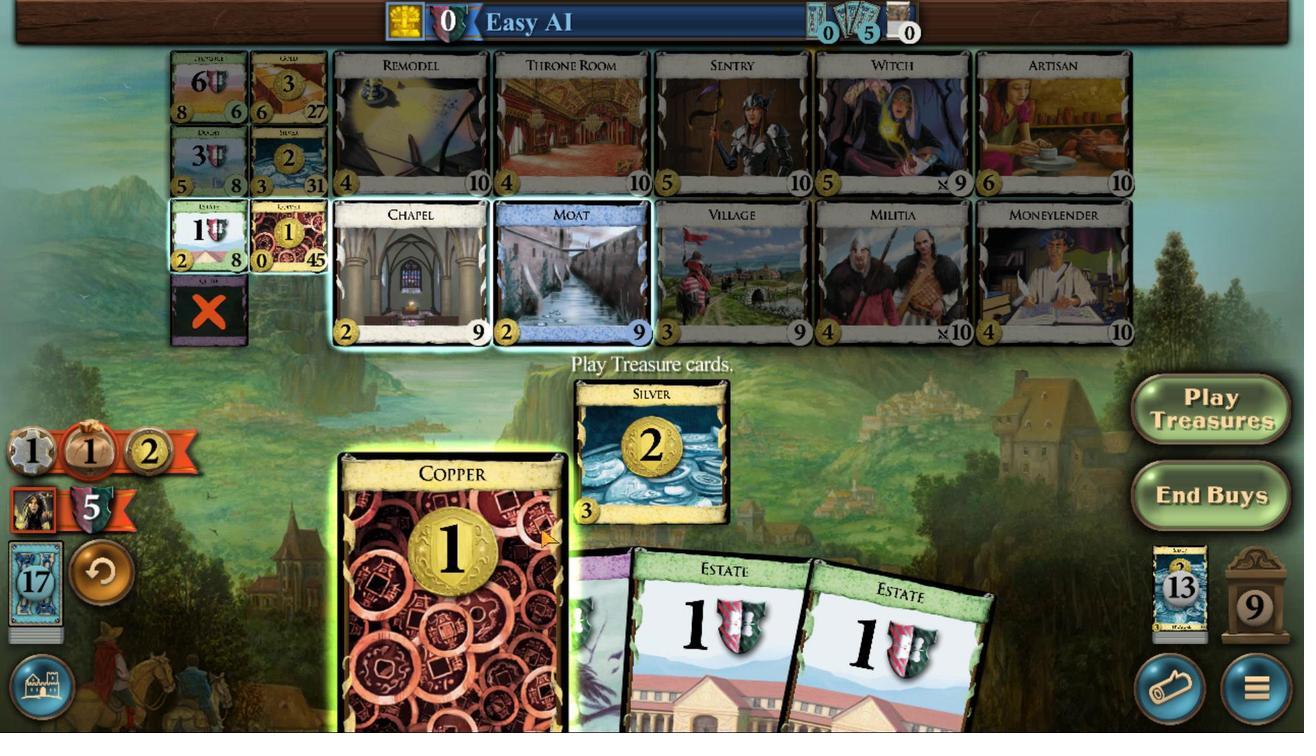 
Action: Mouse moved to (544, 720)
Screenshot: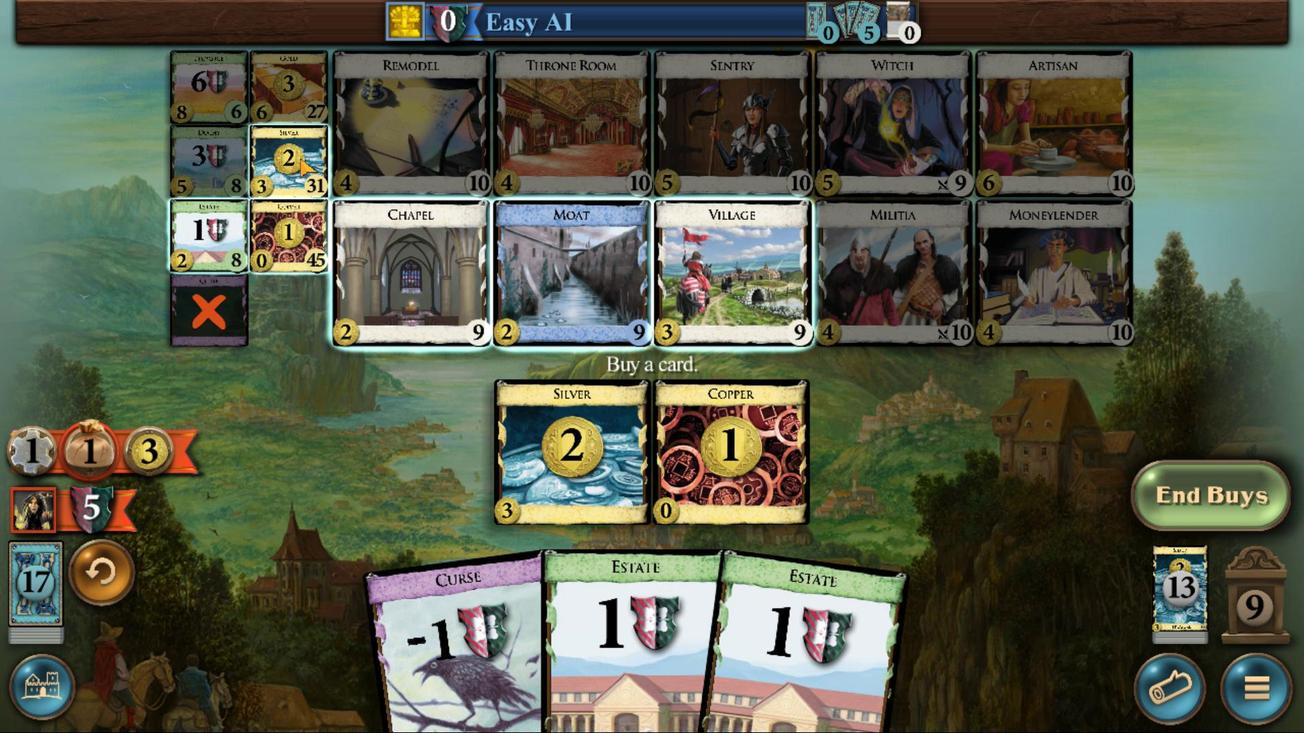 
Action: Mouse pressed left at (544, 720)
Screenshot: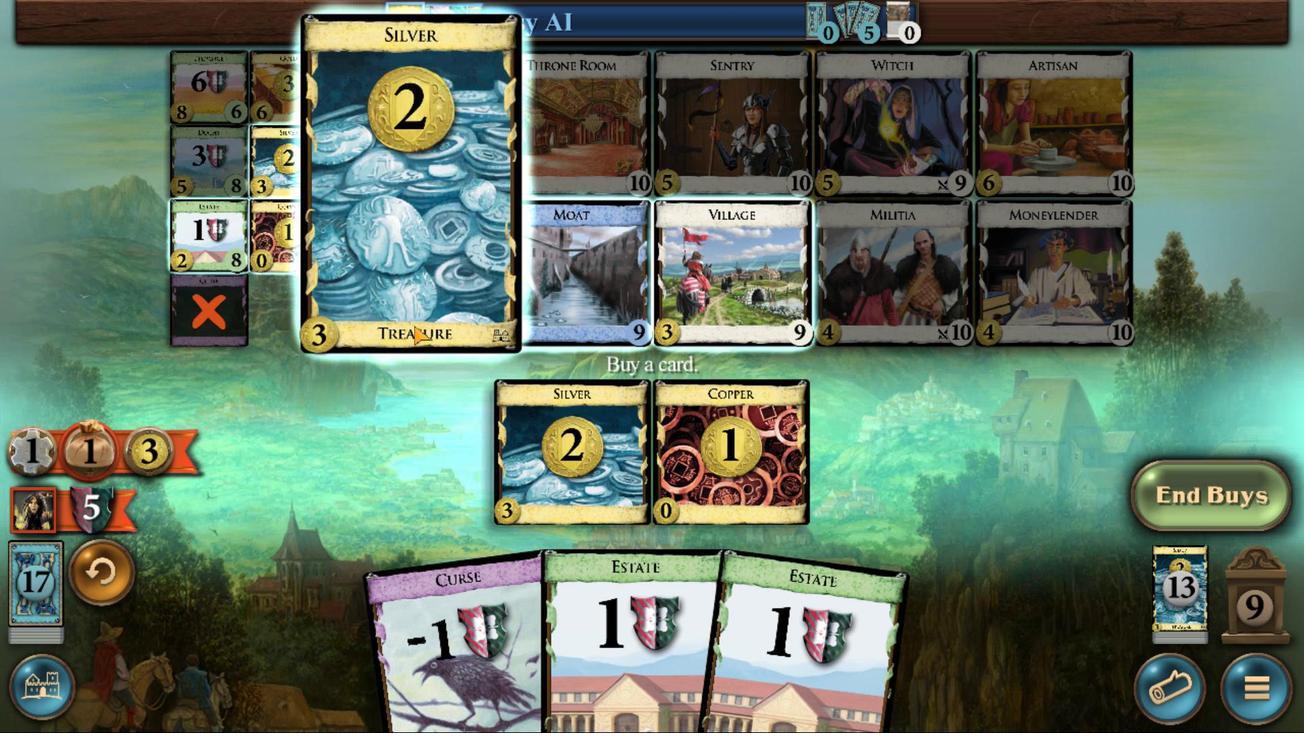 
Action: Mouse moved to (588, 531)
Screenshot: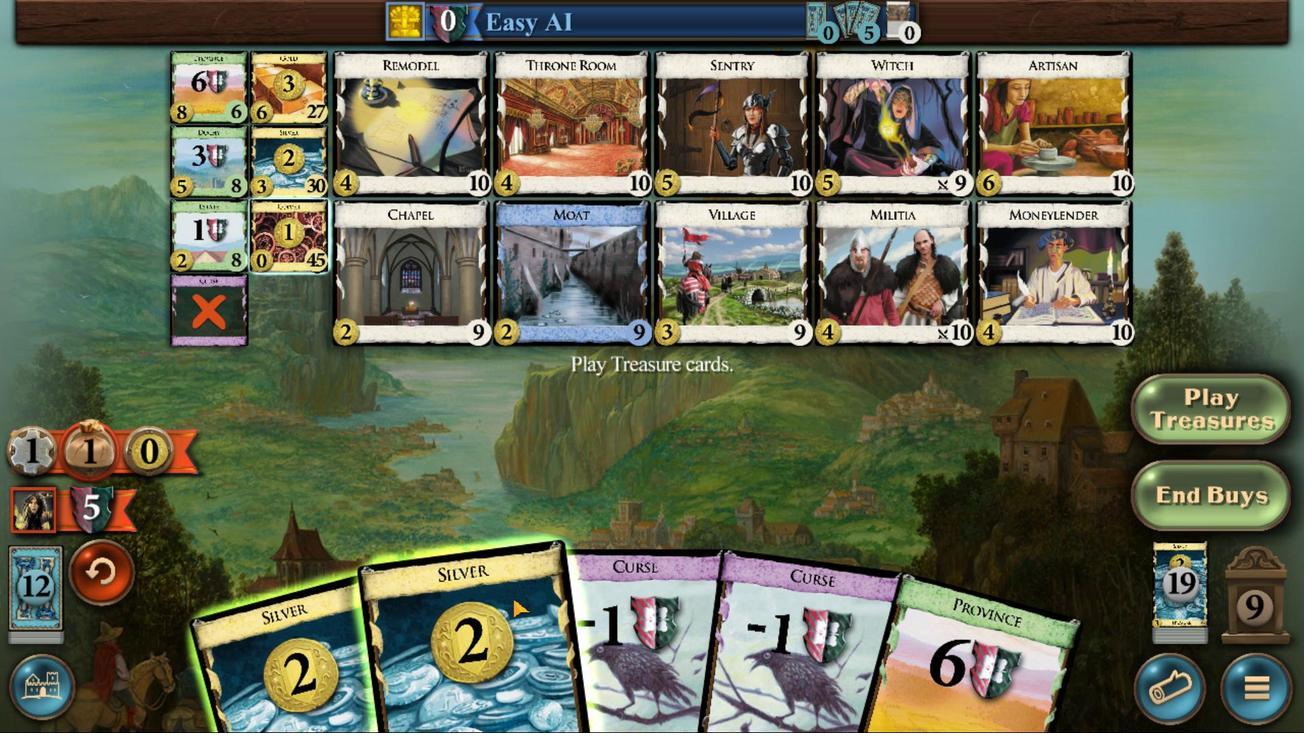
Action: Mouse pressed left at (588, 531)
Screenshot: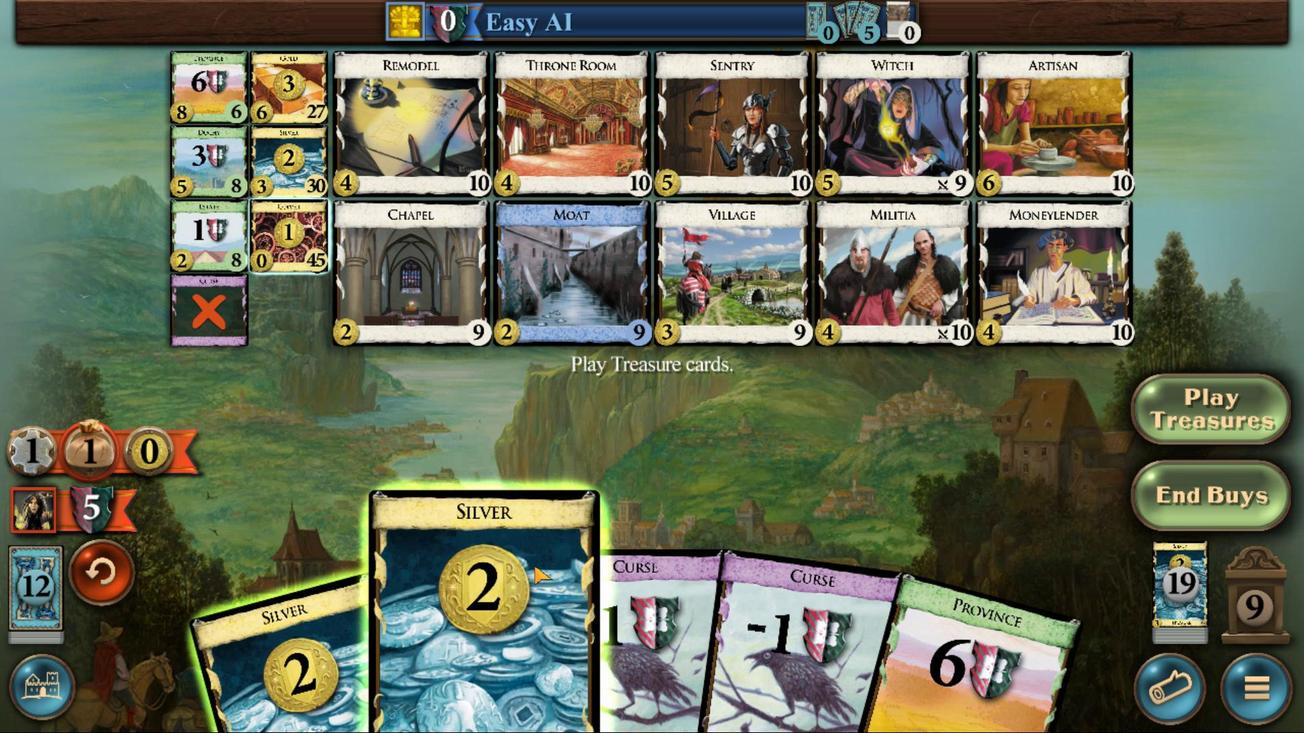 
Action: Mouse moved to (562, 538)
Screenshot: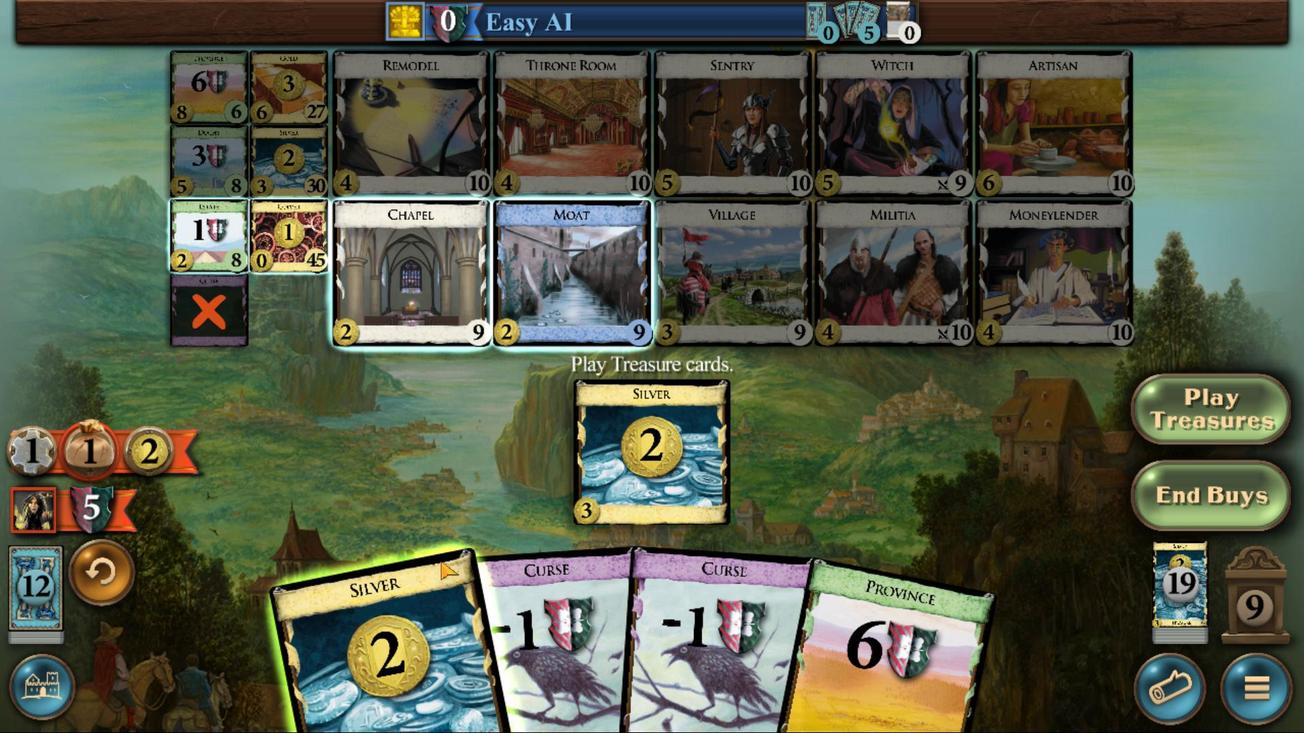 
Action: Mouse pressed left at (562, 538)
Screenshot: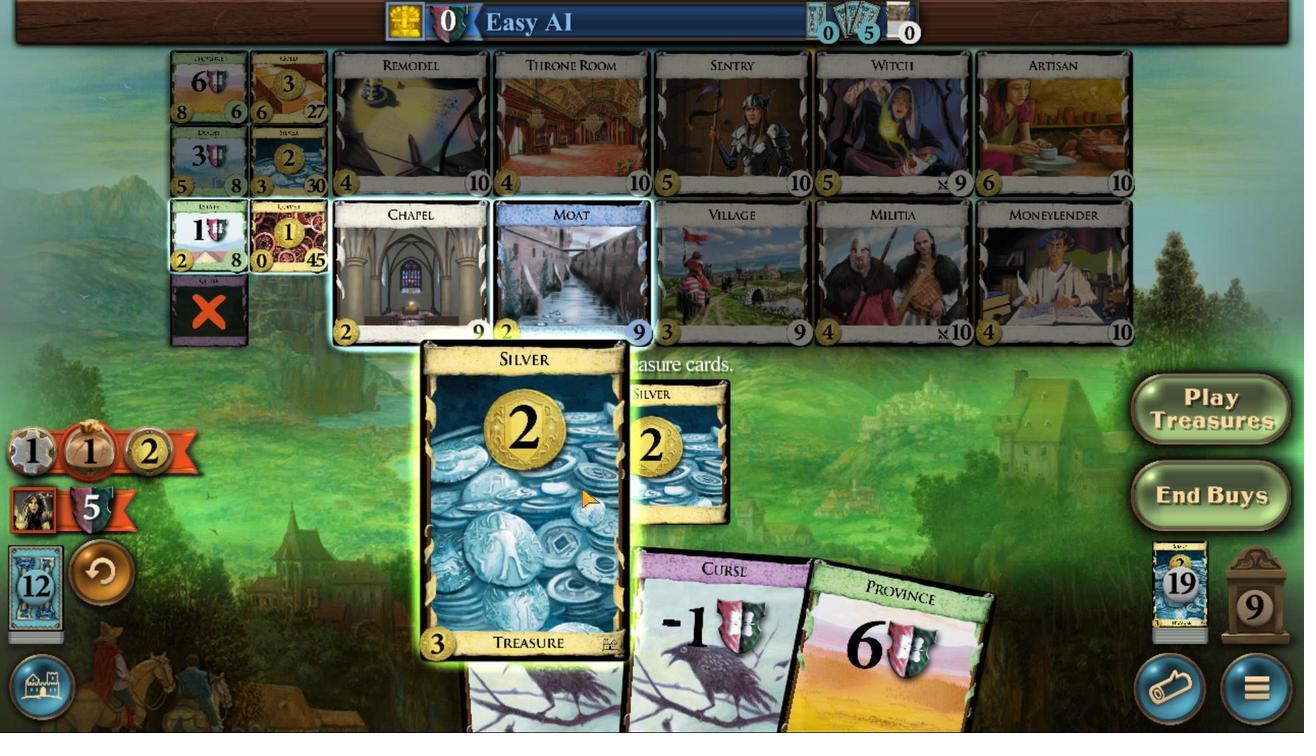 
Action: Mouse moved to (546, 714)
Screenshot: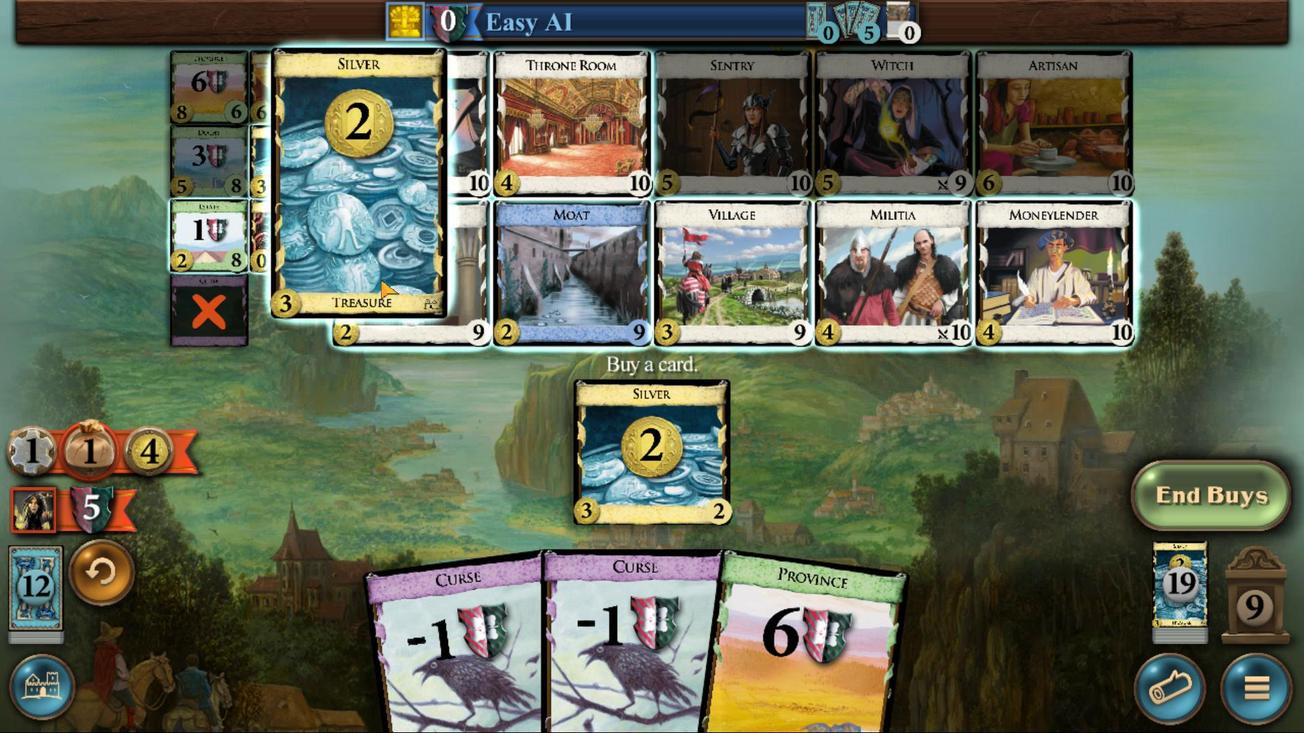 
Action: Mouse pressed left at (546, 714)
Screenshot: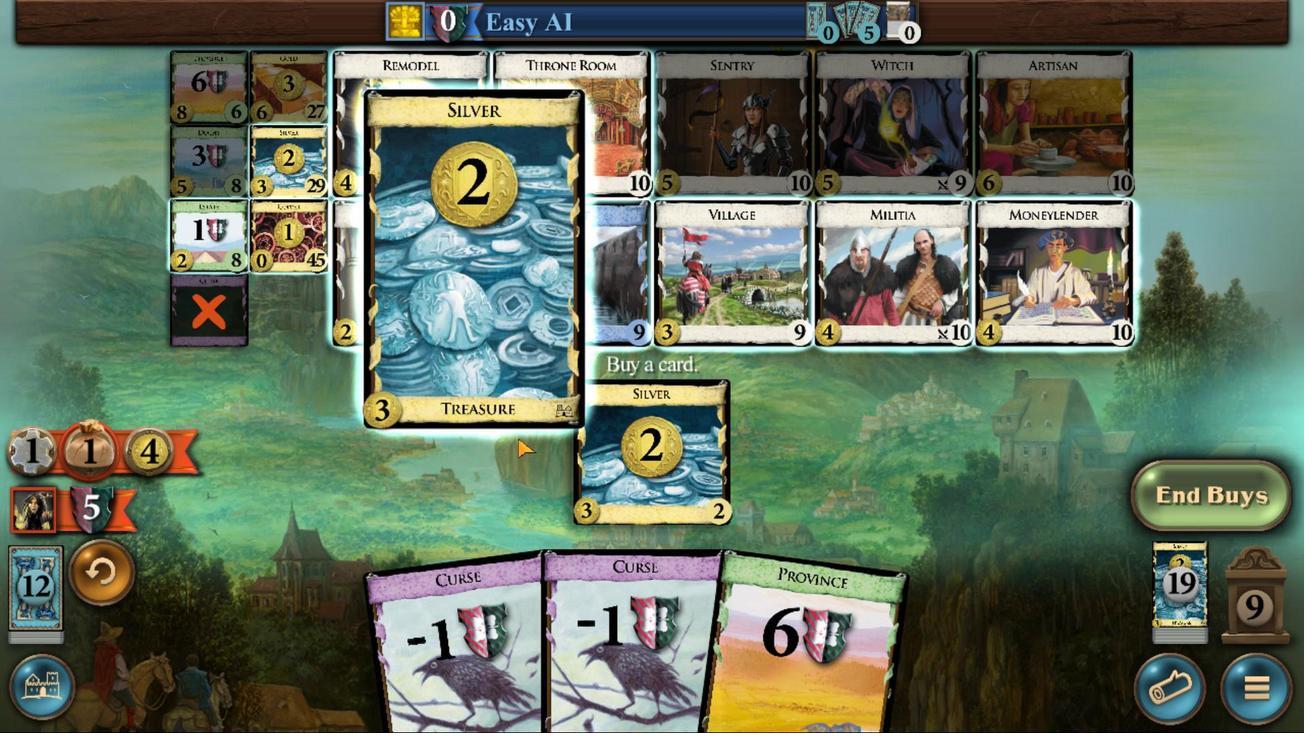 
Action: Mouse moved to (612, 531)
Screenshot: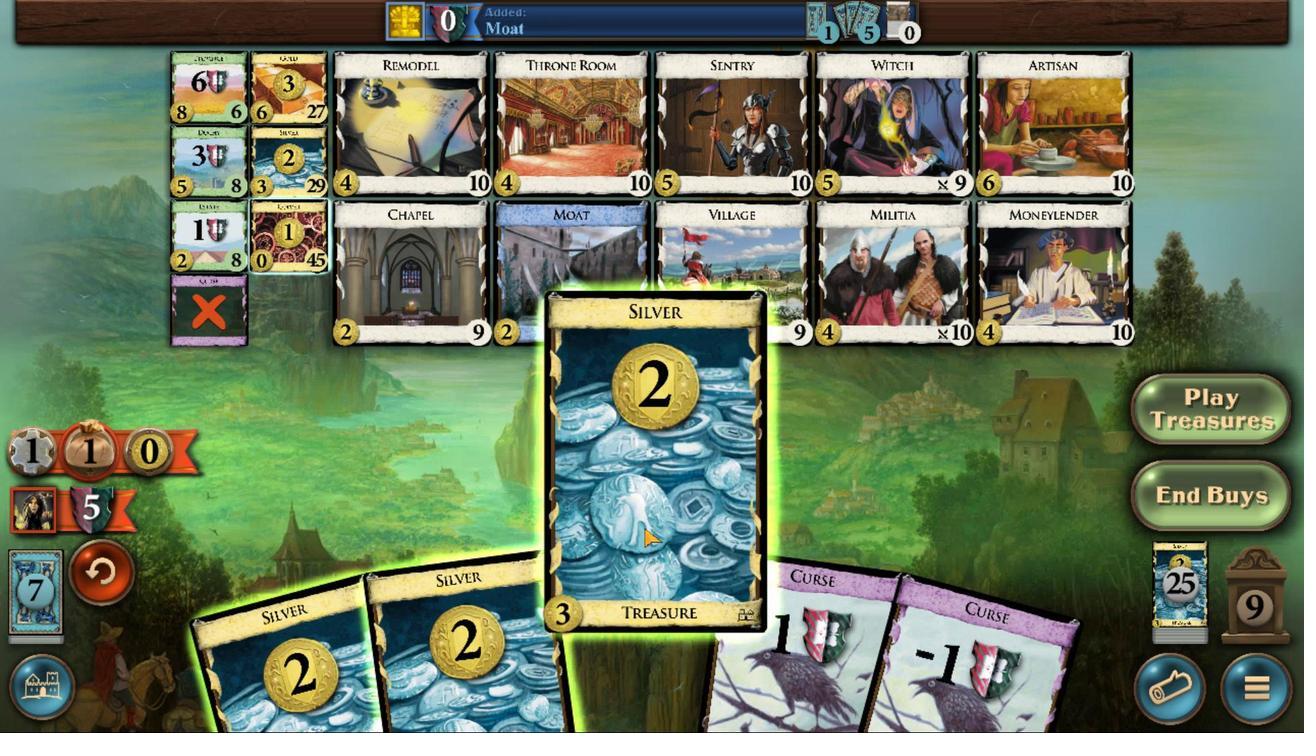 
Action: Mouse pressed left at (612, 531)
Screenshot: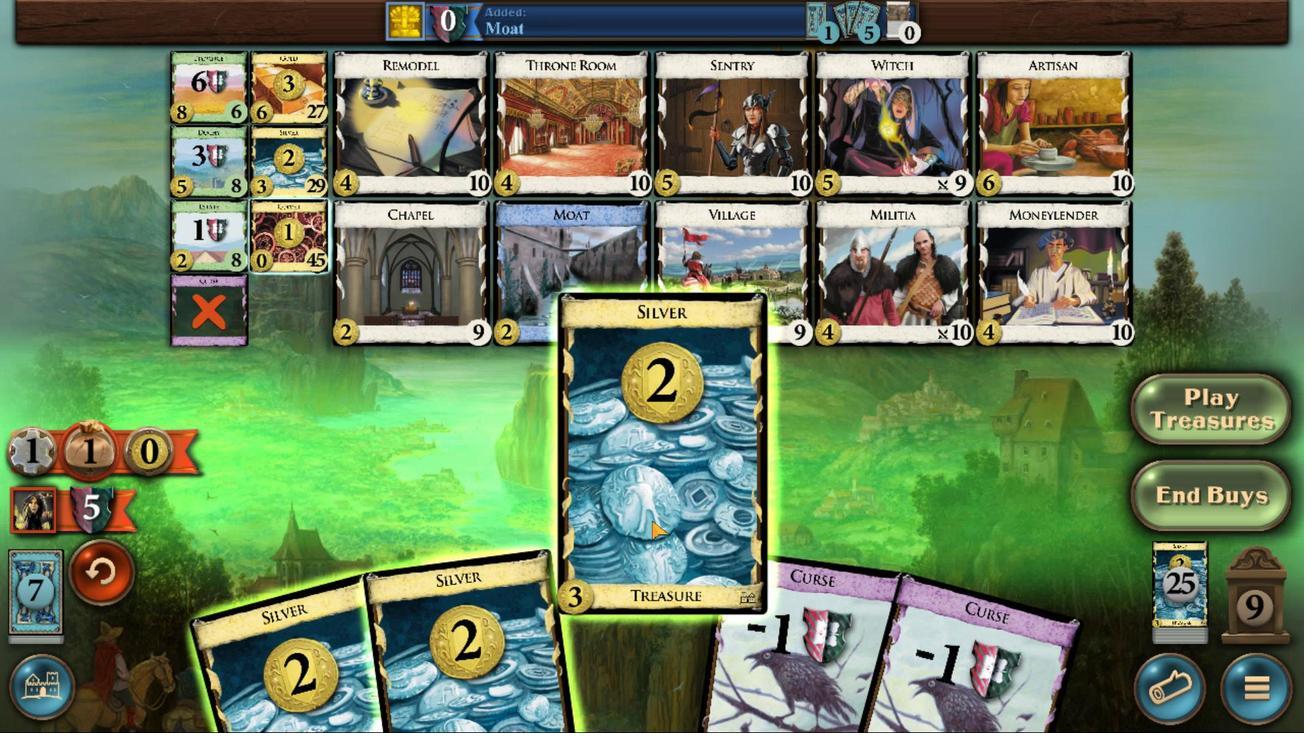 
Action: Mouse moved to (598, 528)
Screenshot: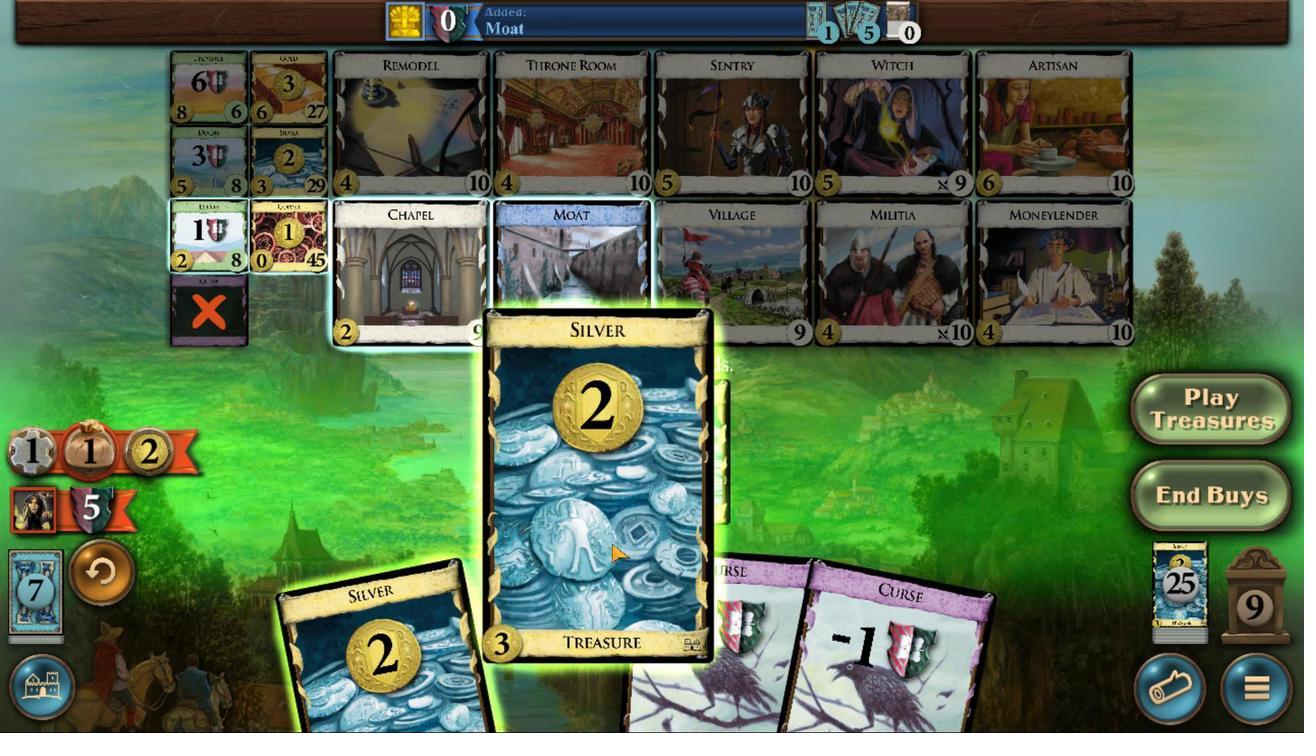 
Action: Mouse pressed left at (598, 528)
Screenshot: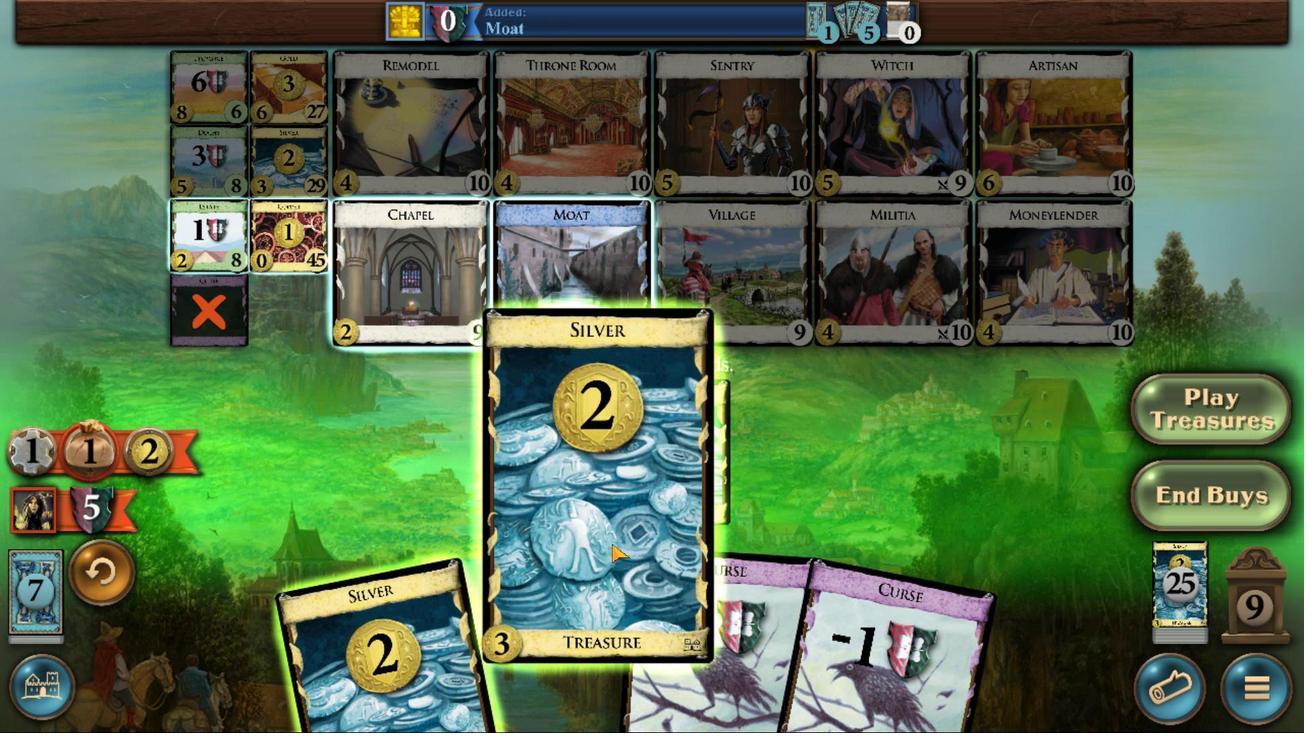 
Action: Mouse moved to (588, 531)
Screenshot: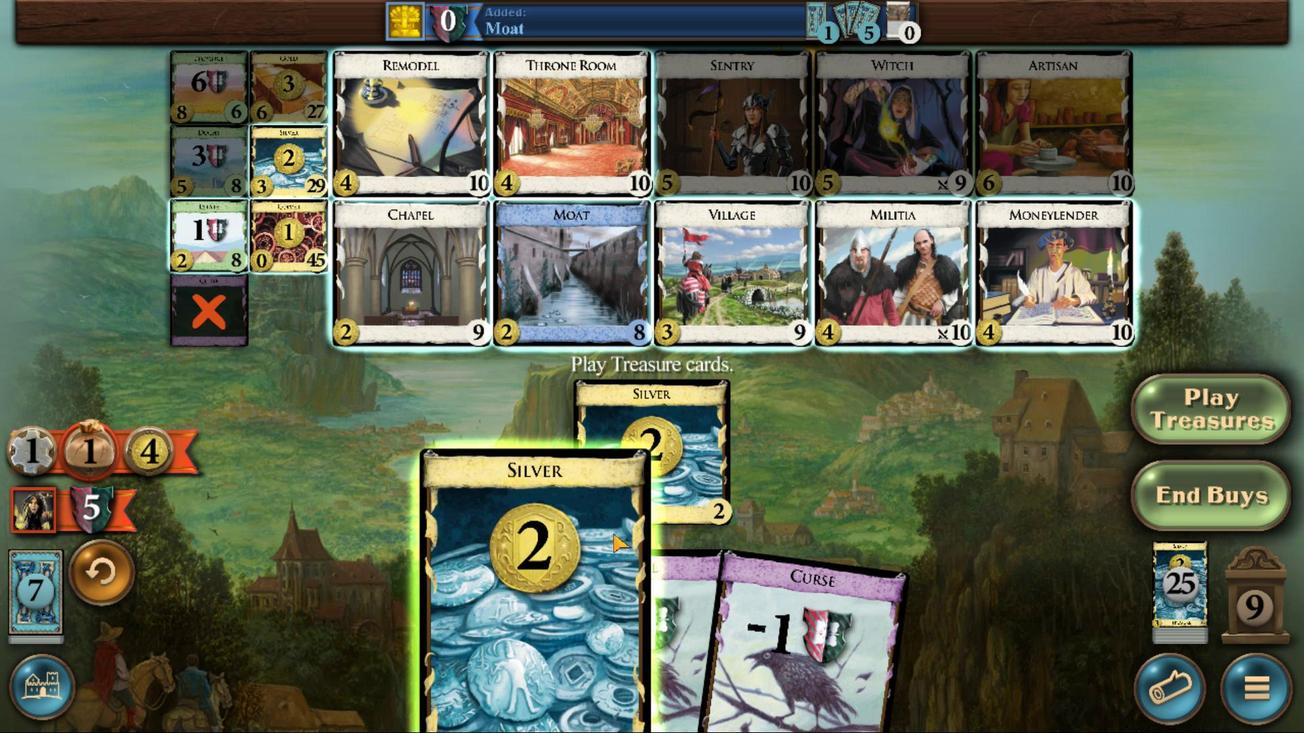 
Action: Mouse pressed left at (588, 531)
Screenshot: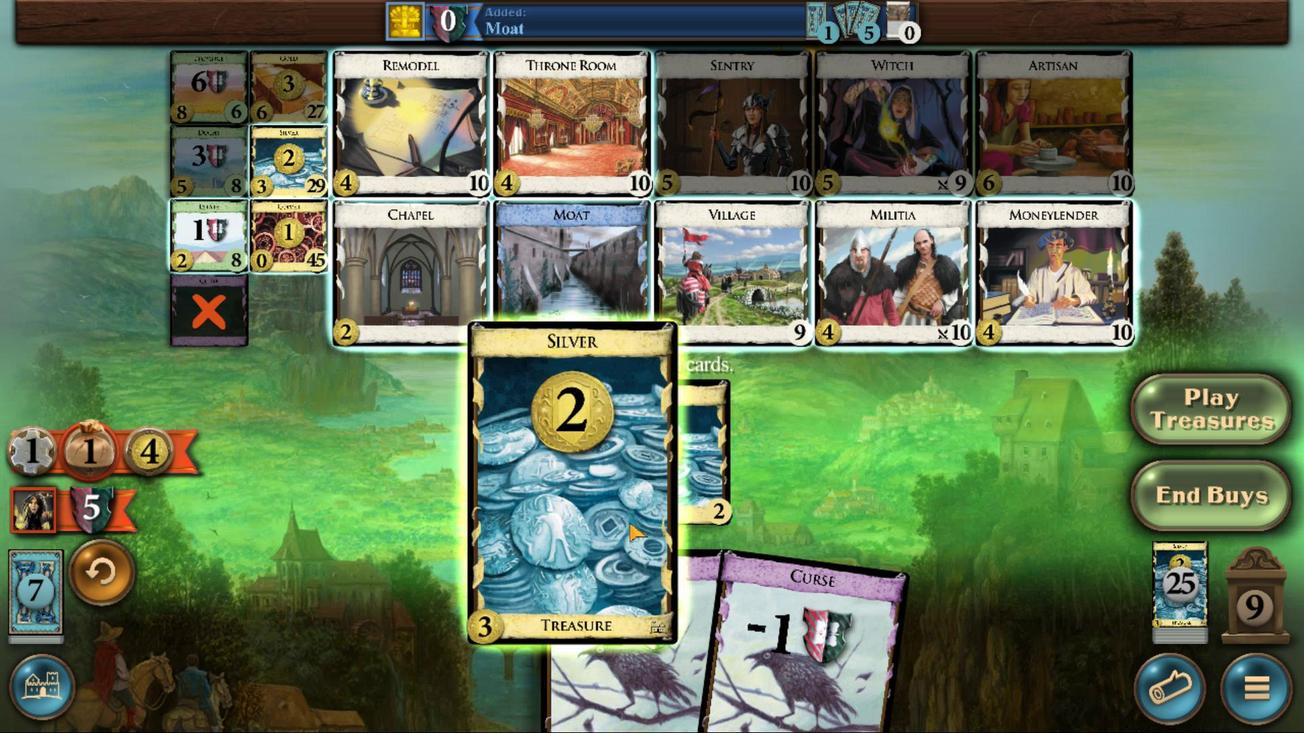 
Action: Mouse moved to (542, 745)
Screenshot: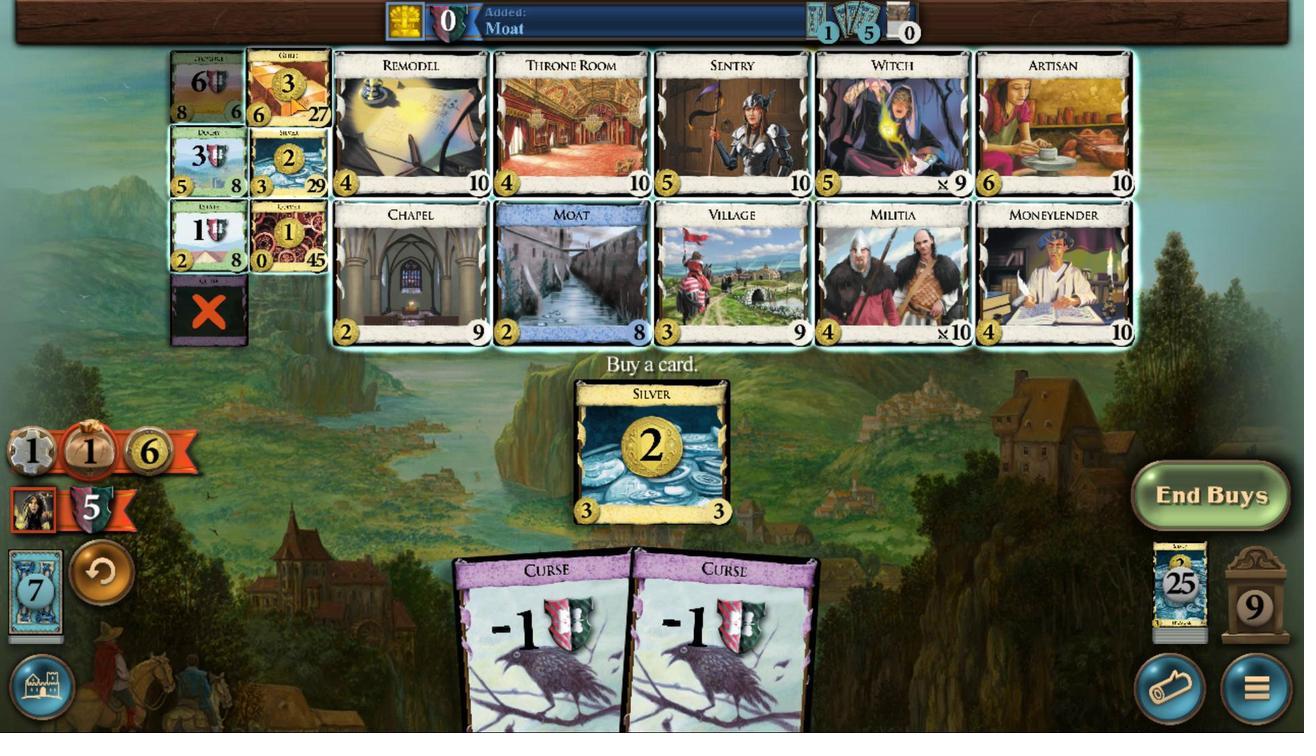 
Action: Mouse pressed left at (542, 745)
Screenshot: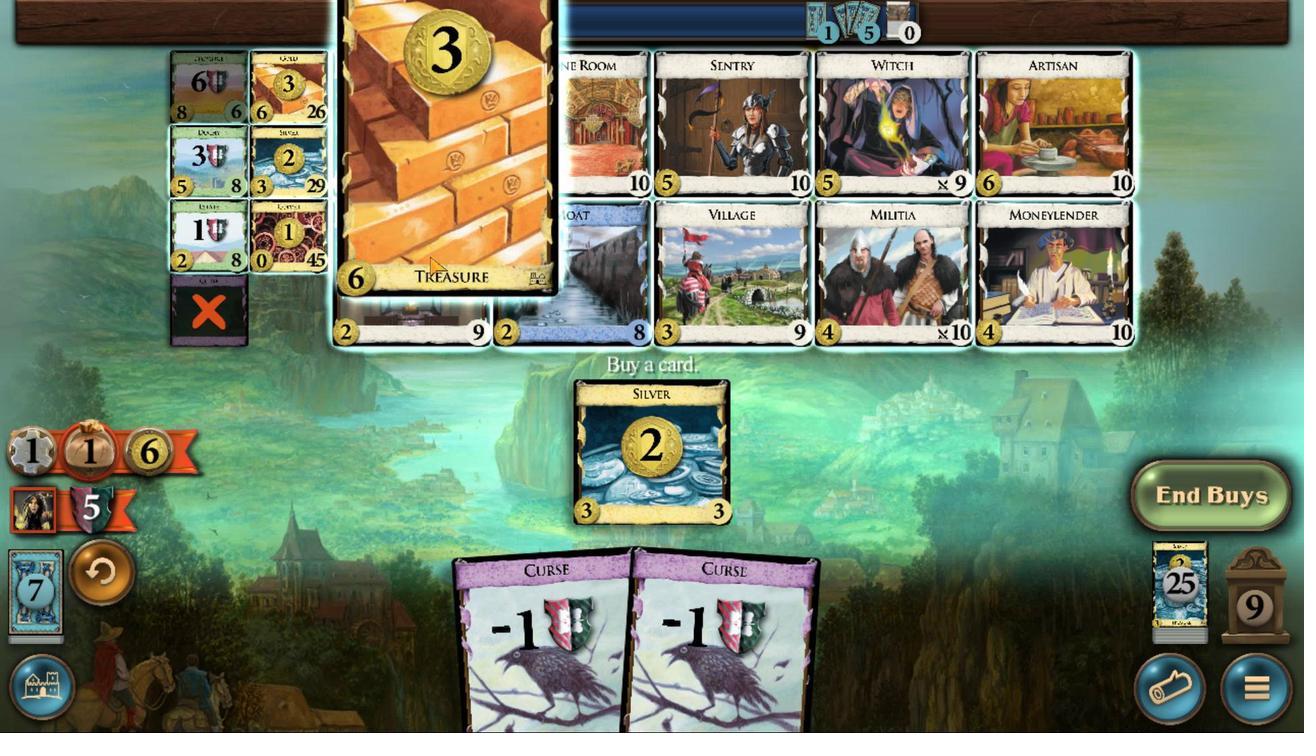 
Action: Mouse moved to (647, 523)
Screenshot: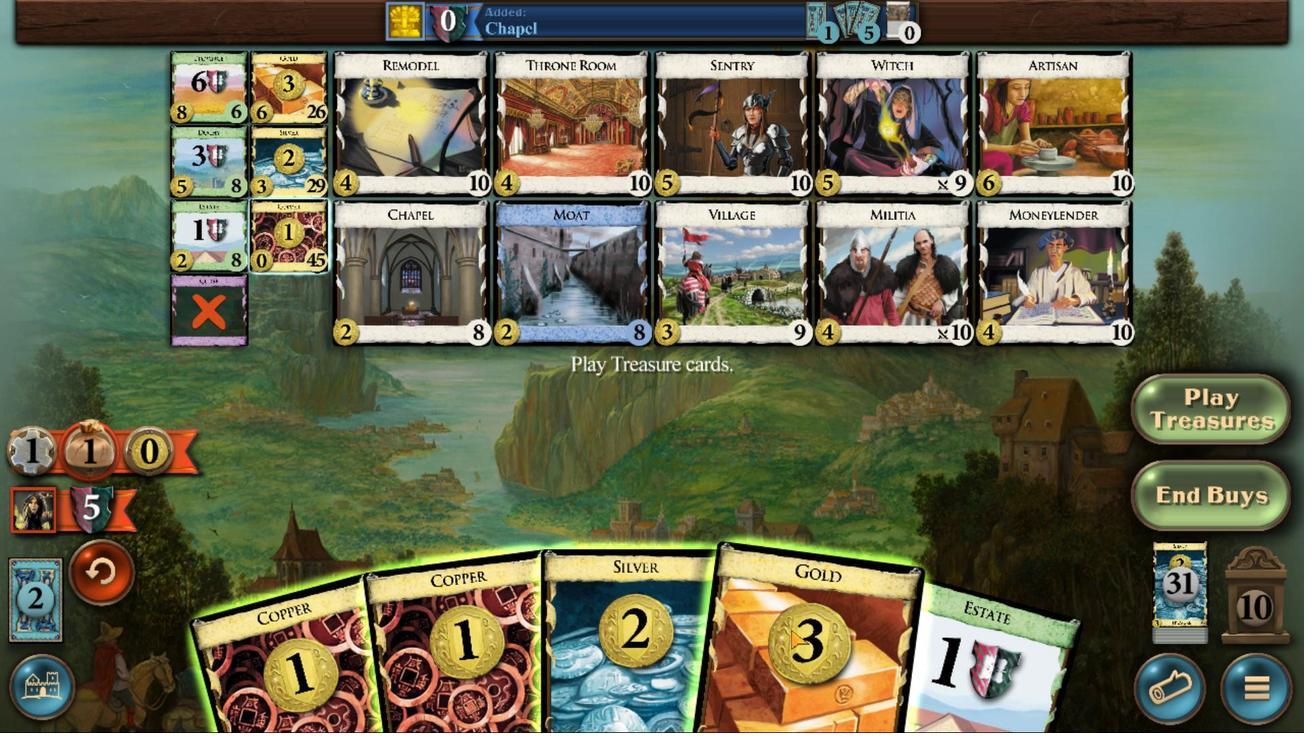 
Action: Mouse pressed left at (647, 523)
Screenshot: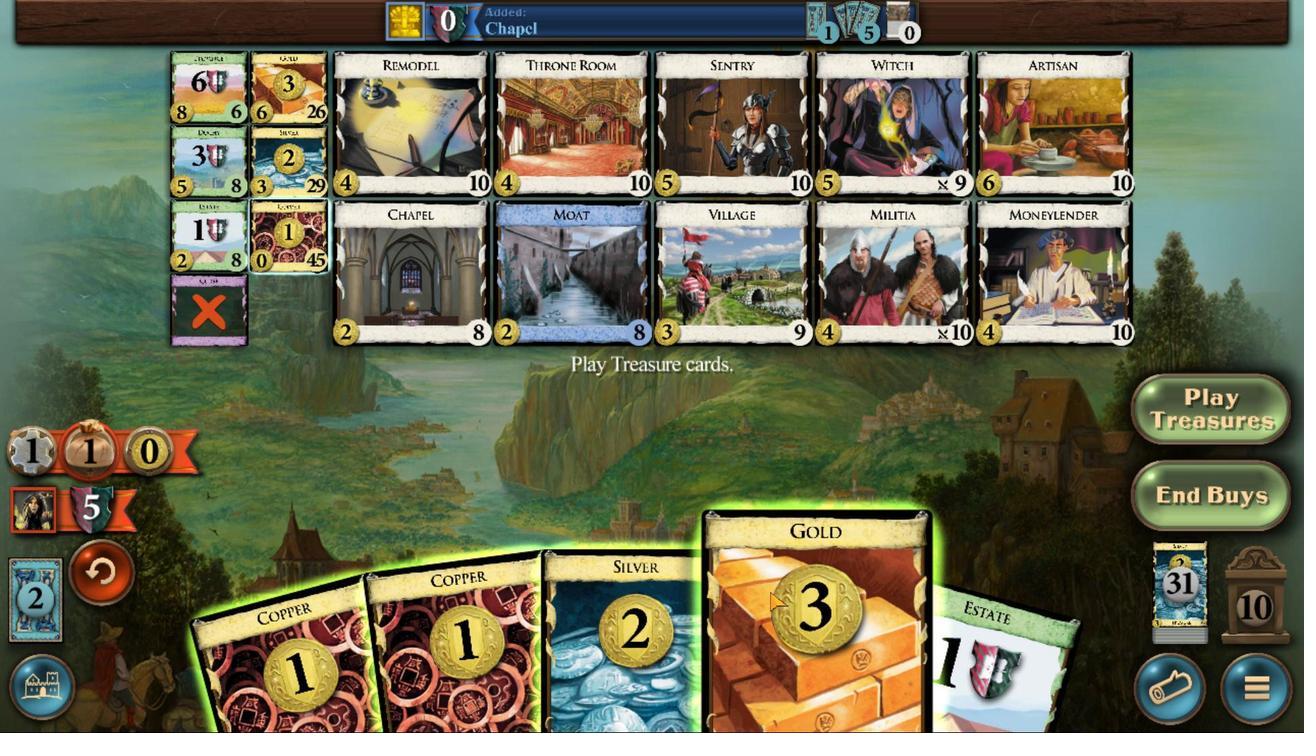 
Action: Mouse moved to (625, 544)
Screenshot: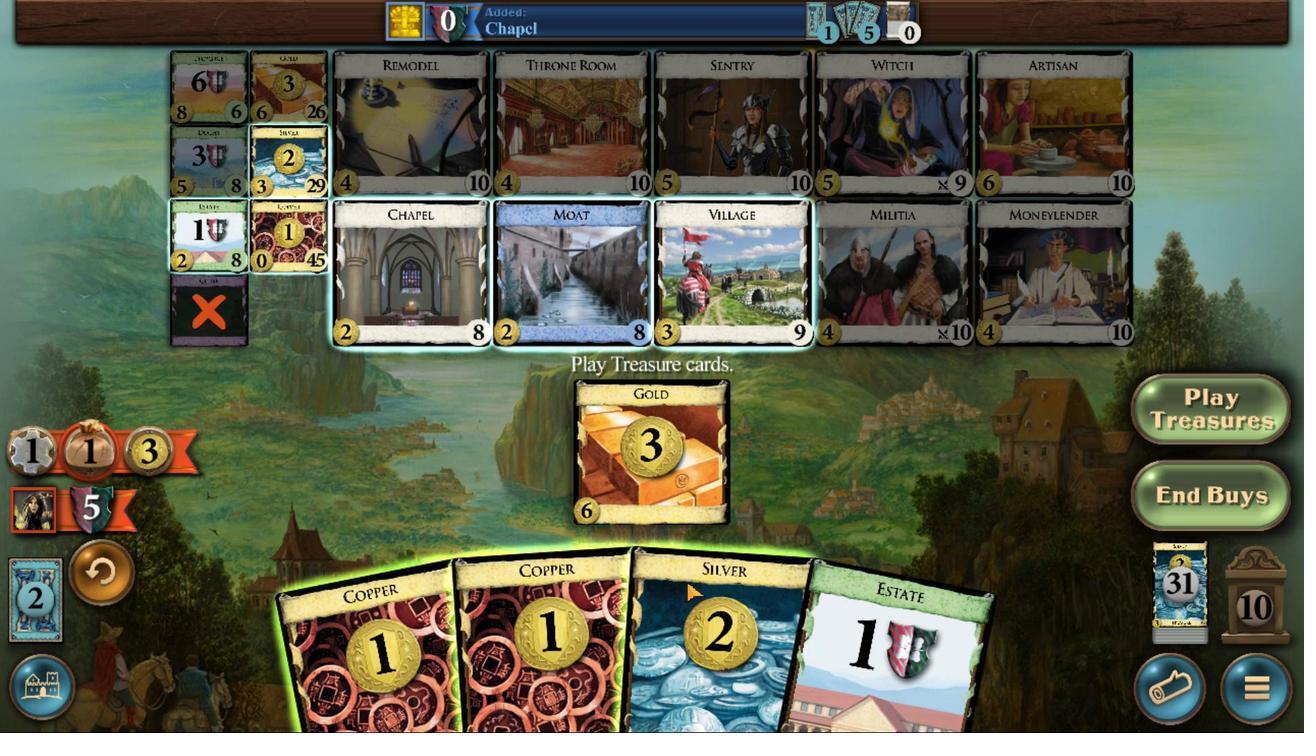 
Action: Mouse pressed left at (625, 544)
Screenshot: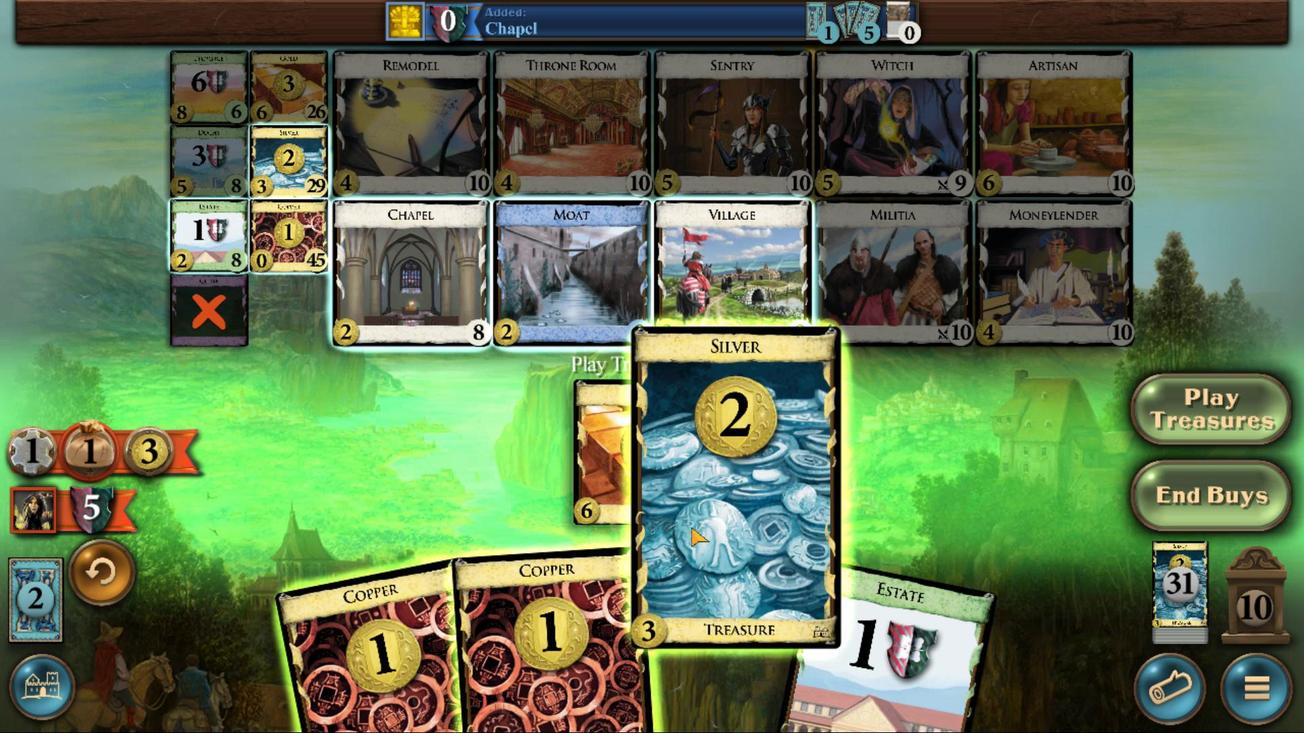 
Action: Mouse moved to (620, 542)
Screenshot: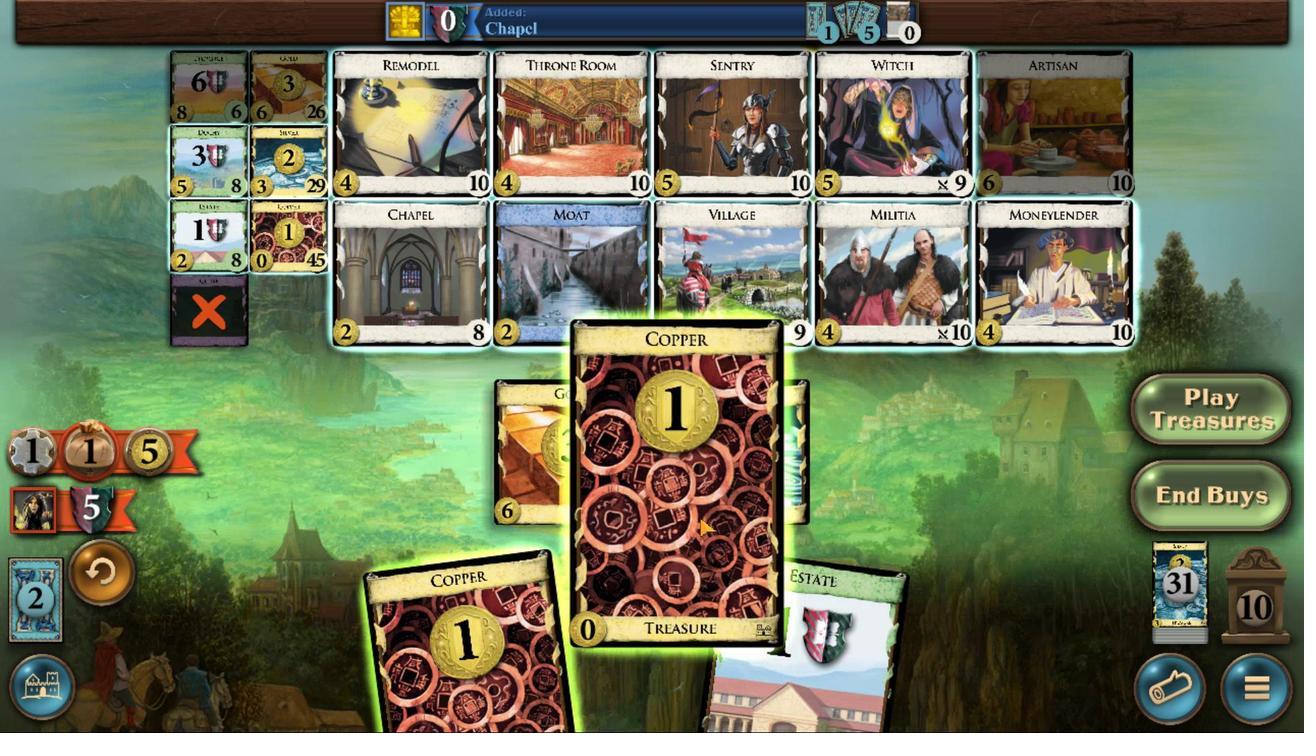 
Action: Mouse pressed left at (620, 542)
Screenshot: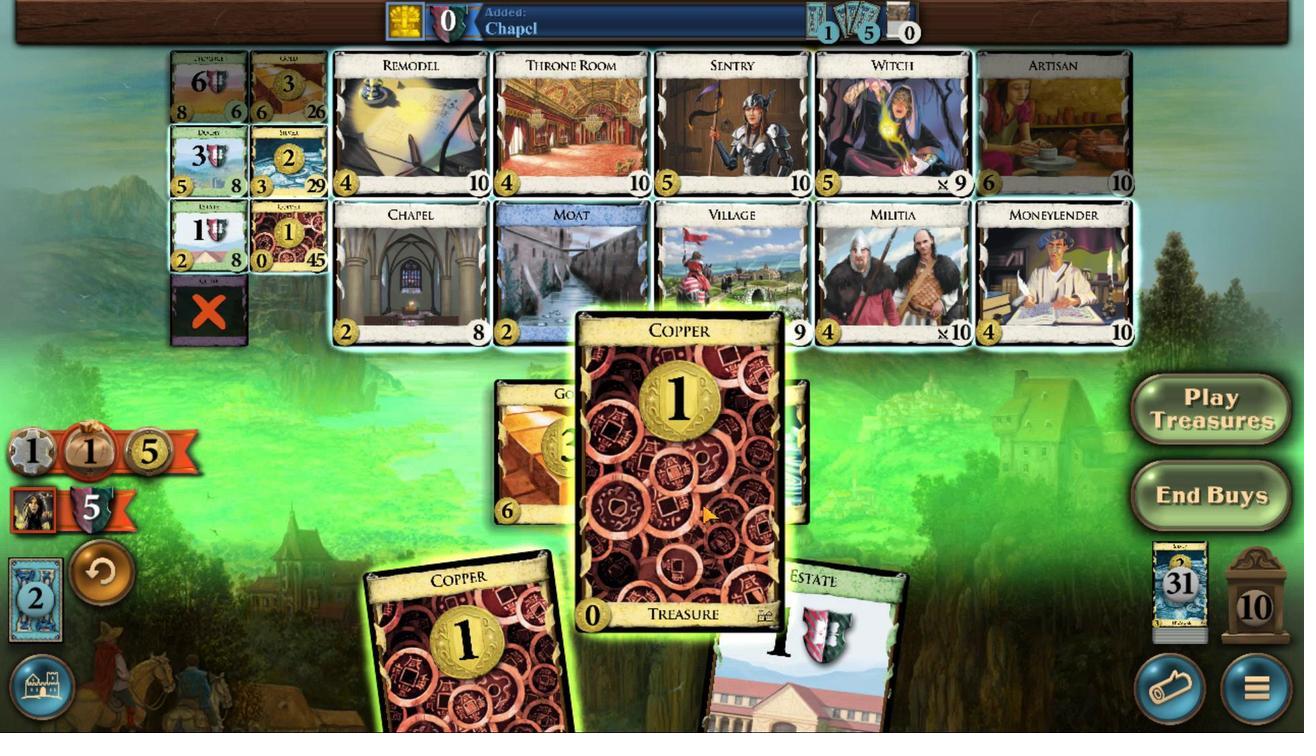 
Action: Mouse moved to (546, 750)
Screenshot: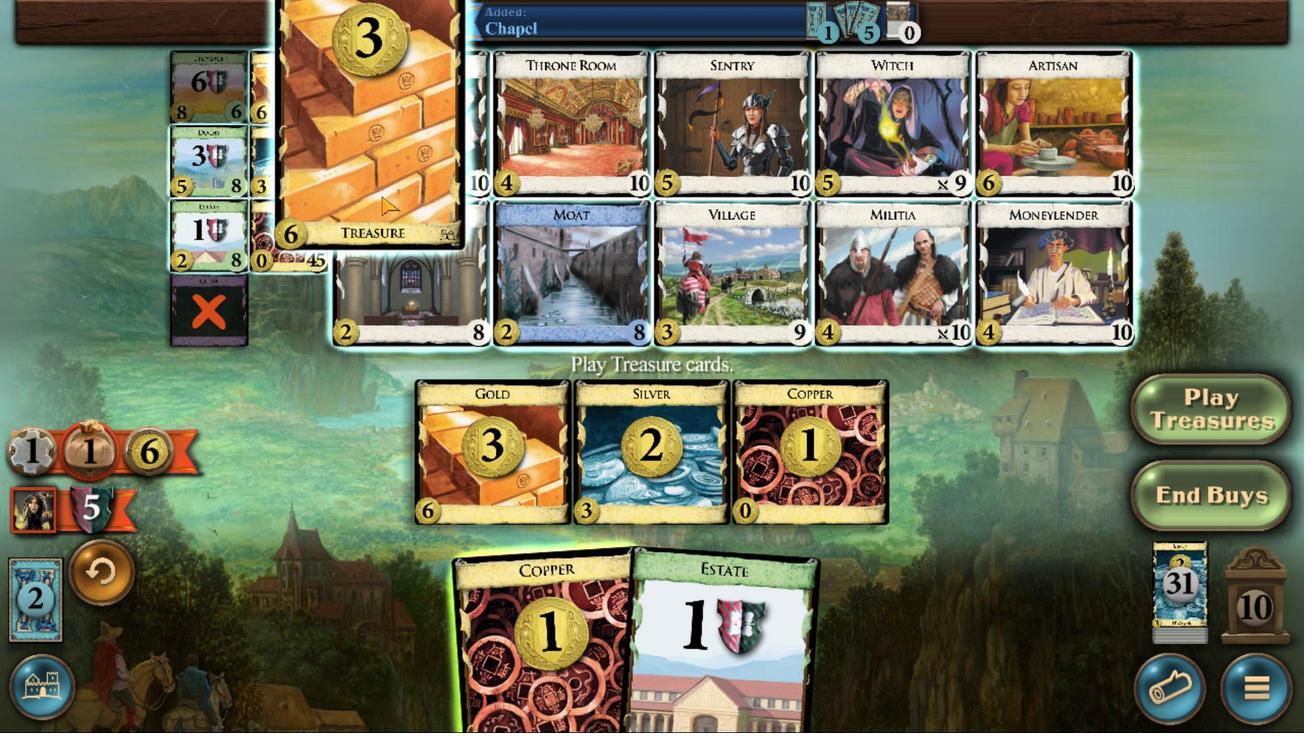 
Action: Mouse pressed left at (546, 750)
Screenshot: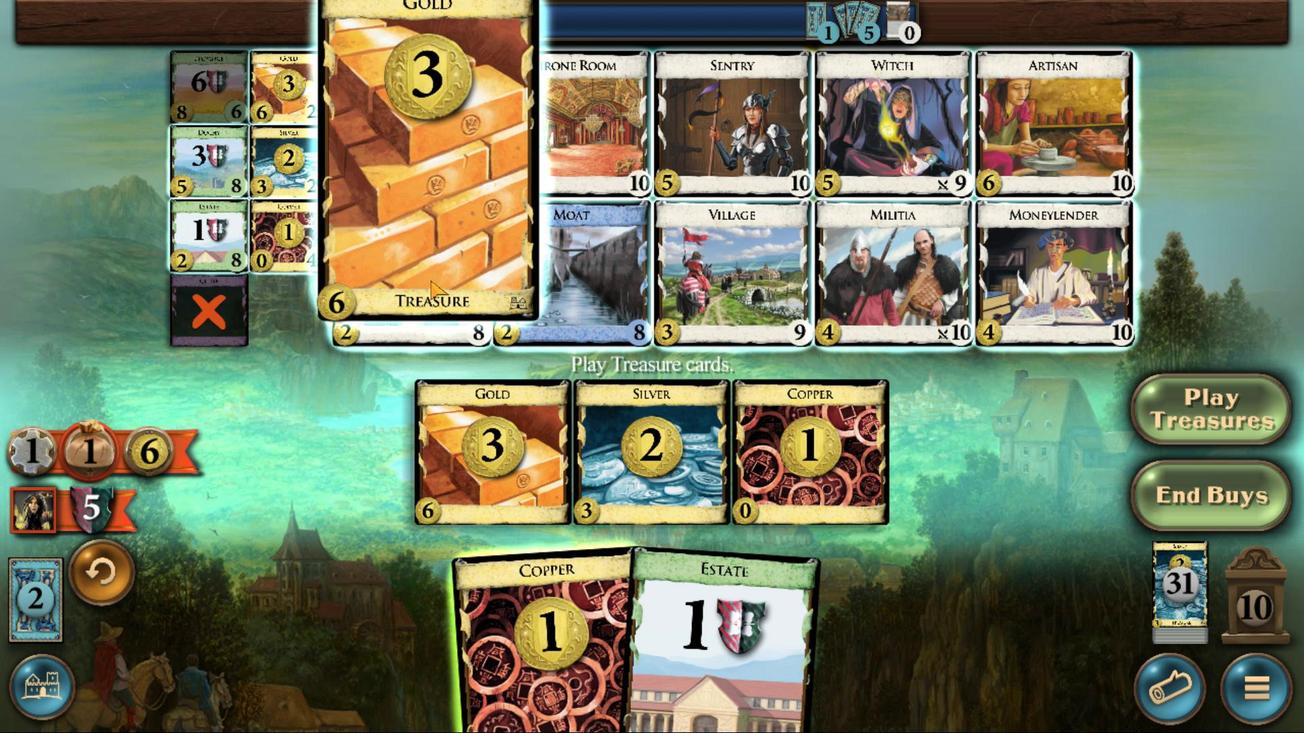 
Action: Mouse moved to (542, 528)
Screenshot: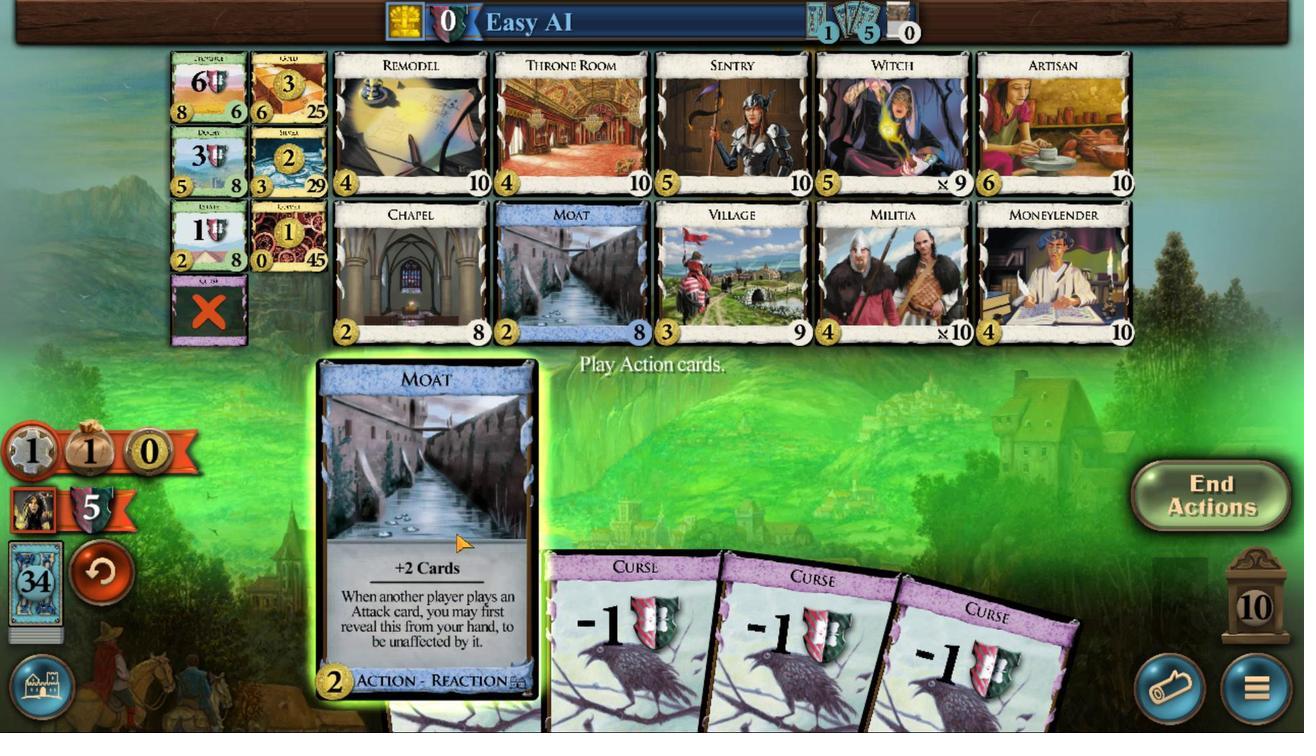 
Action: Mouse pressed left at (542, 528)
Screenshot: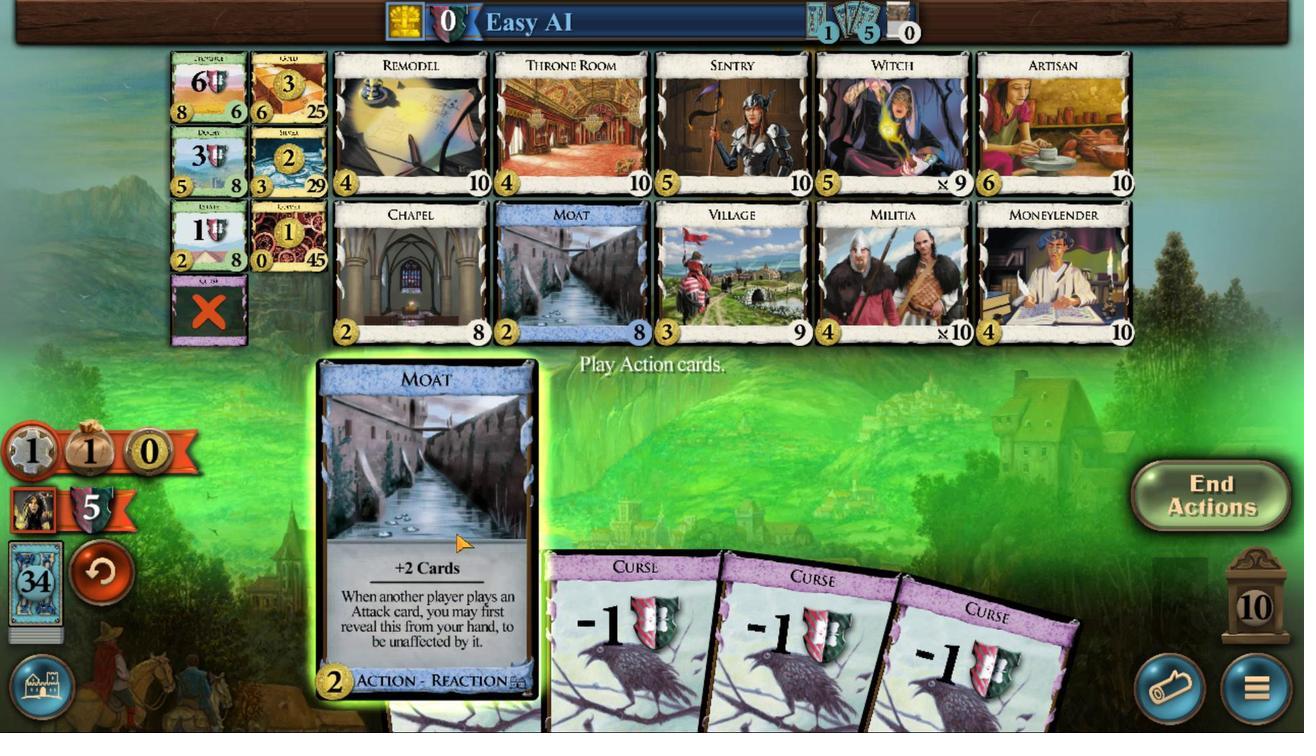 
Action: Mouse moved to (531, 520)
Screenshot: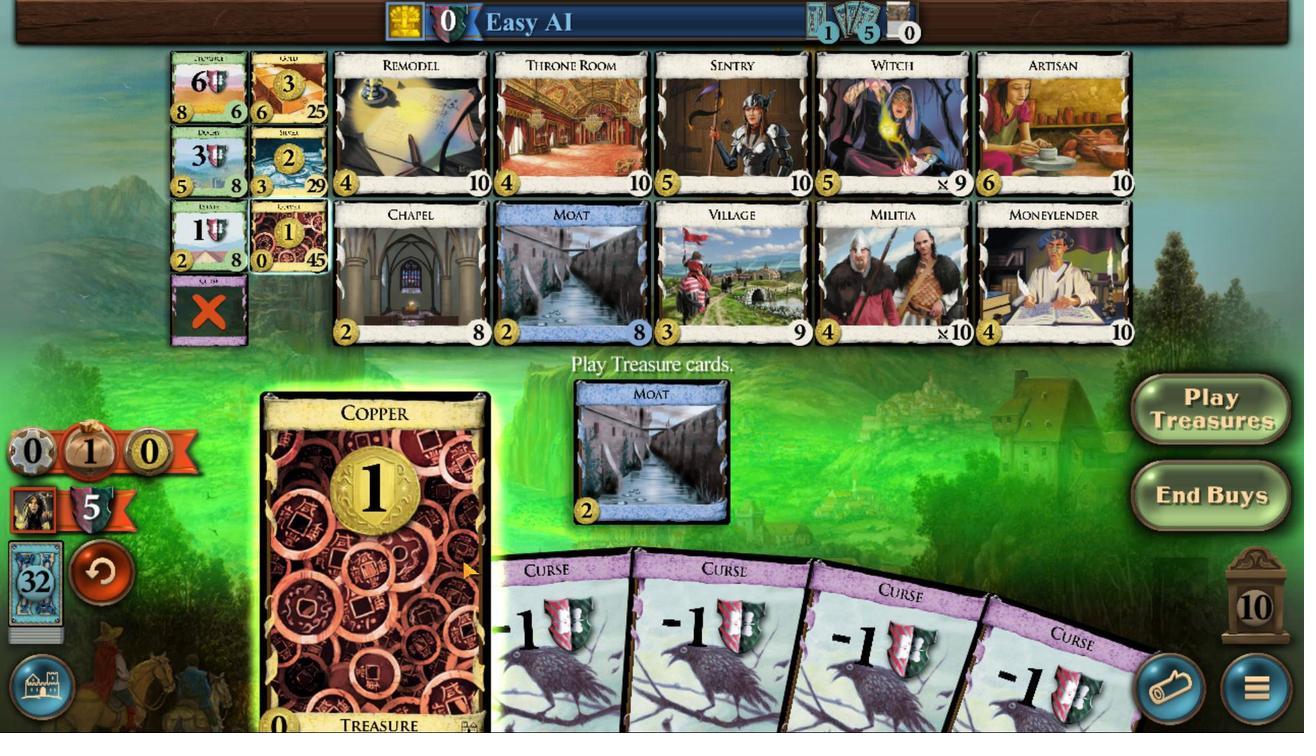 
Action: Mouse pressed left at (531, 520)
Screenshot: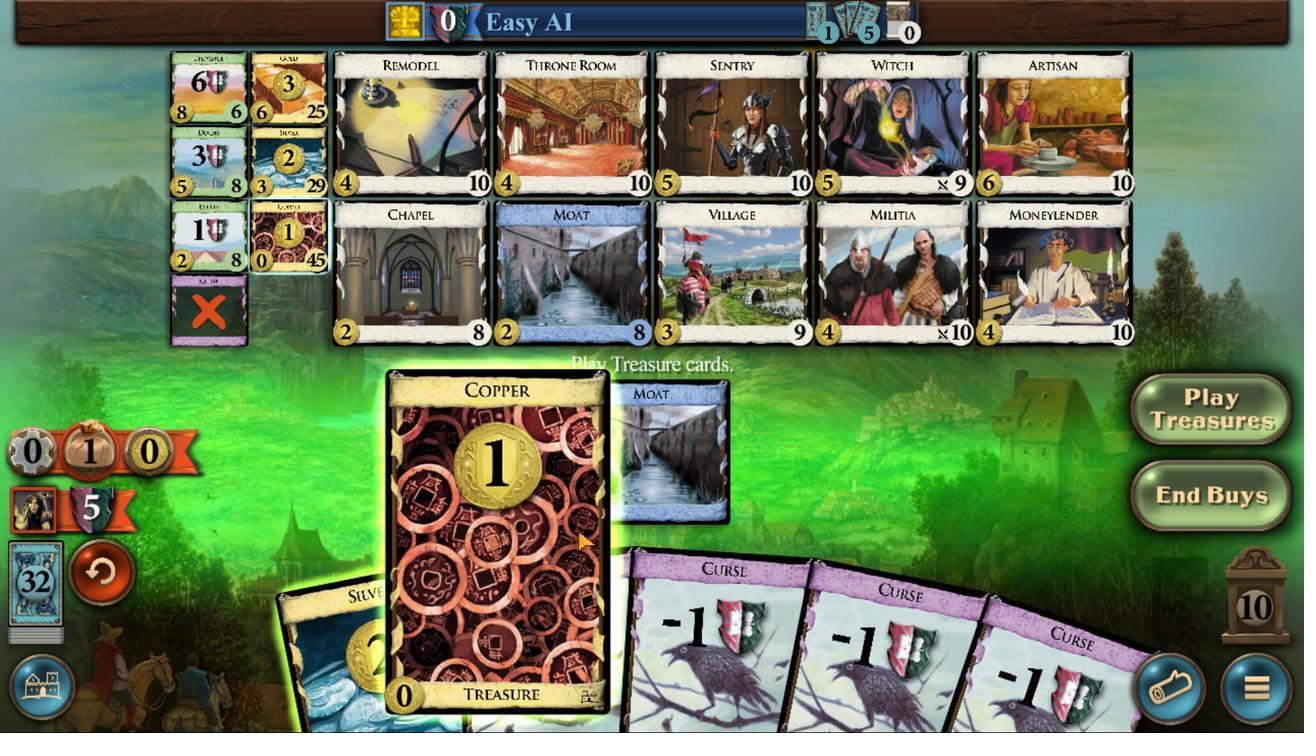 
Action: Mouse moved to (540, 515)
Screenshot: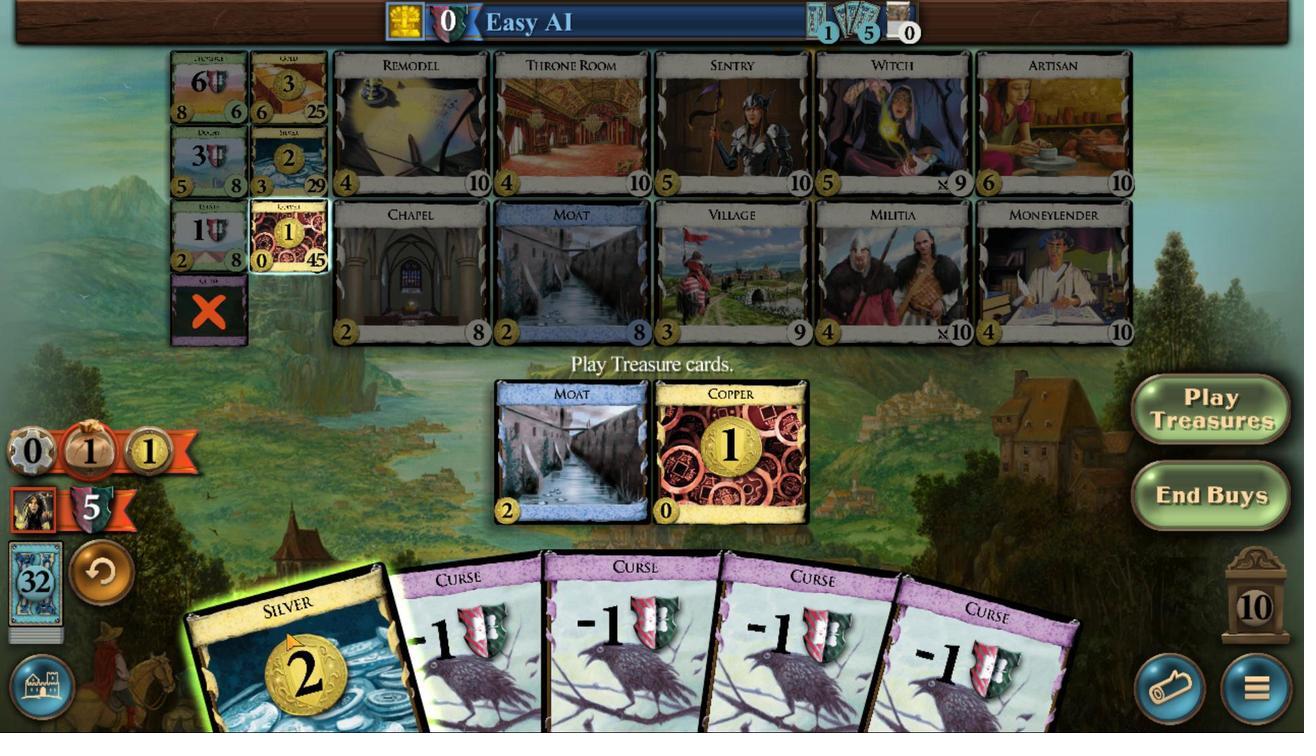 
Action: Mouse pressed left at (540, 515)
Screenshot: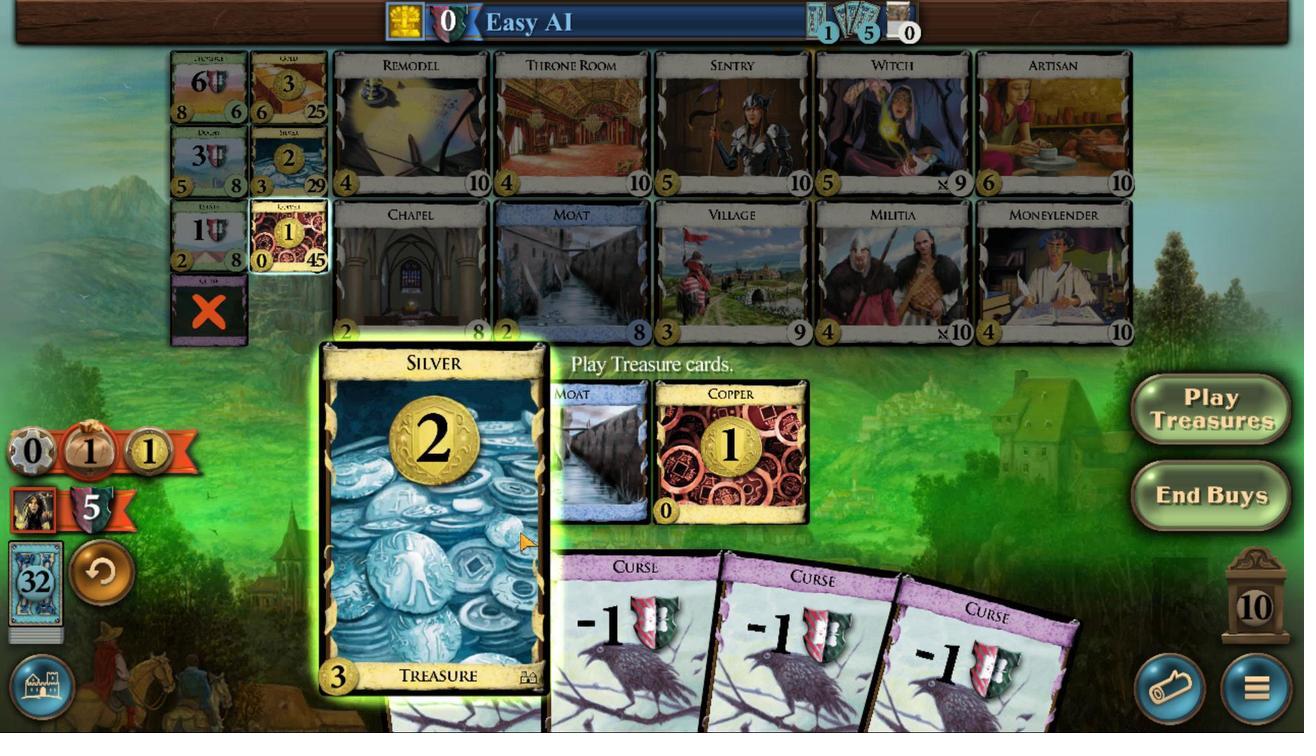 
Action: Mouse moved to (544, 719)
Screenshot: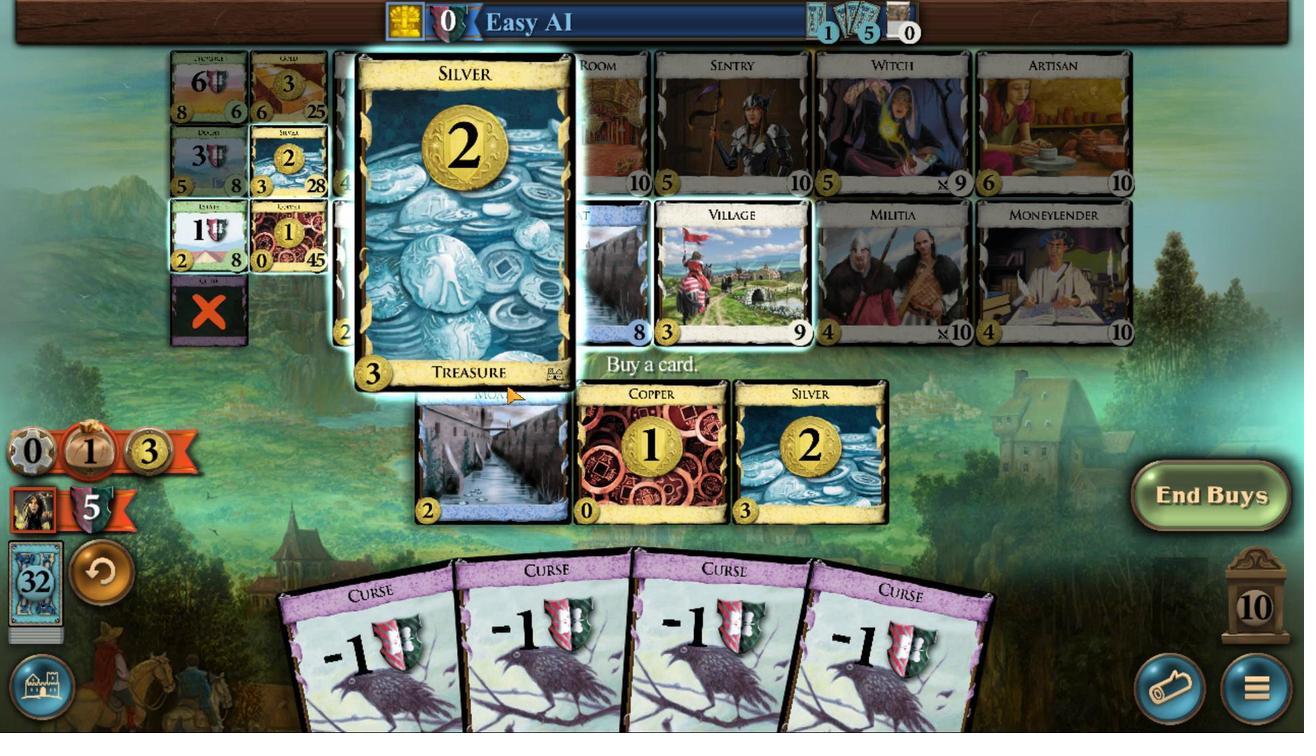 
Action: Mouse pressed left at (544, 719)
Screenshot: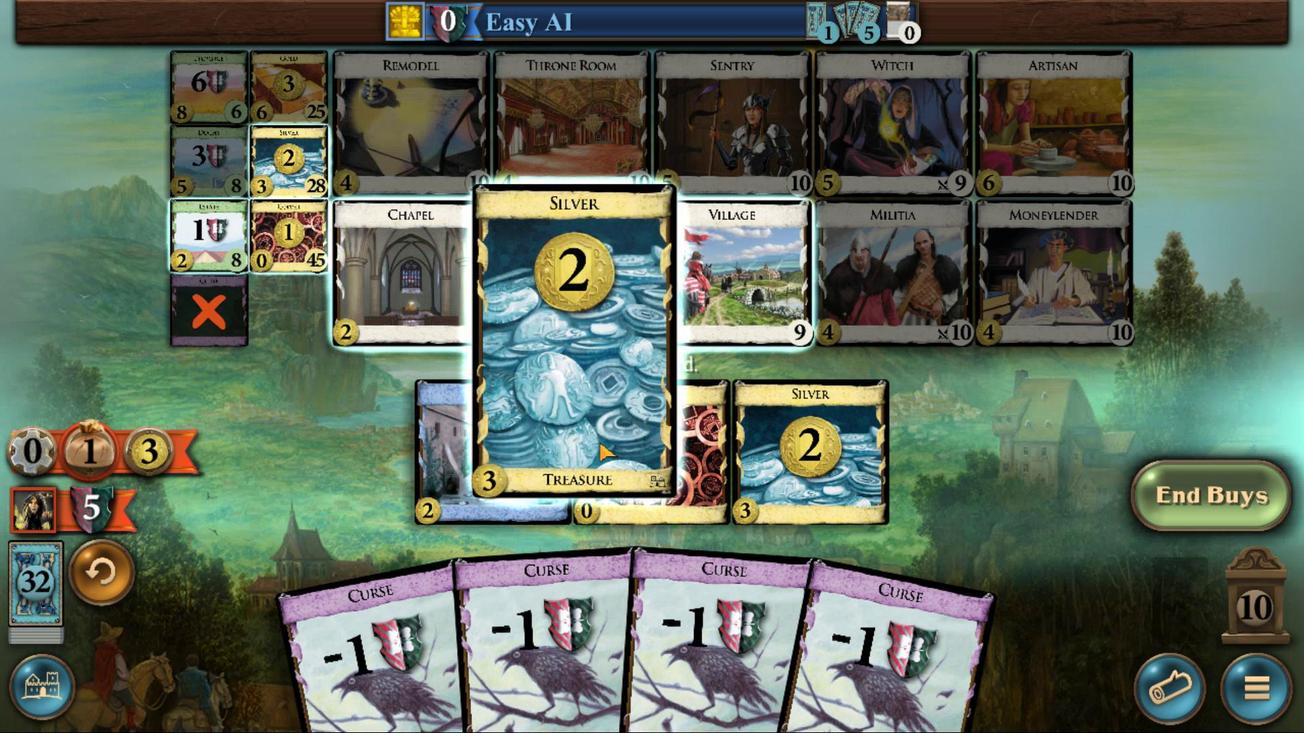 
Action: Mouse moved to (642, 544)
Screenshot: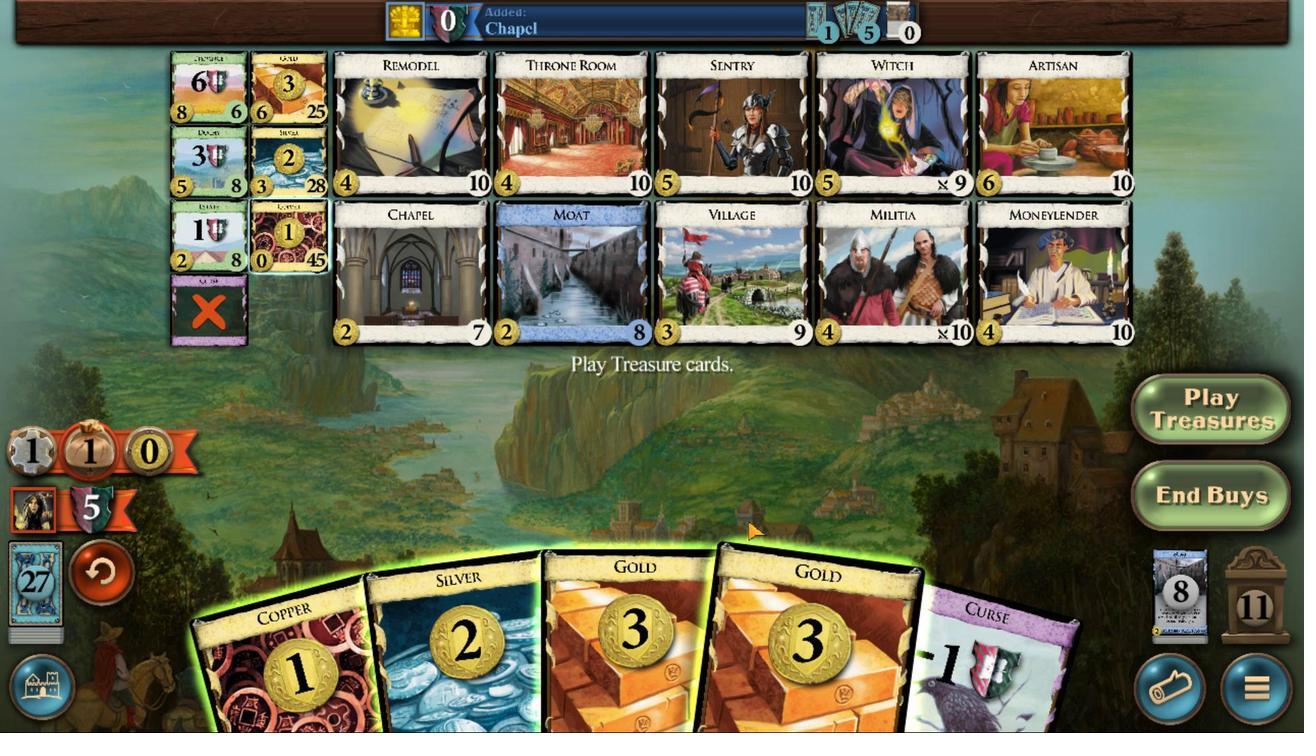 
Action: Mouse pressed left at (642, 544)
Screenshot: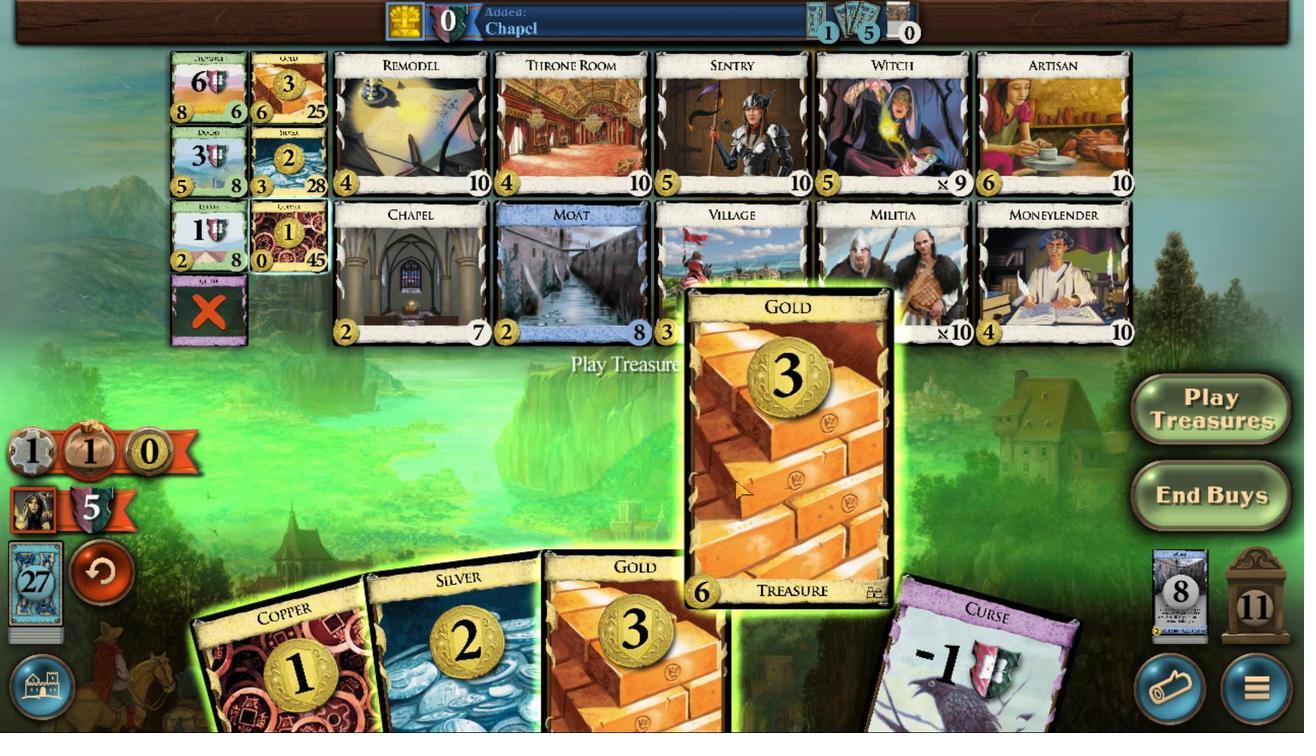 
Action: Mouse moved to (623, 534)
Screenshot: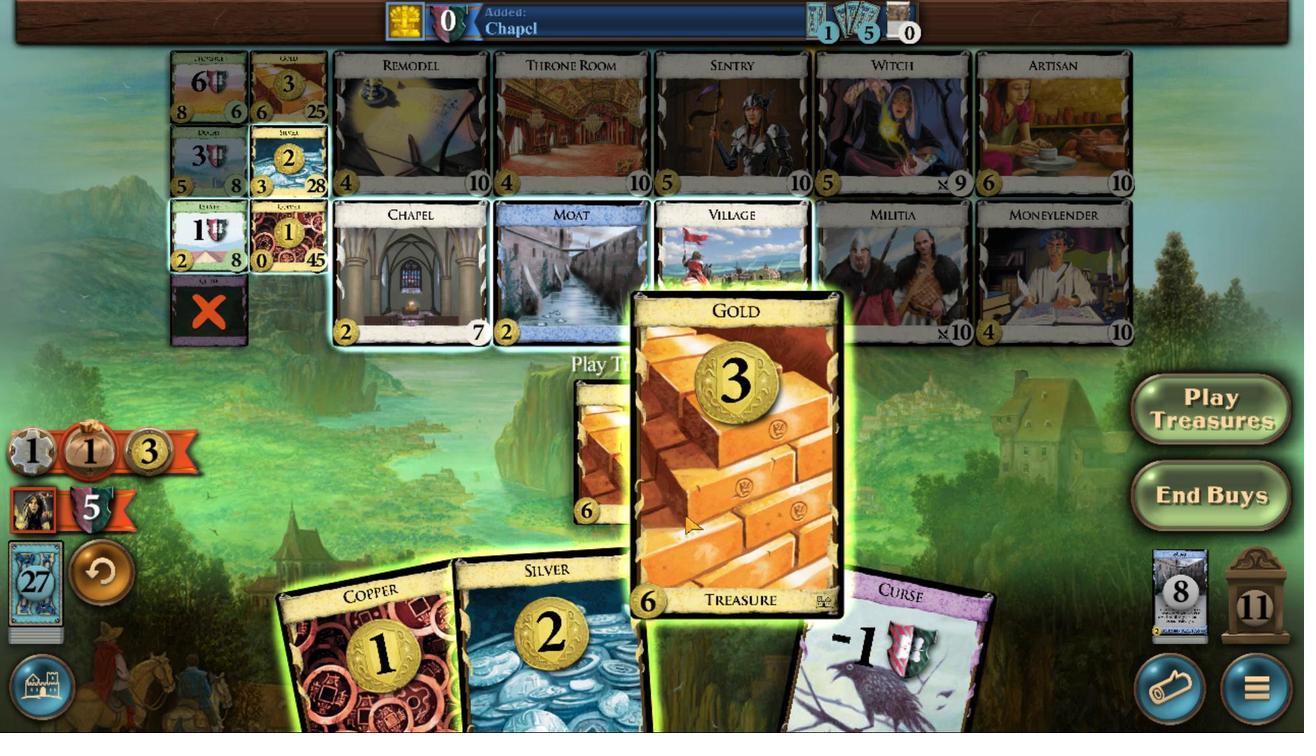 
Action: Mouse pressed left at (623, 534)
Screenshot: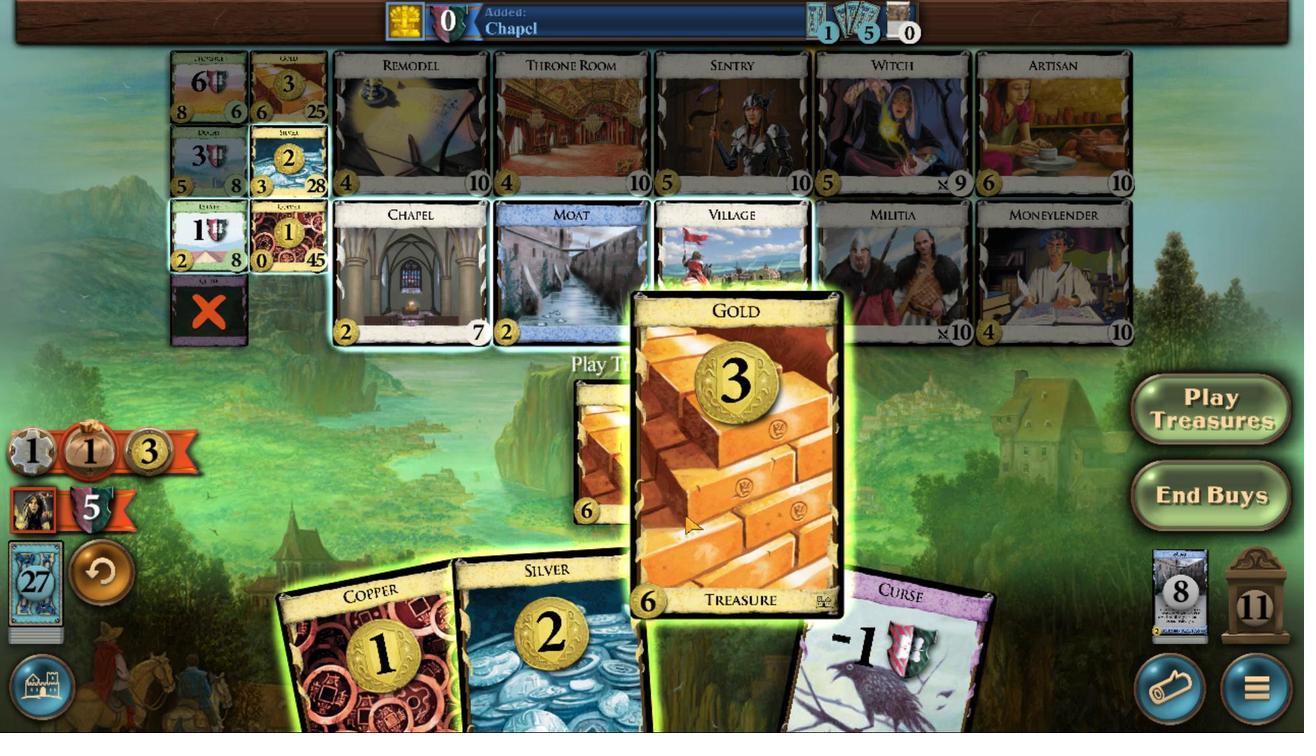 
Action: Mouse moved to (605, 536)
Screenshot: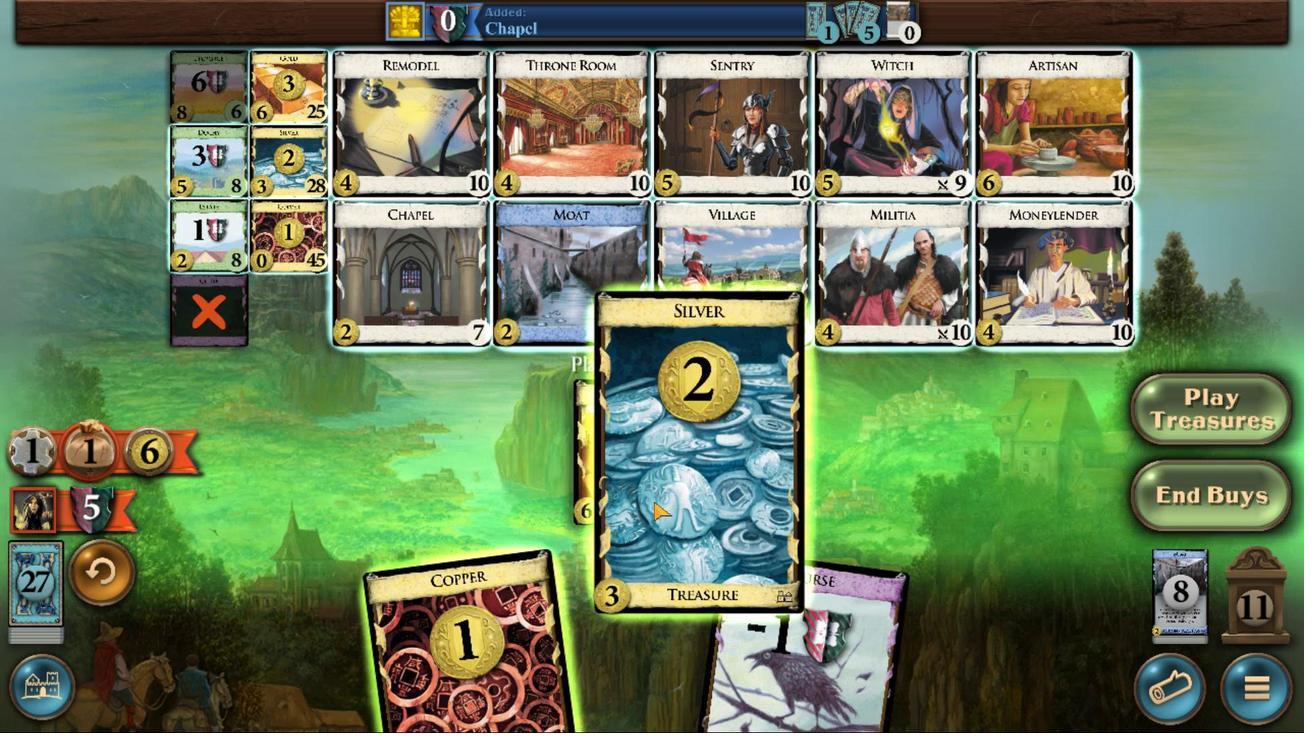 
Action: Mouse pressed left at (605, 536)
Screenshot: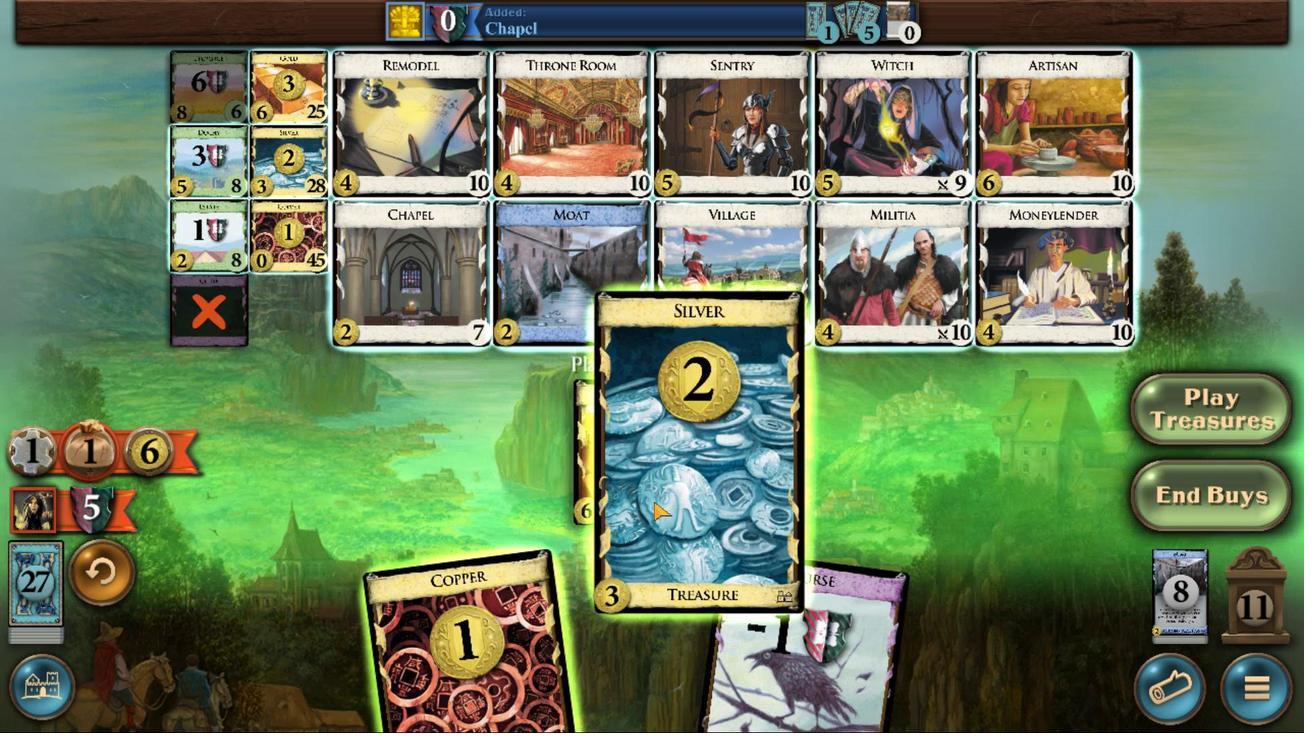 
Action: Mouse moved to (525, 747)
Screenshot: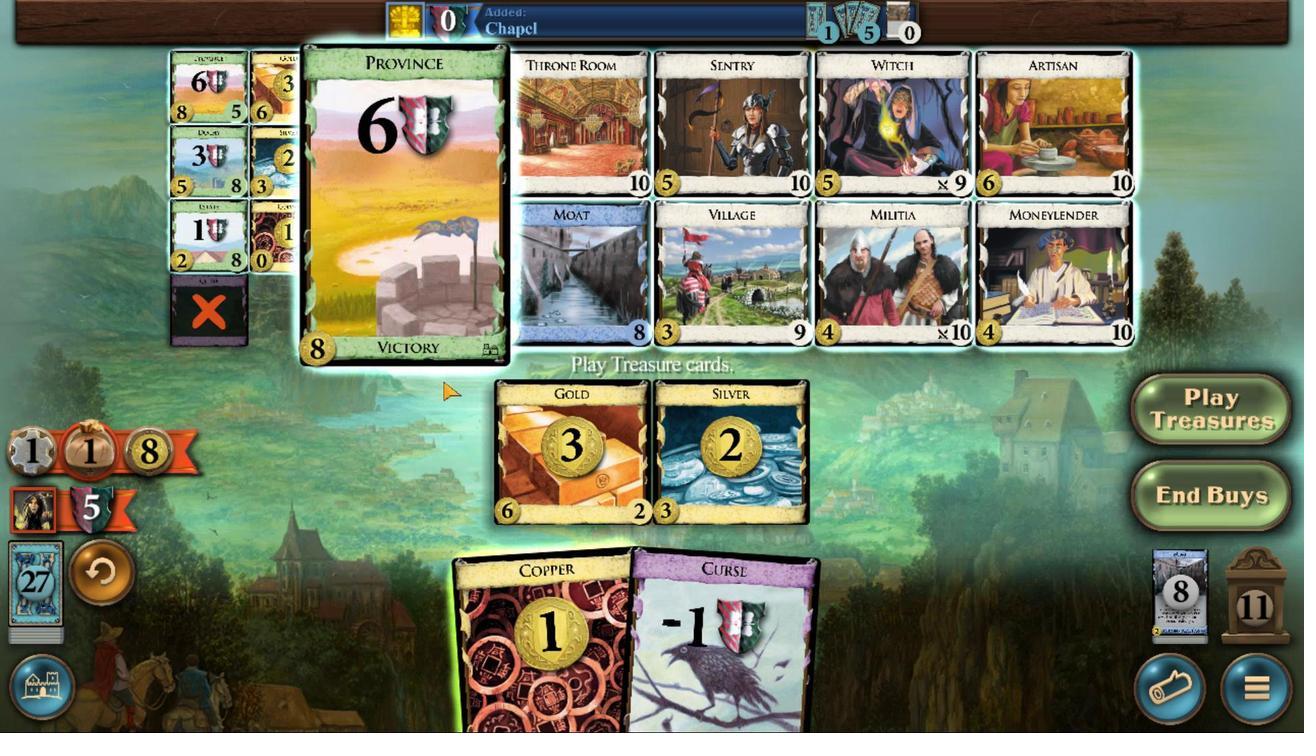 
Action: Mouse pressed left at (525, 747)
Screenshot: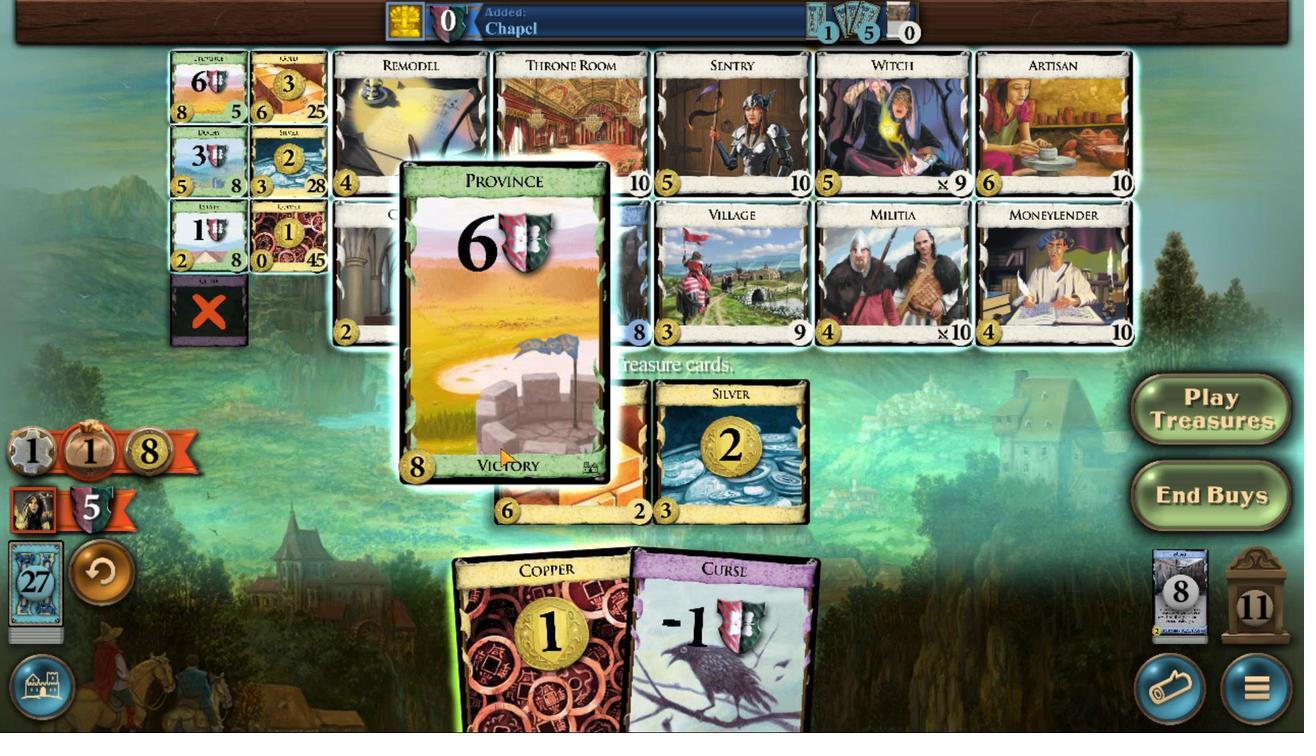 
Action: Mouse moved to (602, 538)
Screenshot: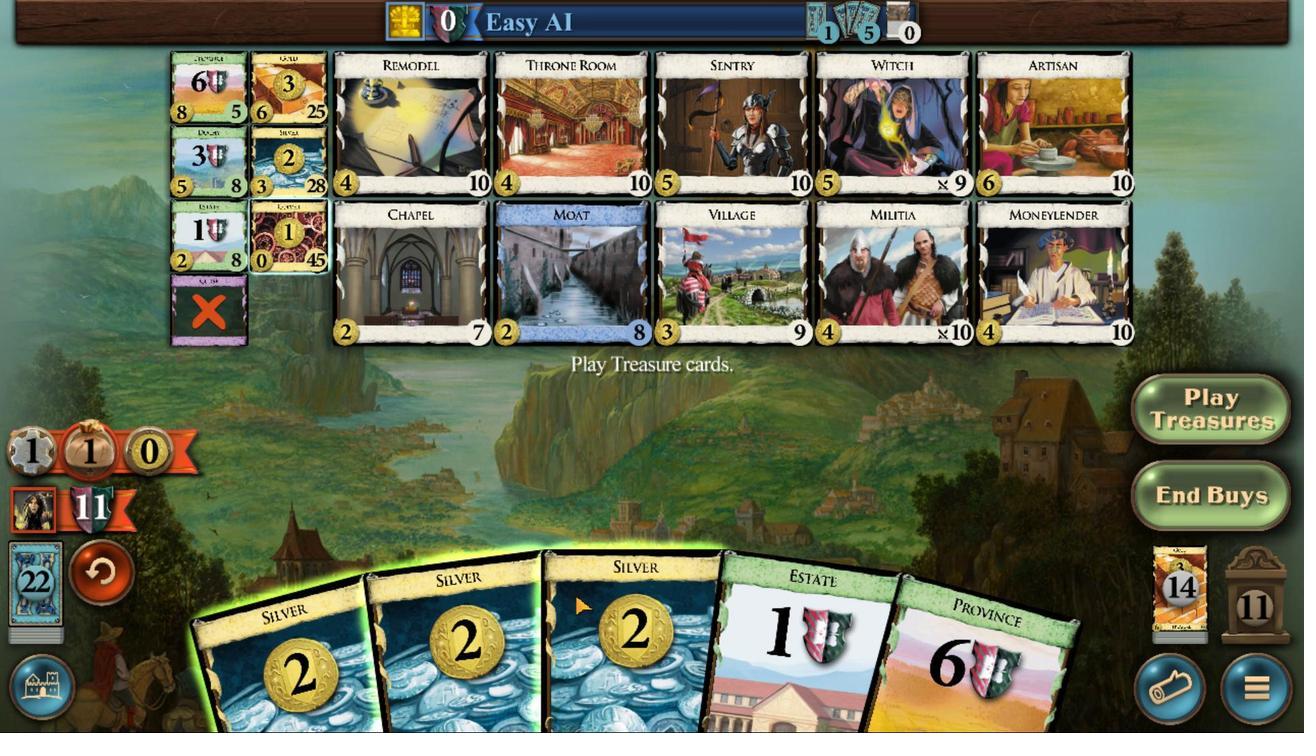 
Action: Mouse pressed left at (602, 538)
Screenshot: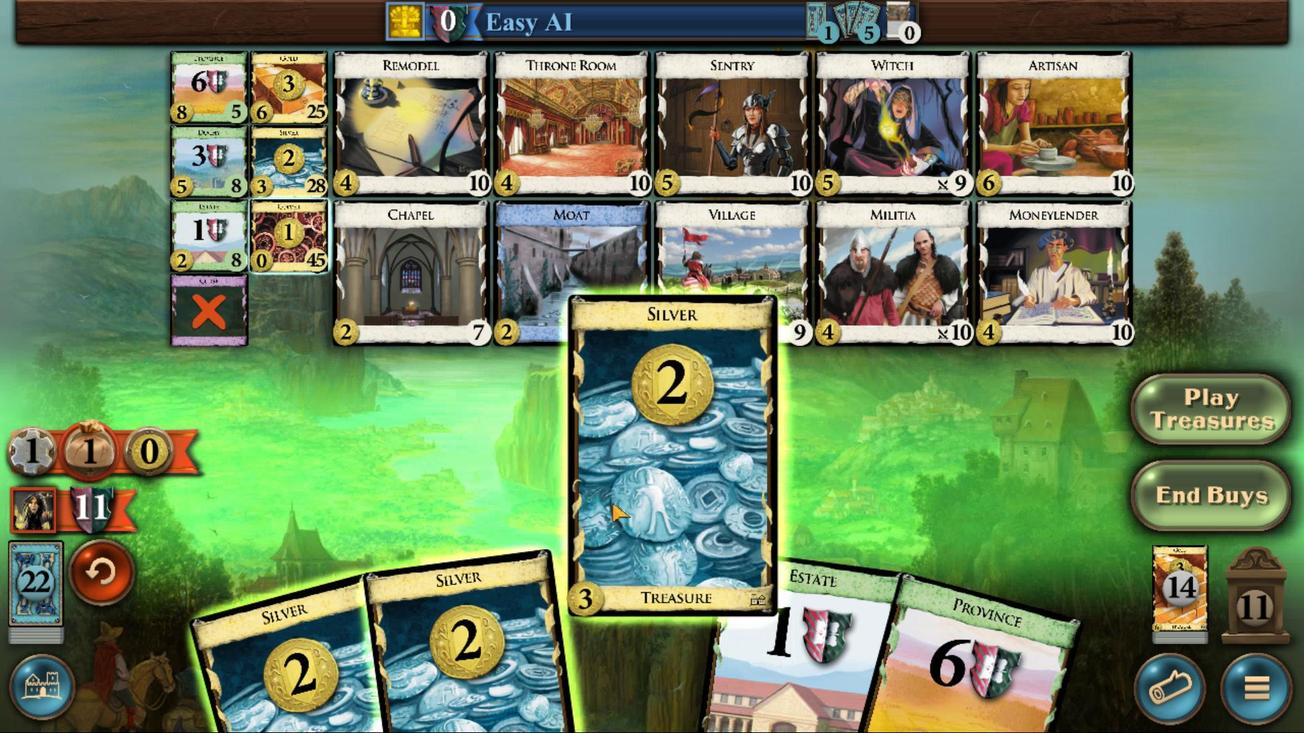 
Action: Mouse moved to (606, 511)
Screenshot: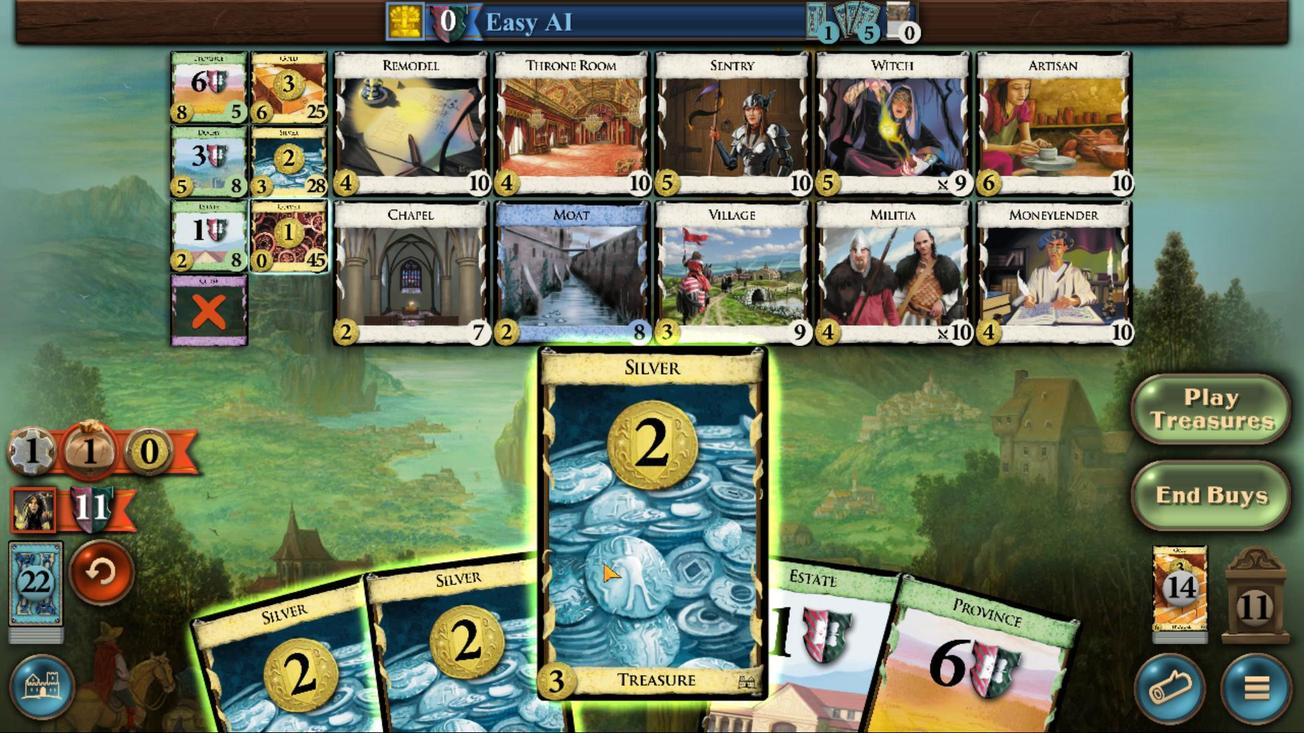 
Action: Mouse pressed left at (606, 511)
Screenshot: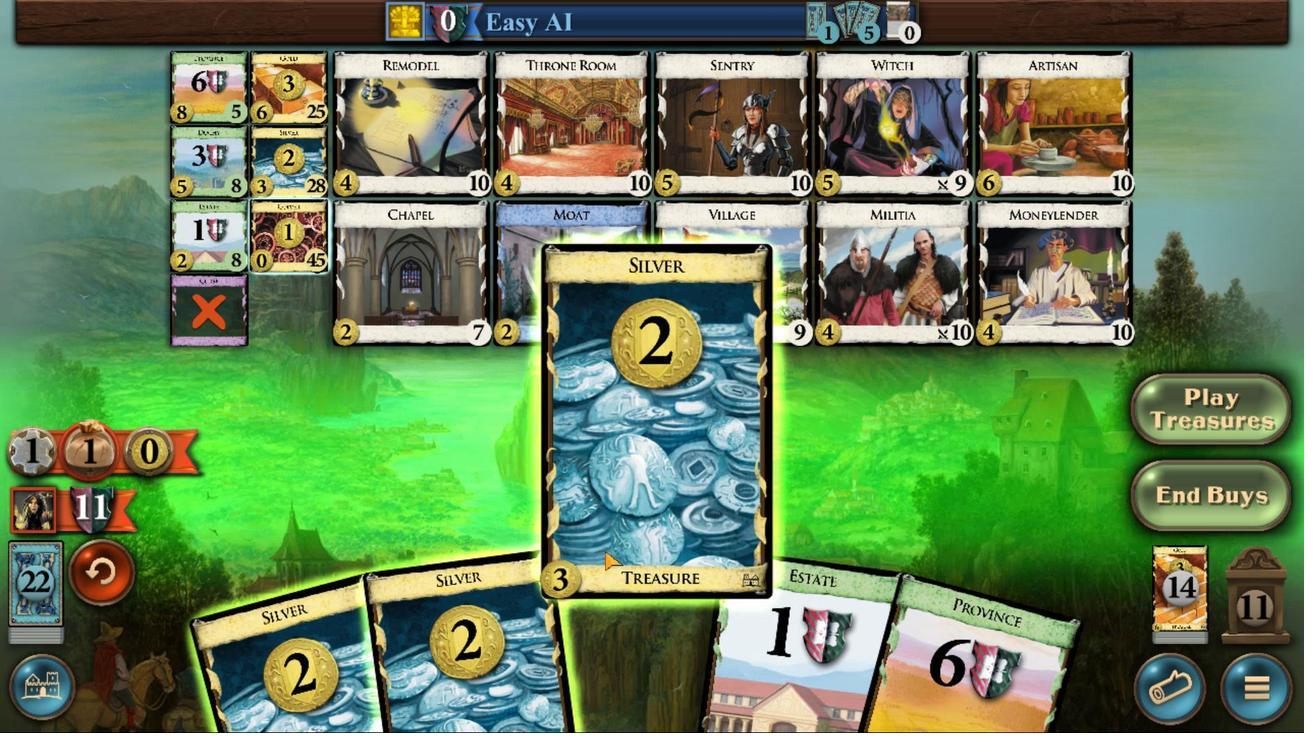 
Action: Mouse moved to (595, 658)
Screenshot: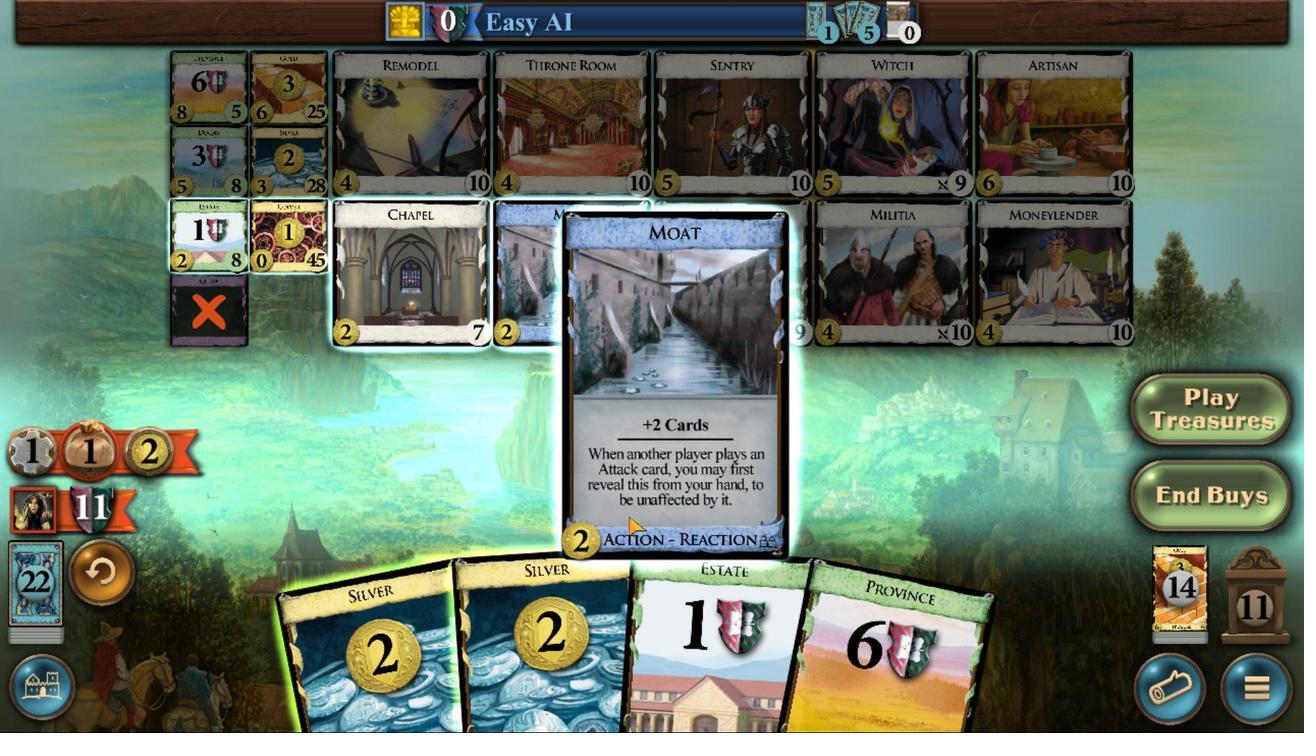 
Action: Mouse pressed left at (595, 658)
Screenshot: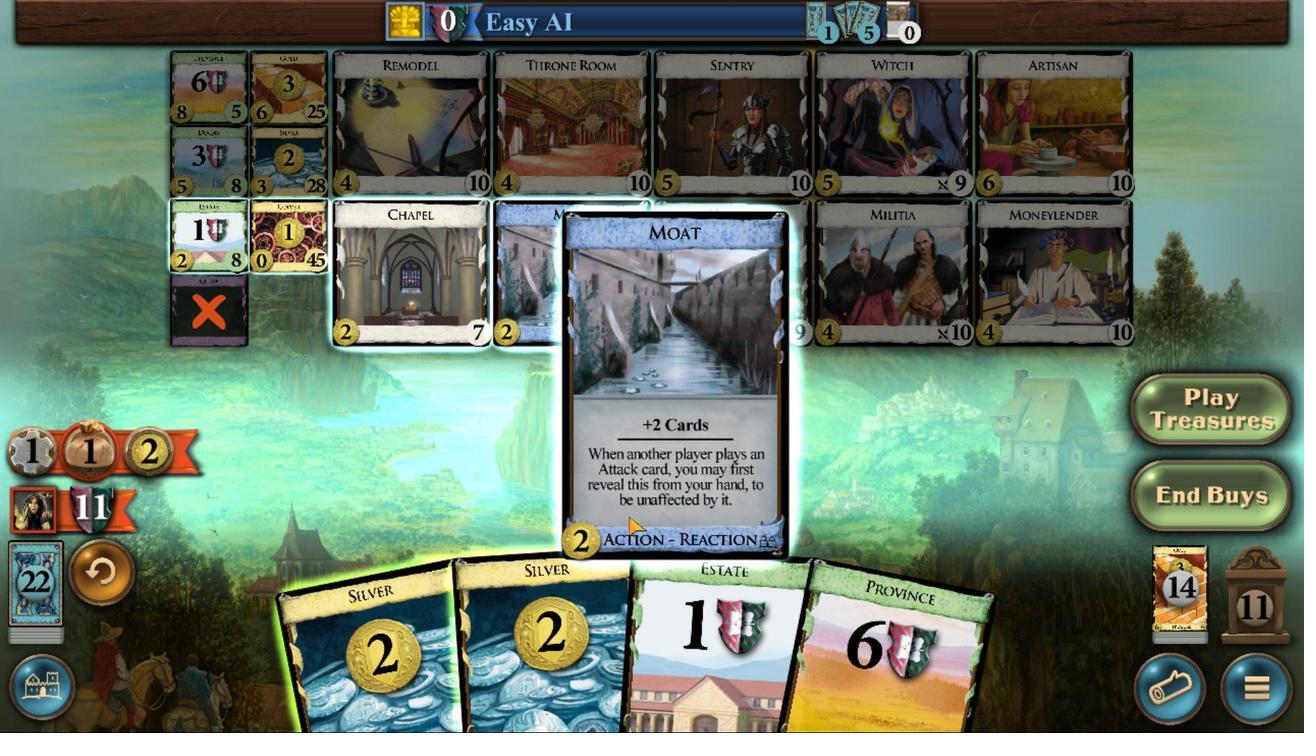 
Action: Mouse moved to (655, 522)
Screenshot: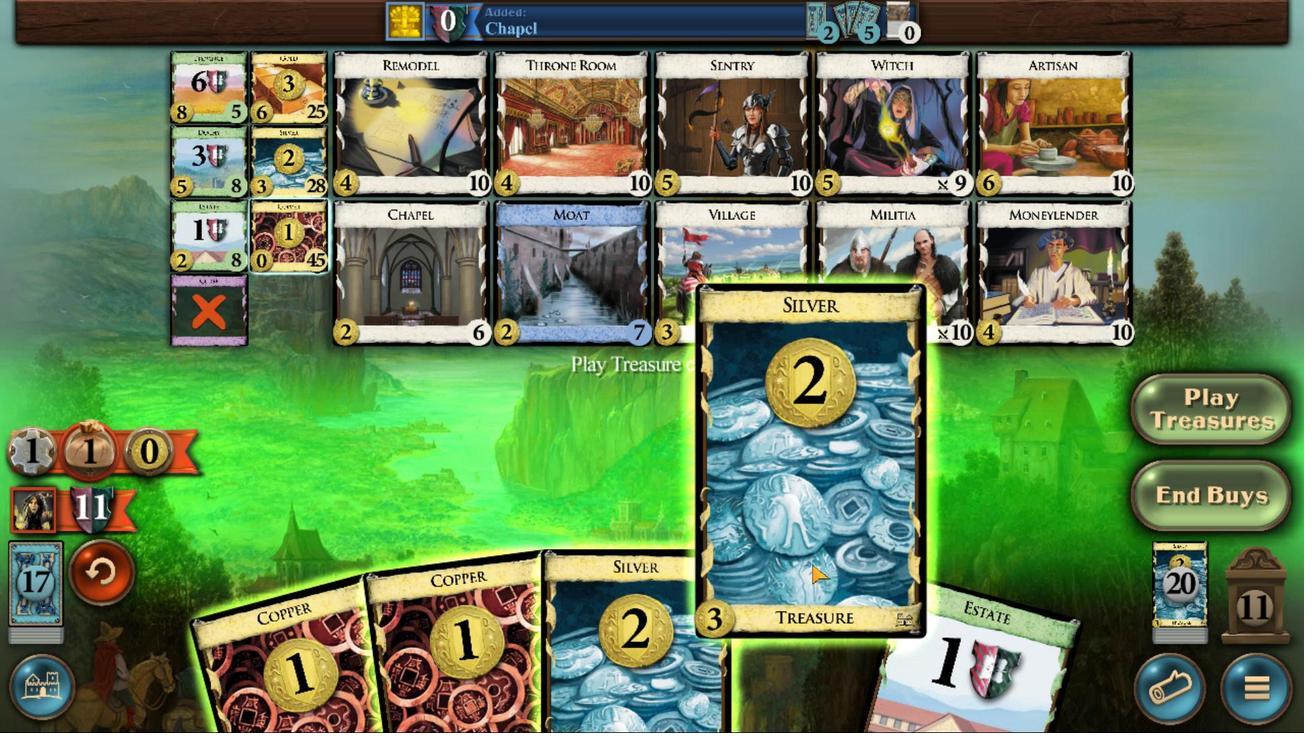 
Action: Mouse pressed left at (655, 522)
Screenshot: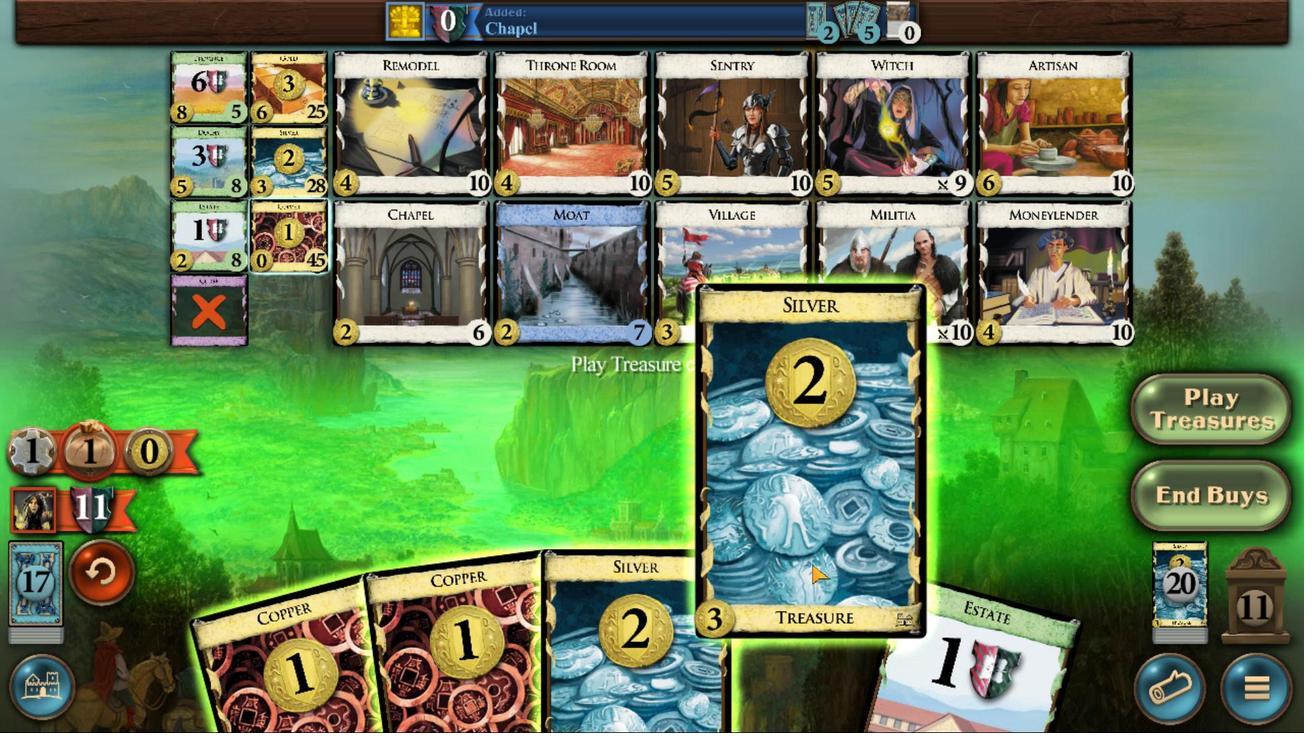 
Action: Mouse moved to (629, 502)
Screenshot: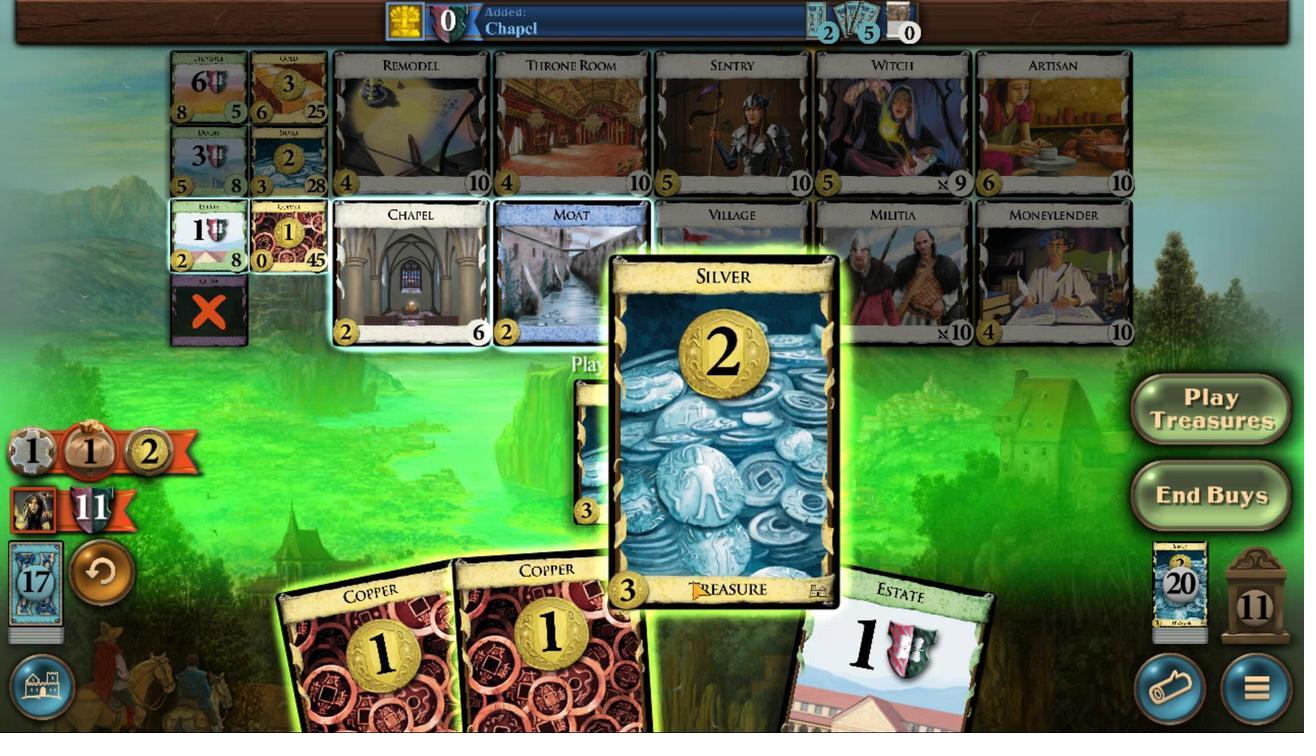 
Action: Mouse pressed left at (629, 502)
Screenshot: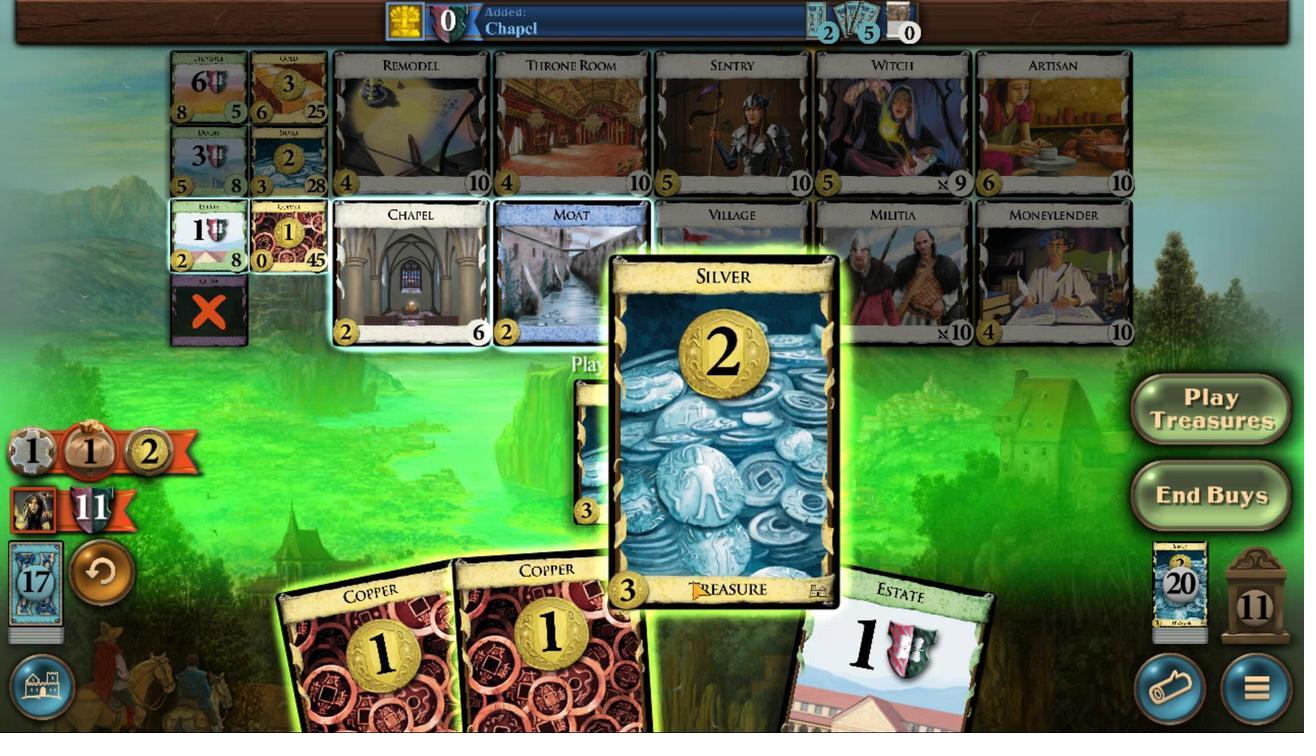 
Action: Mouse moved to (624, 550)
Screenshot: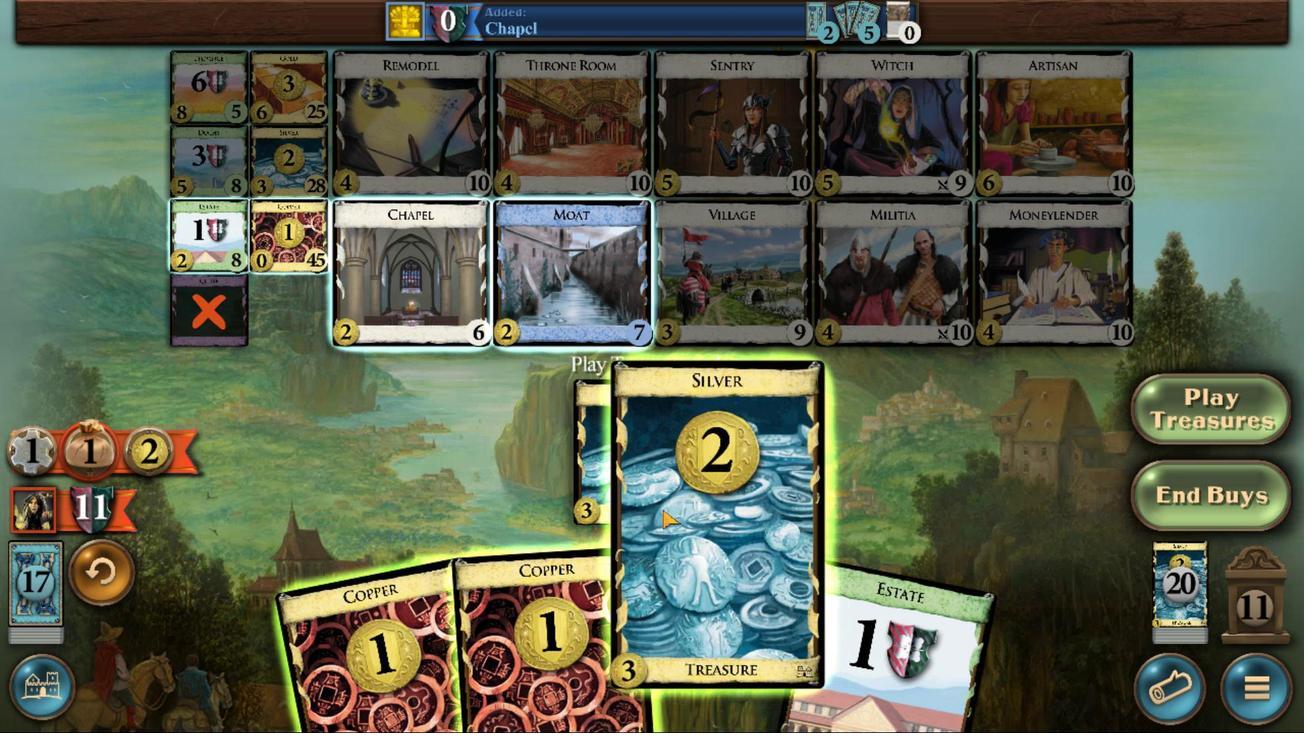 
Action: Mouse pressed left at (624, 550)
Screenshot: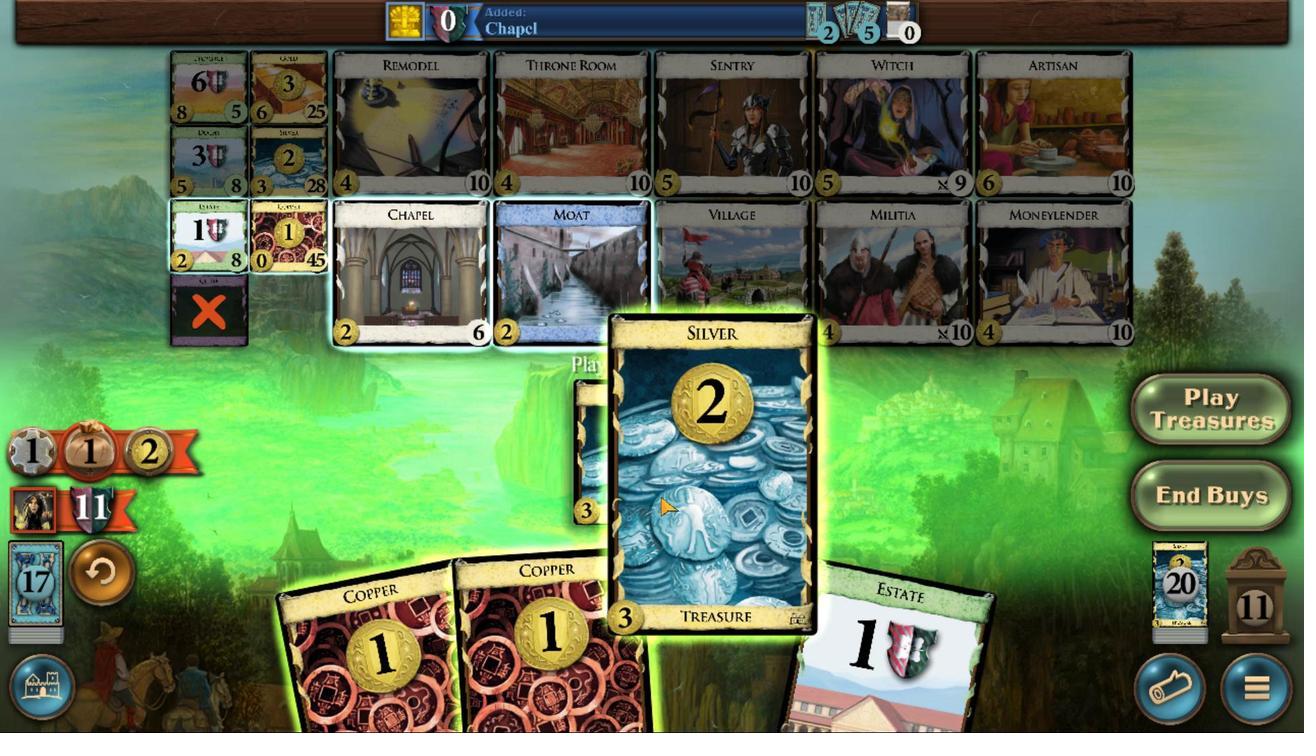 
Action: Mouse moved to (600, 527)
Screenshot: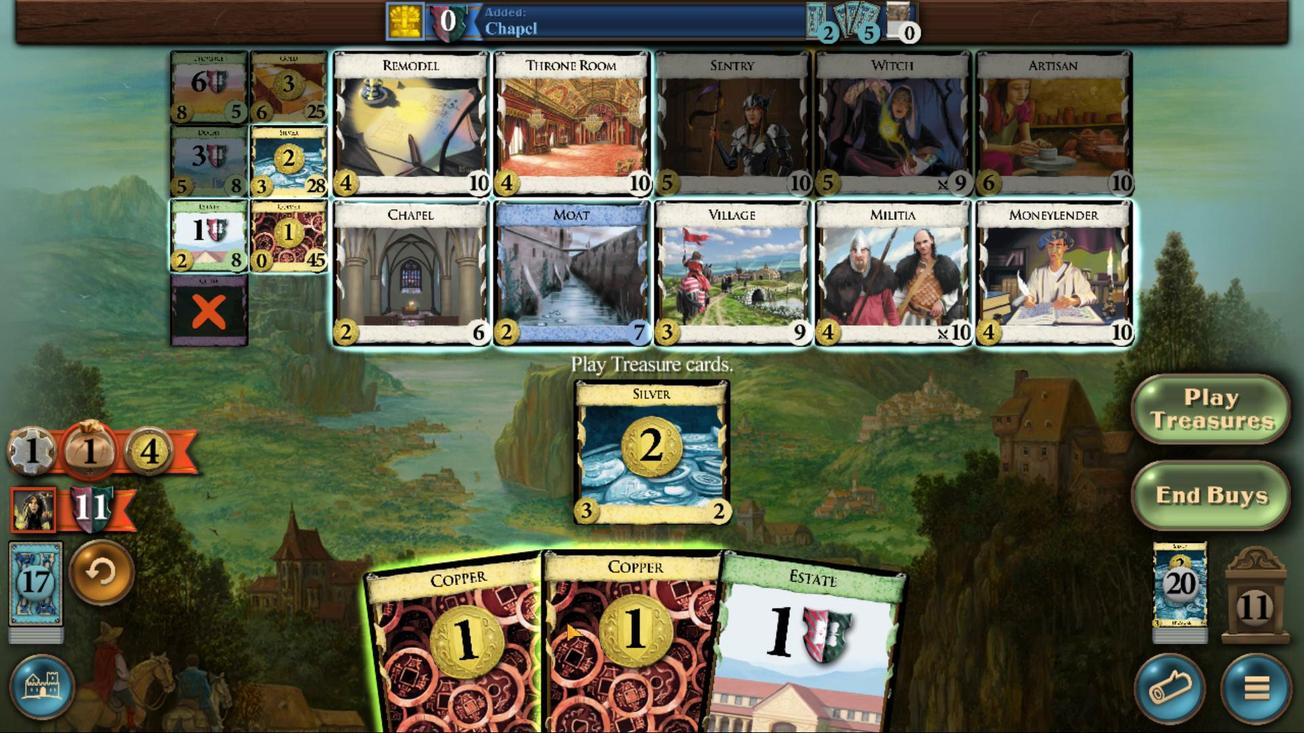 
Action: Mouse pressed left at (600, 527)
Screenshot: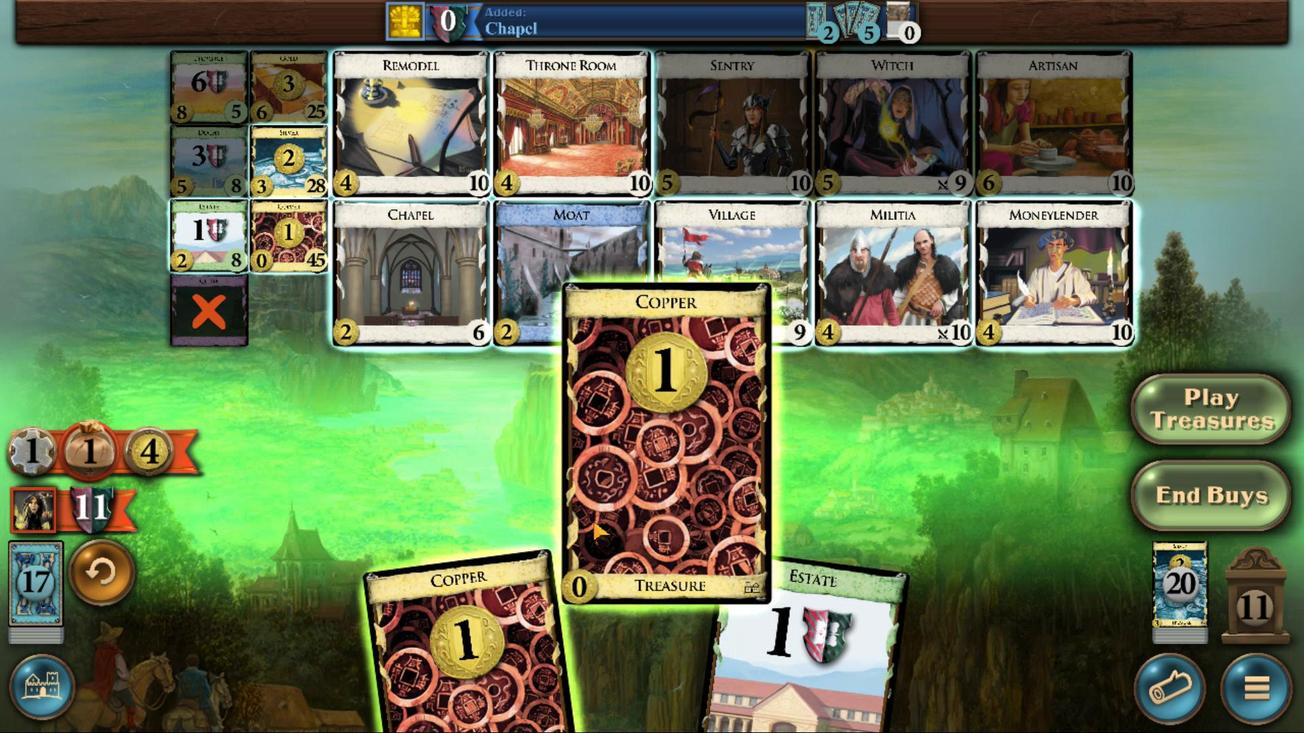 
Action: Mouse moved to (601, 534)
Screenshot: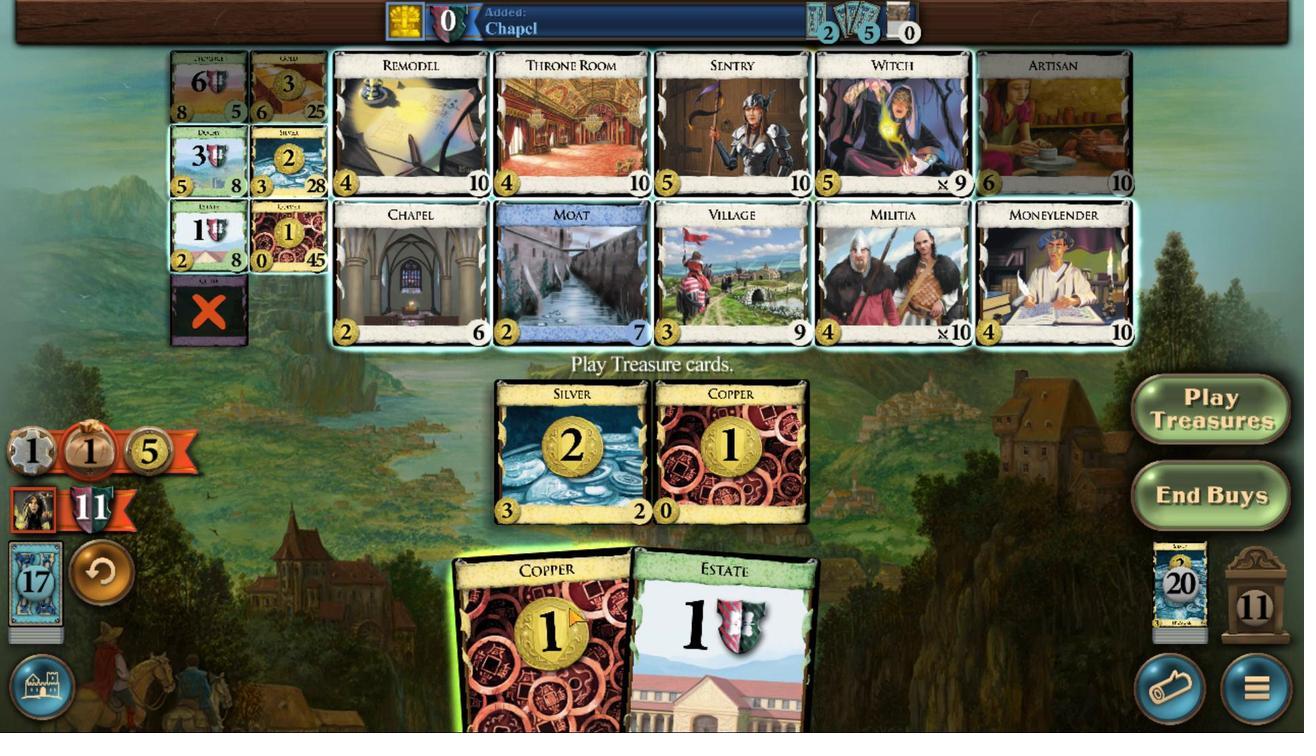 
Action: Mouse pressed left at (601, 534)
Screenshot: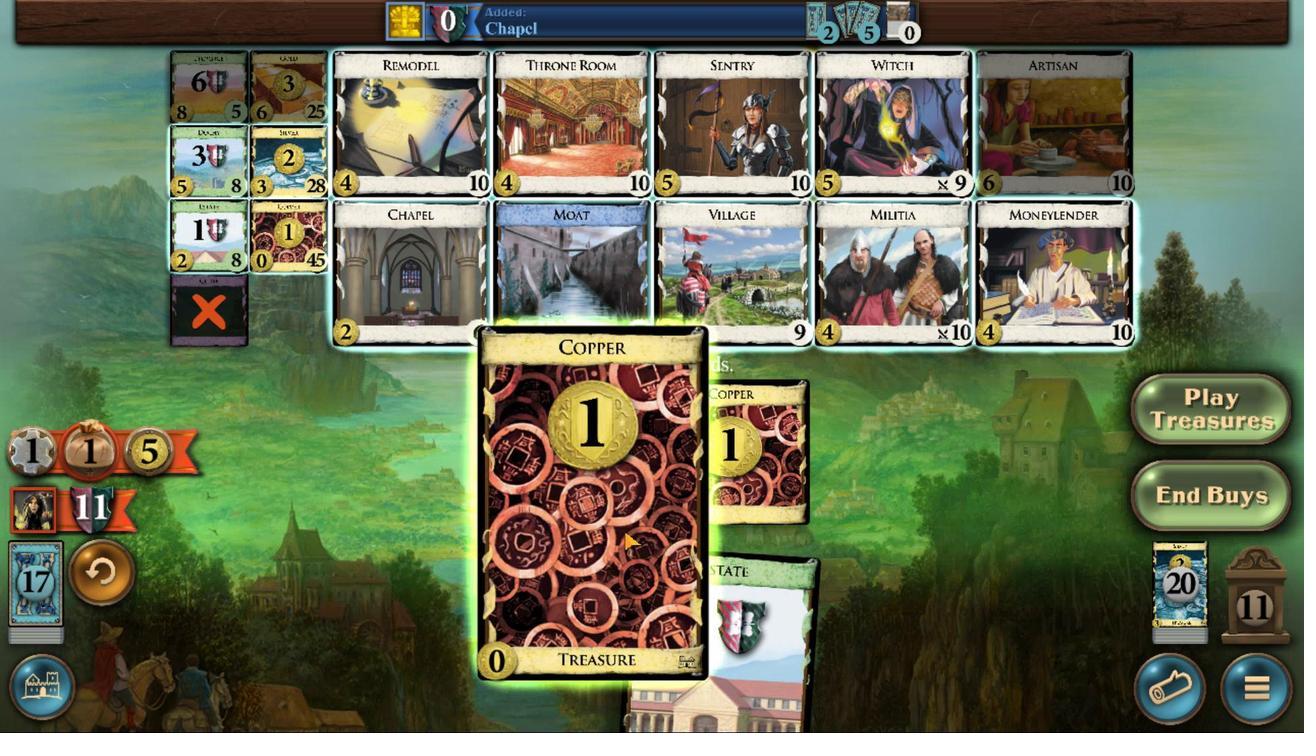 
Action: Mouse moved to (542, 749)
Screenshot: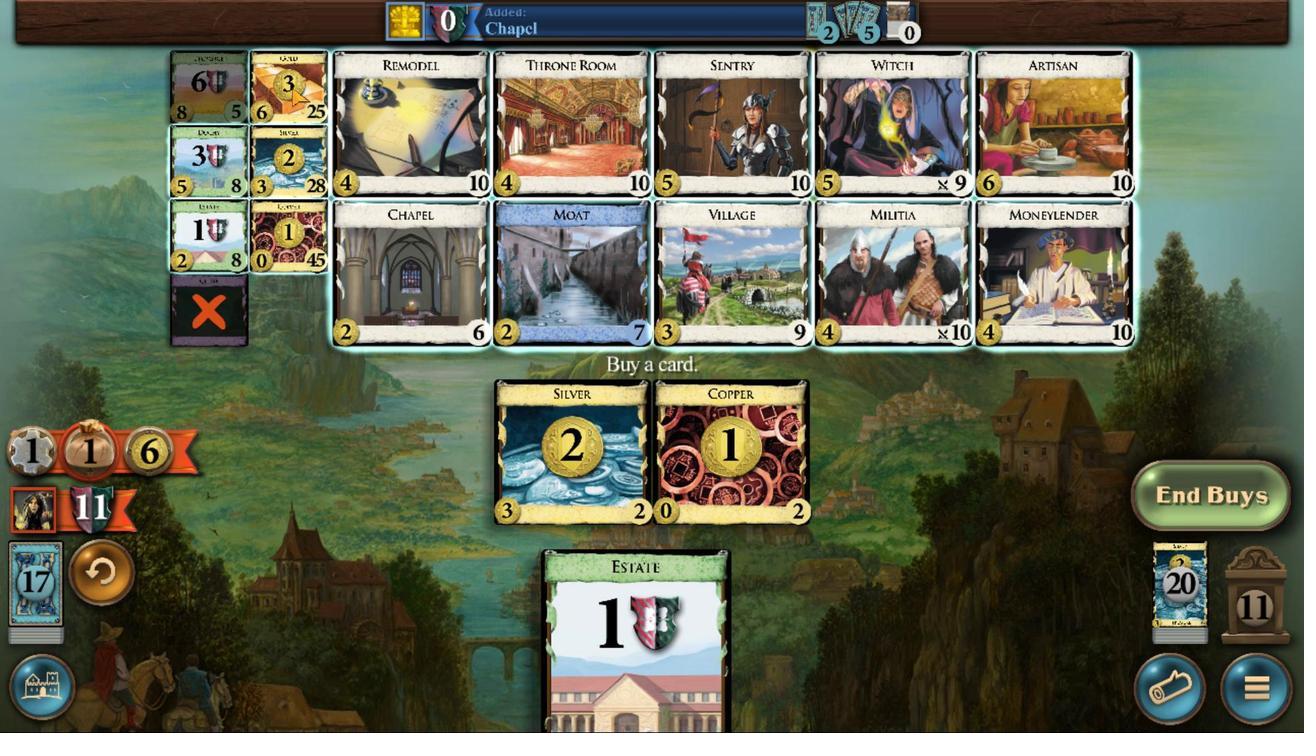 
Action: Mouse pressed left at (542, 749)
Screenshot: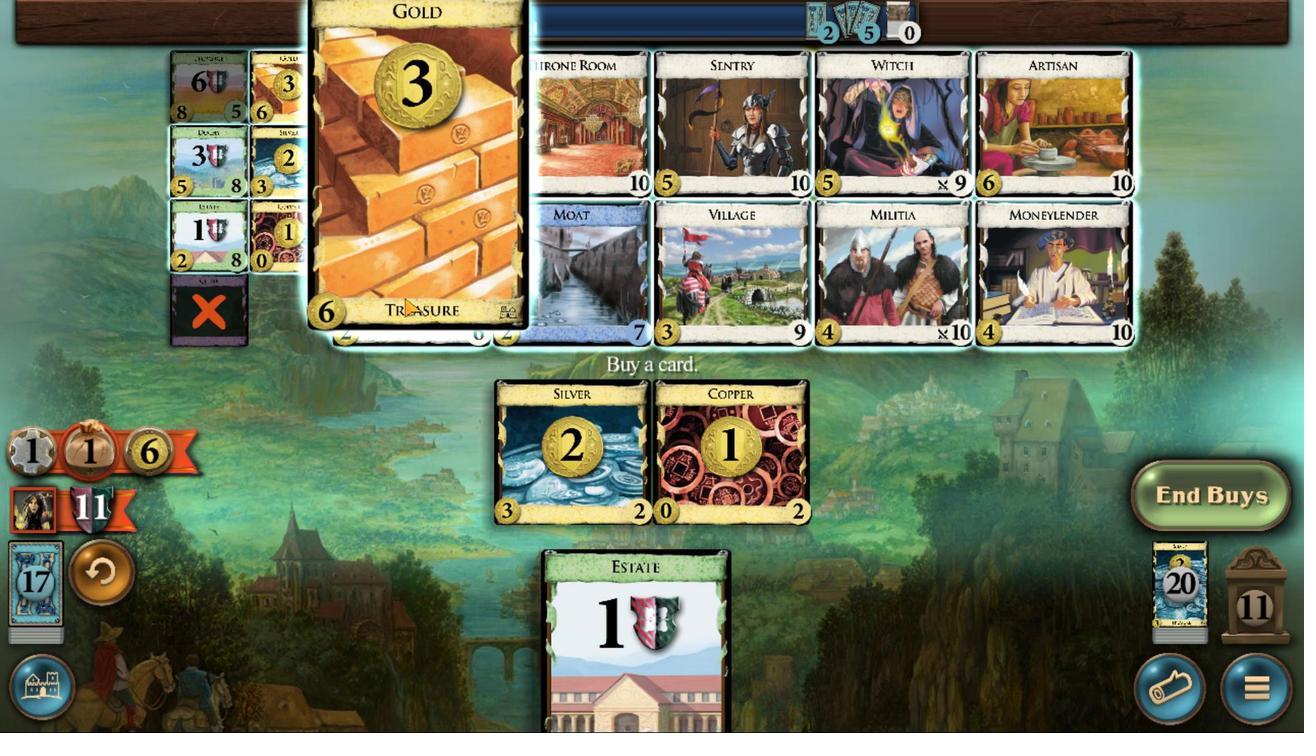 
Action: Mouse moved to (608, 525)
Screenshot: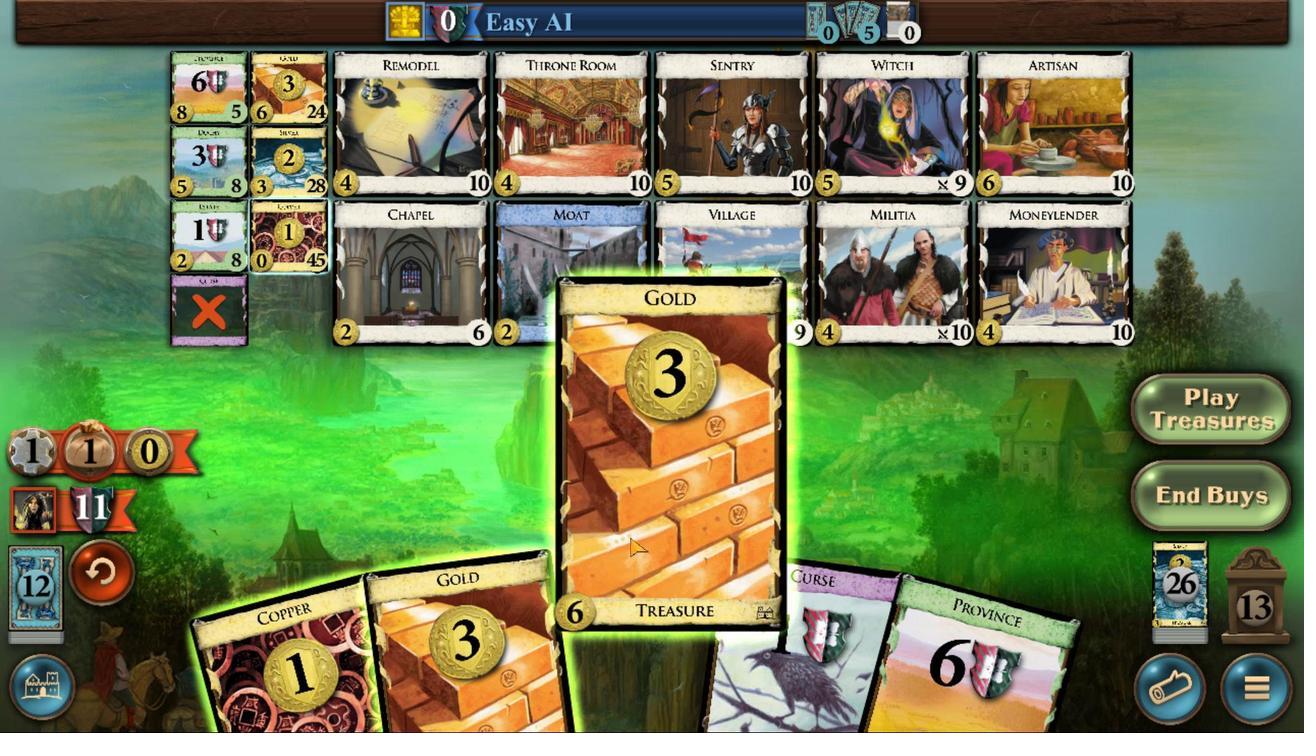 
Action: Mouse pressed left at (608, 525)
Screenshot: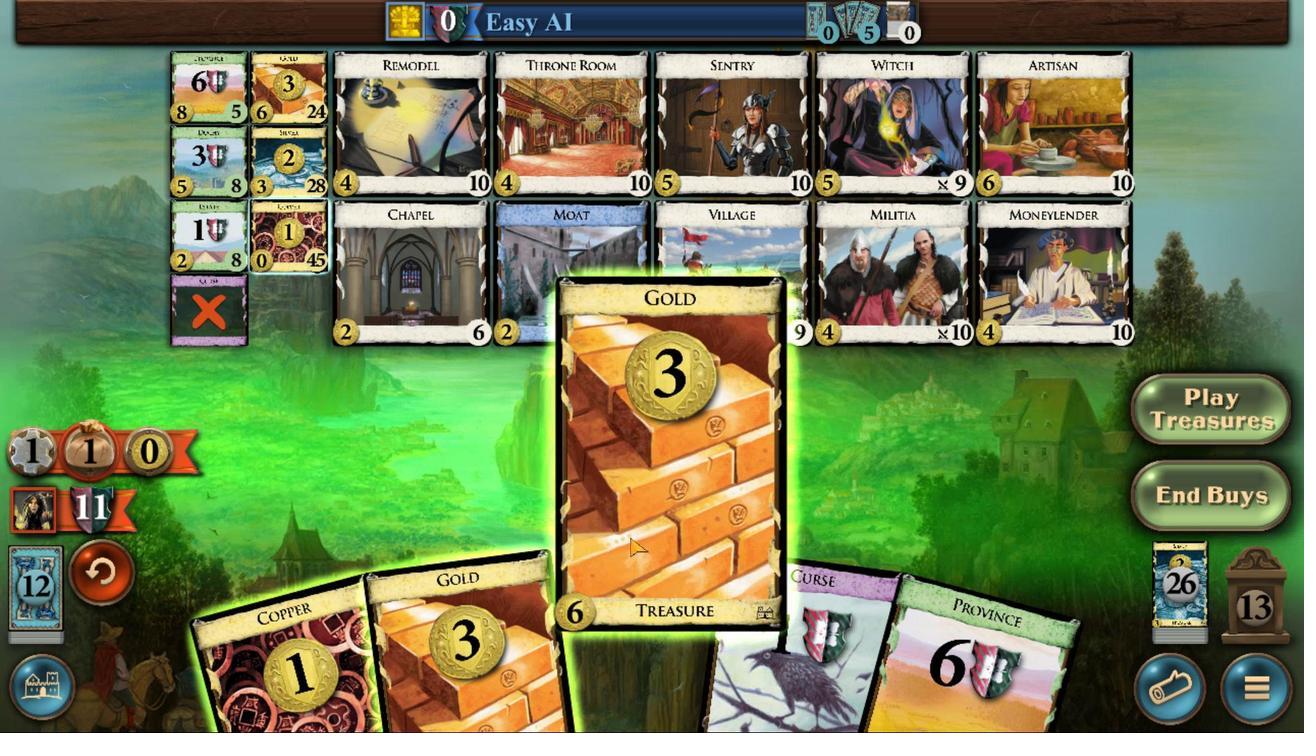 
Action: Mouse moved to (596, 523)
Screenshot: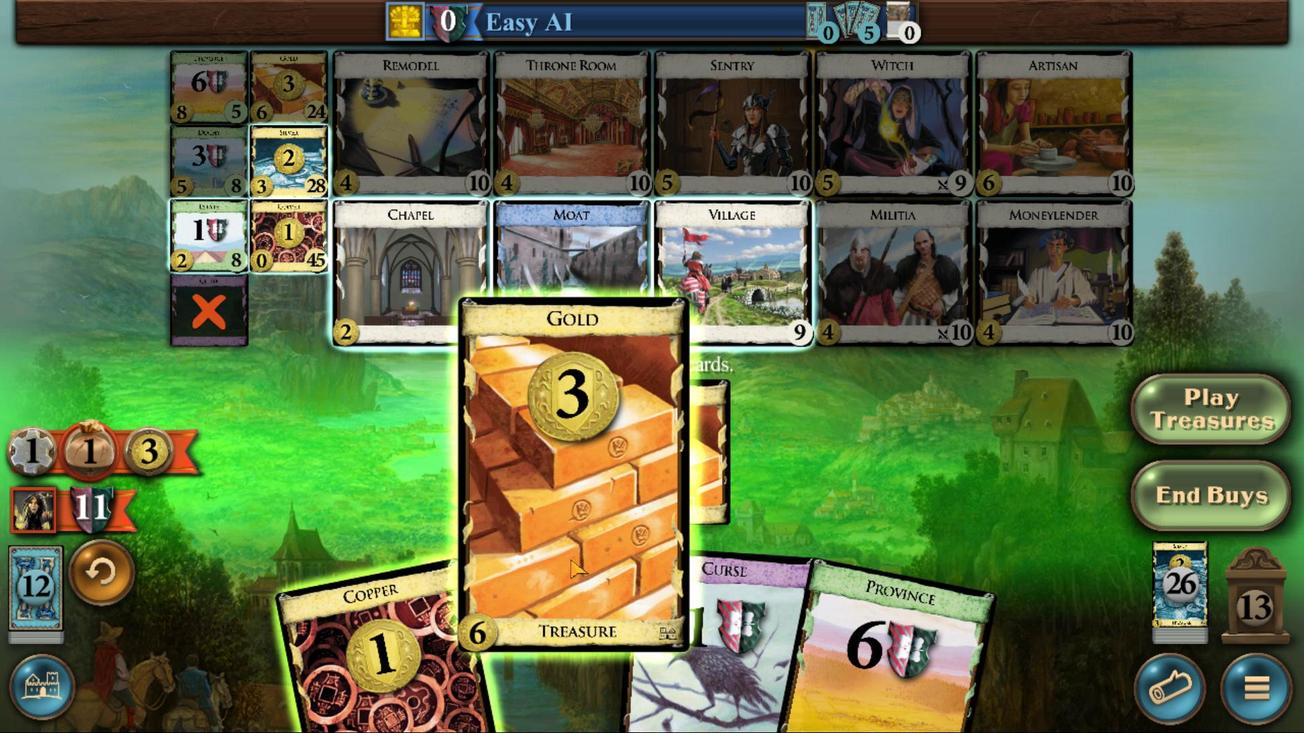 
Action: Mouse pressed left at (596, 523)
Screenshot: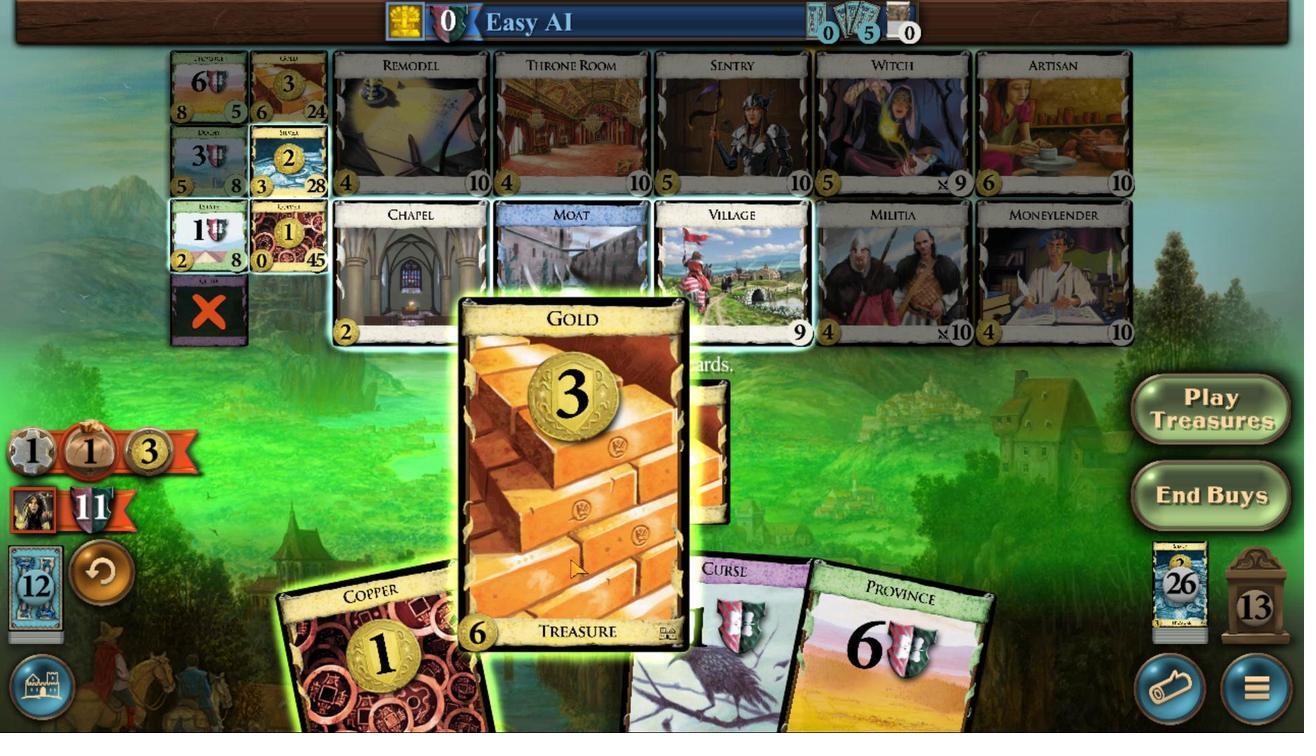 
Action: Mouse moved to (538, 752)
Screenshot: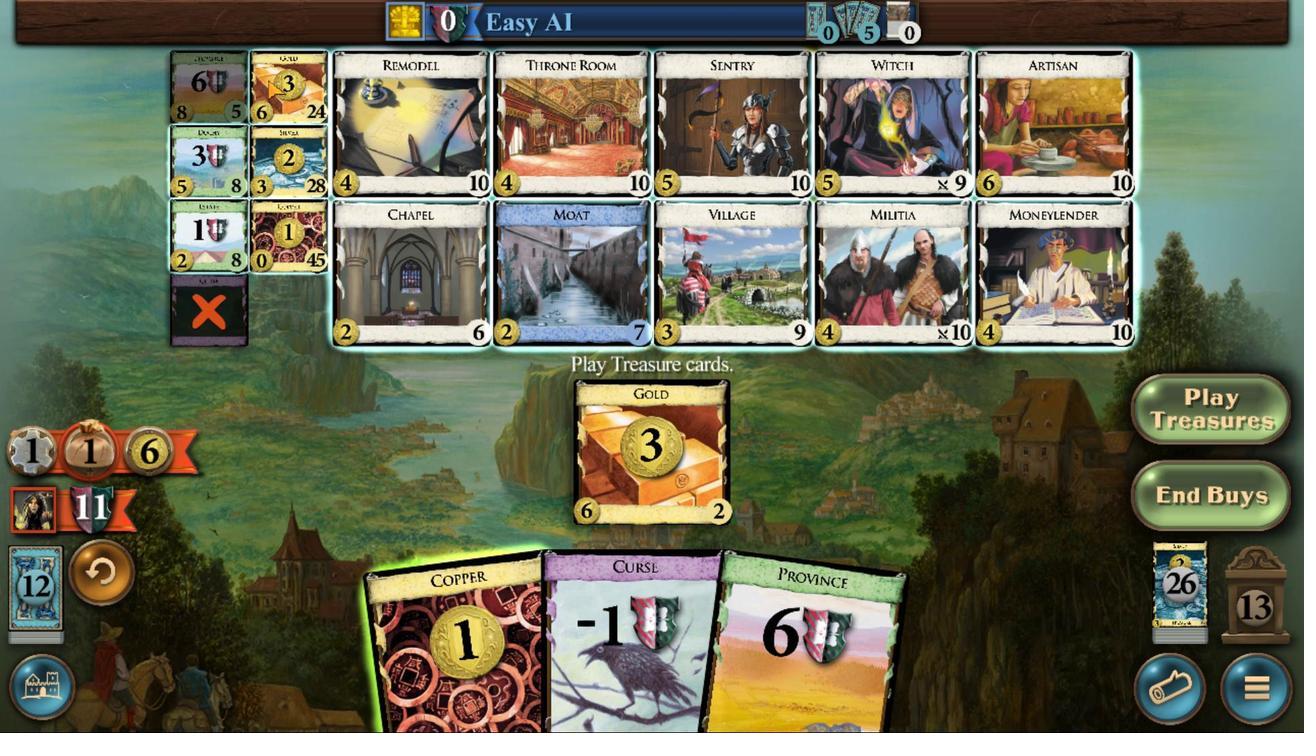 
Action: Mouse pressed left at (538, 752)
Screenshot: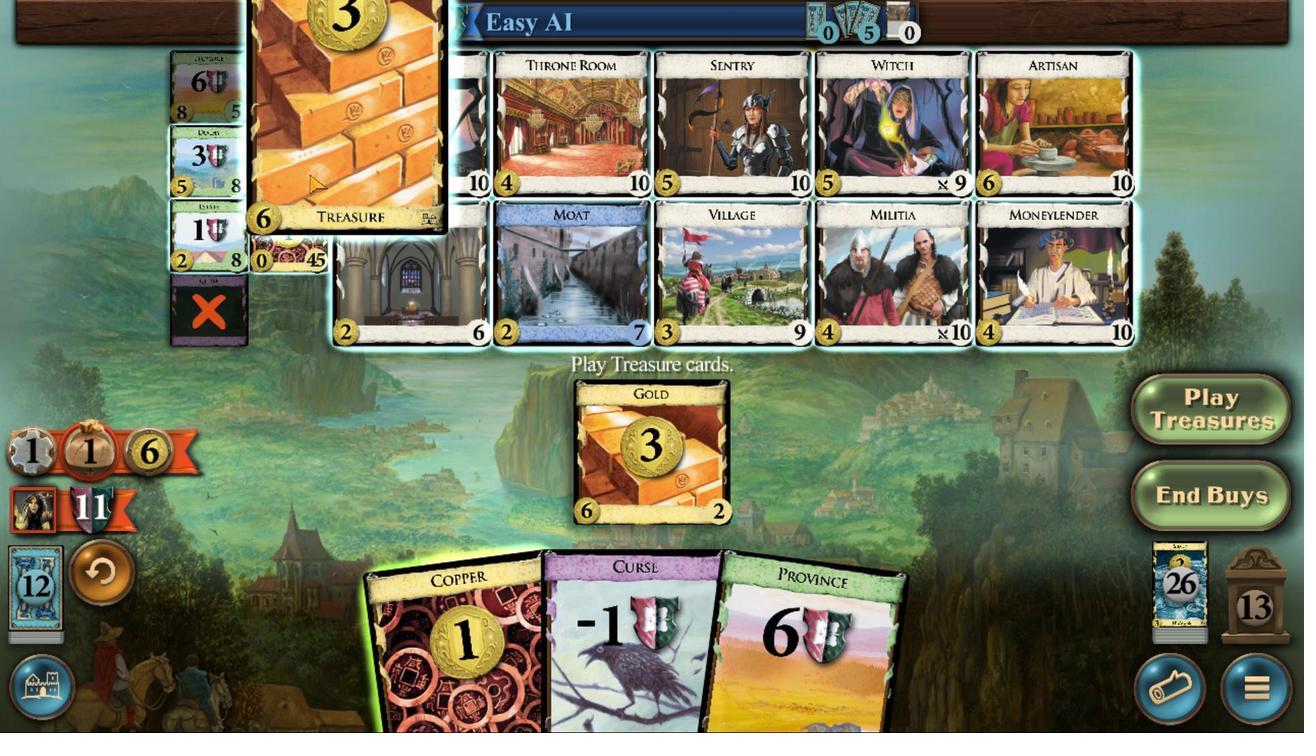 
Action: Mouse moved to (542, 508)
Screenshot: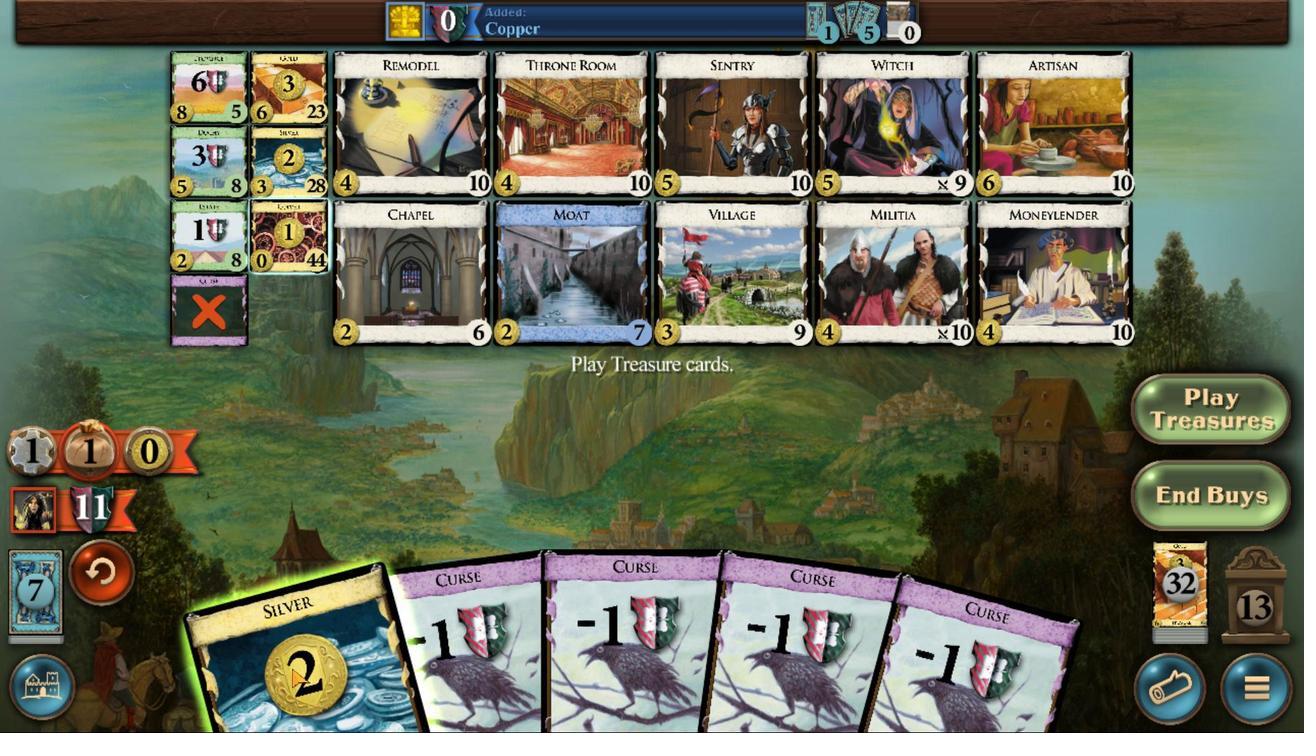 
Action: Mouse pressed left at (542, 508)
Screenshot: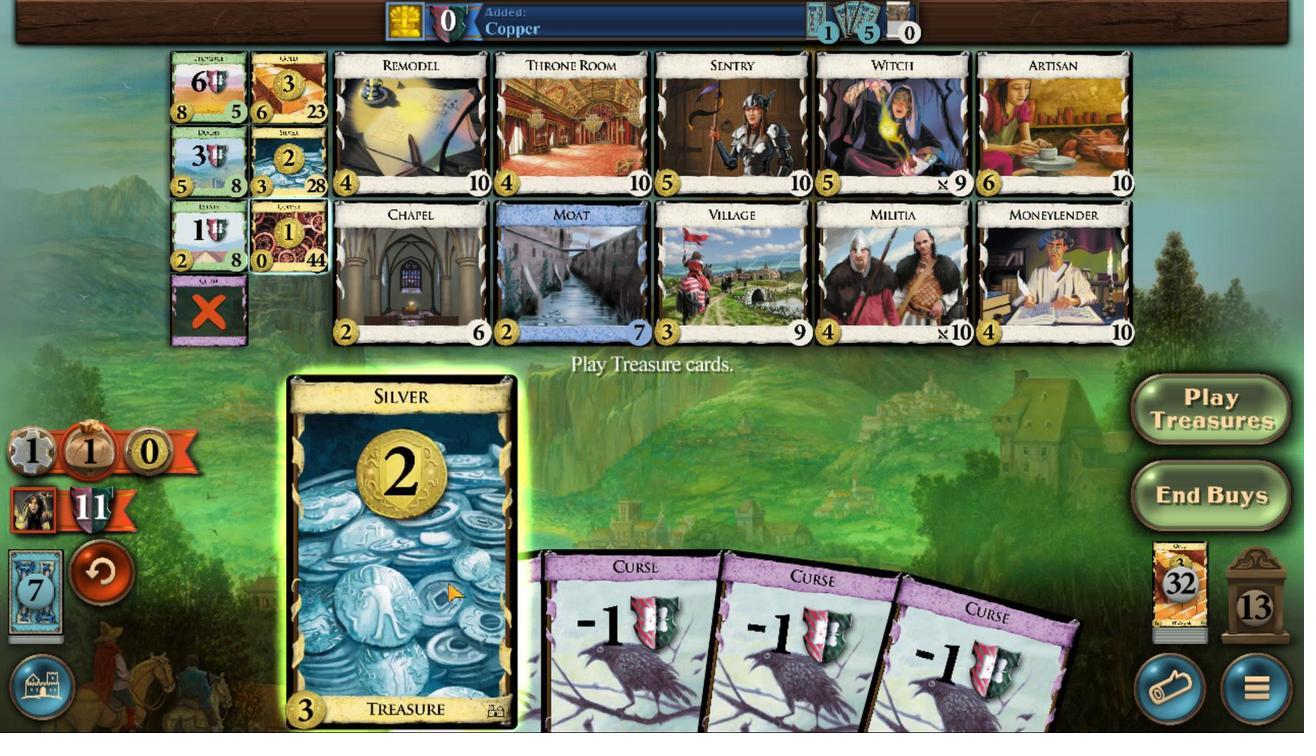
Action: Mouse moved to (570, 672)
Screenshot: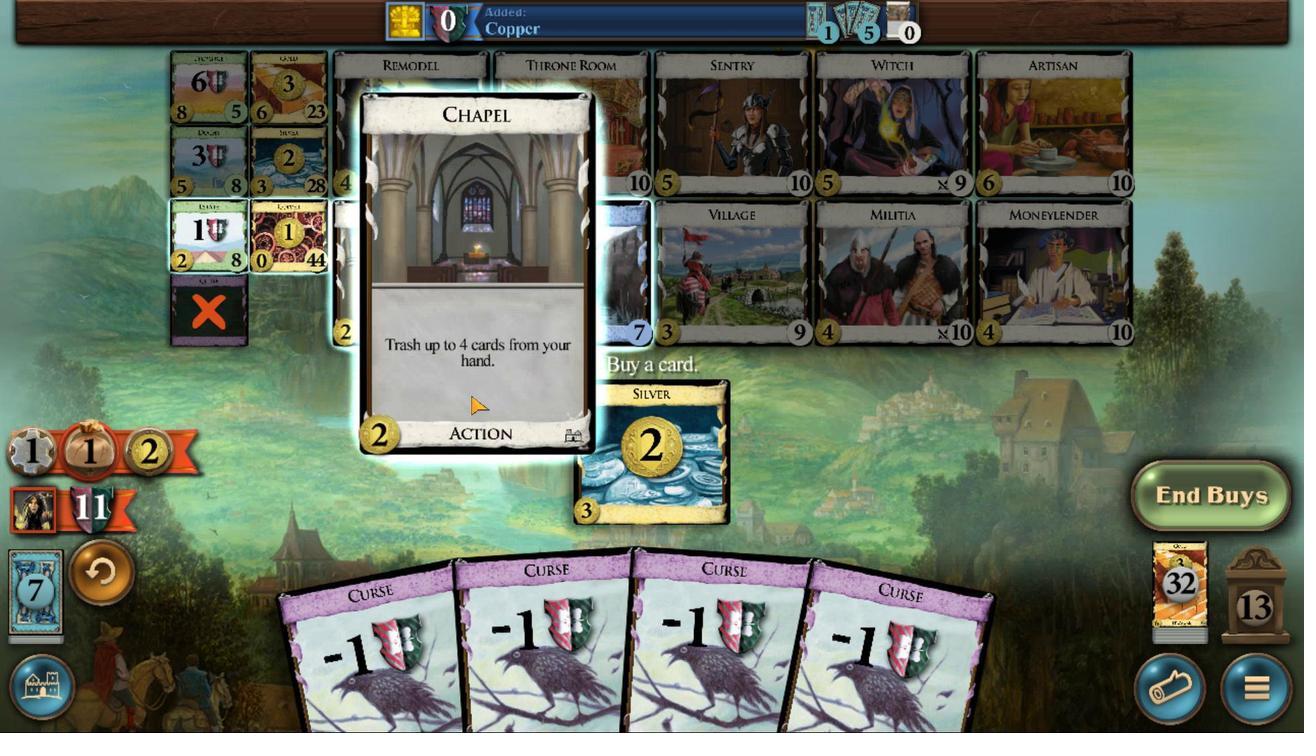 
Action: Mouse pressed left at (570, 672)
Screenshot: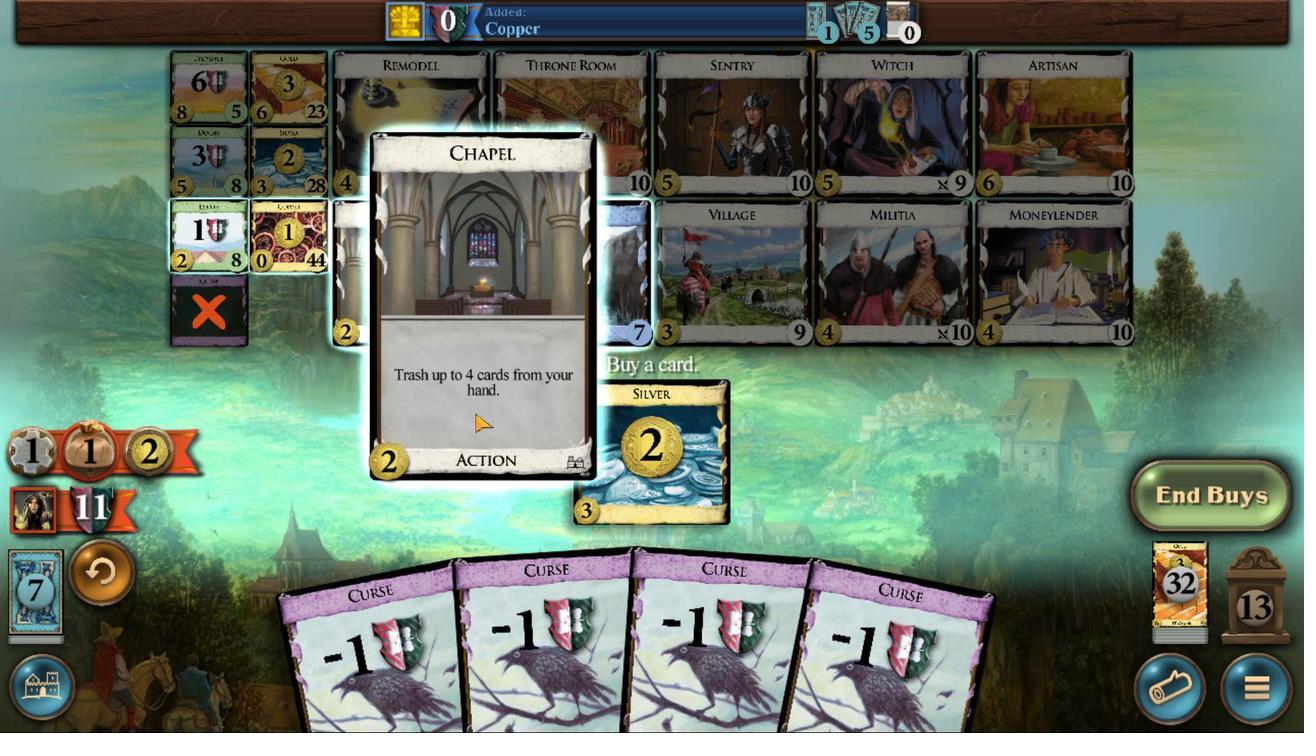 
Action: Mouse moved to (693, 505)
Screenshot: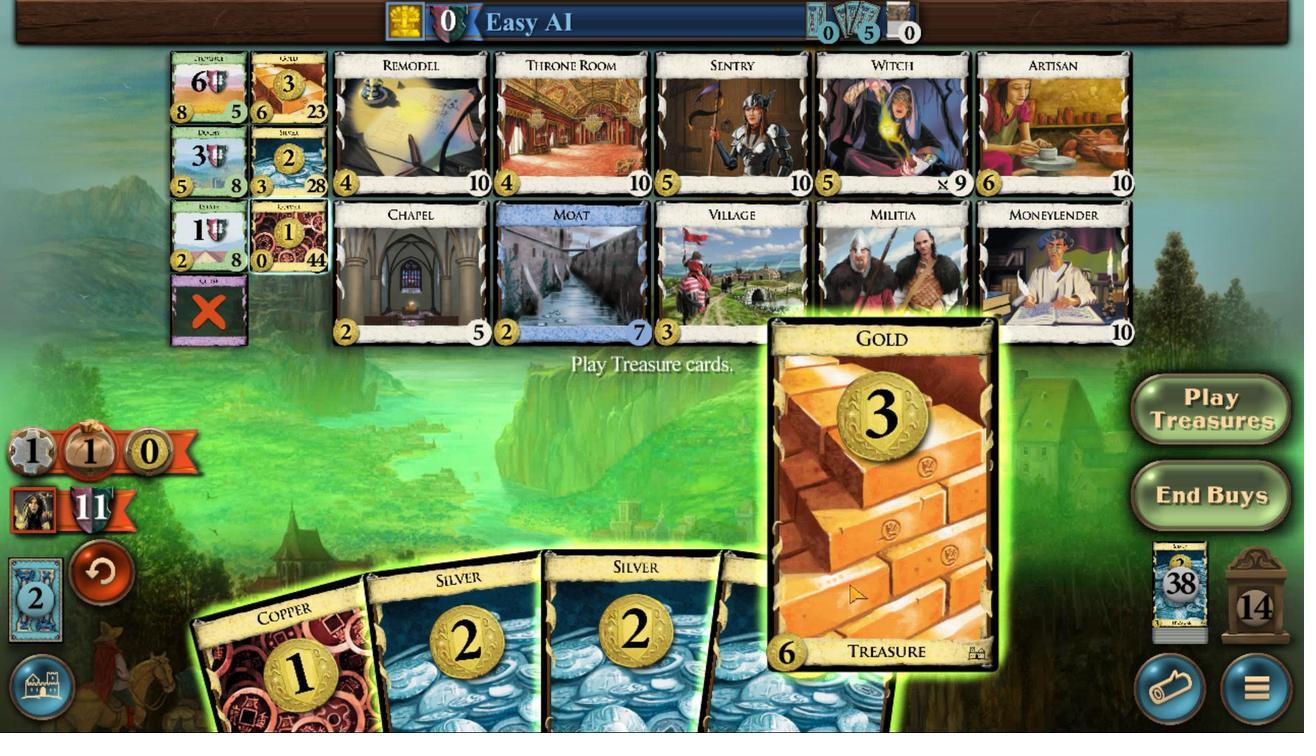 
Action: Mouse pressed left at (693, 505)
Screenshot: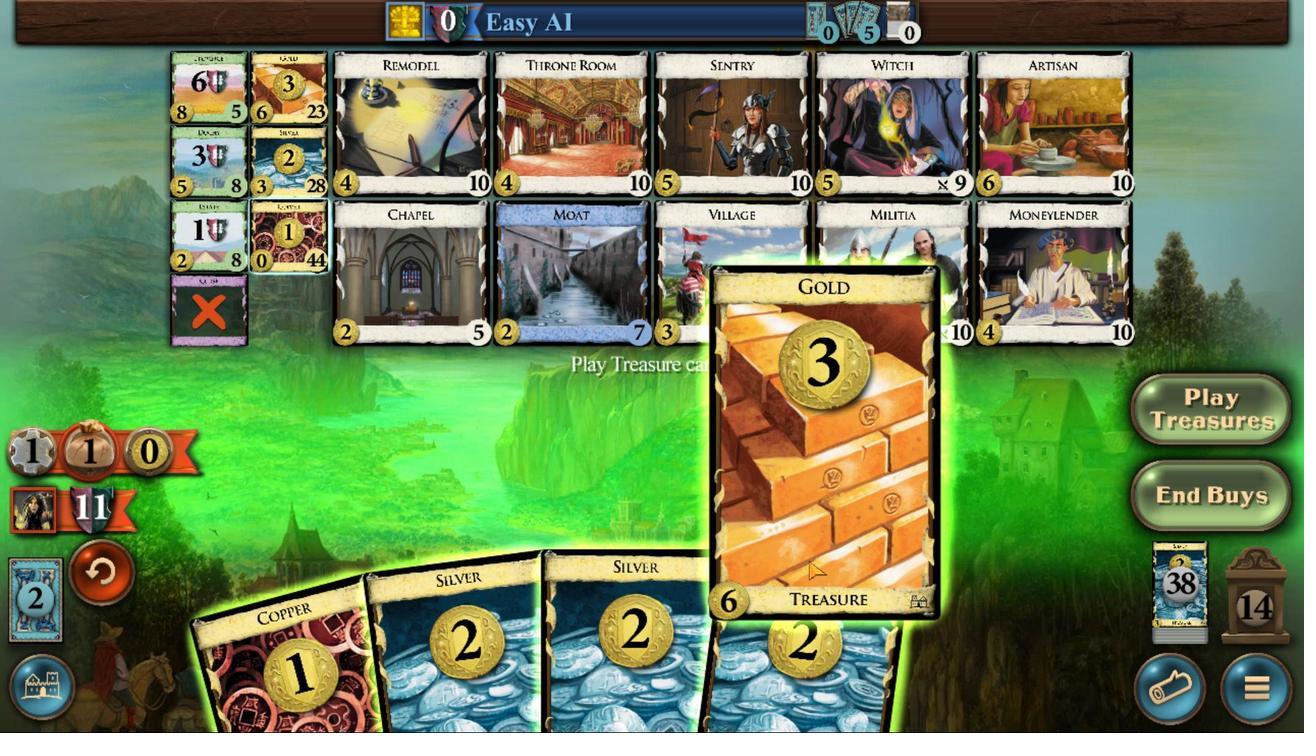 
Action: Mouse moved to (565, 499)
Screenshot: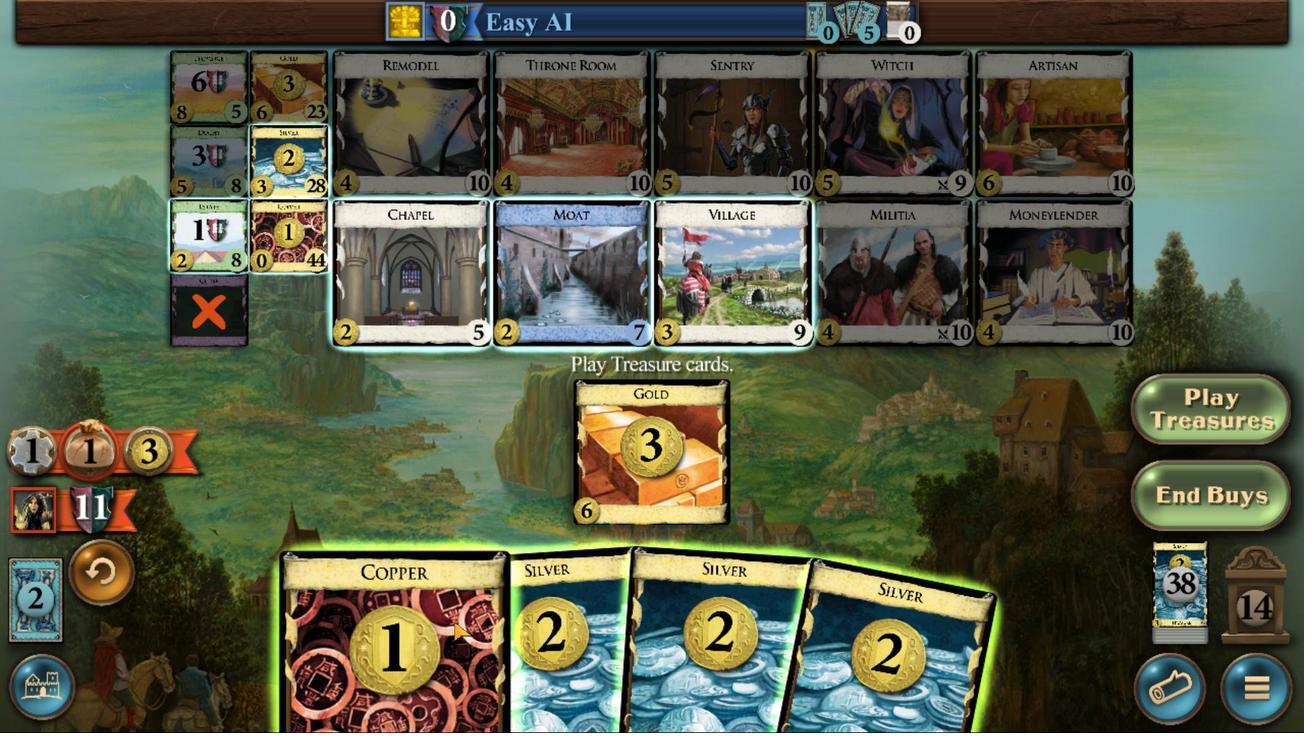 
Action: Mouse pressed left at (565, 499)
Screenshot: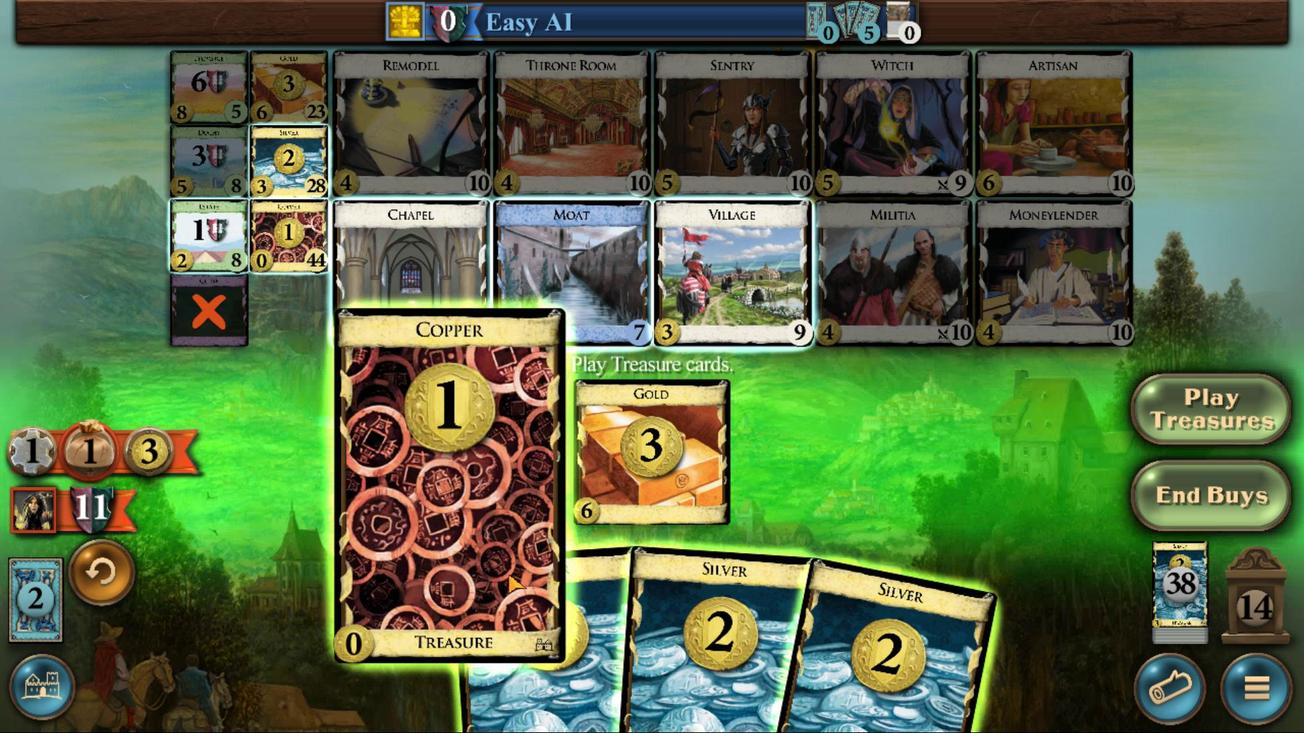 
Action: Mouse moved to (610, 525)
Screenshot: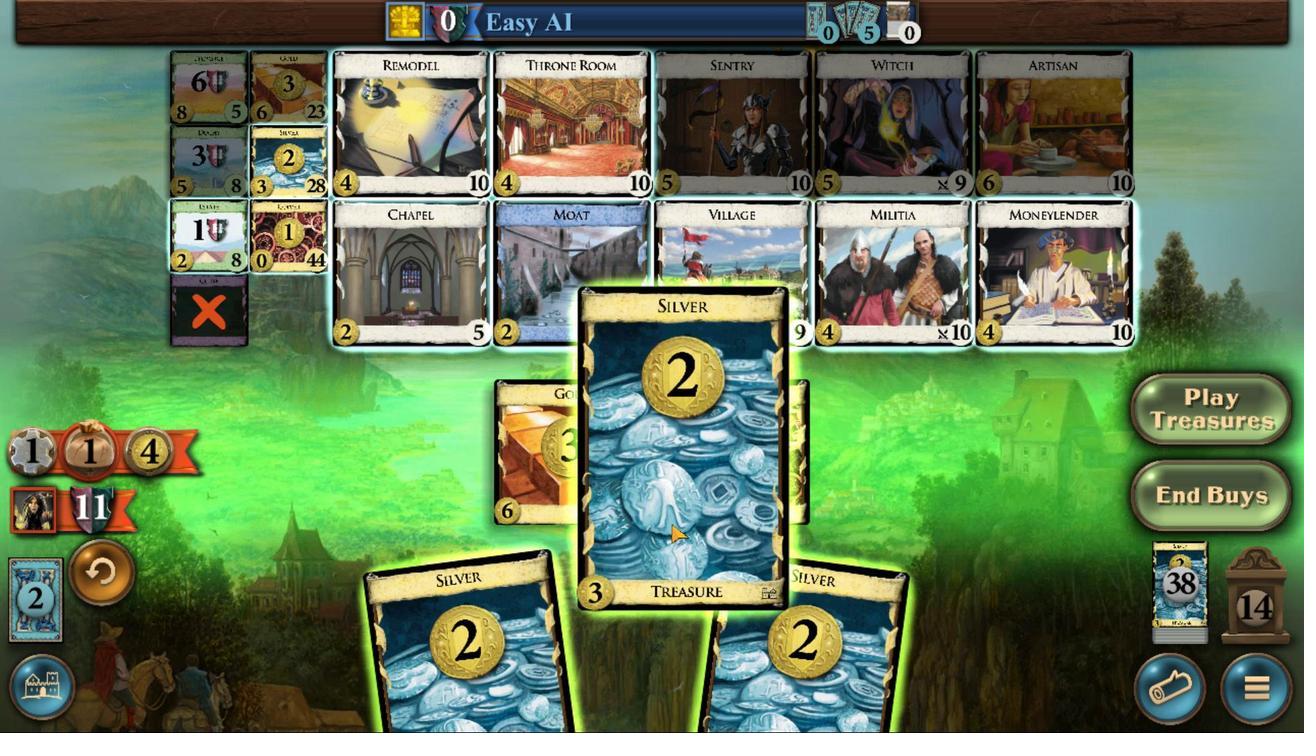 
Action: Mouse pressed left at (610, 525)
Screenshot: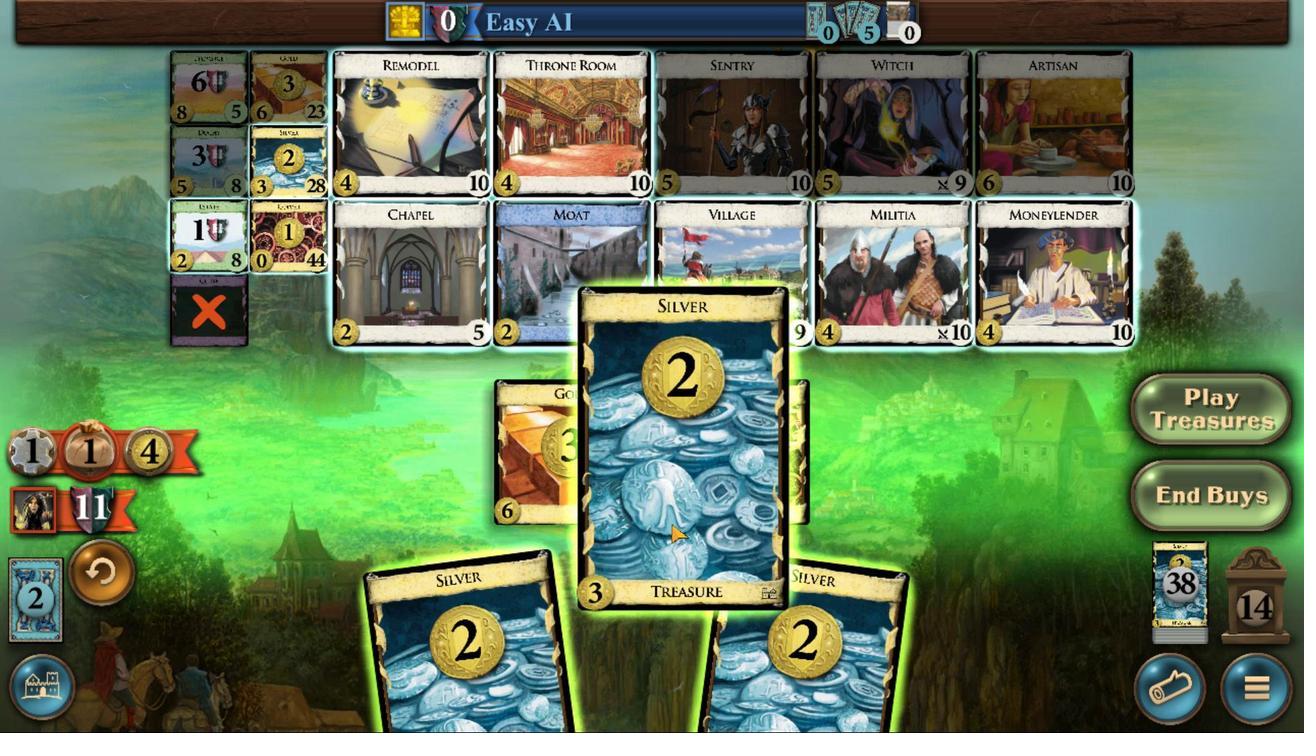 
Action: Mouse moved to (594, 522)
Screenshot: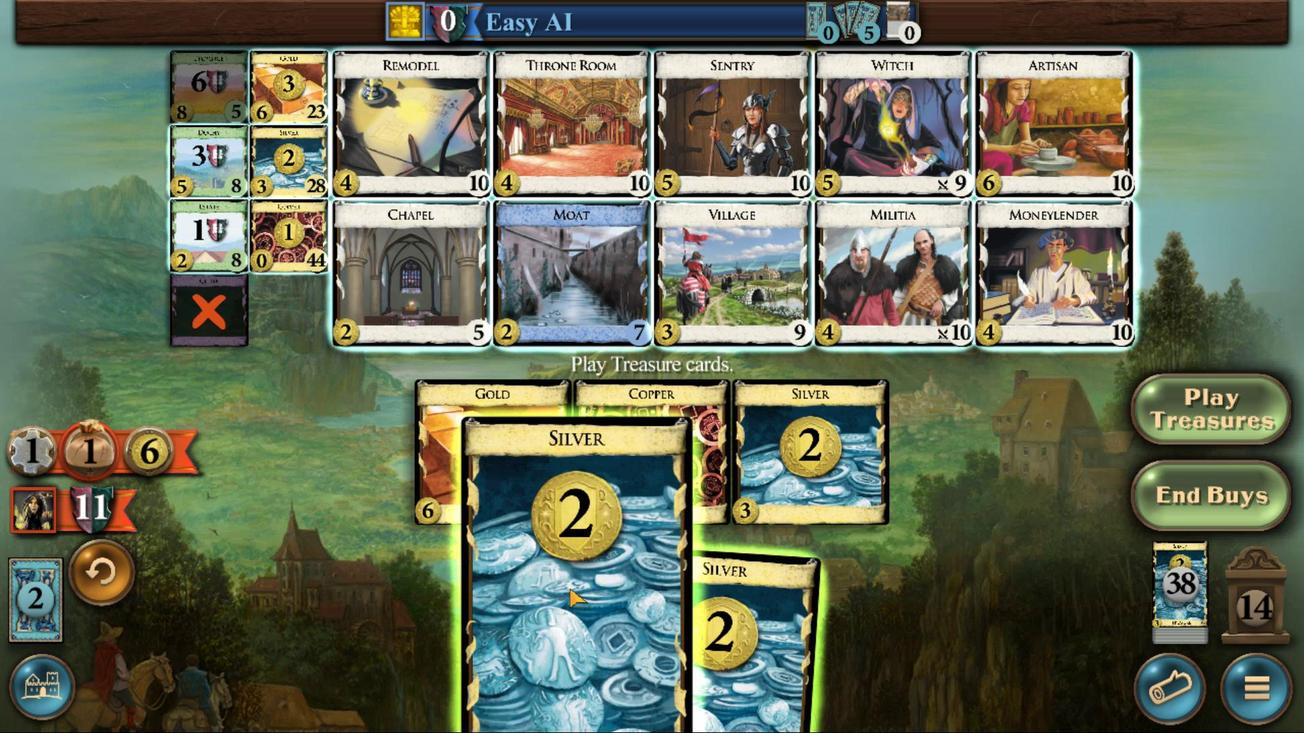 
Action: Mouse pressed left at (594, 522)
Screenshot: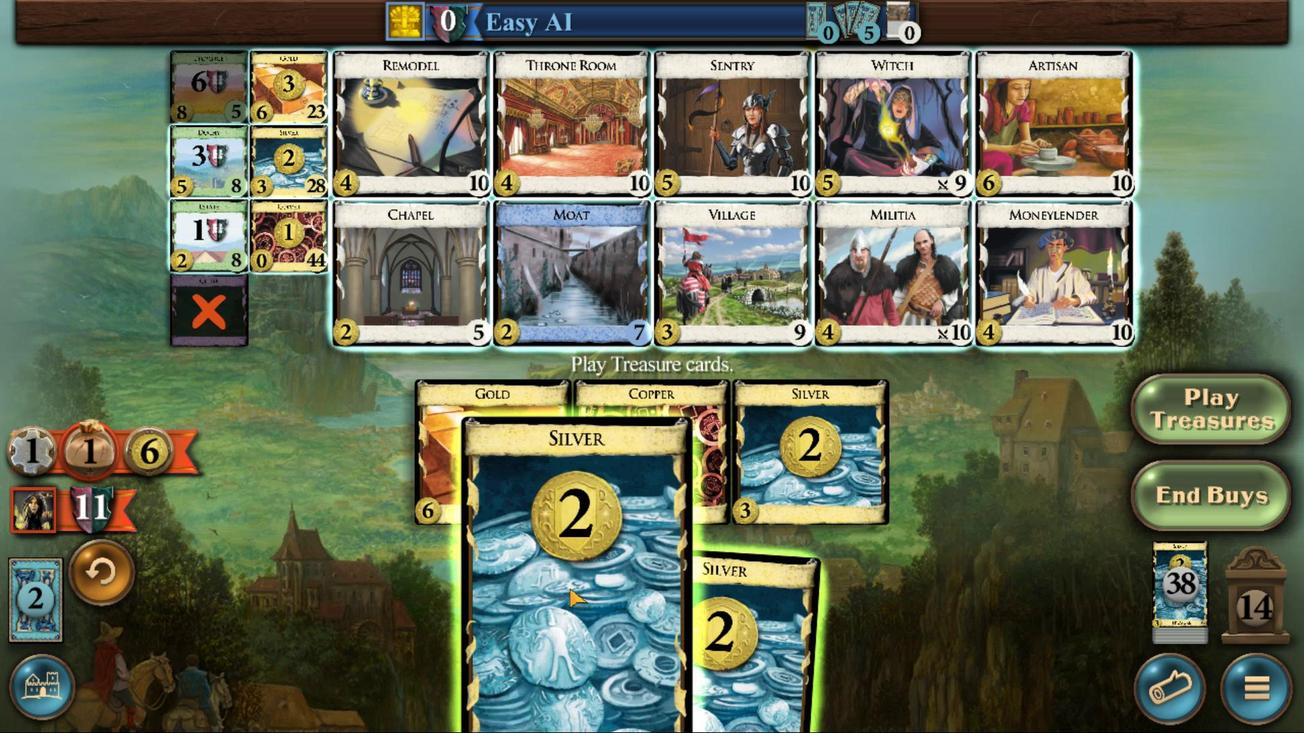 
Action: Mouse moved to (527, 749)
Screenshot: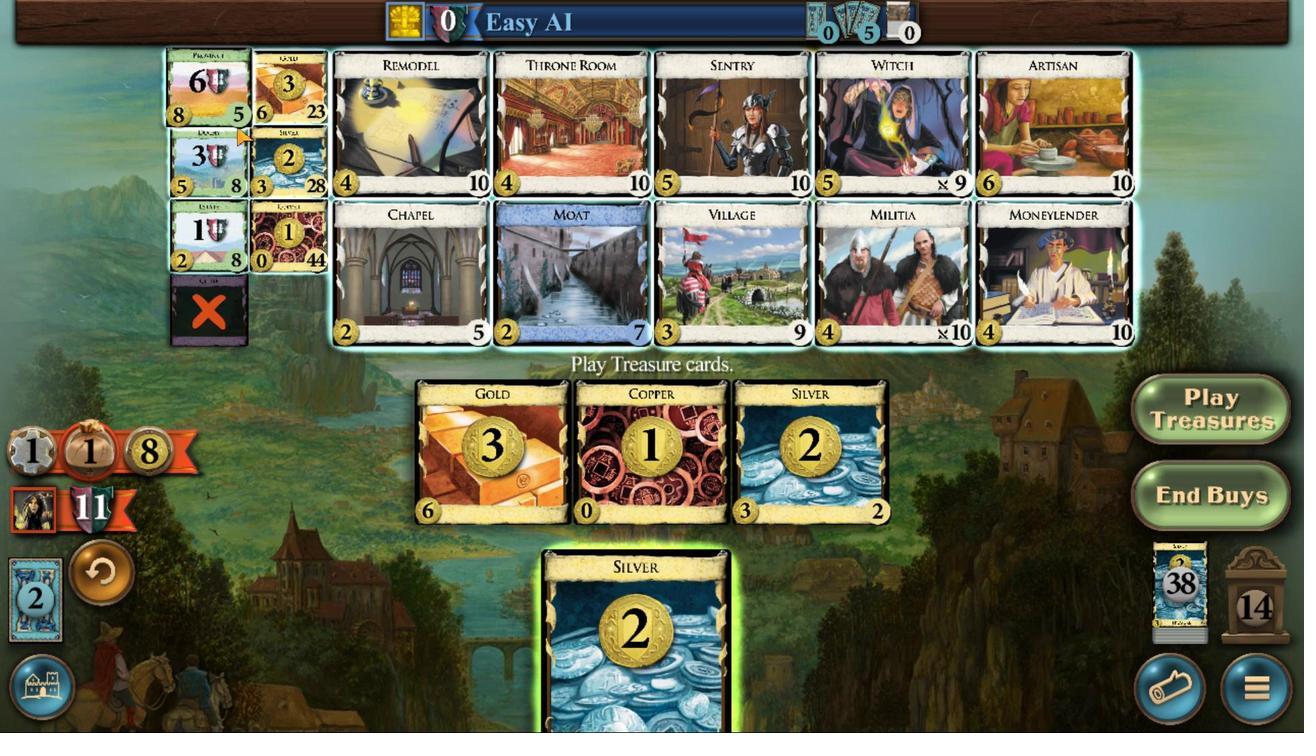 
Action: Mouse pressed left at (527, 749)
Screenshot: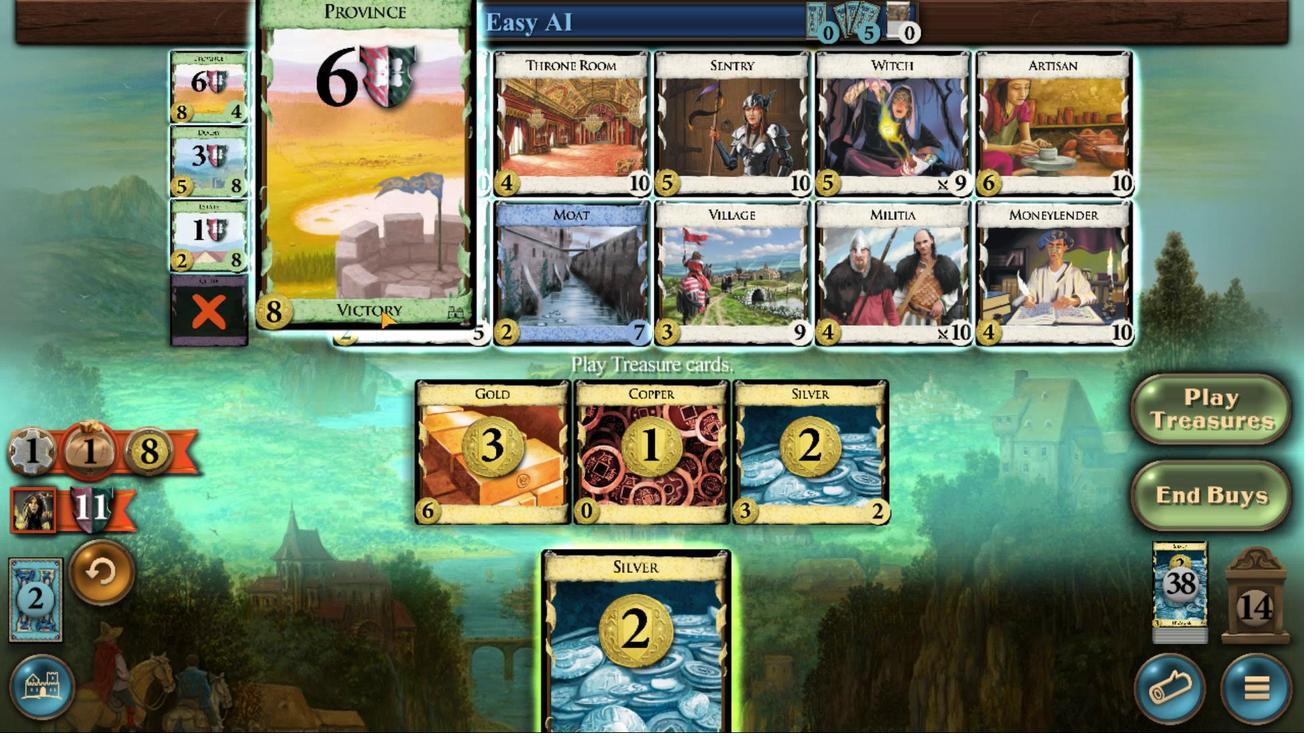 
Action: Mouse moved to (619, 508)
Screenshot: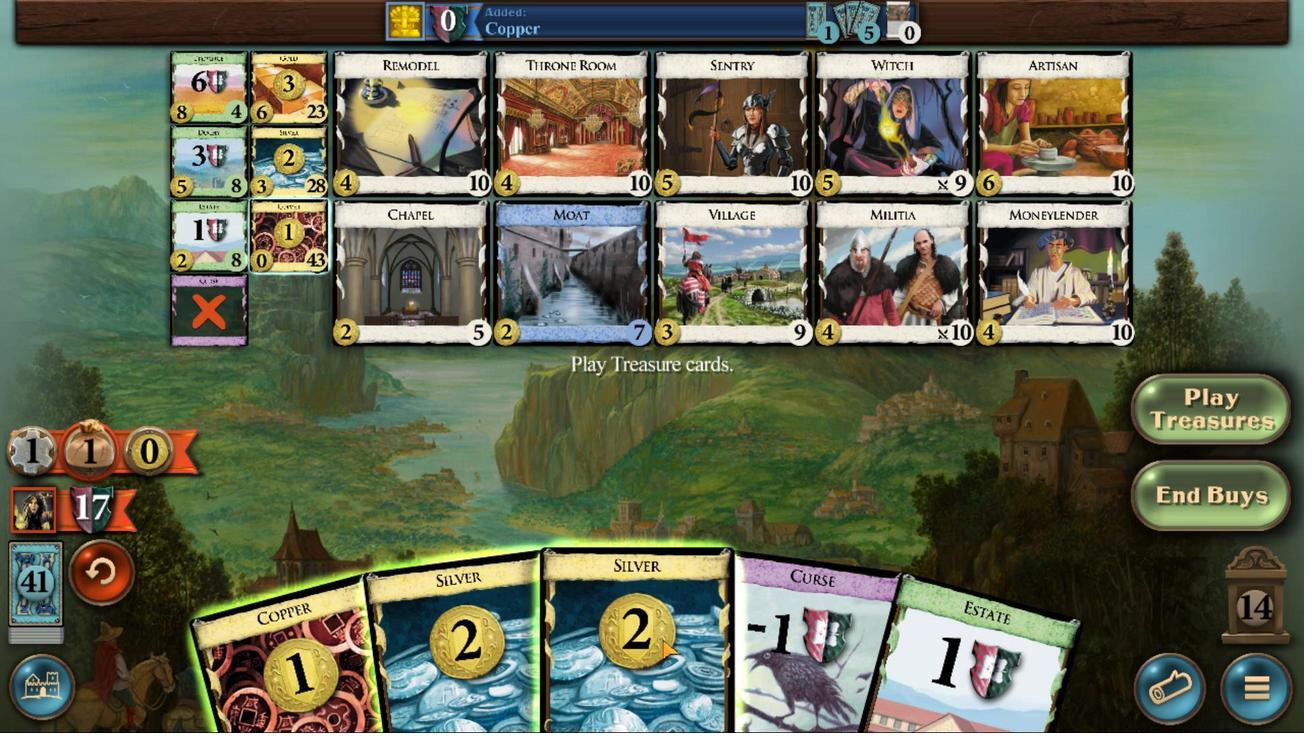
Action: Mouse pressed left at (619, 508)
Screenshot: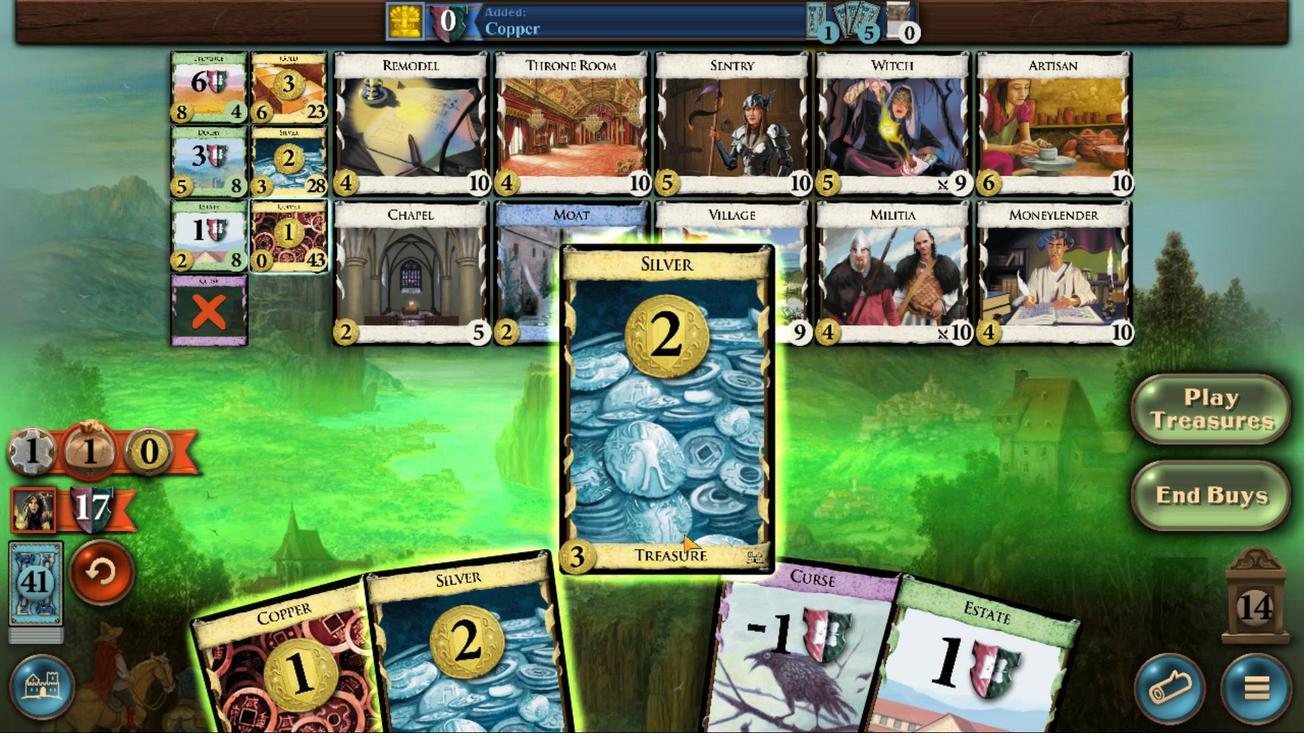 
Action: Mouse moved to (561, 523)
Screenshot: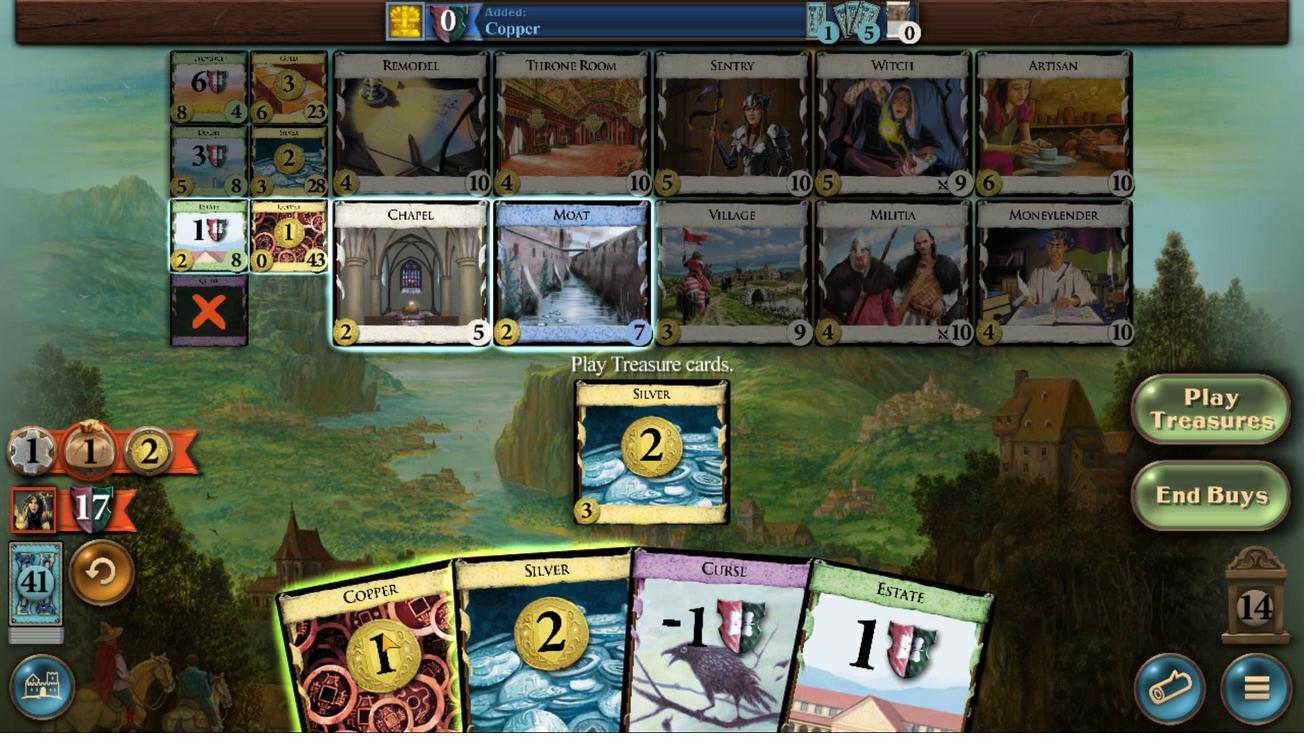
Action: Mouse pressed left at (561, 523)
Screenshot: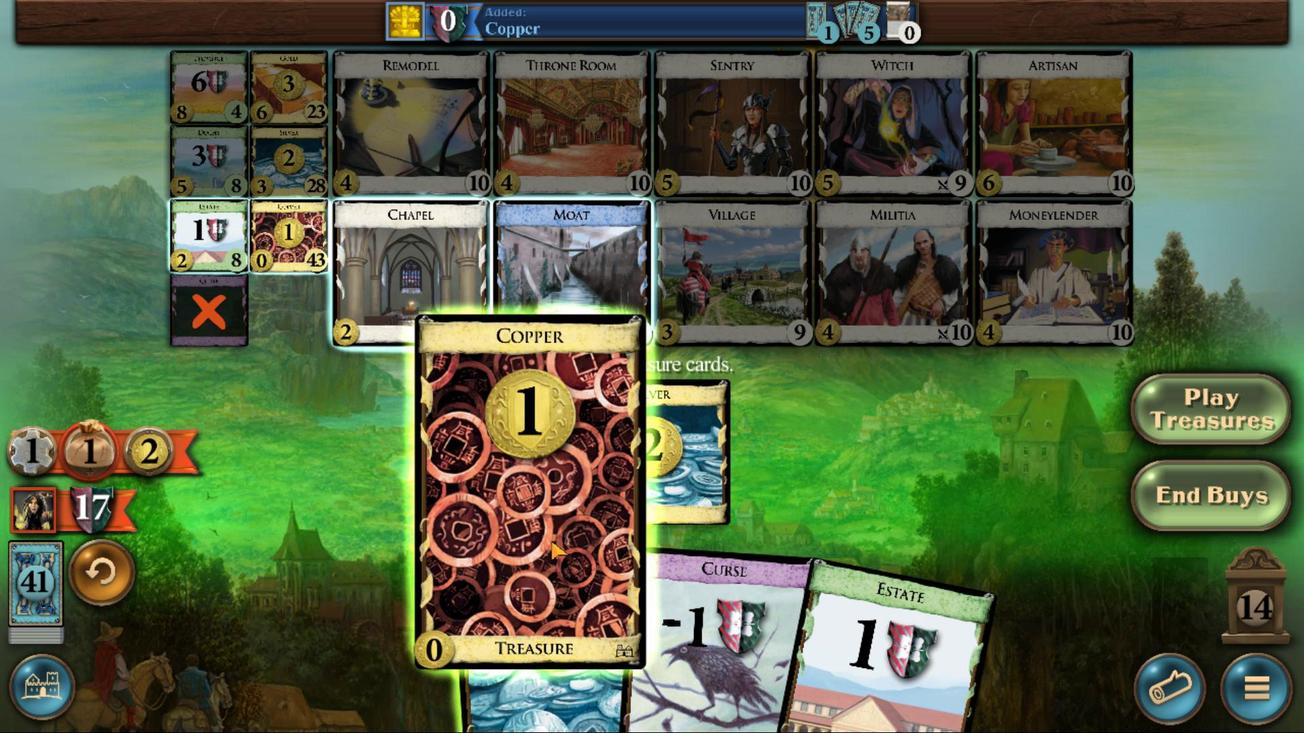 
Action: Mouse moved to (541, 712)
Screenshot: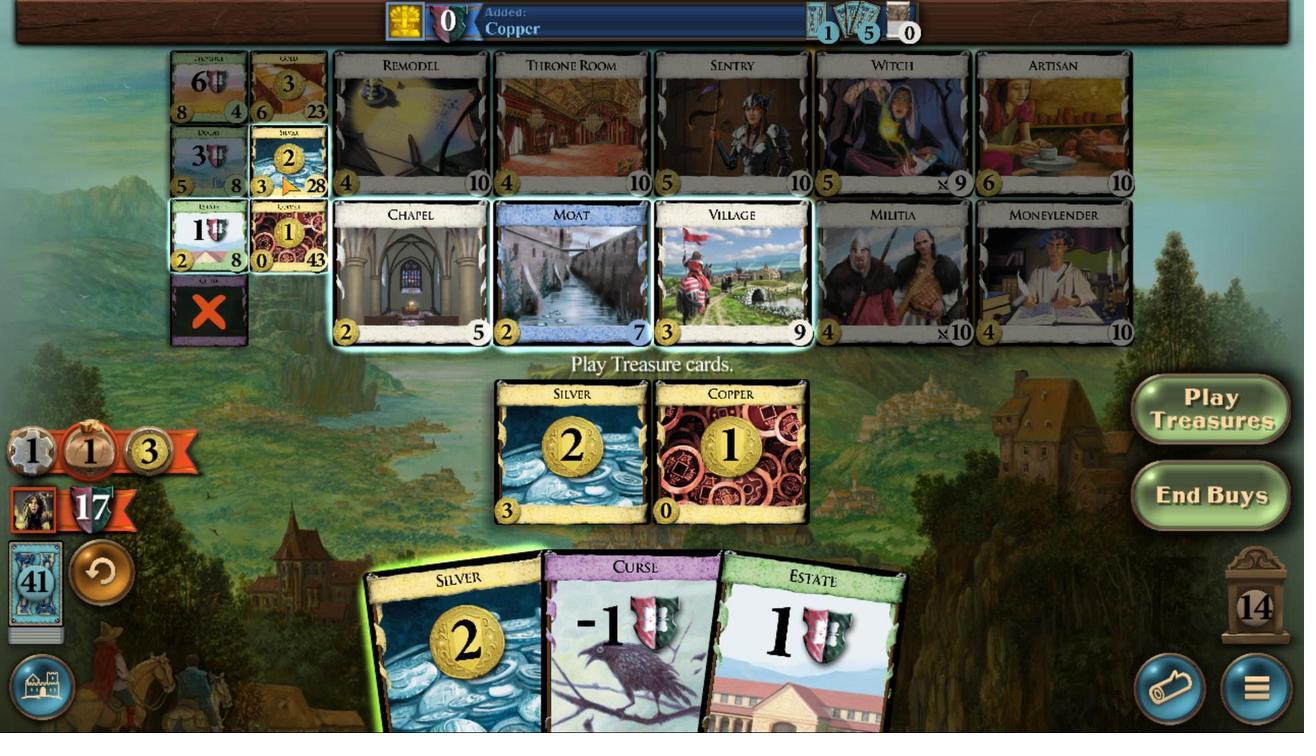 
Action: Mouse pressed left at (541, 712)
Screenshot: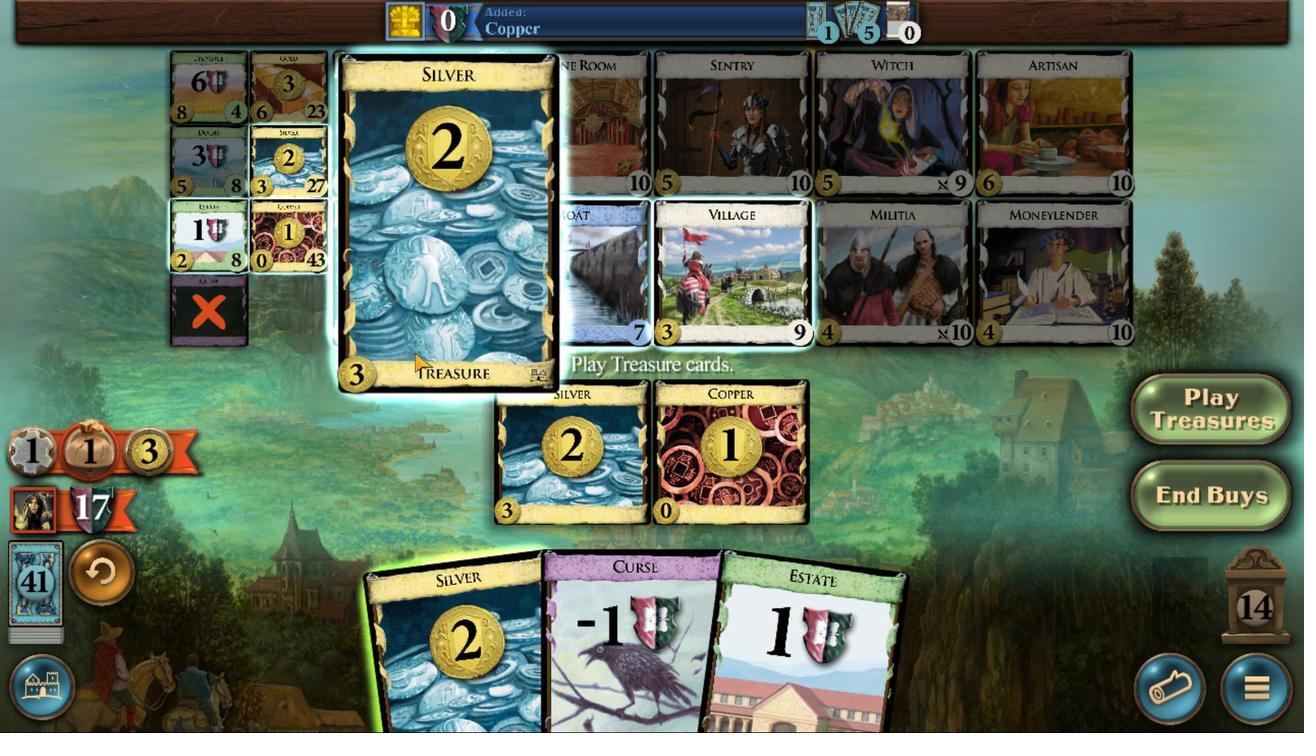 
Action: Mouse moved to (604, 542)
Screenshot: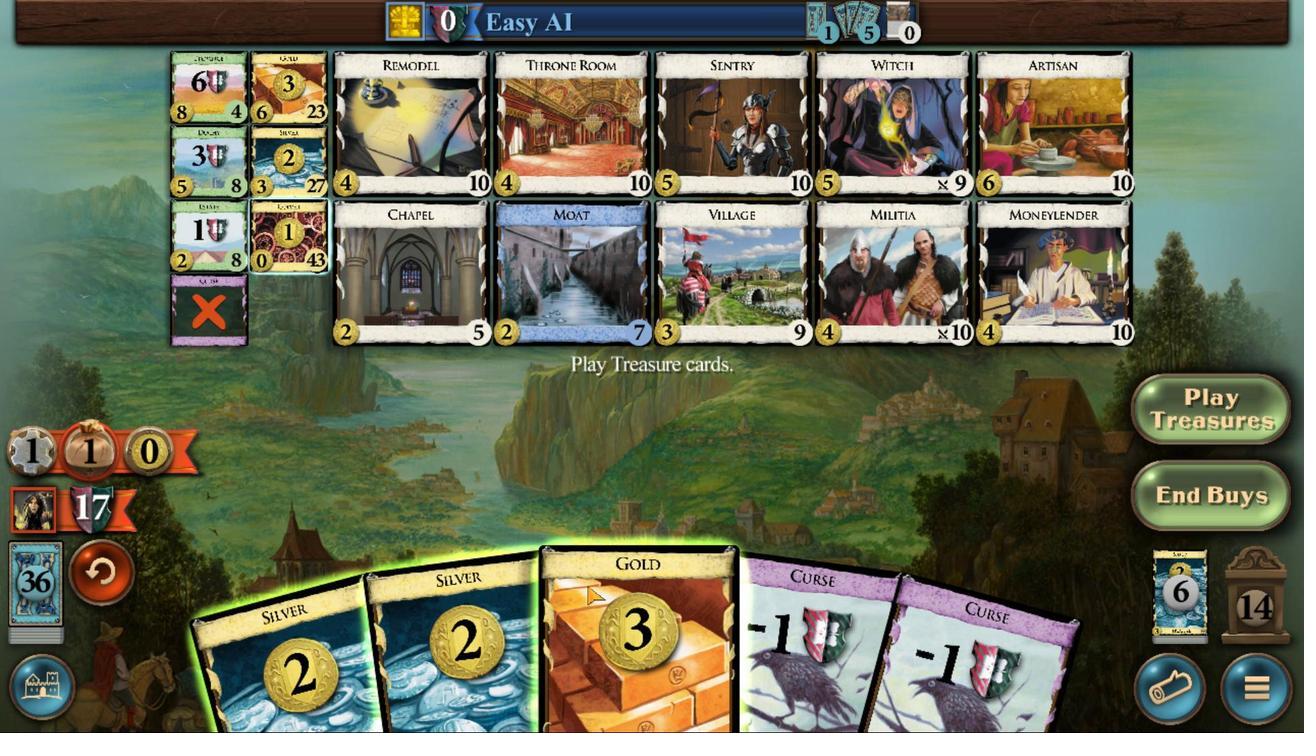 
Action: Mouse pressed left at (604, 542)
Screenshot: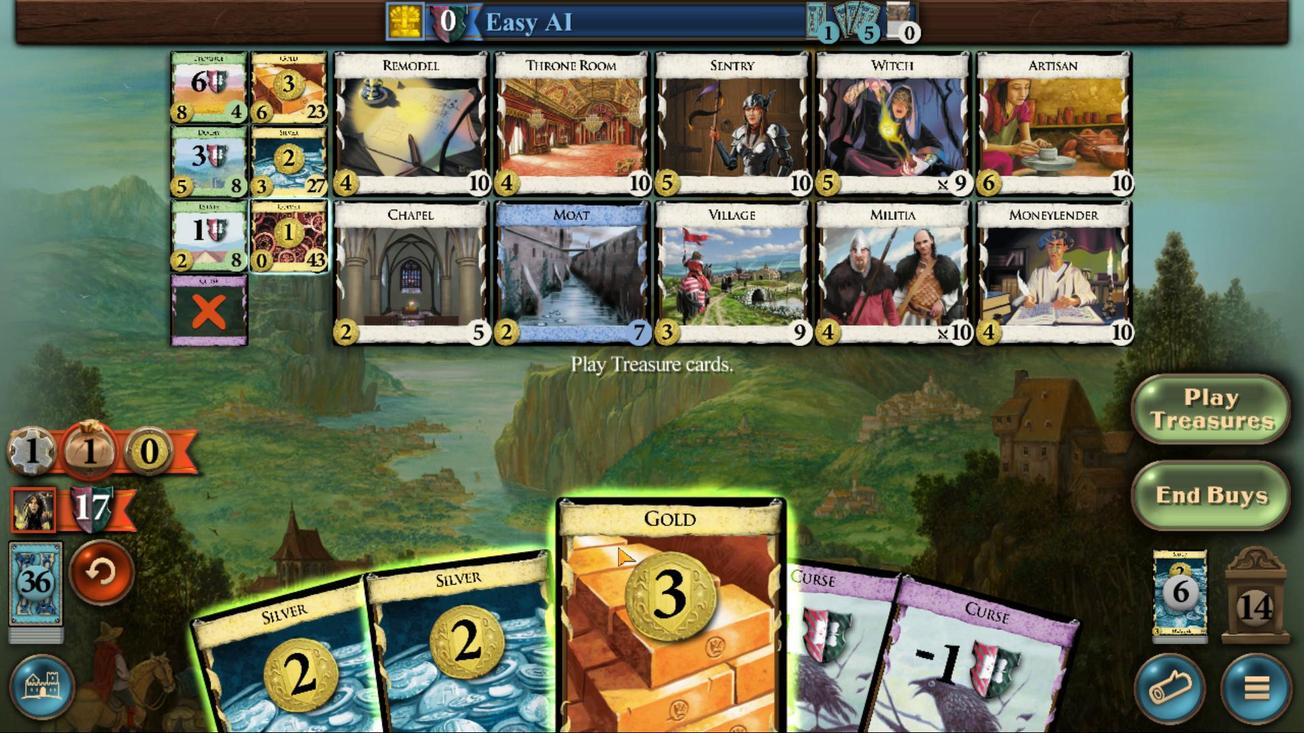
Action: Mouse moved to (544, 716)
Screenshot: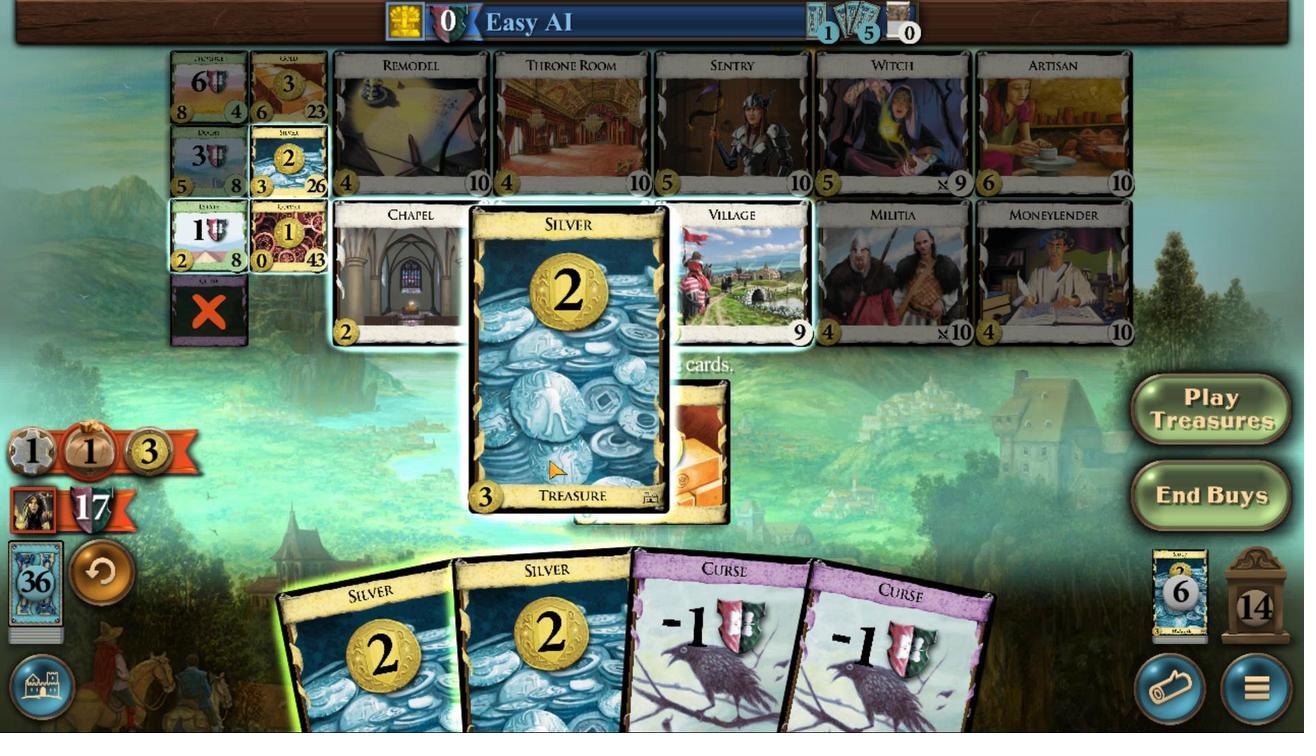 
Action: Mouse pressed left at (544, 716)
Screenshot: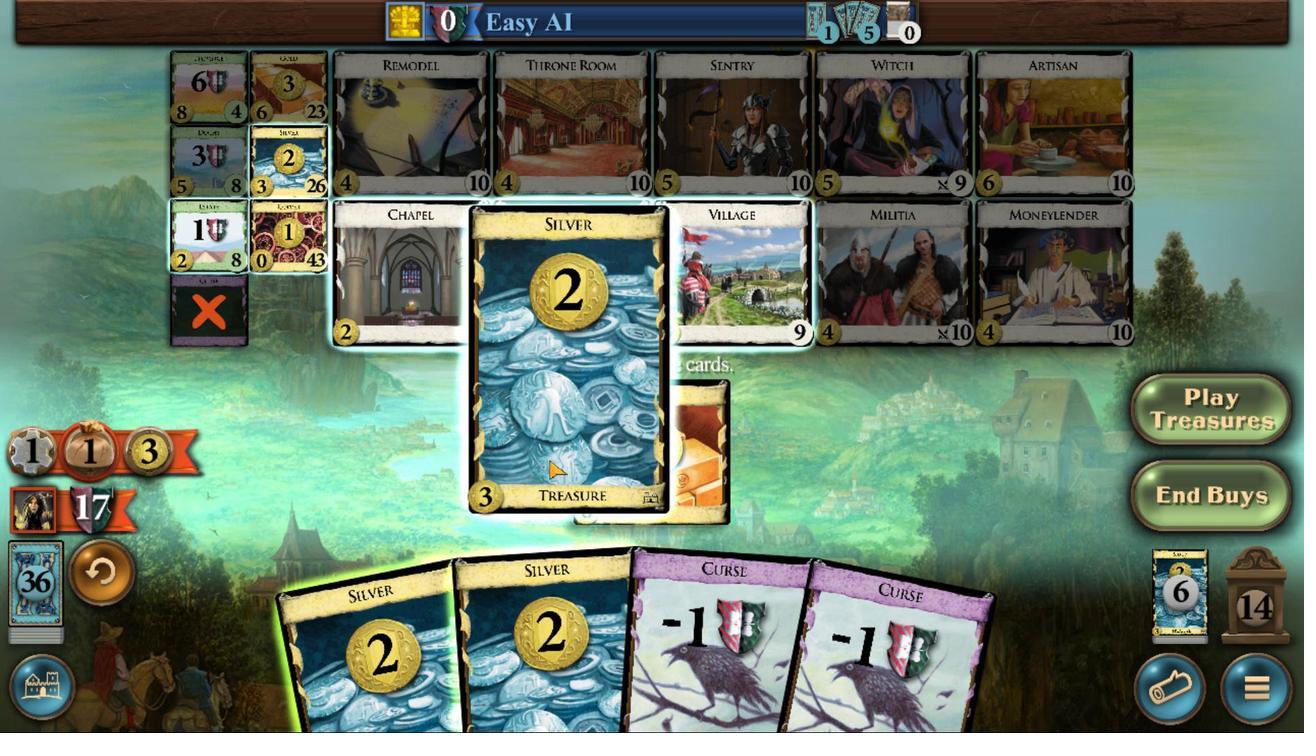 
Action: Mouse moved to (608, 513)
Screenshot: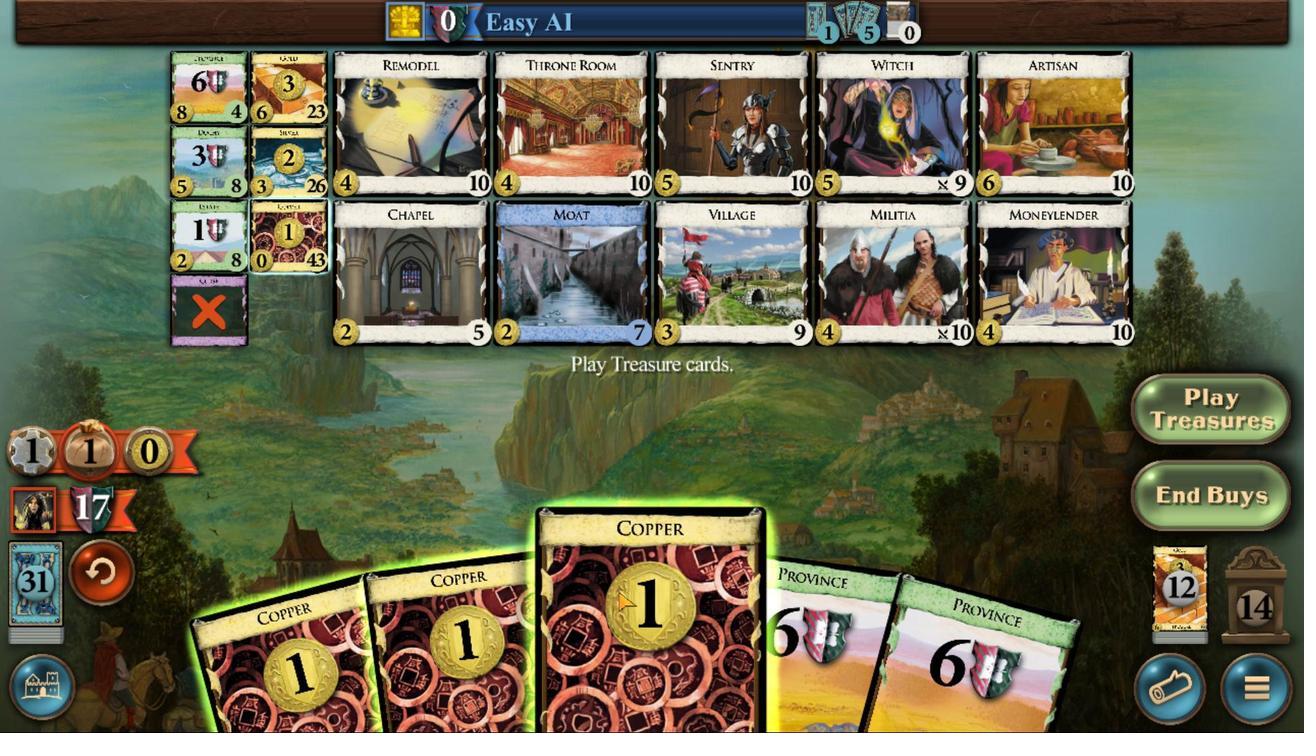 
Action: Mouse pressed left at (608, 513)
Screenshot: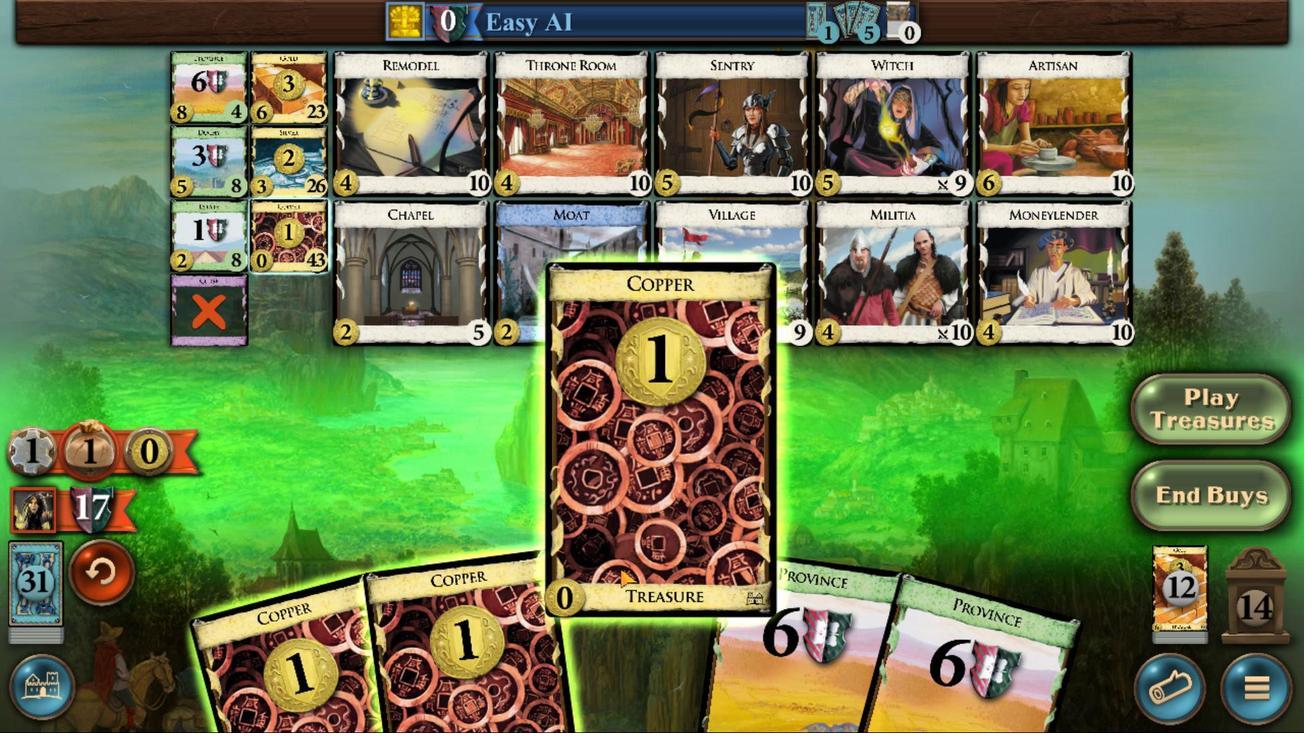 
Action: Mouse moved to (584, 525)
Screenshot: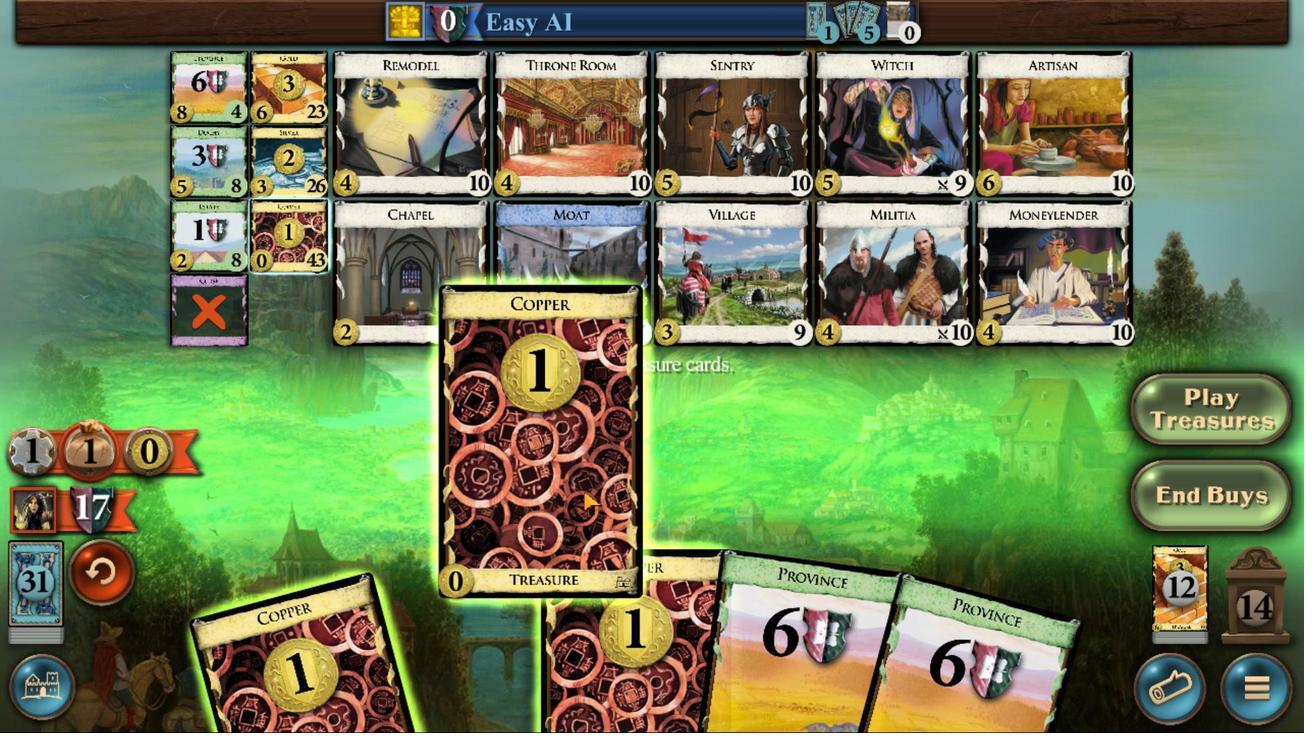 
Action: Mouse pressed left at (584, 525)
Screenshot: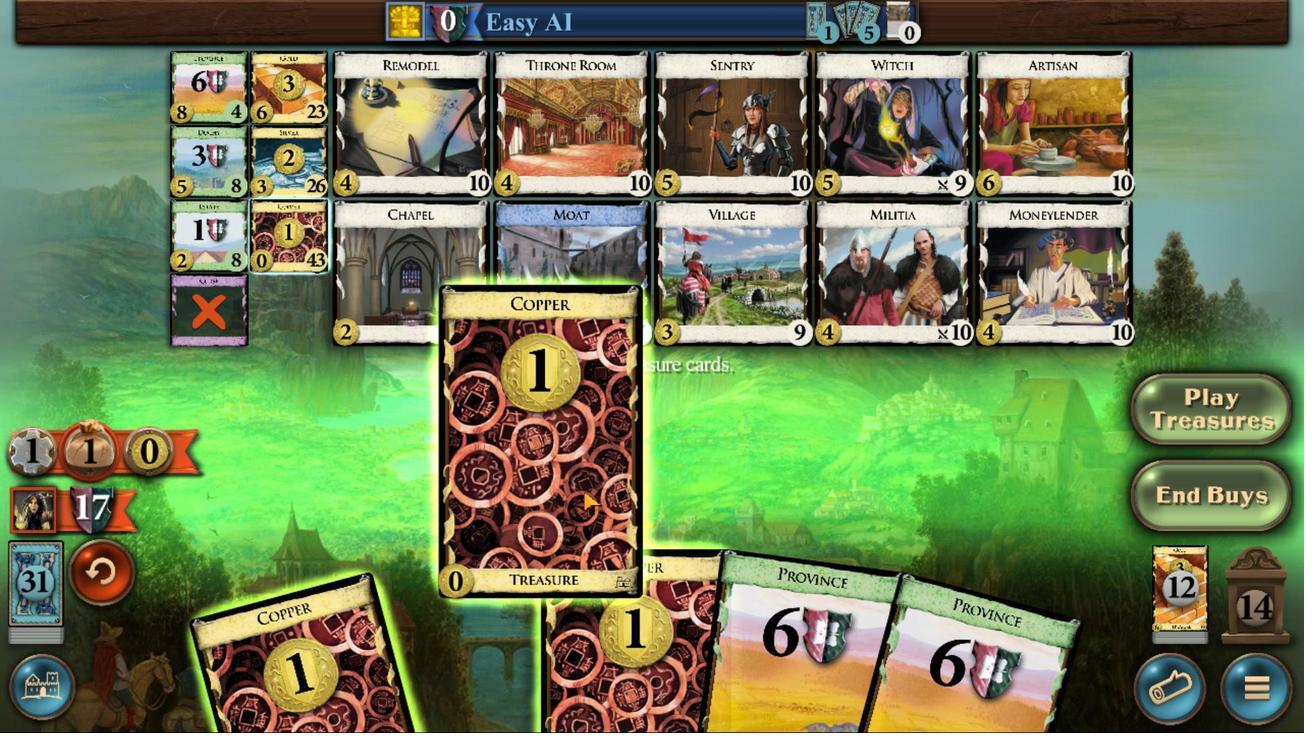 
Action: Mouse moved to (584, 517)
Screenshot: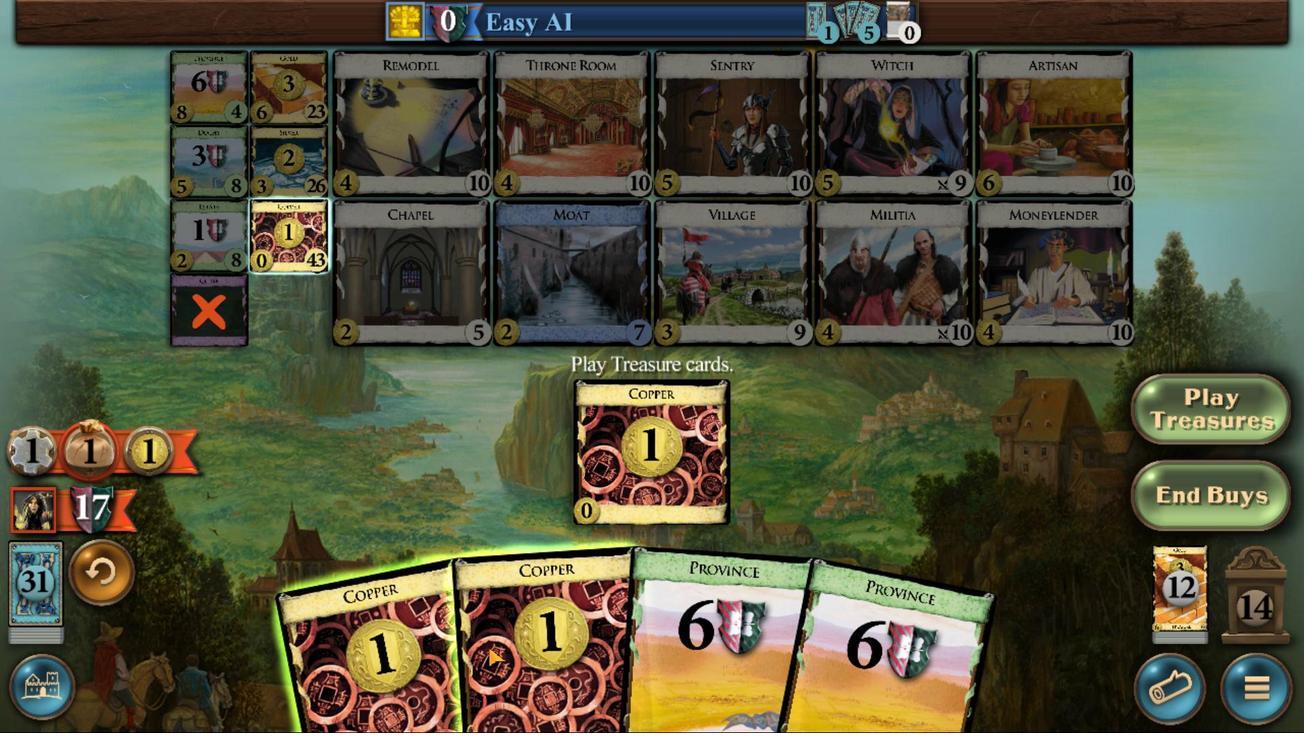 
Action: Mouse pressed left at (584, 517)
Screenshot: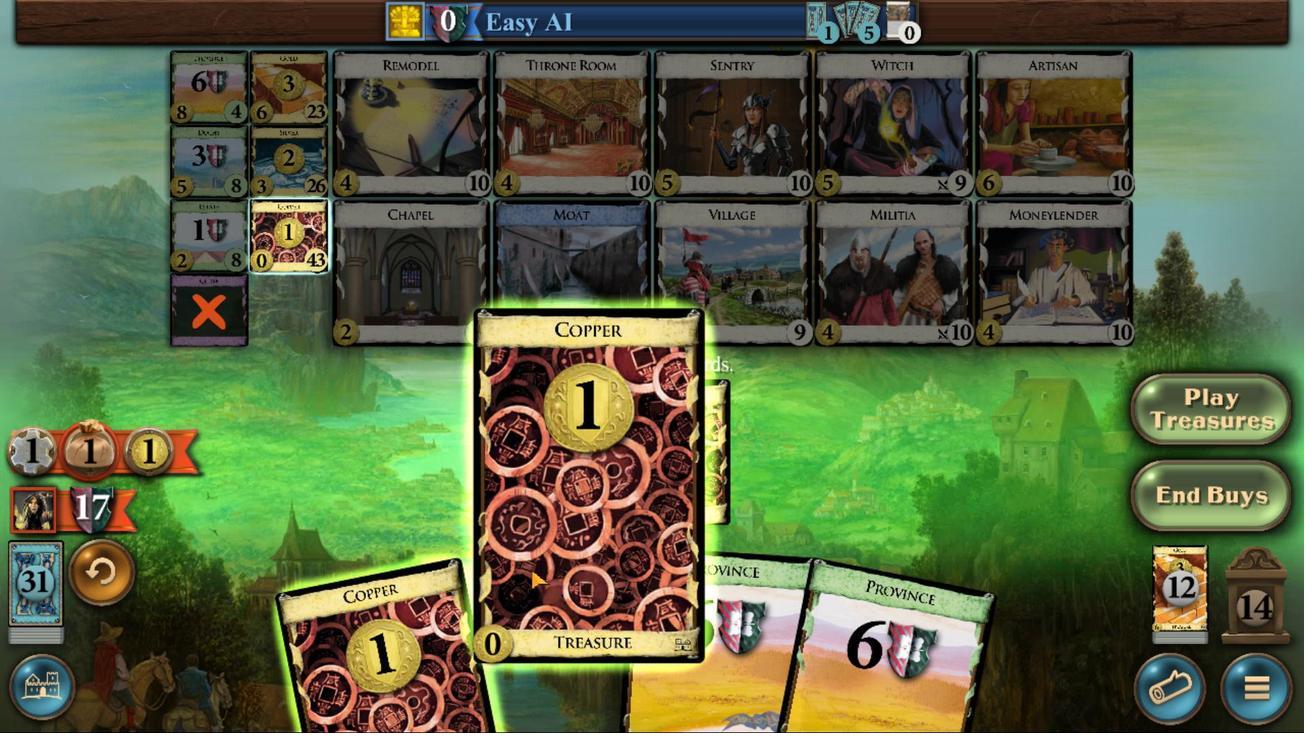 
Action: Mouse moved to (574, 510)
Screenshot: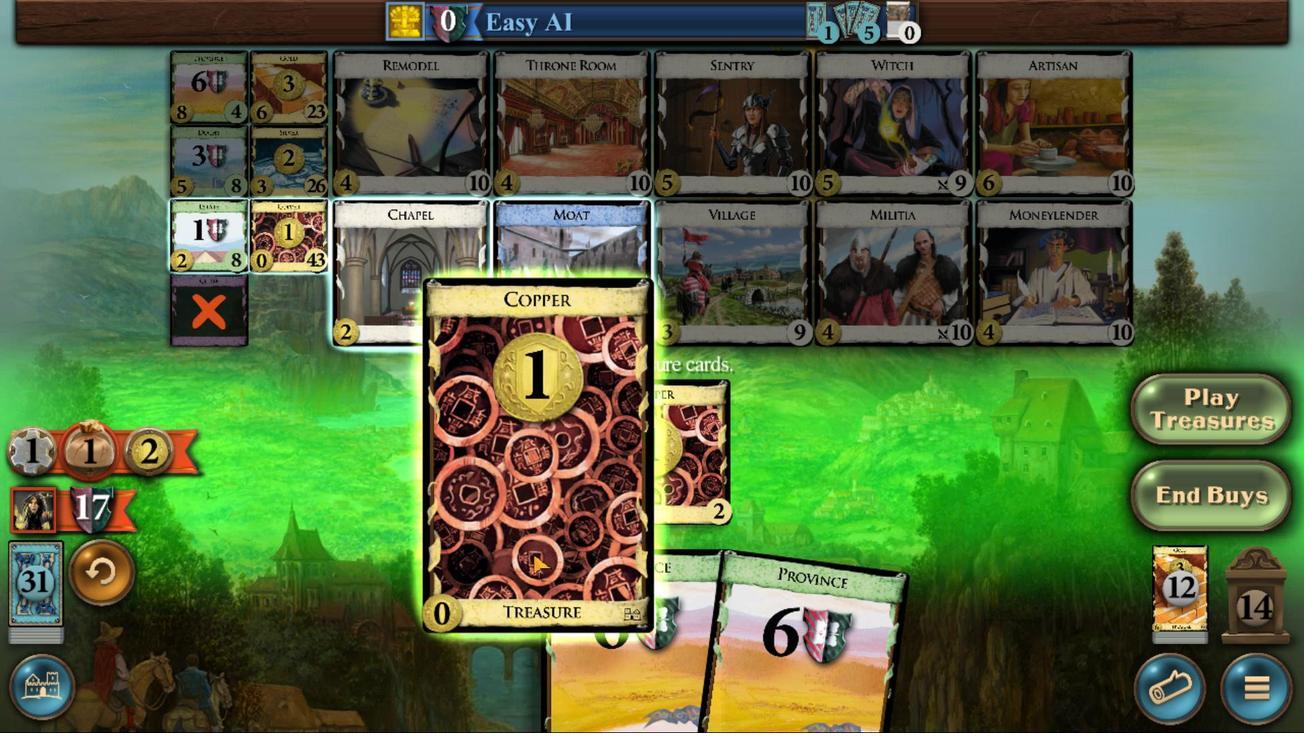 
Action: Mouse pressed left at (574, 510)
Screenshot: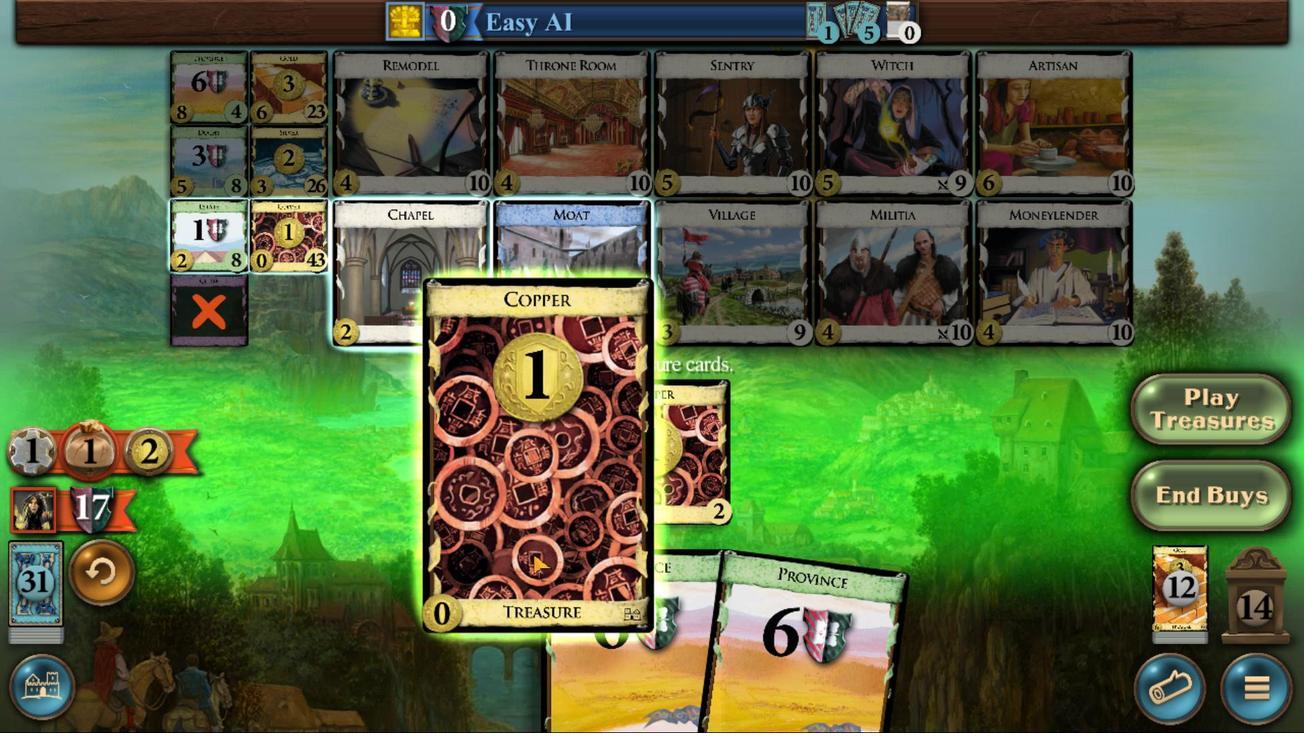 
Action: Mouse moved to (542, 714)
Screenshot: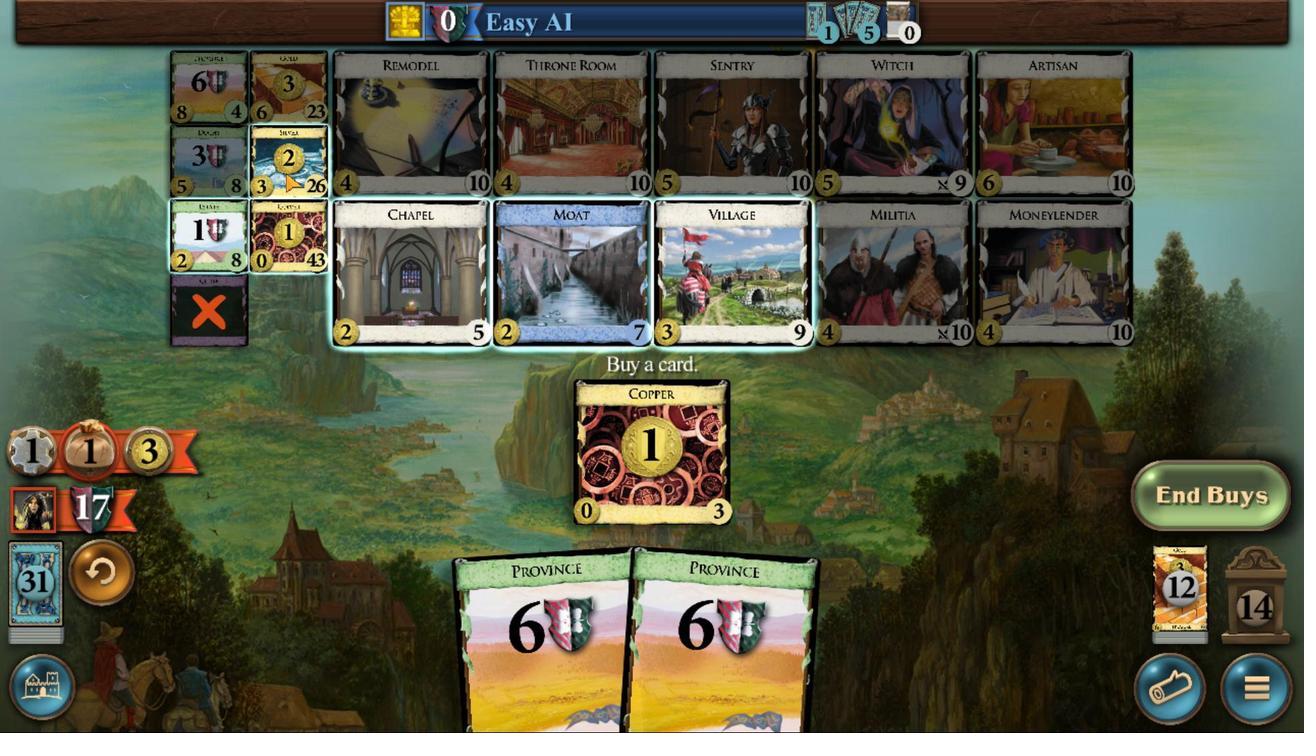 
Action: Mouse pressed left at (542, 714)
Screenshot: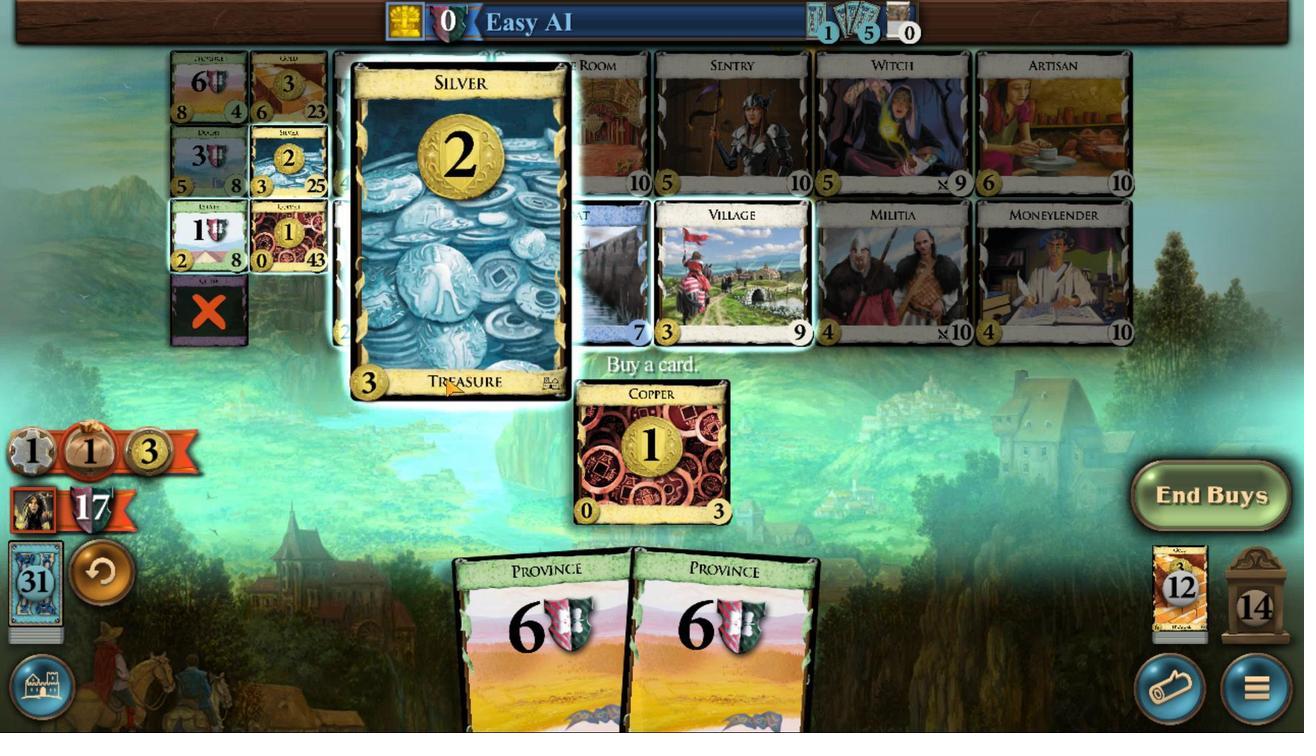 
Action: Mouse moved to (550, 514)
Screenshot: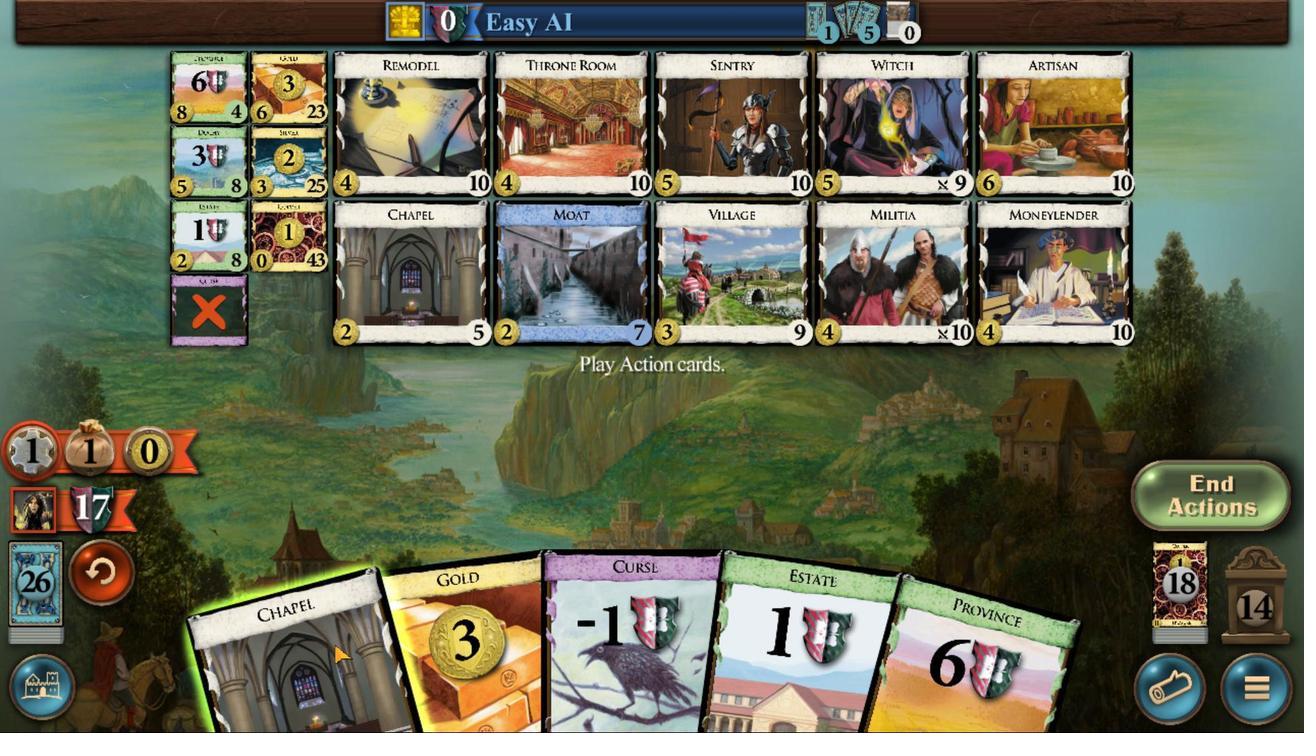 
Action: Mouse pressed left at (550, 514)
Screenshot: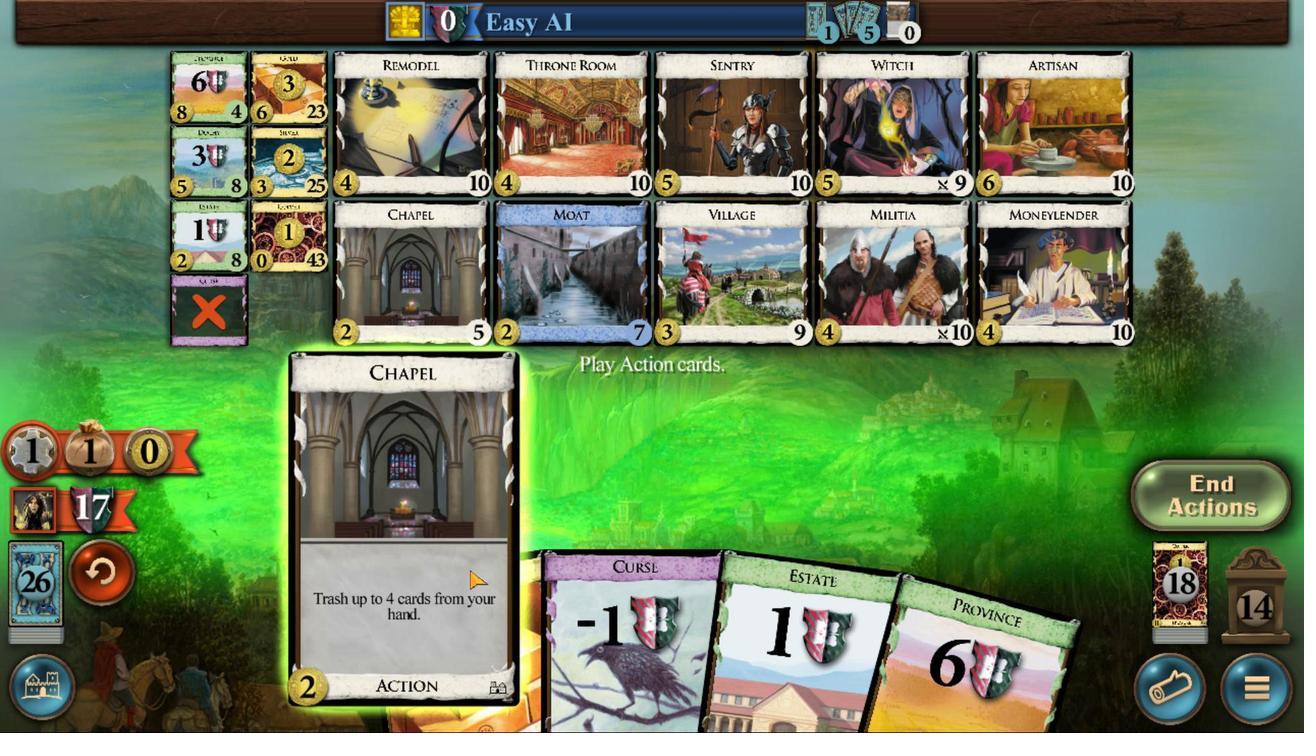
Action: Mouse moved to (564, 517)
Screenshot: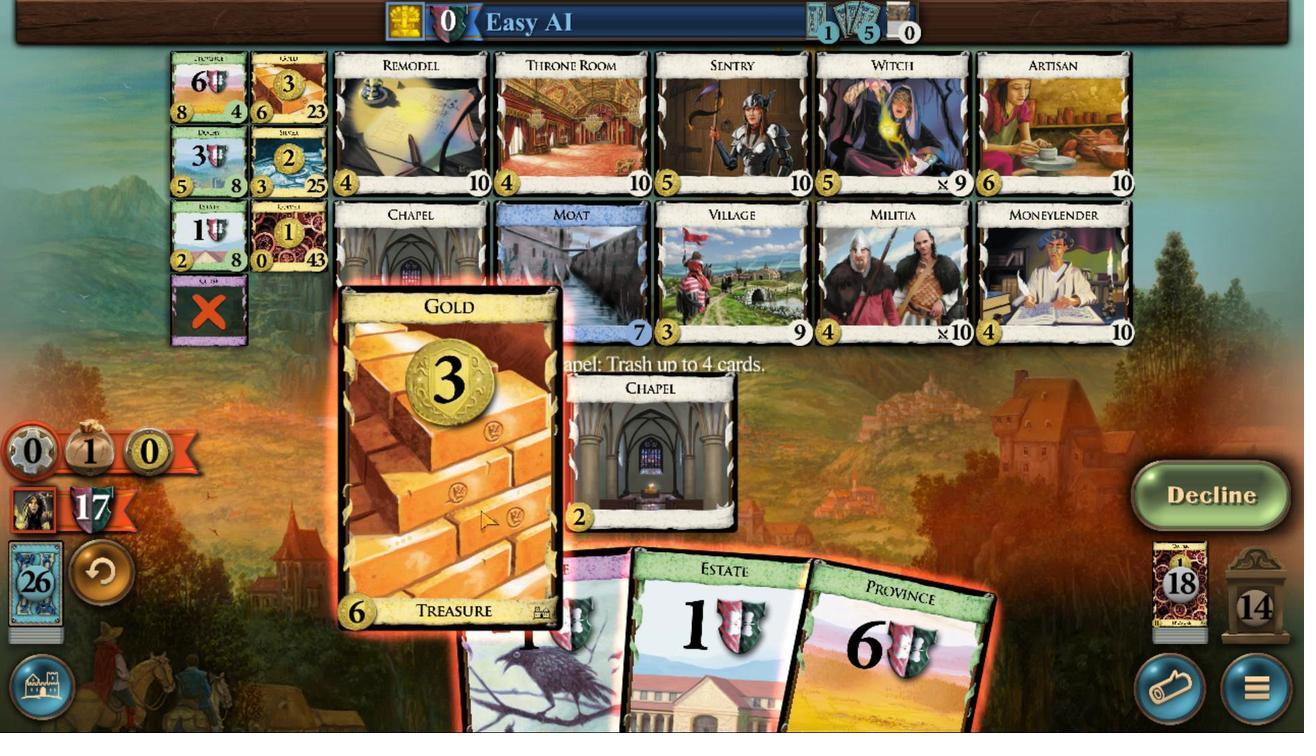 
Action: Mouse pressed left at (564, 517)
Screenshot: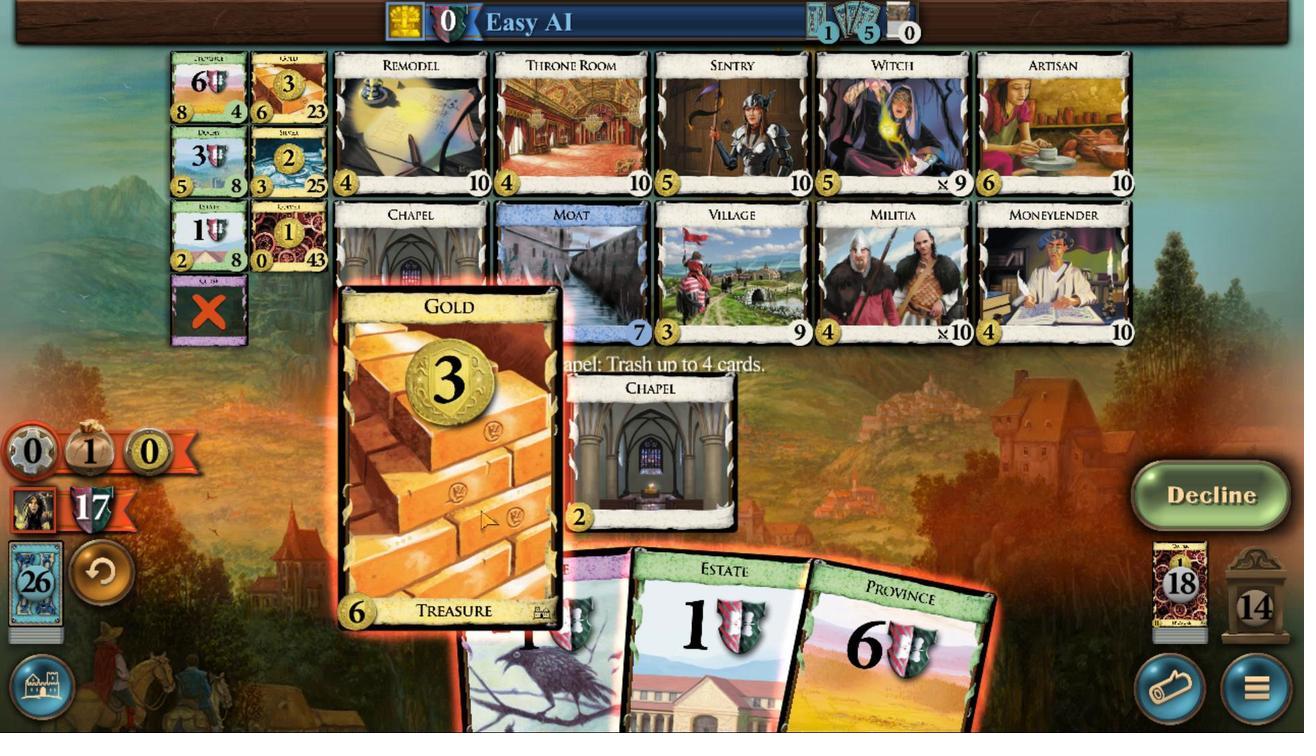 
Action: Mouse moved to (556, 510)
Screenshot: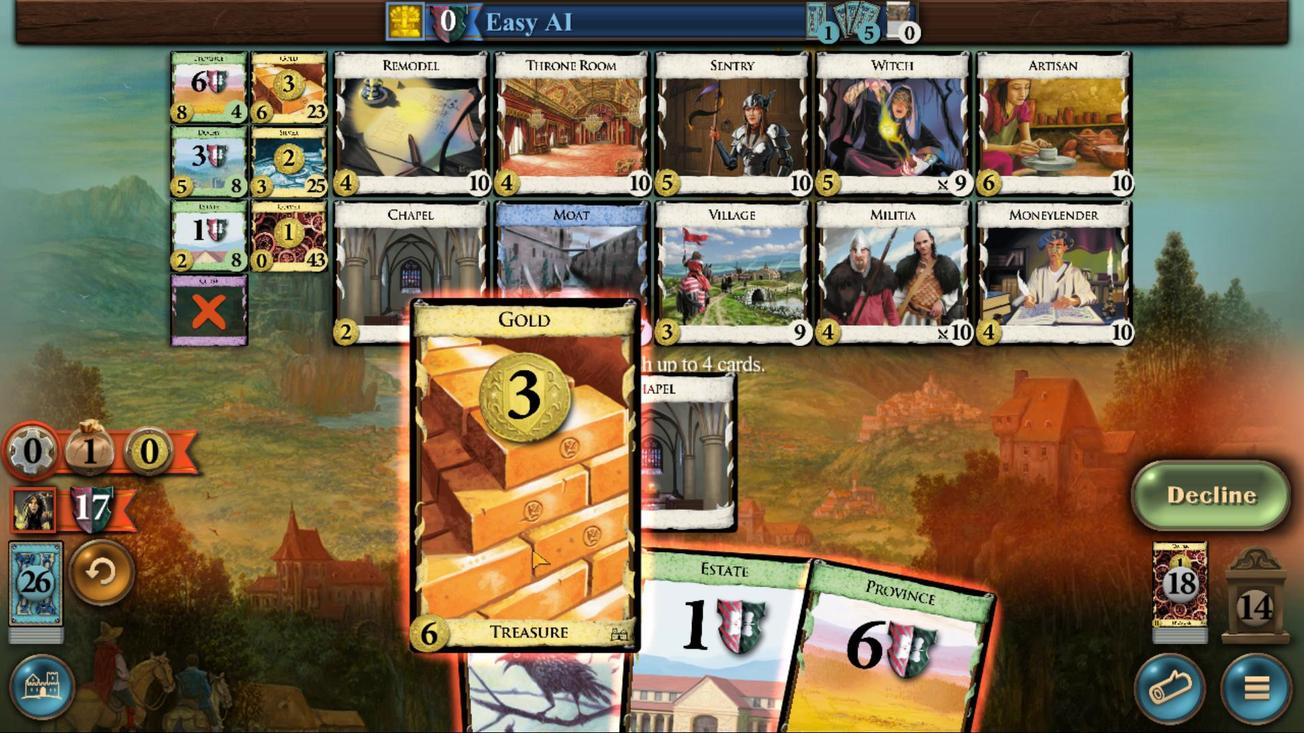 
Action: Mouse pressed left at (556, 510)
Screenshot: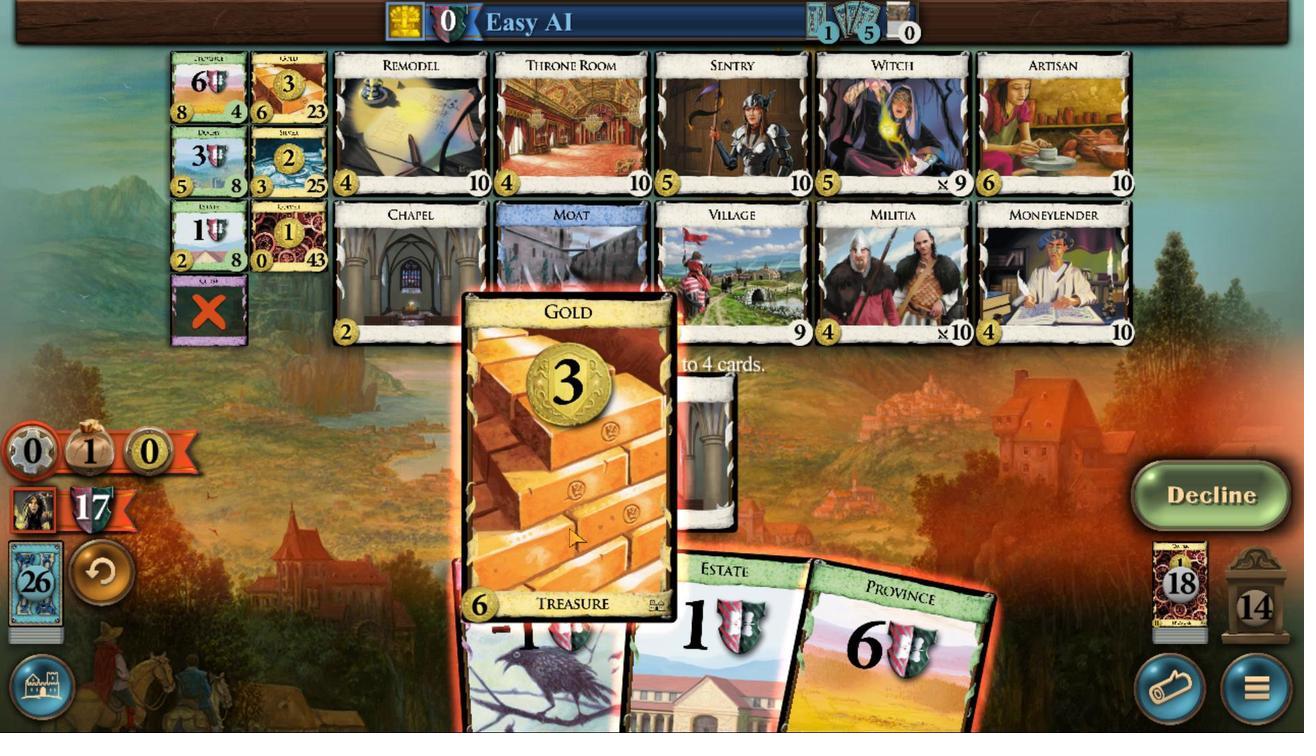 
Action: Mouse moved to (741, 580)
Screenshot: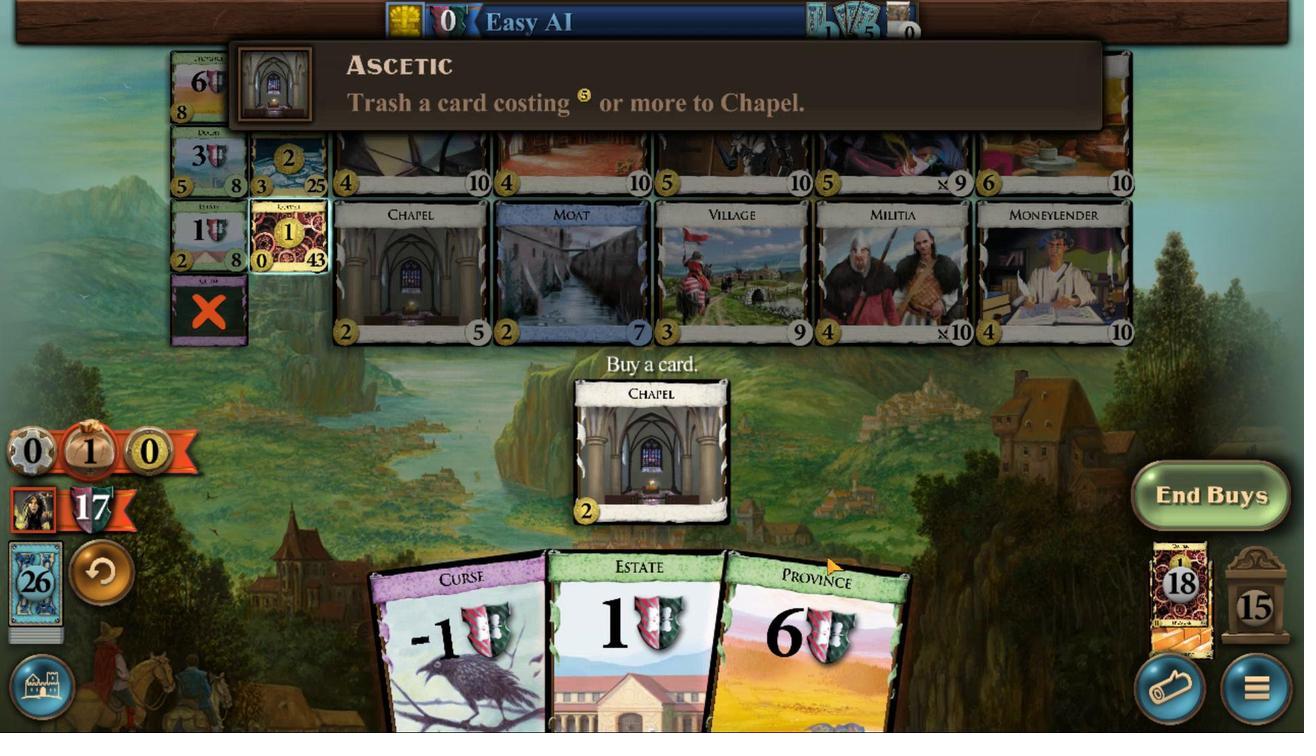 
Action: Mouse pressed left at (741, 580)
Screenshot: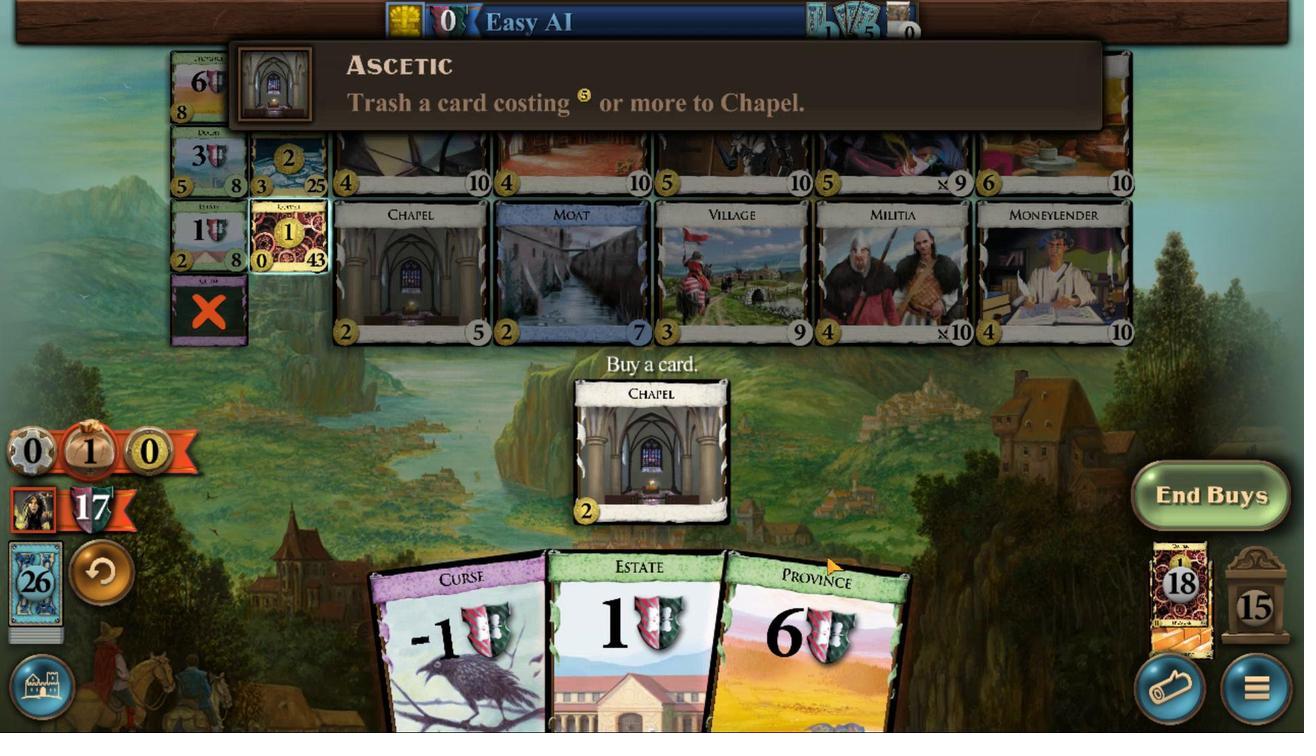 
Action: Mouse moved to (542, 687)
Screenshot: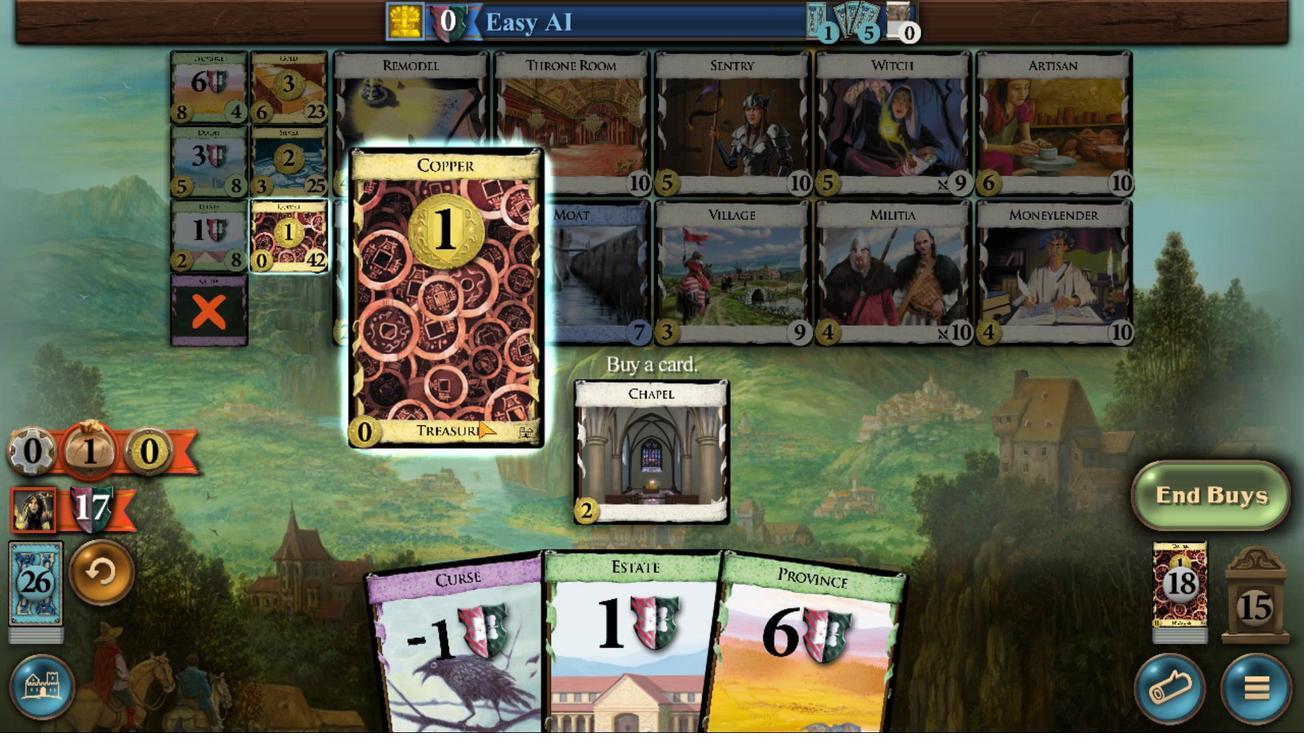 
Action: Mouse pressed left at (542, 687)
Screenshot: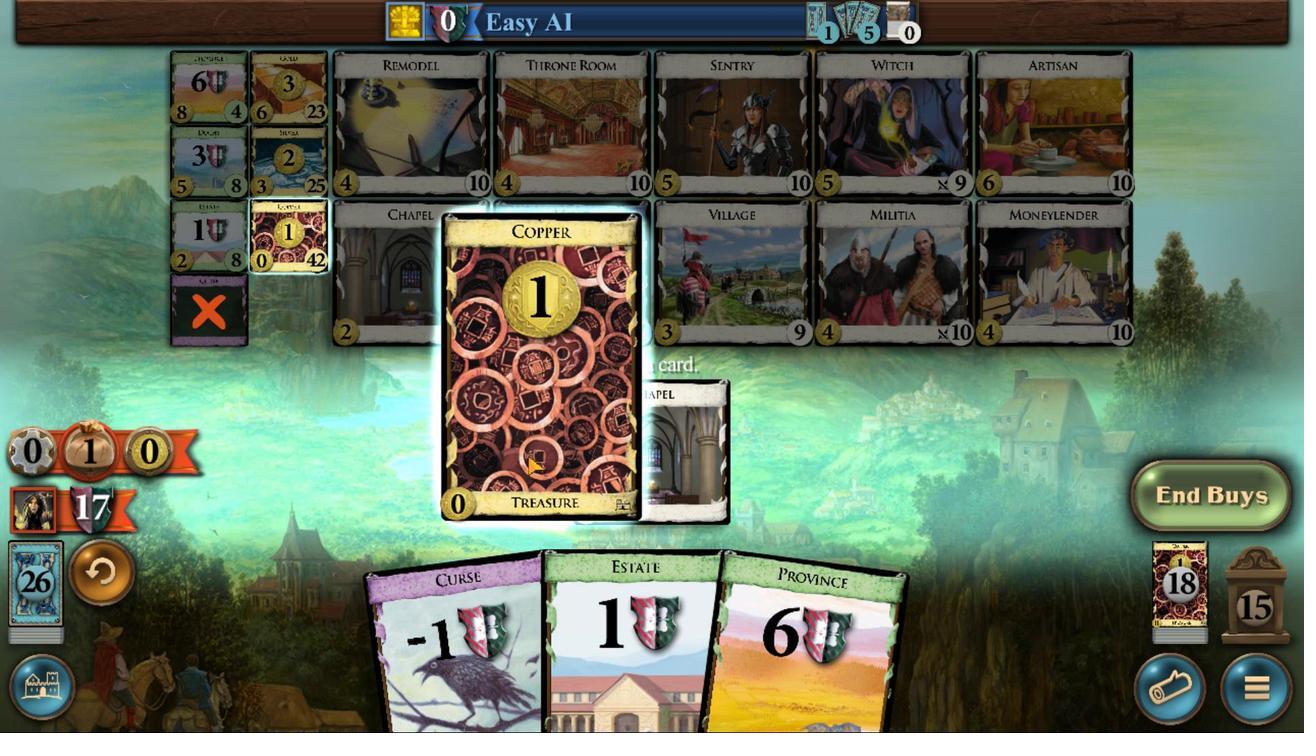 
Action: Mouse moved to (582, 527)
Screenshot: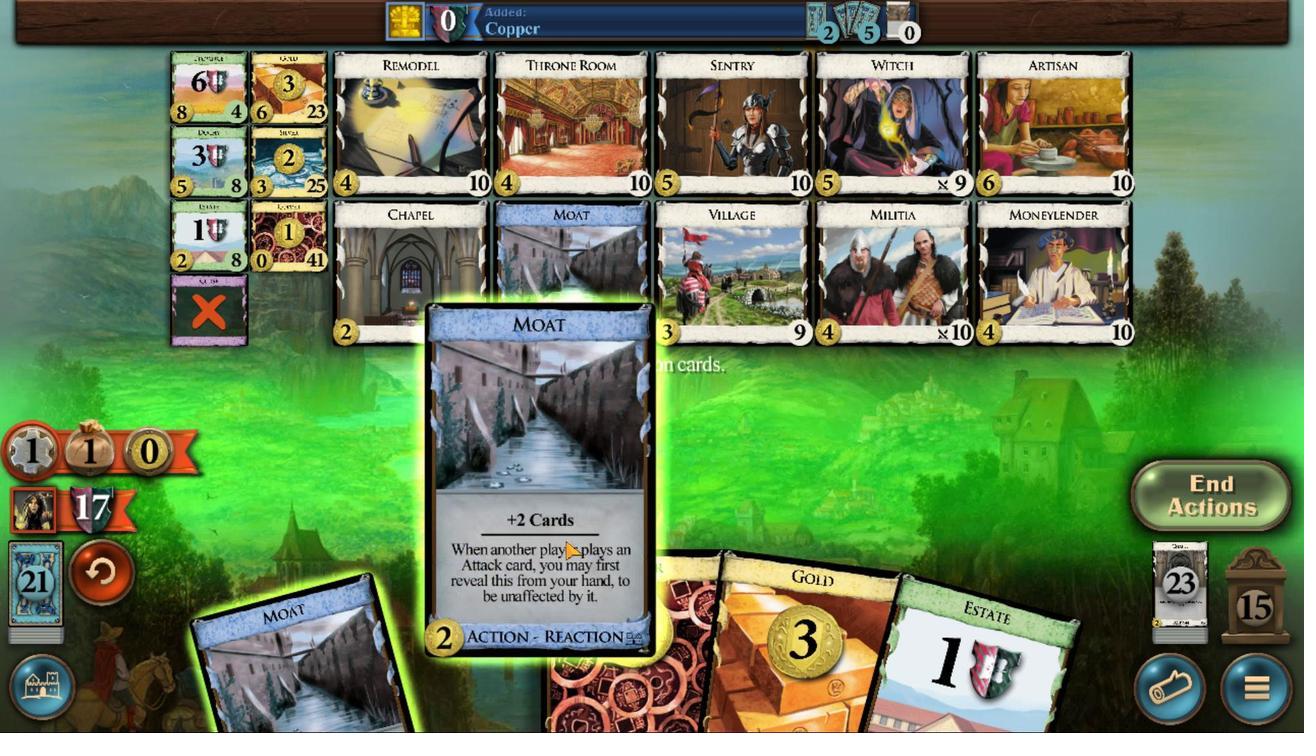 
Action: Mouse pressed left at (582, 527)
Screenshot: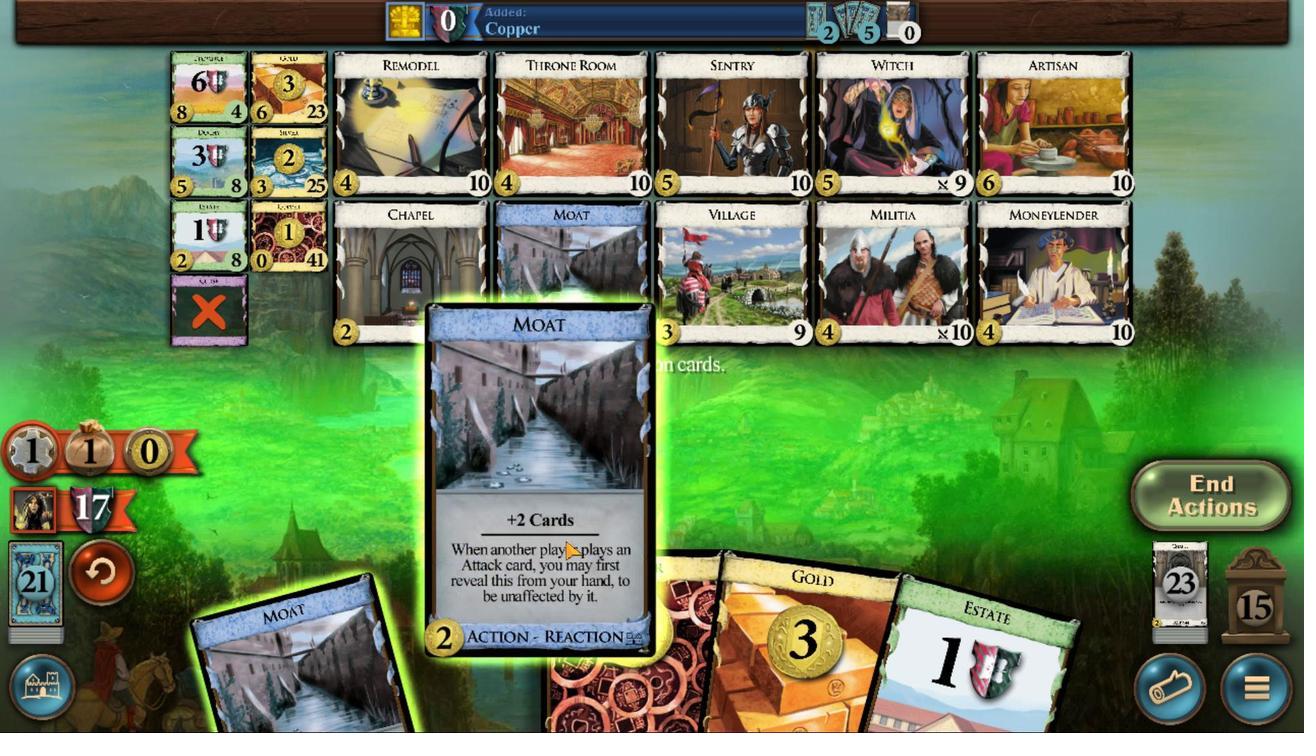 
Action: Mouse moved to (661, 517)
Screenshot: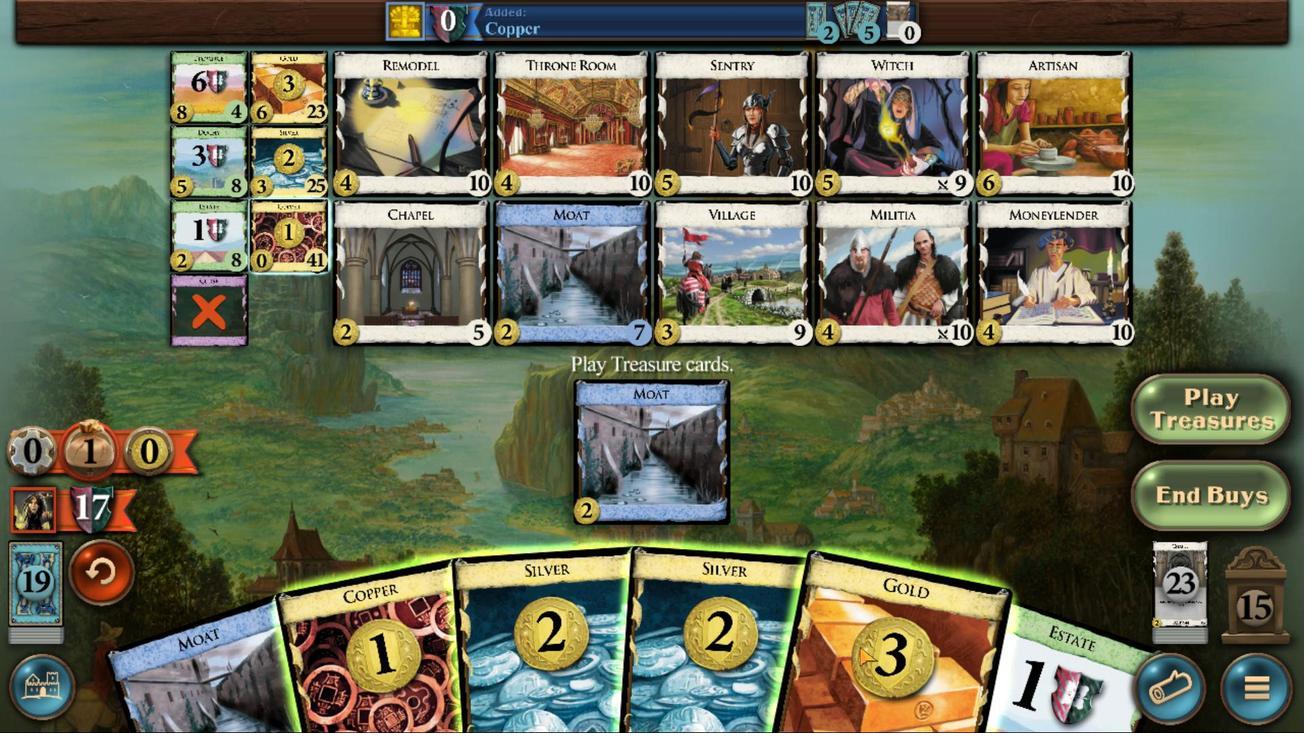 
Action: Mouse pressed left at (661, 517)
